 Task: Create a letterhead templates.
Action: Mouse moved to (495, 40)
Screenshot: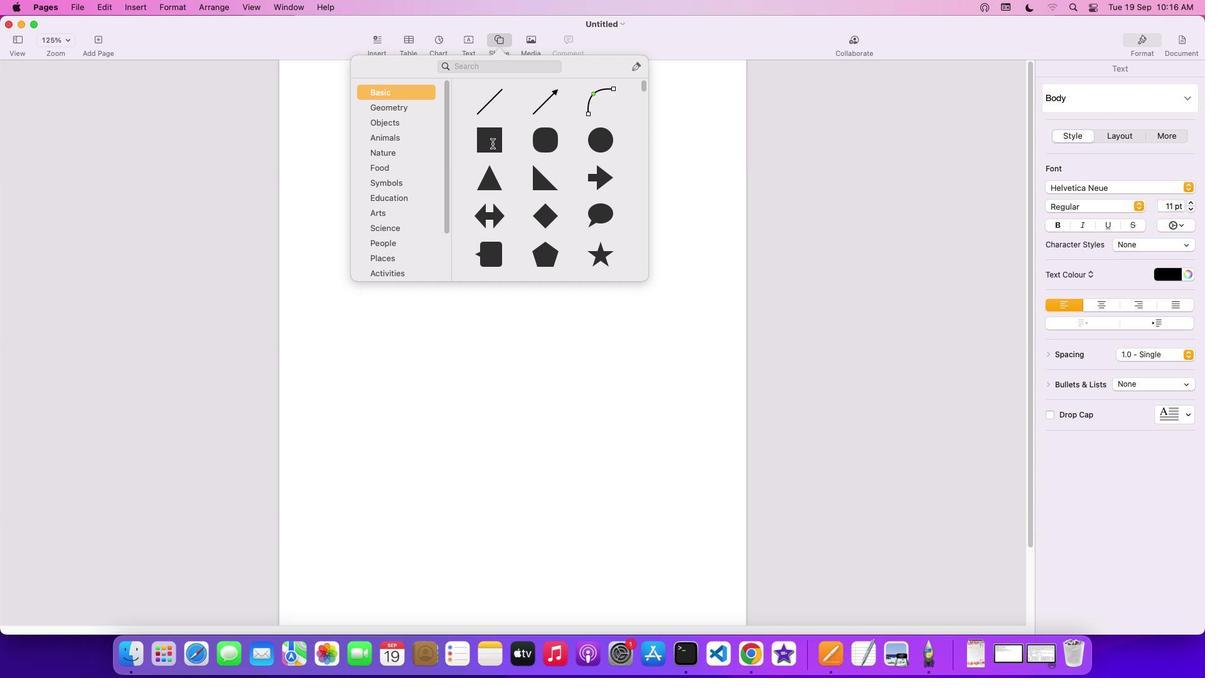 
Action: Mouse pressed left at (495, 40)
Screenshot: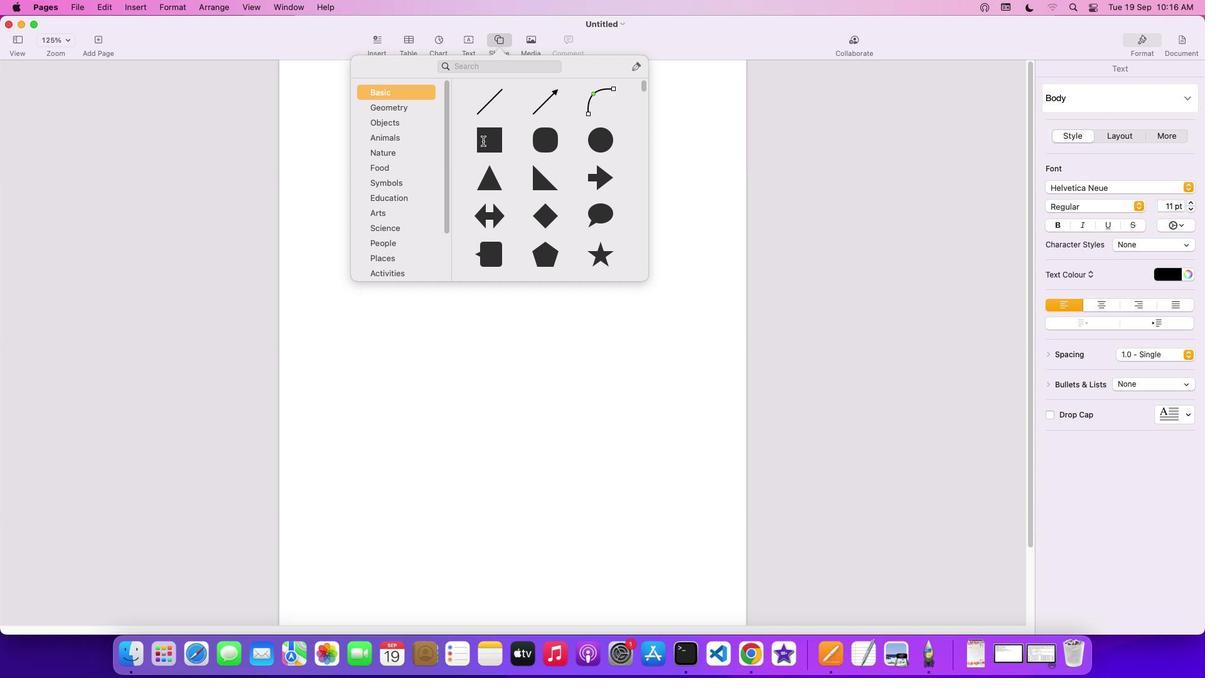 
Action: Mouse moved to (486, 138)
Screenshot: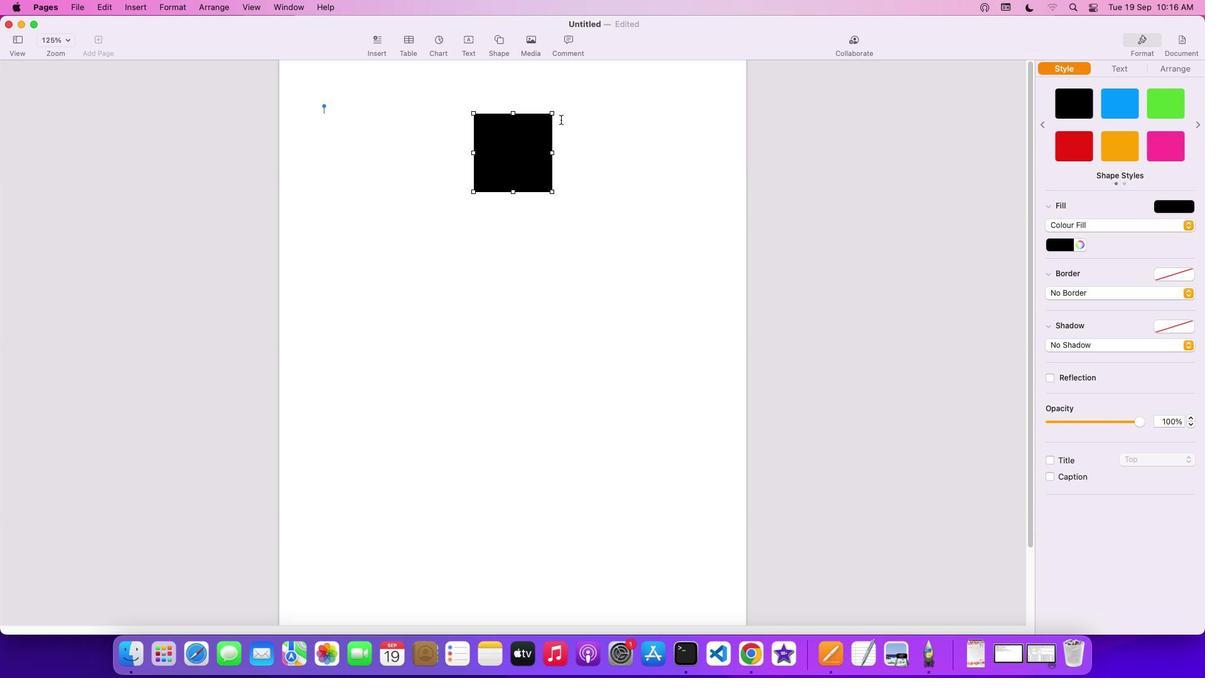 
Action: Mouse pressed left at (486, 138)
Screenshot: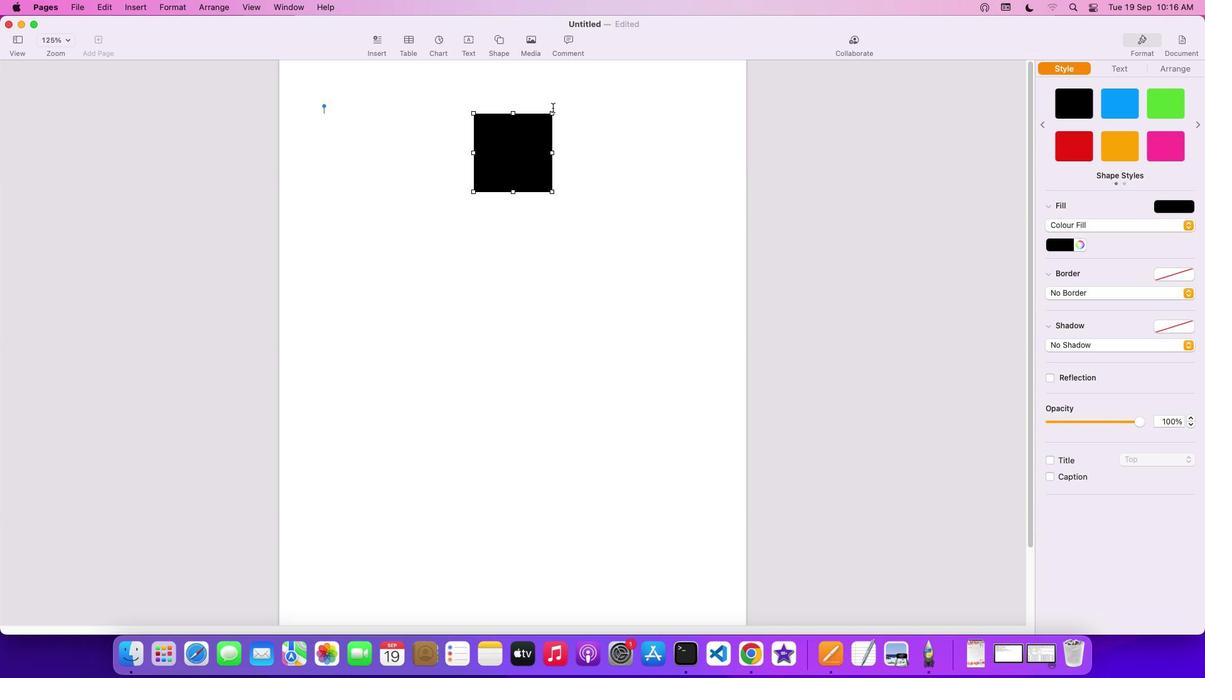 
Action: Mouse moved to (549, 113)
Screenshot: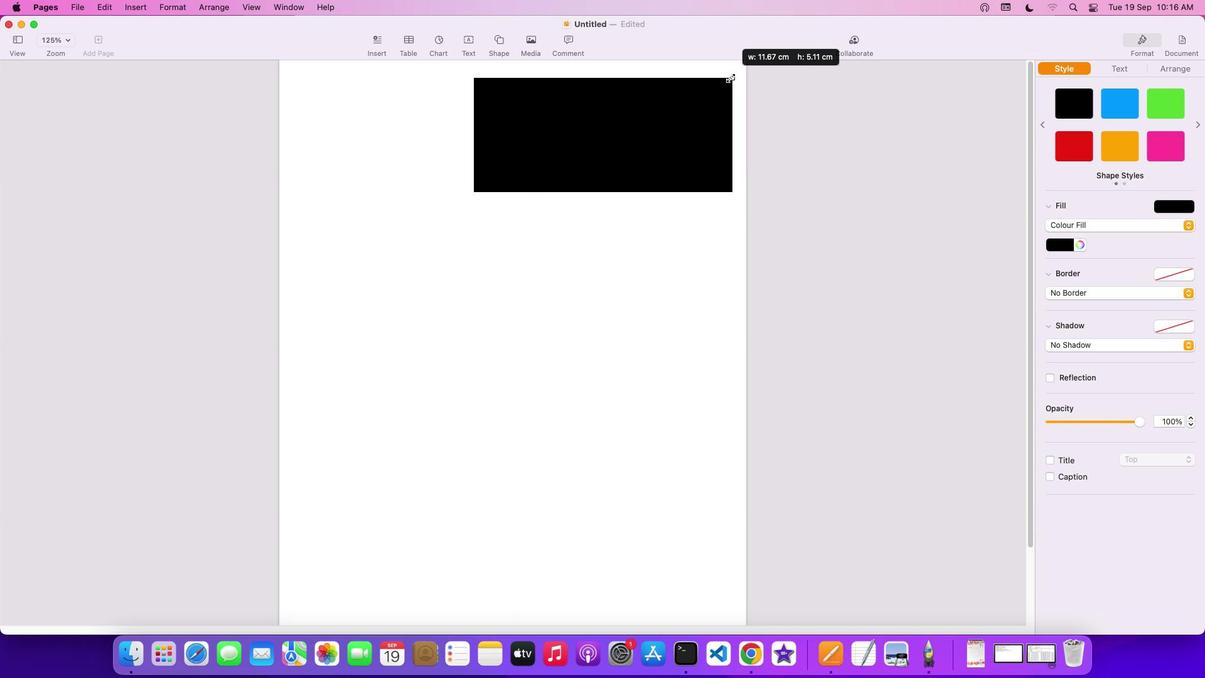 
Action: Mouse pressed left at (549, 113)
Screenshot: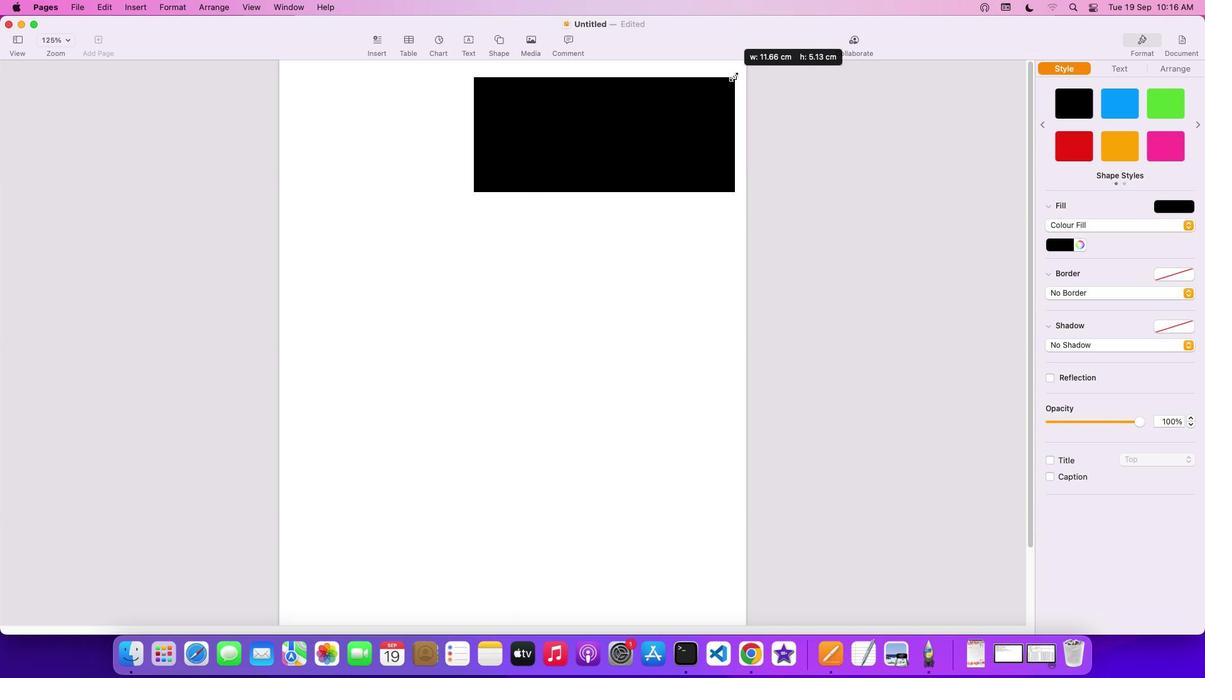 
Action: Mouse moved to (474, 70)
Screenshot: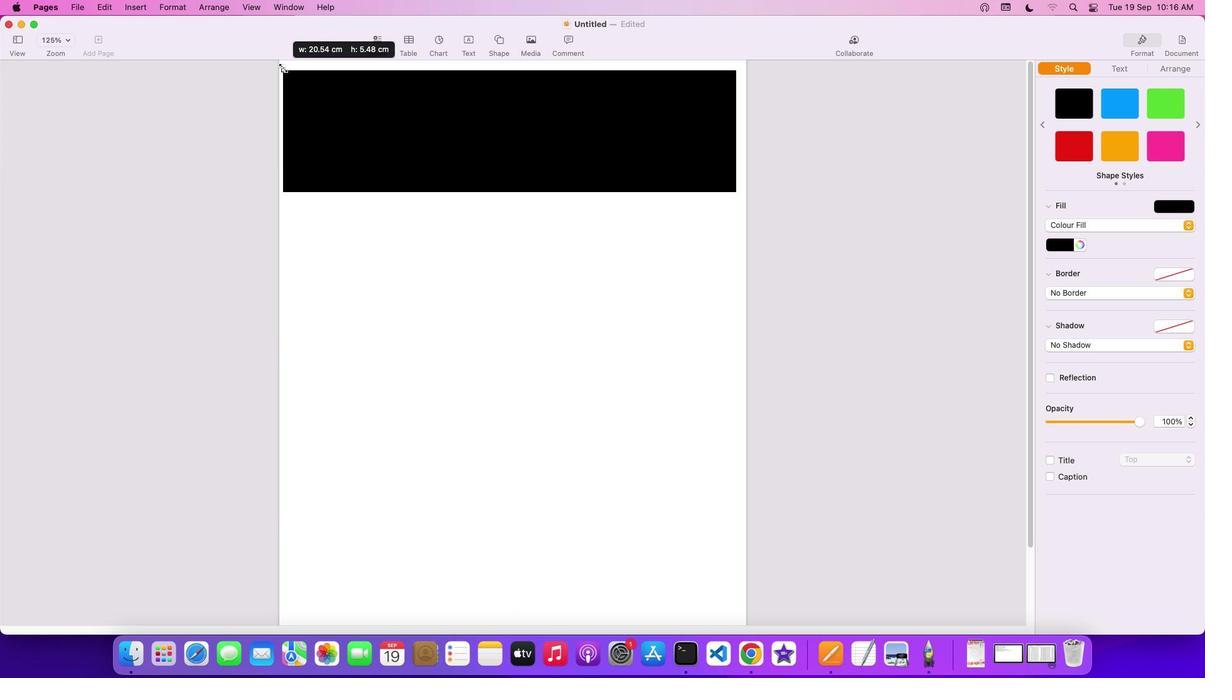 
Action: Mouse pressed left at (474, 70)
Screenshot: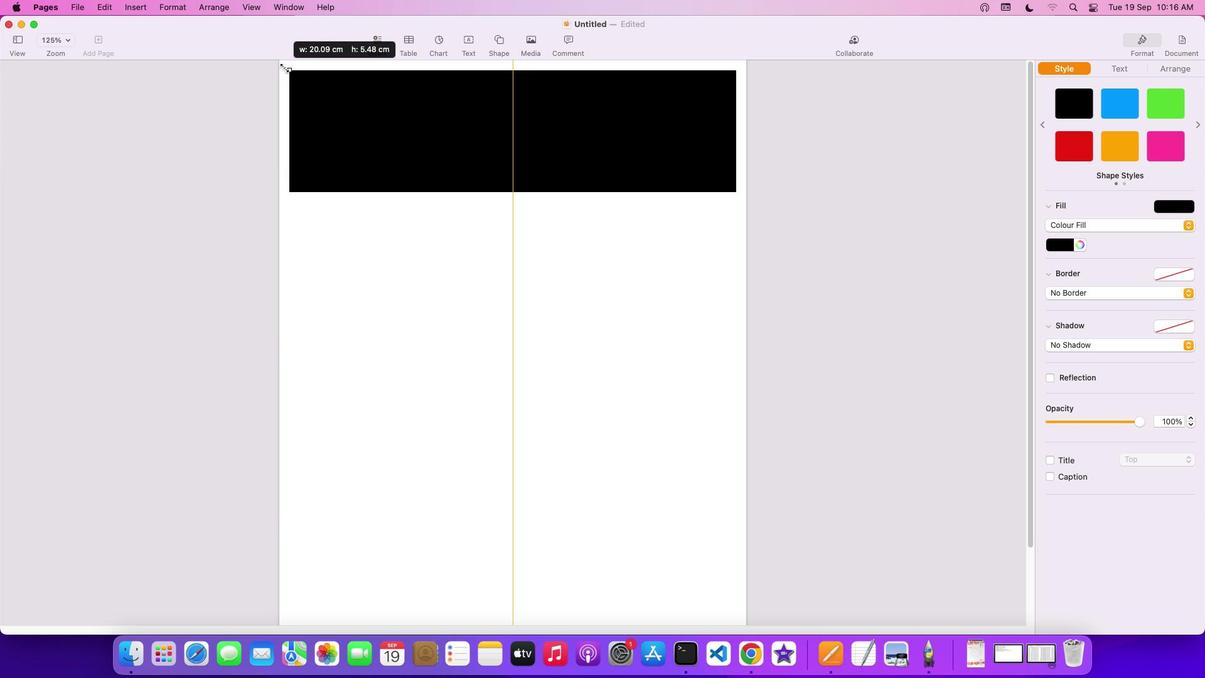 
Action: Mouse moved to (512, 190)
Screenshot: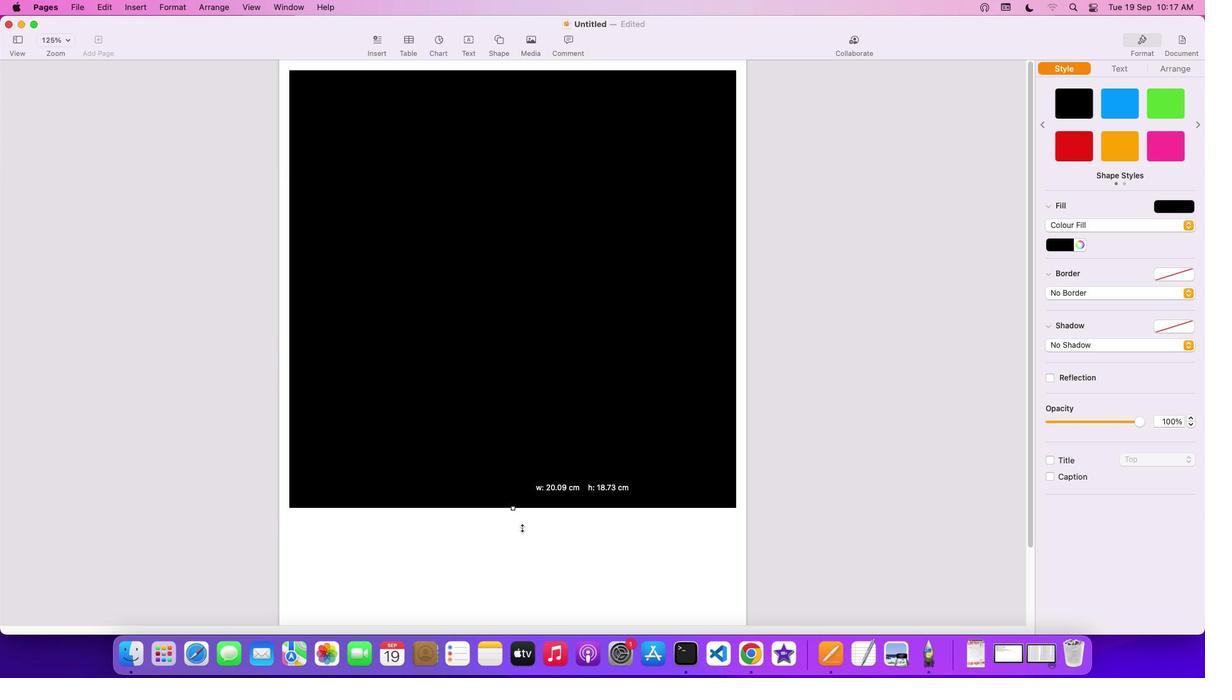 
Action: Mouse pressed left at (512, 190)
Screenshot: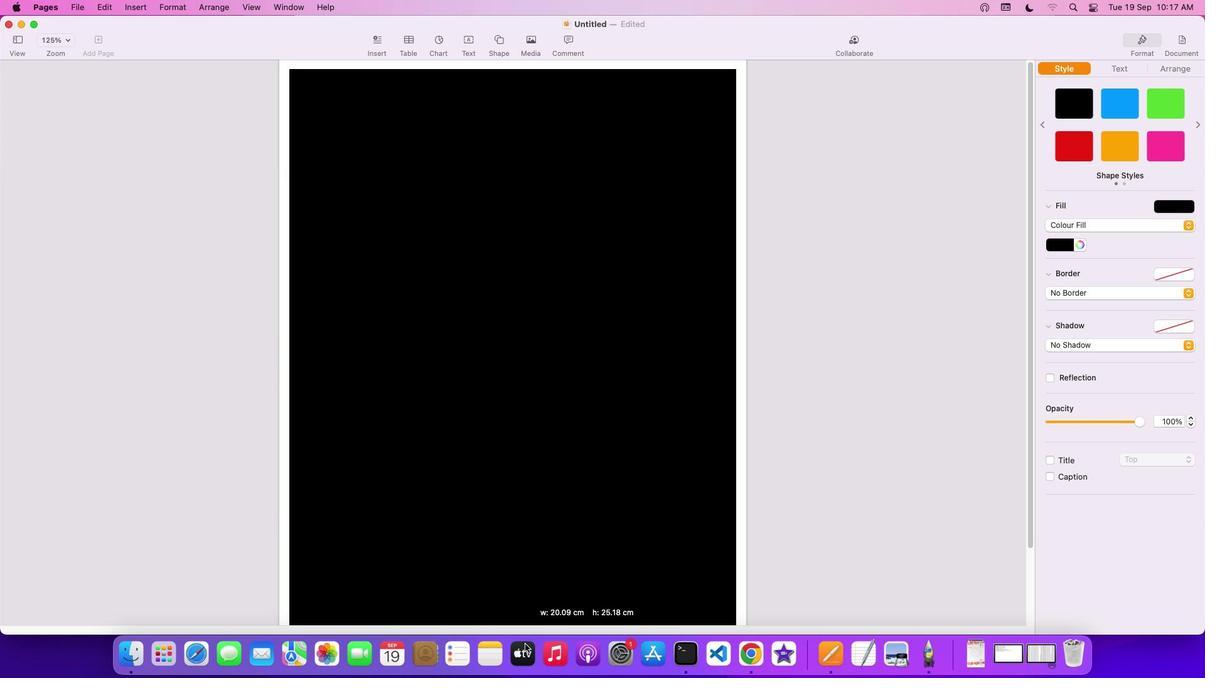 
Action: Mouse moved to (549, 263)
Screenshot: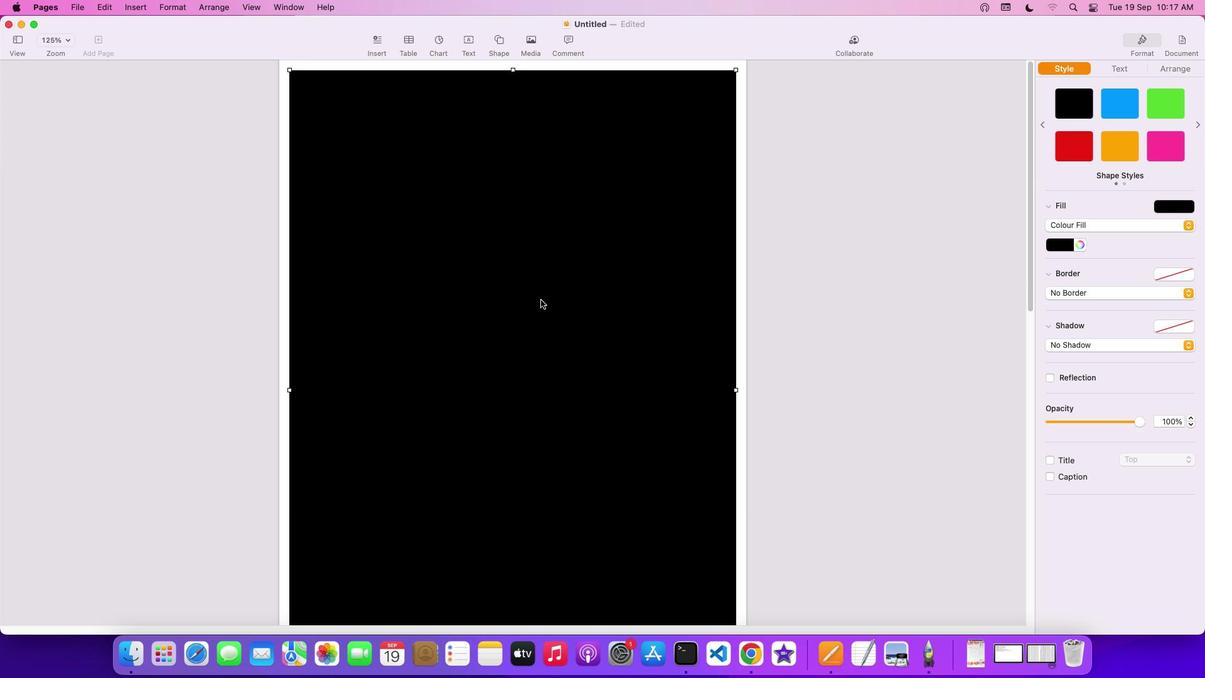 
Action: Mouse scrolled (549, 263) with delta (0, 0)
Screenshot: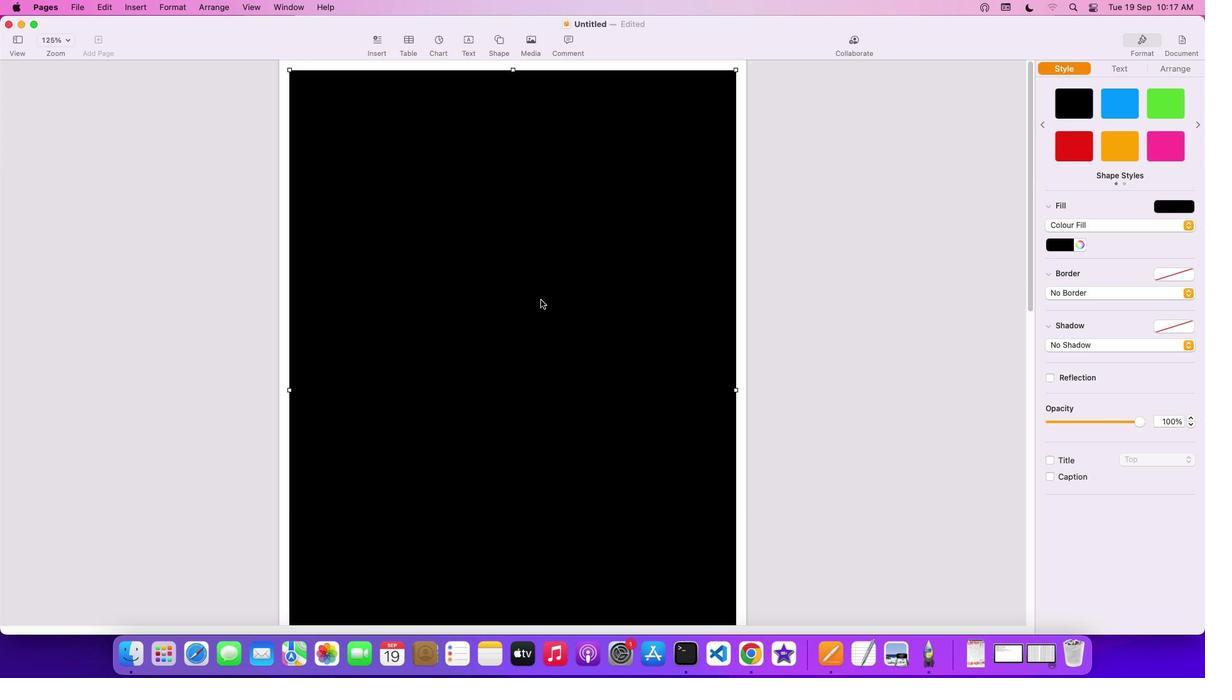 
Action: Mouse scrolled (549, 263) with delta (0, 0)
Screenshot: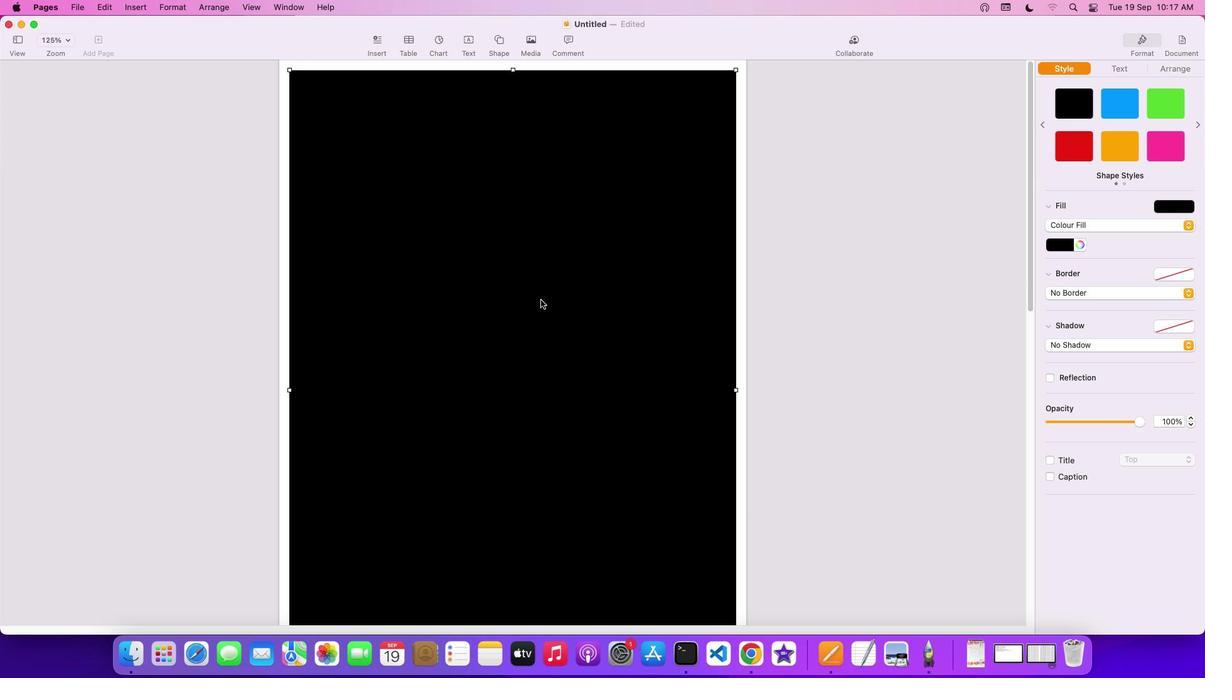 
Action: Mouse scrolled (549, 263) with delta (0, 2)
Screenshot: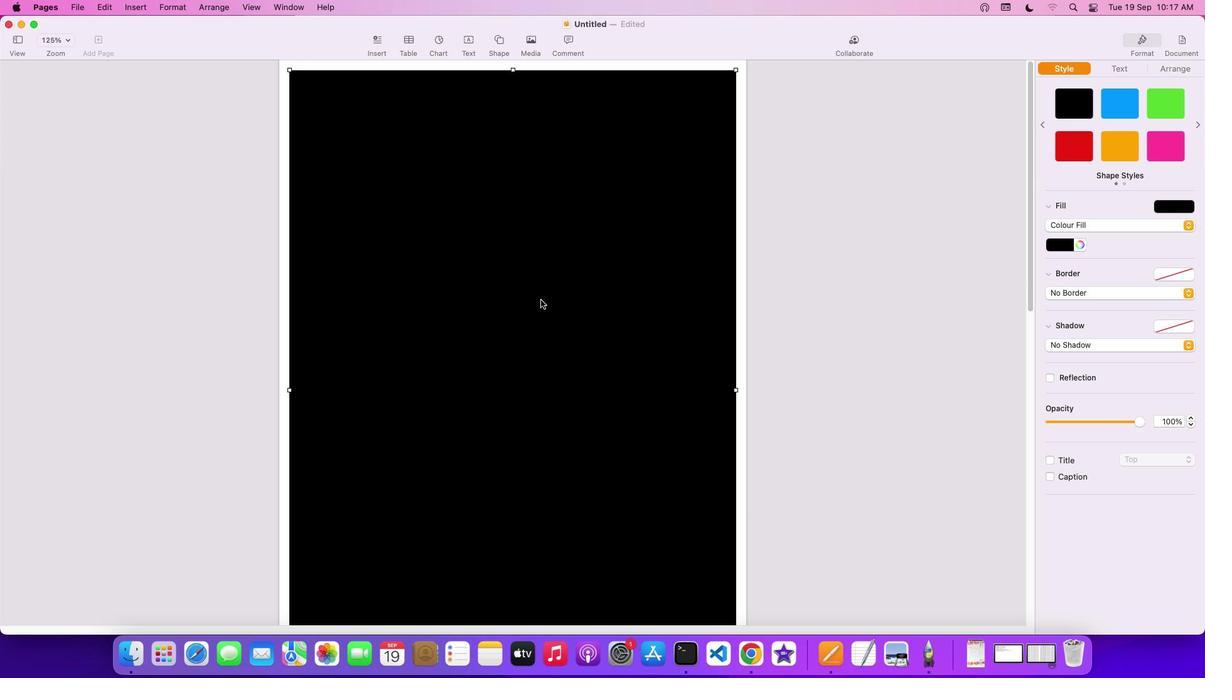 
Action: Mouse scrolled (549, 263) with delta (0, 3)
Screenshot: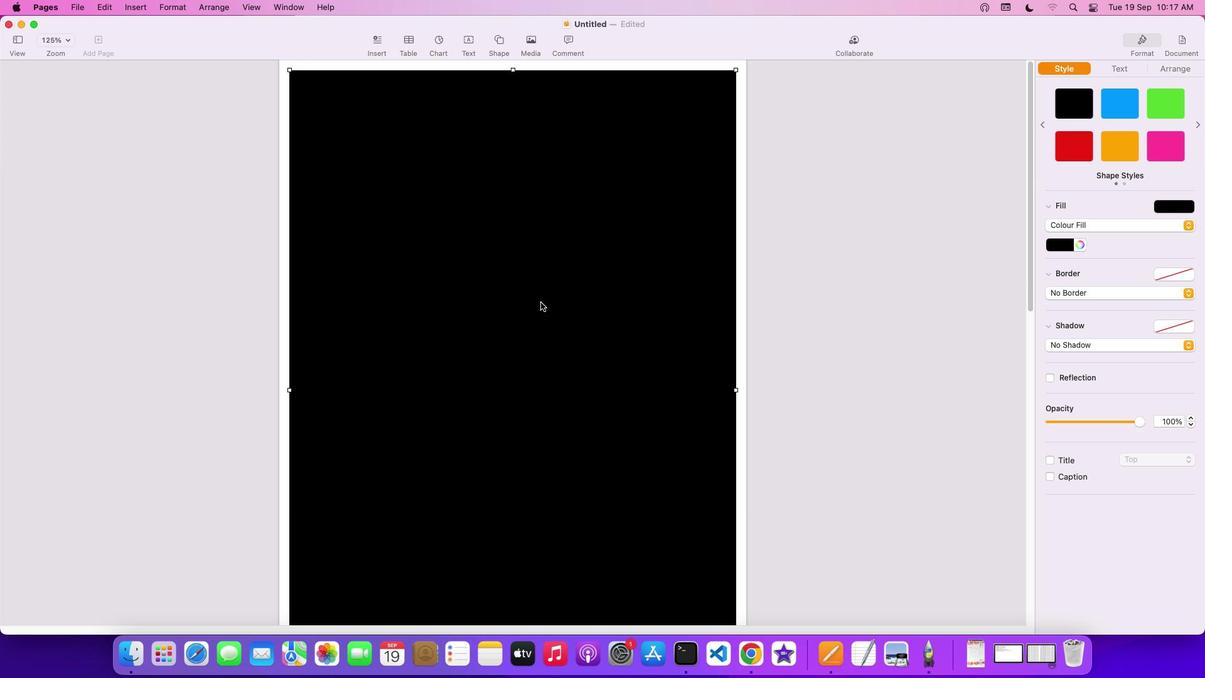 
Action: Mouse scrolled (549, 263) with delta (0, 3)
Screenshot: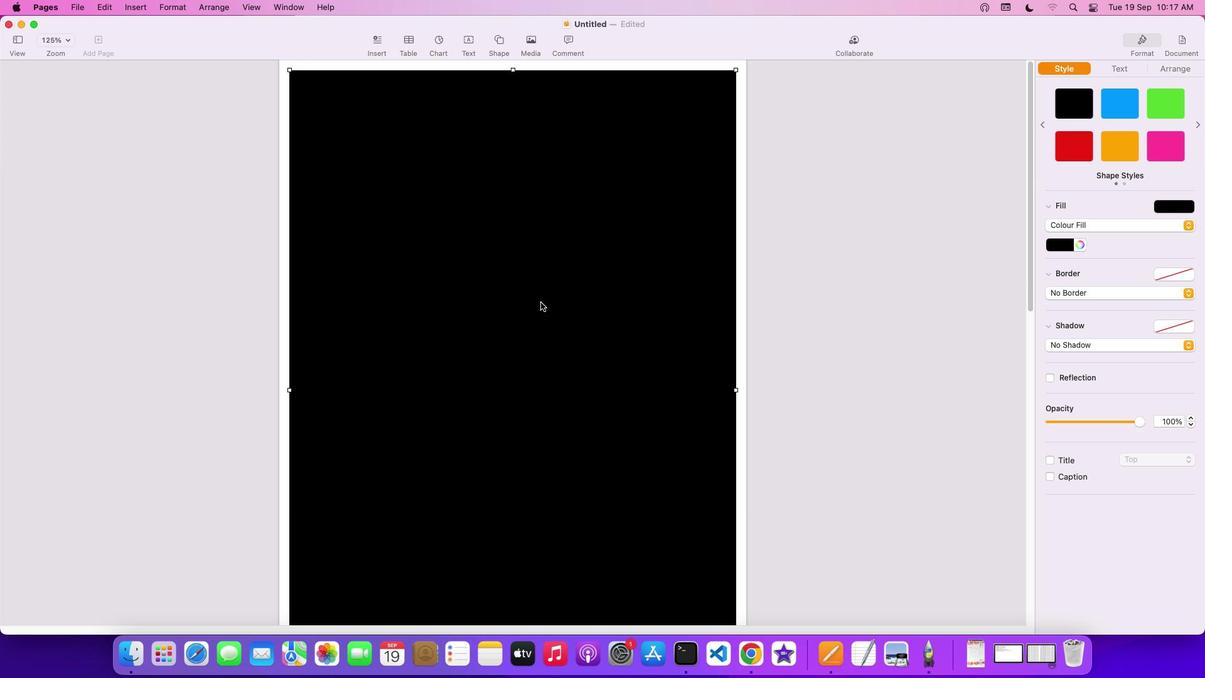 
Action: Mouse scrolled (549, 263) with delta (0, 0)
Screenshot: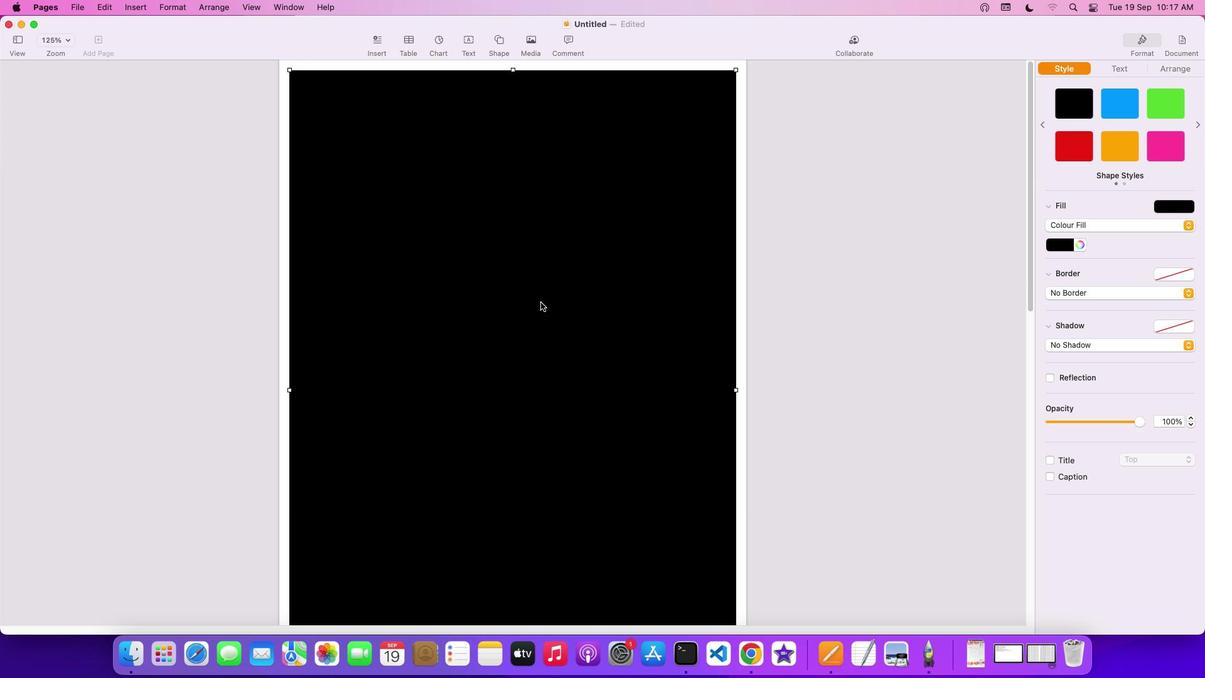 
Action: Mouse scrolled (549, 263) with delta (0, 0)
Screenshot: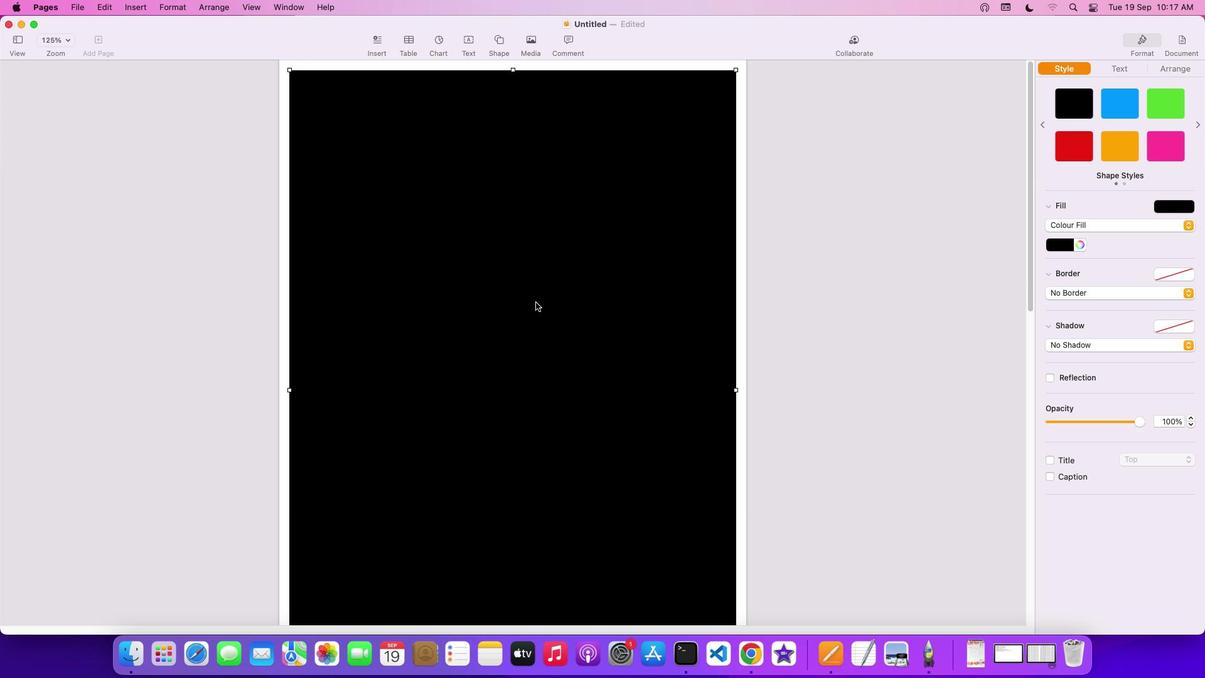 
Action: Mouse scrolled (549, 263) with delta (0, 2)
Screenshot: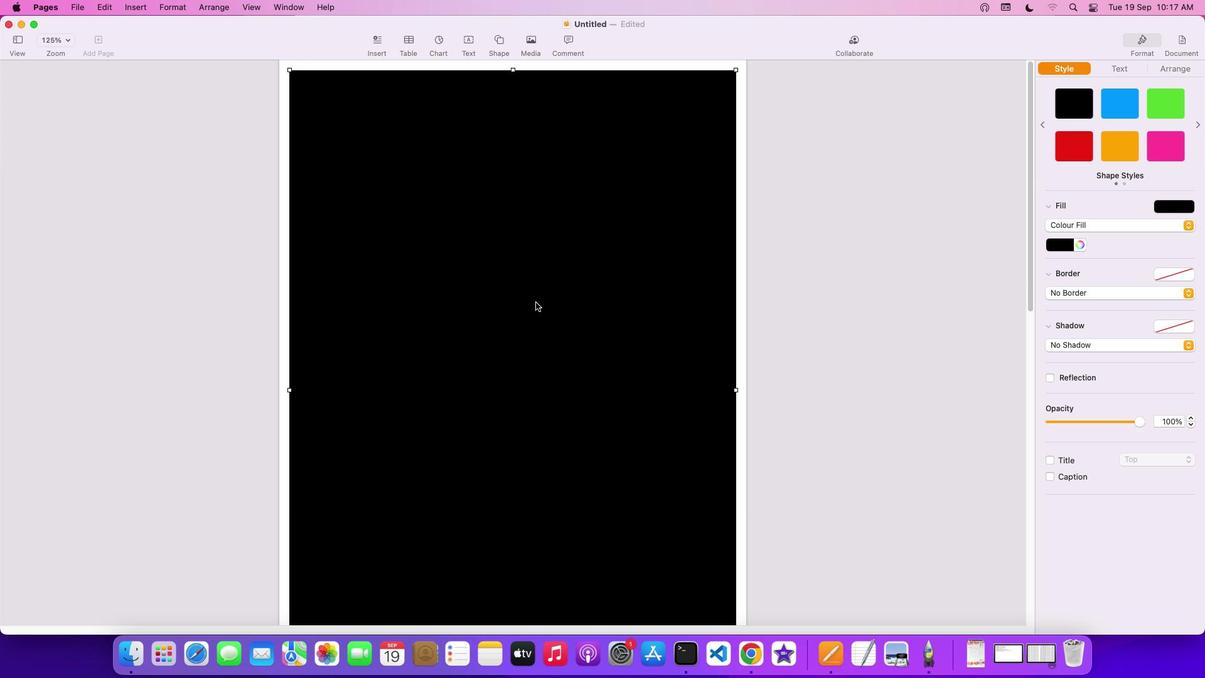 
Action: Mouse scrolled (549, 263) with delta (0, 3)
Screenshot: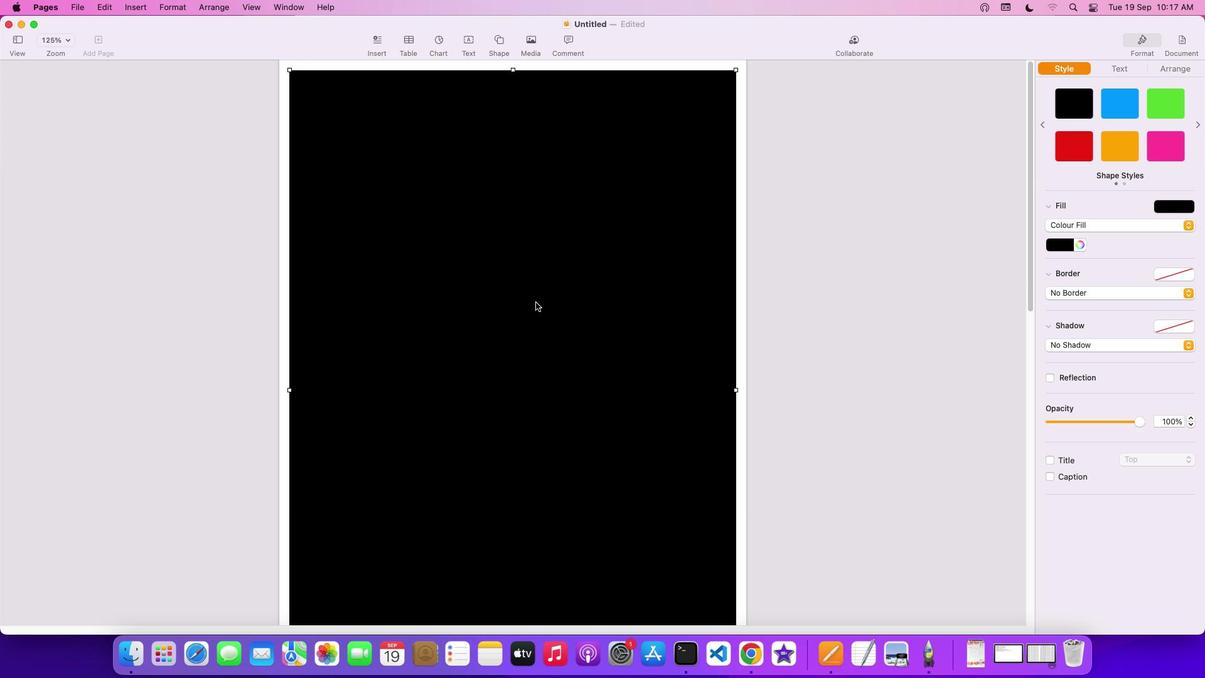 
Action: Mouse scrolled (549, 263) with delta (0, 3)
Screenshot: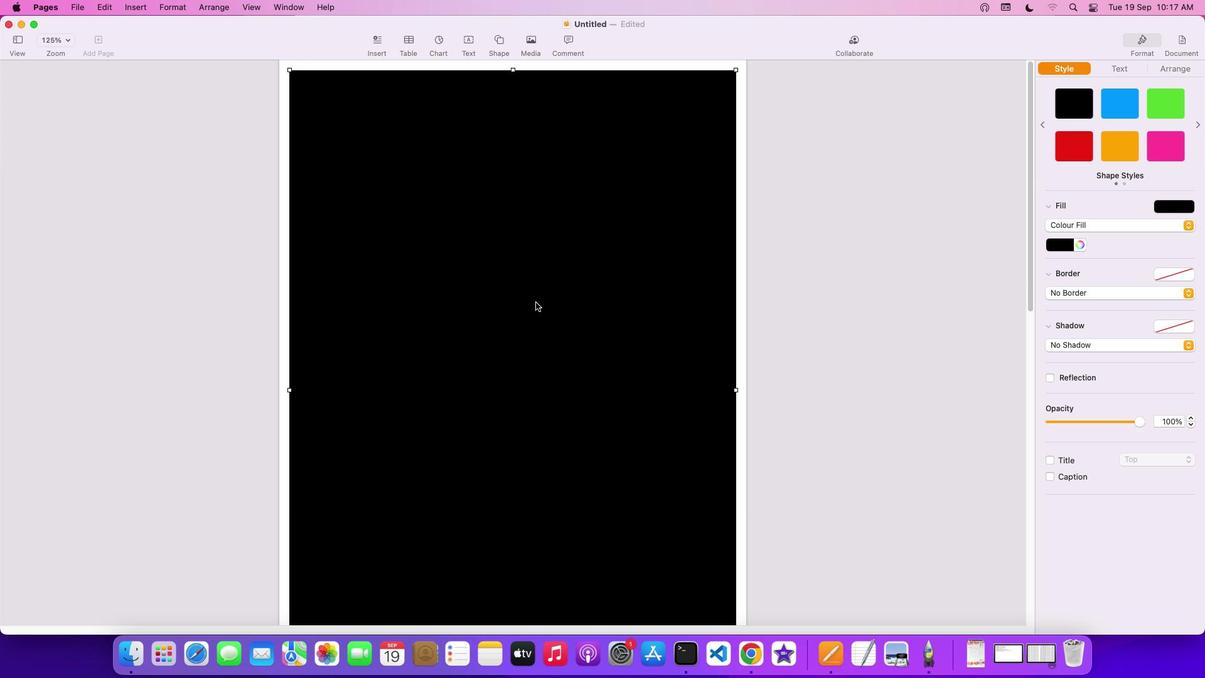 
Action: Mouse scrolled (549, 263) with delta (0, 4)
Screenshot: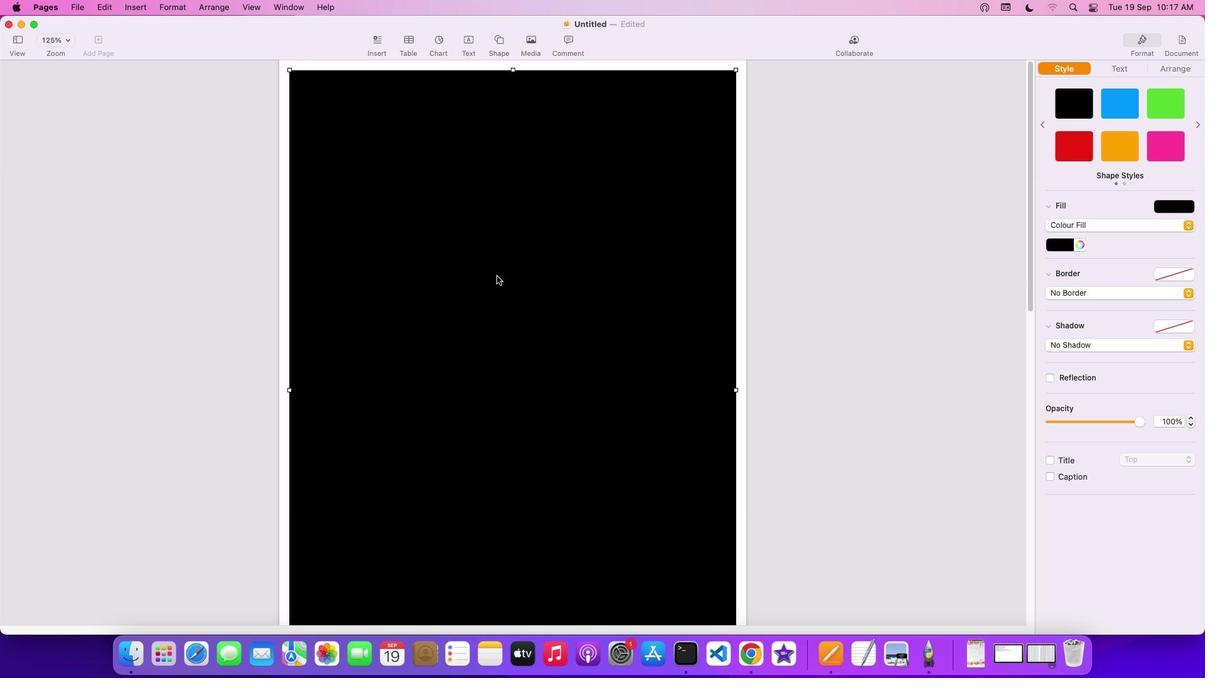 
Action: Mouse moved to (544, 278)
Screenshot: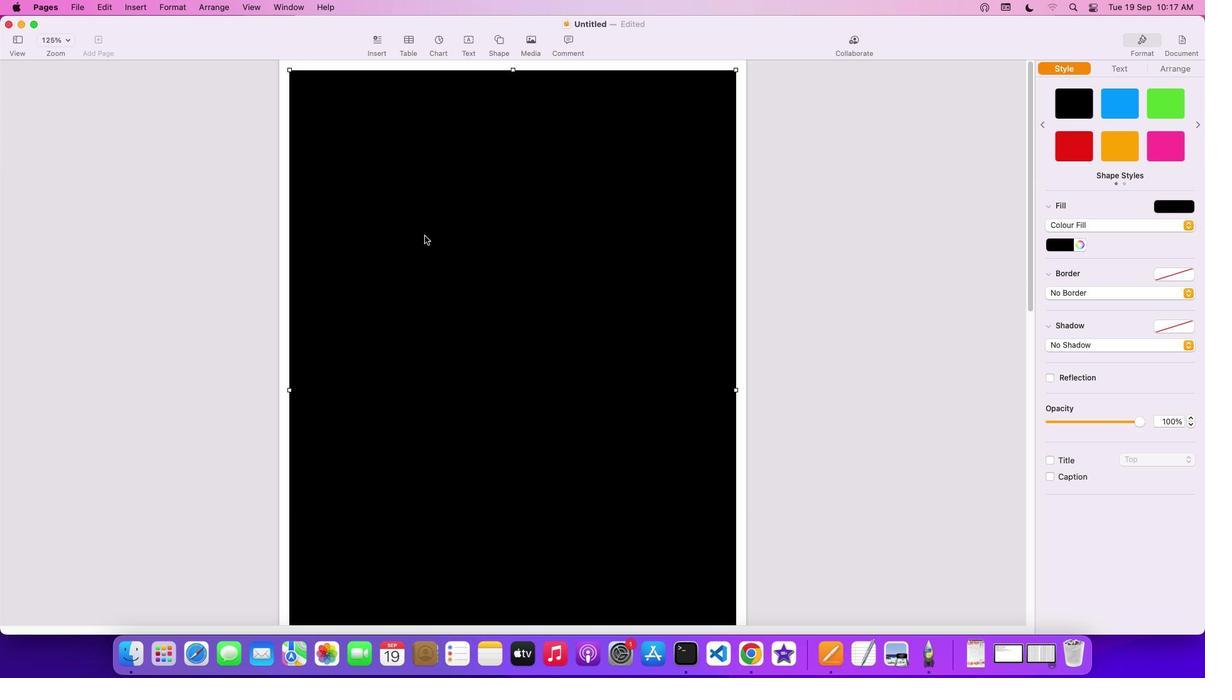 
Action: Mouse scrolled (544, 278) with delta (0, 0)
Screenshot: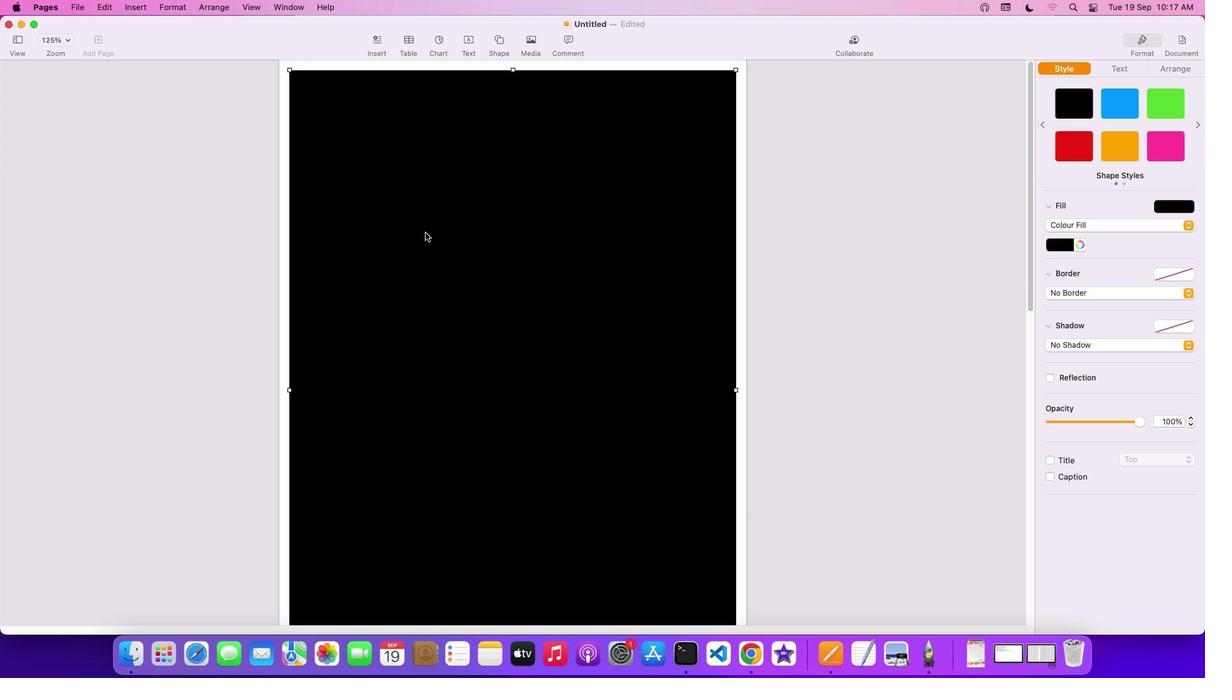 
Action: Mouse scrolled (544, 278) with delta (0, 0)
Screenshot: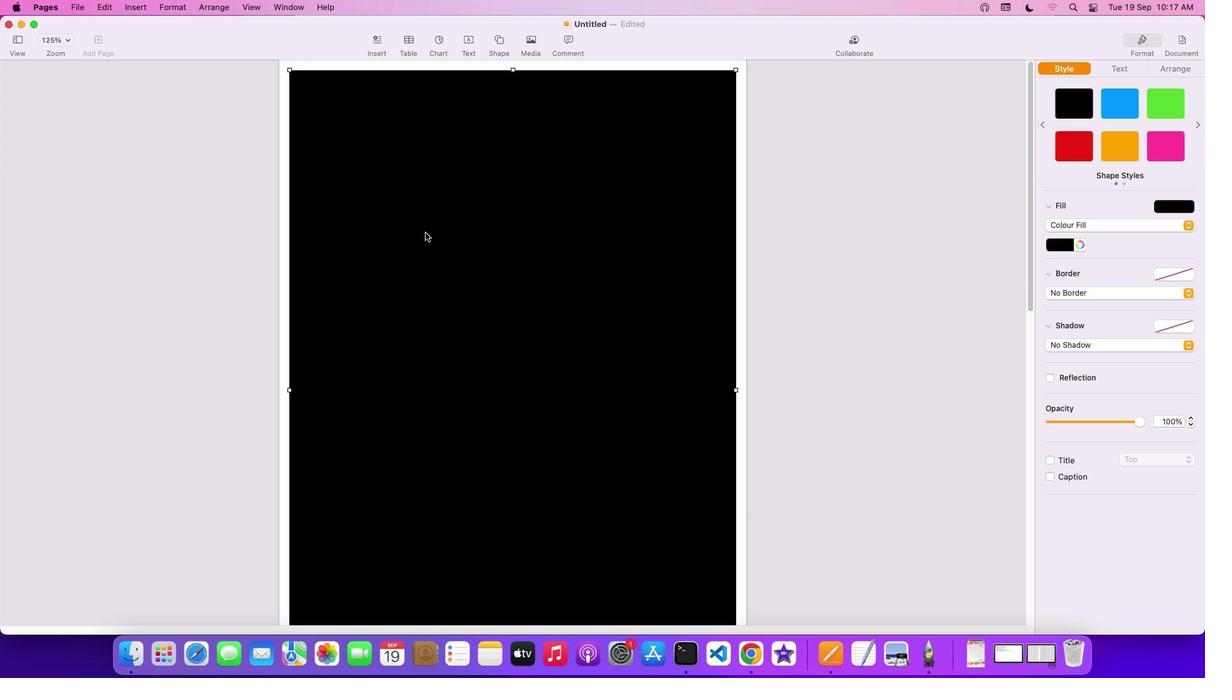 
Action: Mouse scrolled (544, 278) with delta (0, 2)
Screenshot: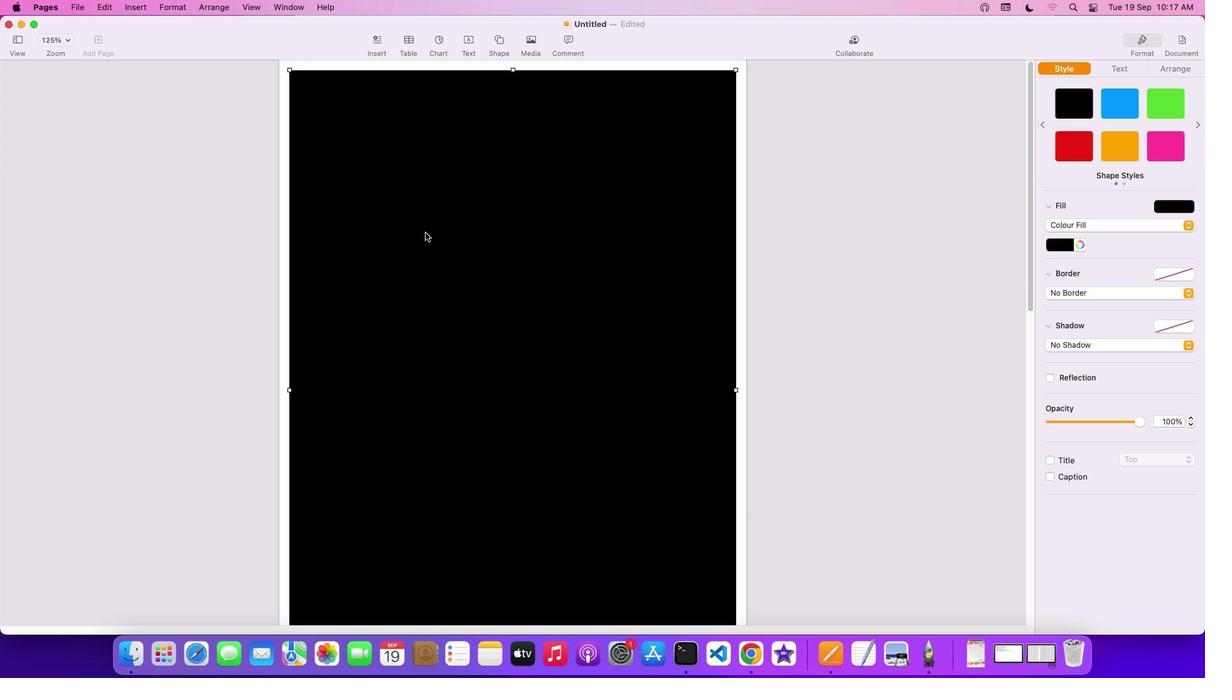 
Action: Mouse scrolled (544, 278) with delta (0, 3)
Screenshot: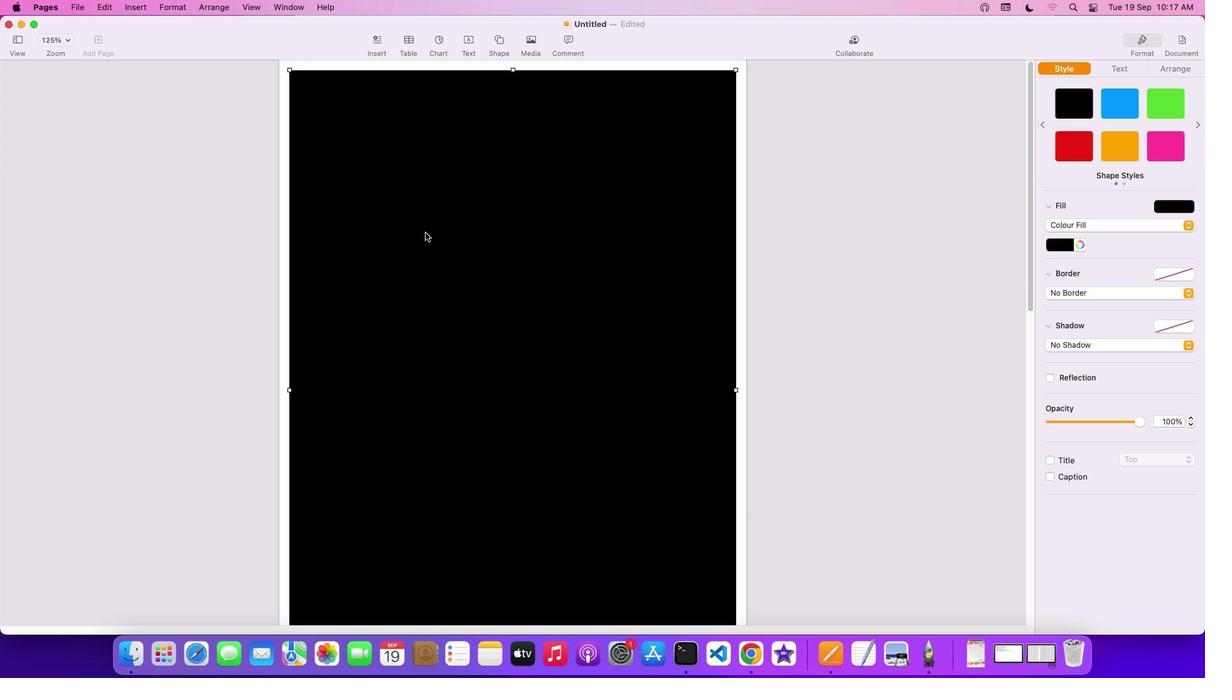 
Action: Mouse scrolled (544, 278) with delta (0, 3)
Screenshot: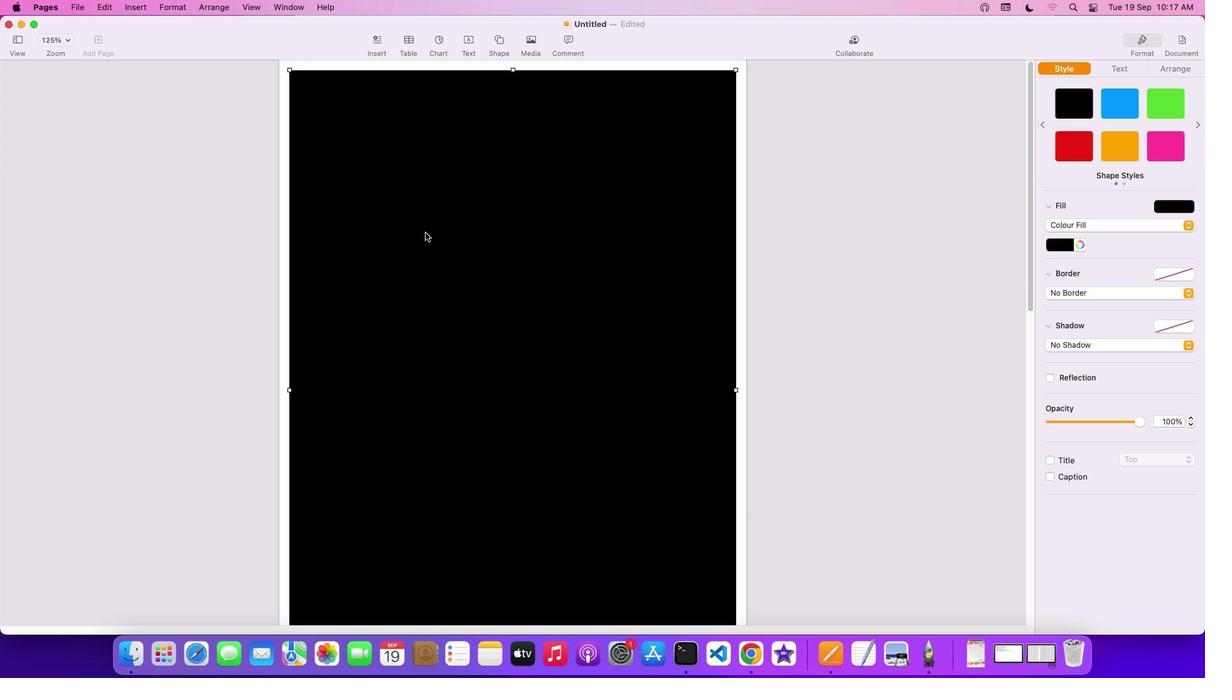
Action: Mouse scrolled (544, 278) with delta (0, 4)
Screenshot: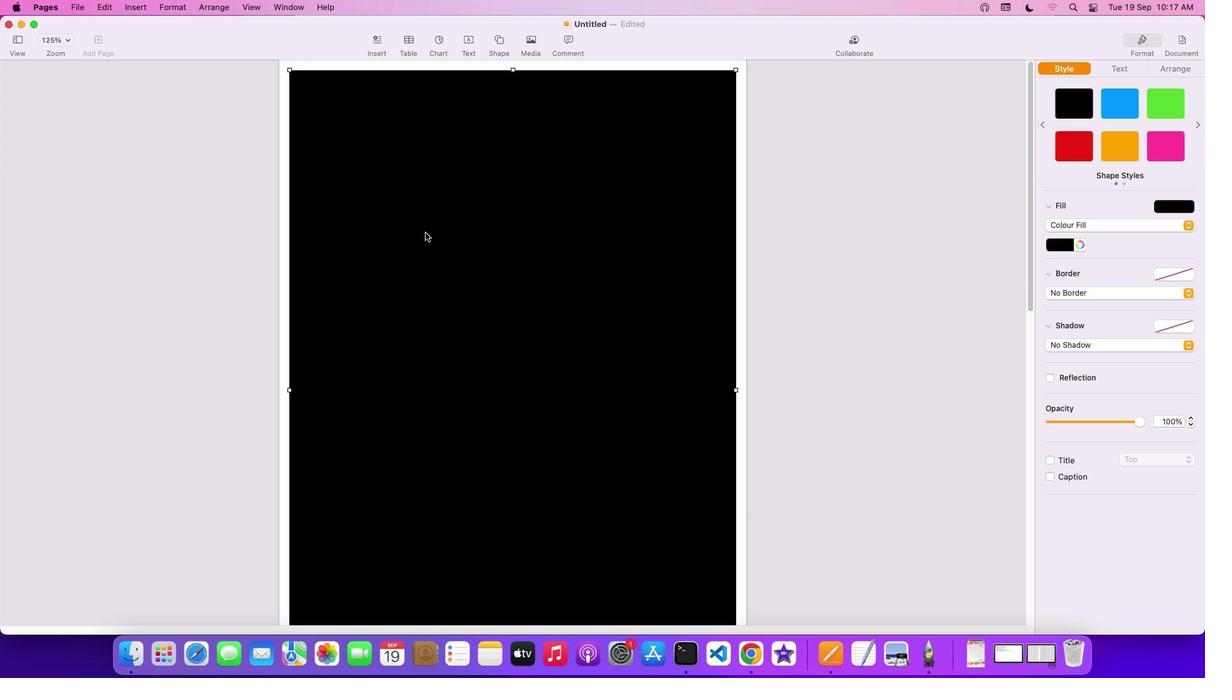
Action: Mouse moved to (543, 290)
Screenshot: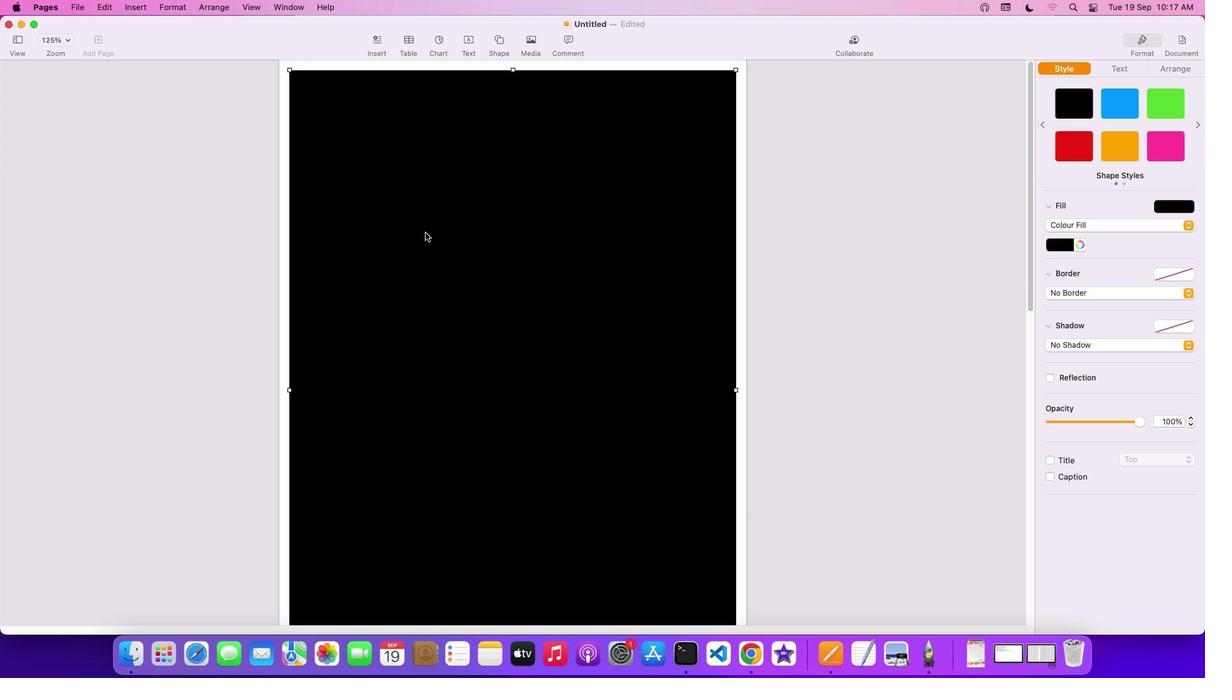 
Action: Mouse scrolled (543, 290) with delta (0, 0)
Screenshot: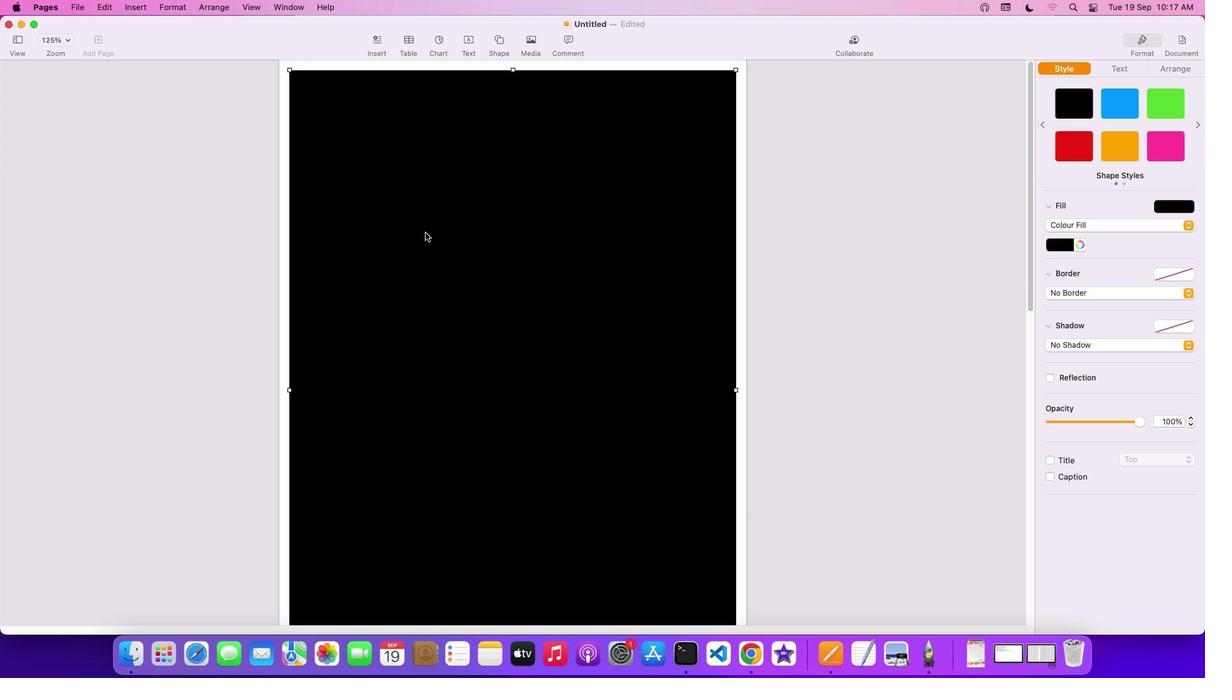 
Action: Mouse scrolled (543, 290) with delta (0, 0)
Screenshot: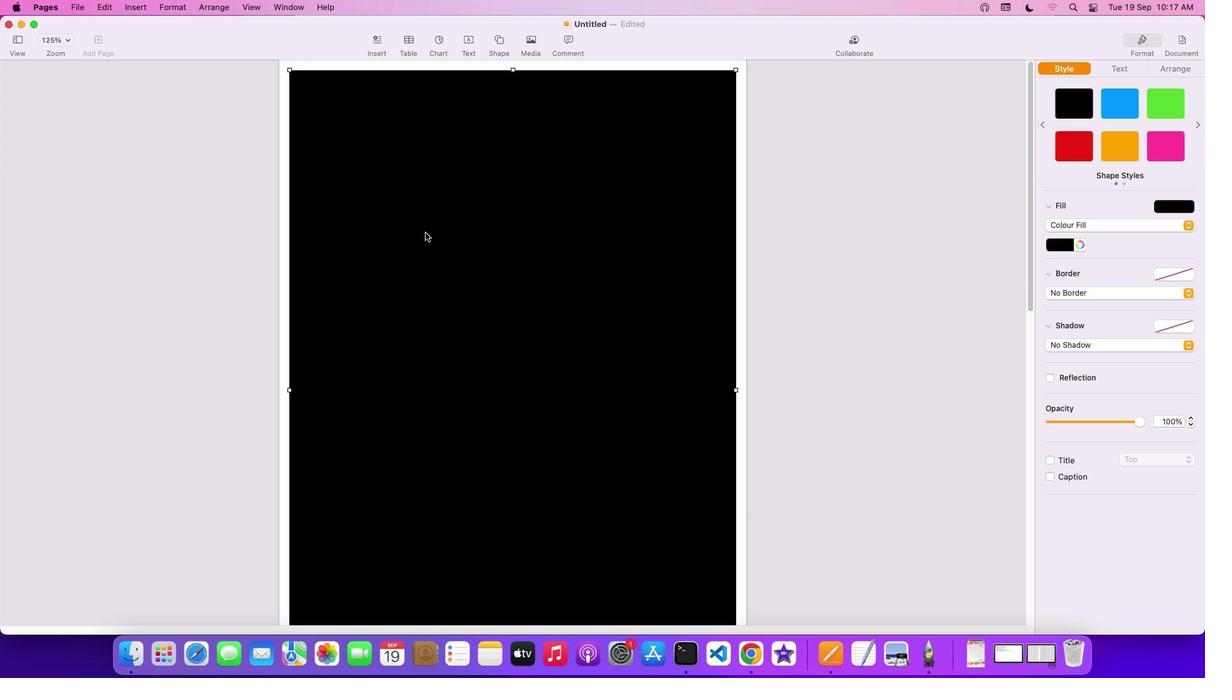 
Action: Mouse scrolled (543, 290) with delta (0, 2)
Screenshot: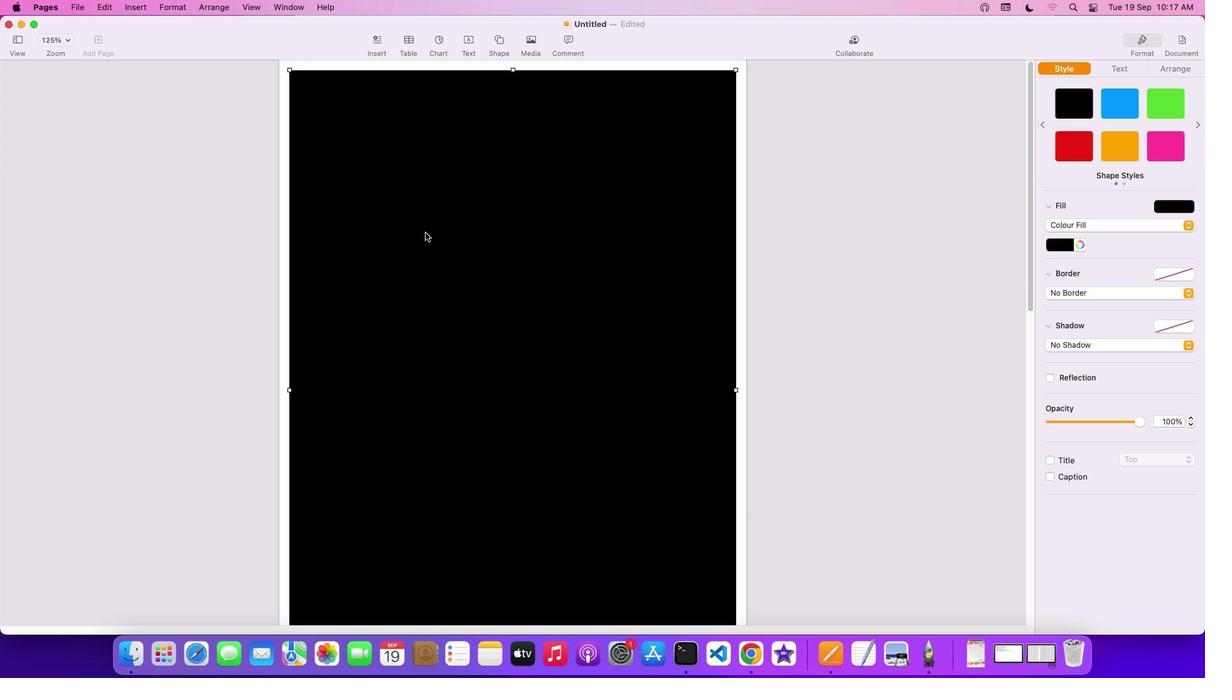 
Action: Mouse scrolled (543, 290) with delta (0, 3)
Screenshot: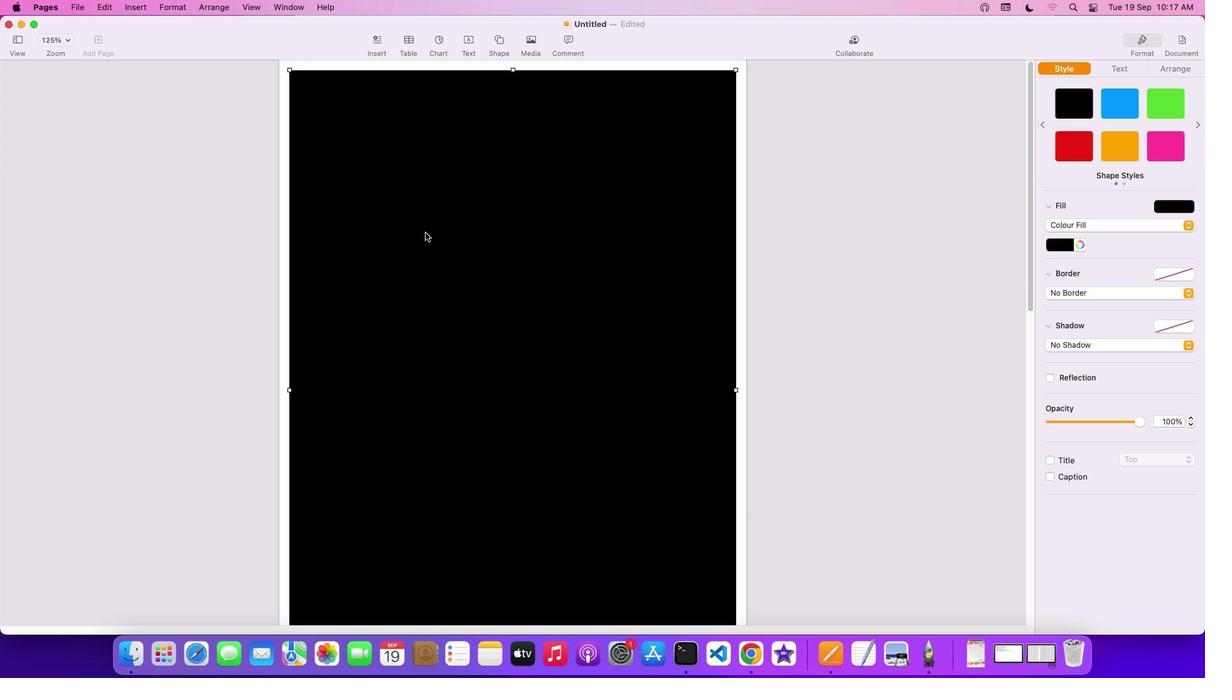 
Action: Mouse scrolled (543, 290) with delta (0, 3)
Screenshot: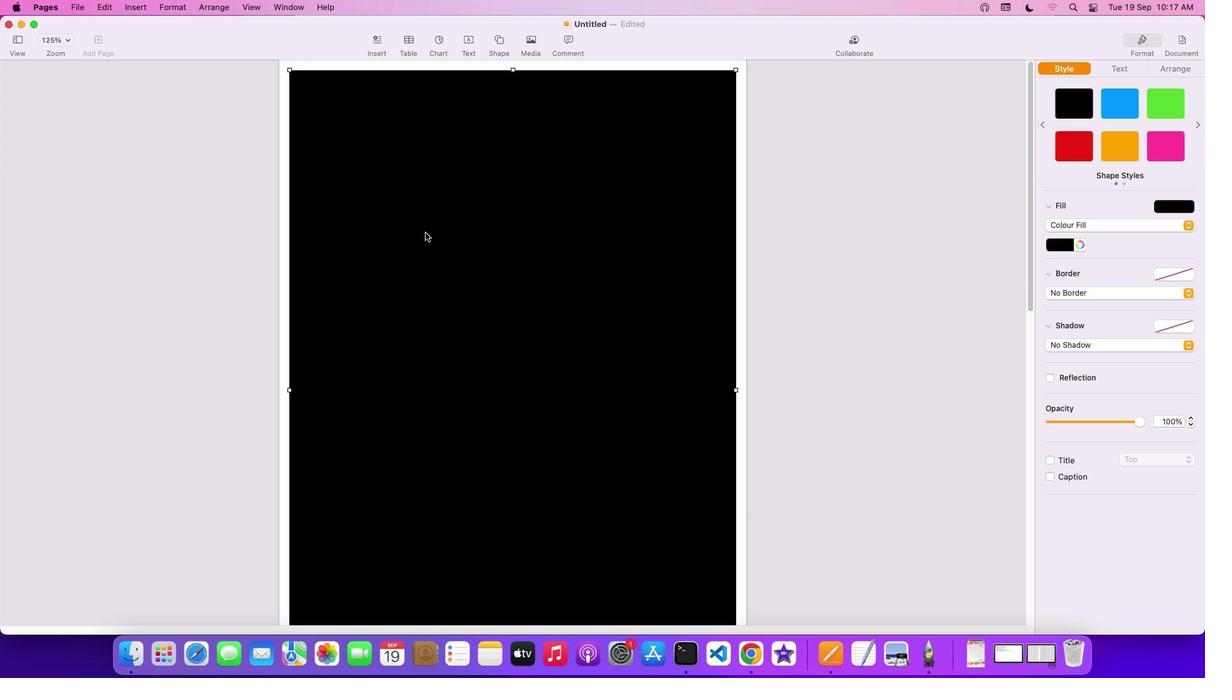 
Action: Mouse scrolled (543, 290) with delta (0, 4)
Screenshot: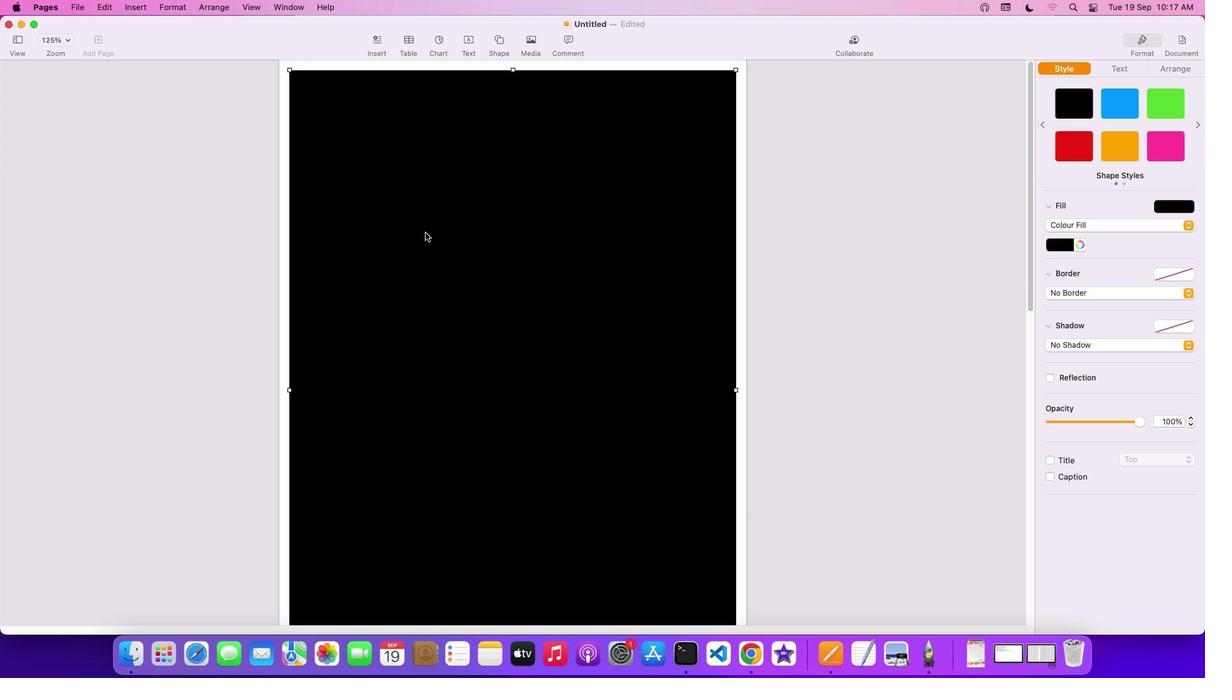 
Action: Mouse moved to (541, 299)
Screenshot: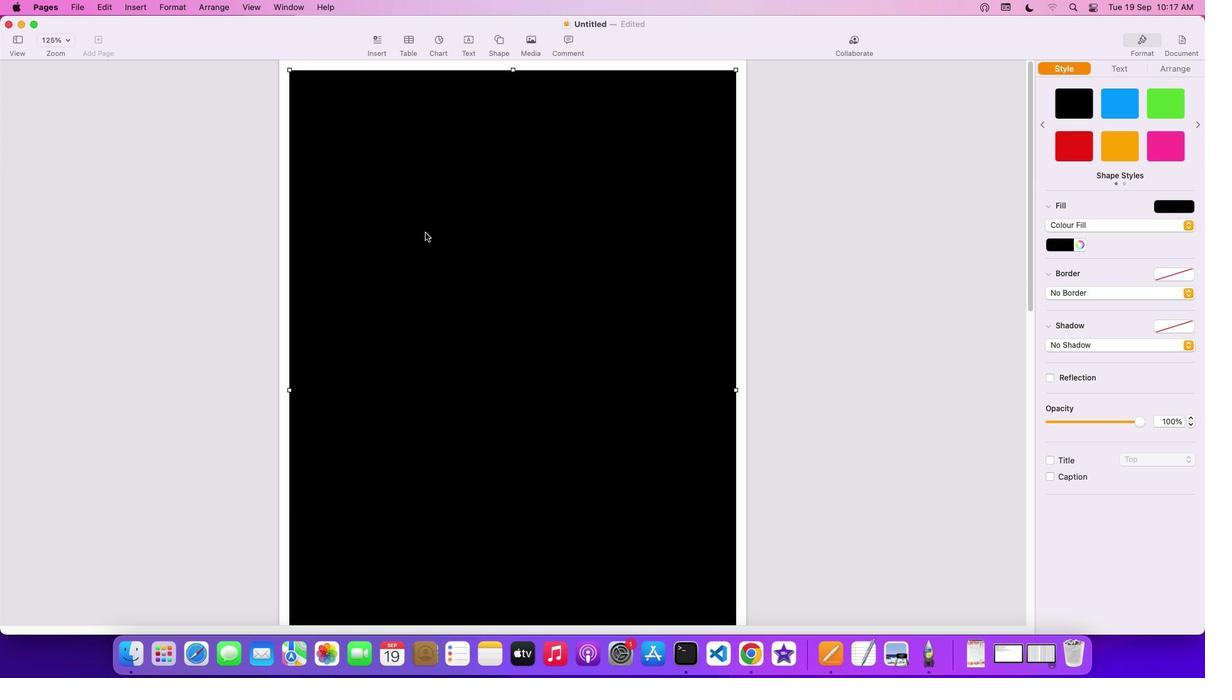 
Action: Mouse scrolled (541, 299) with delta (0, 0)
Screenshot: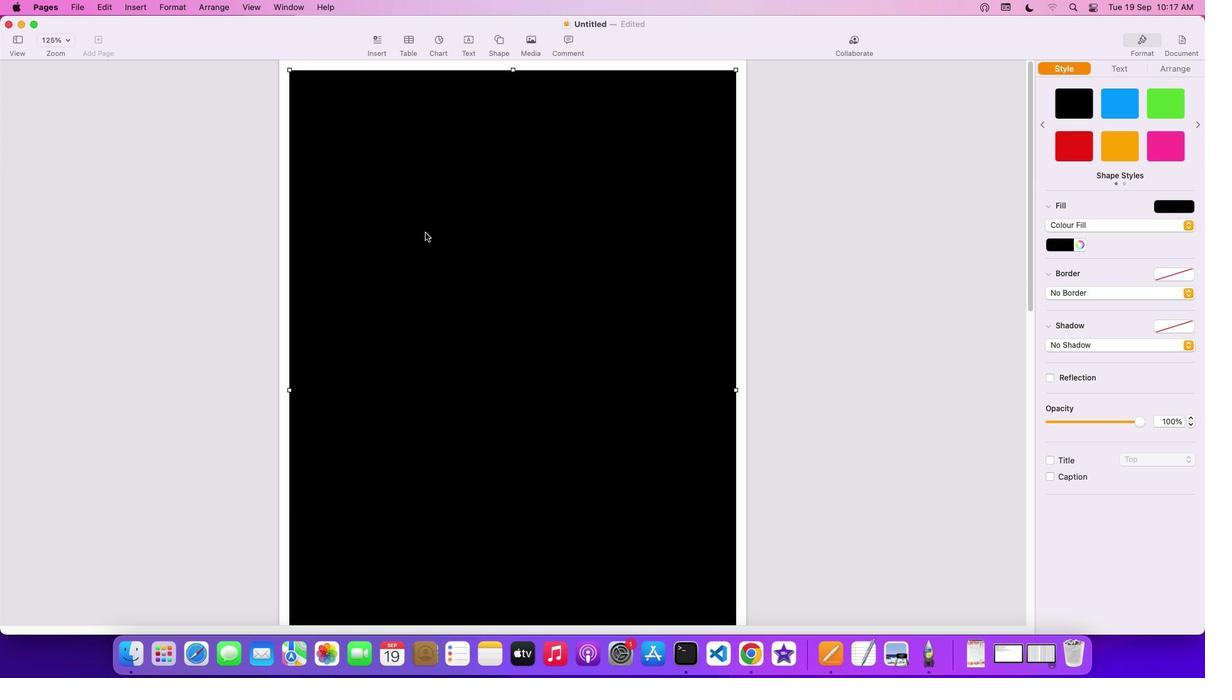 
Action: Mouse scrolled (541, 299) with delta (0, 0)
Screenshot: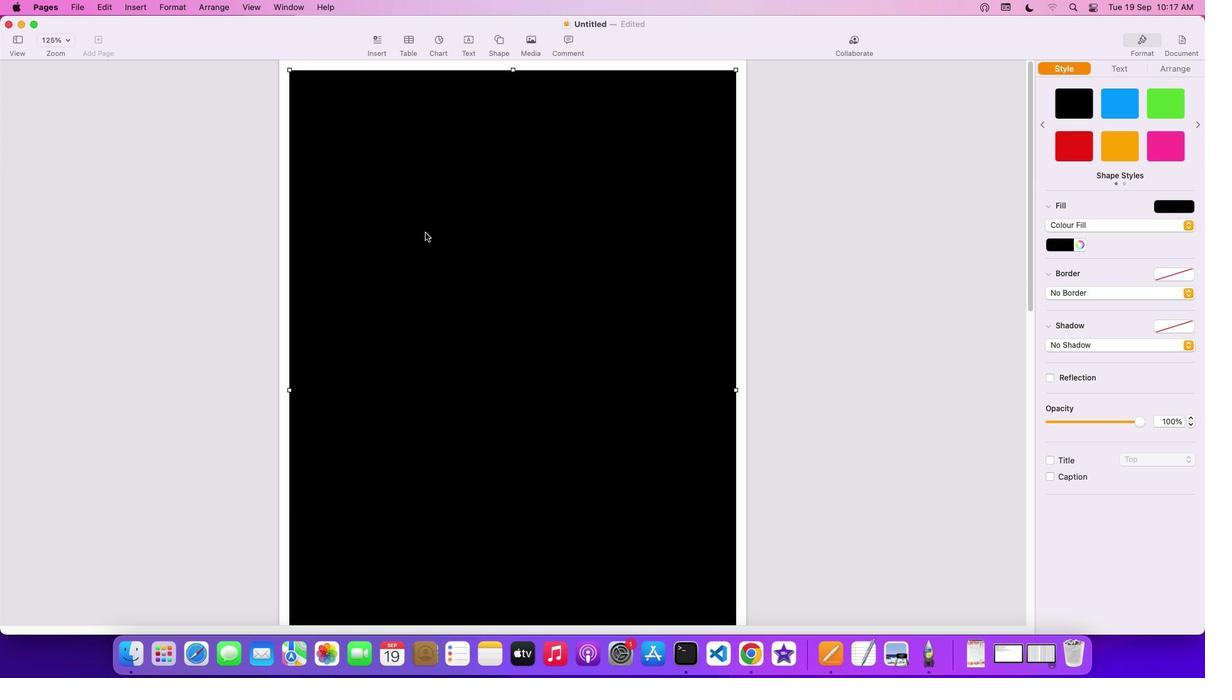 
Action: Mouse scrolled (541, 299) with delta (0, 1)
Screenshot: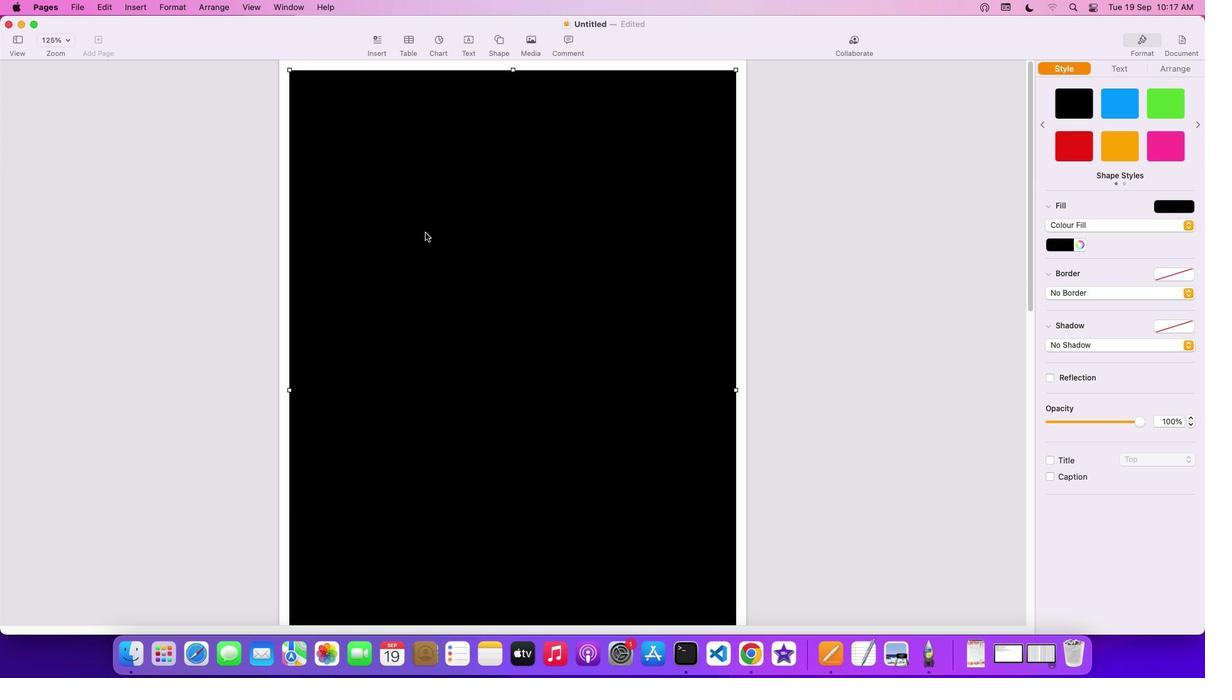 
Action: Mouse scrolled (541, 299) with delta (0, 3)
Screenshot: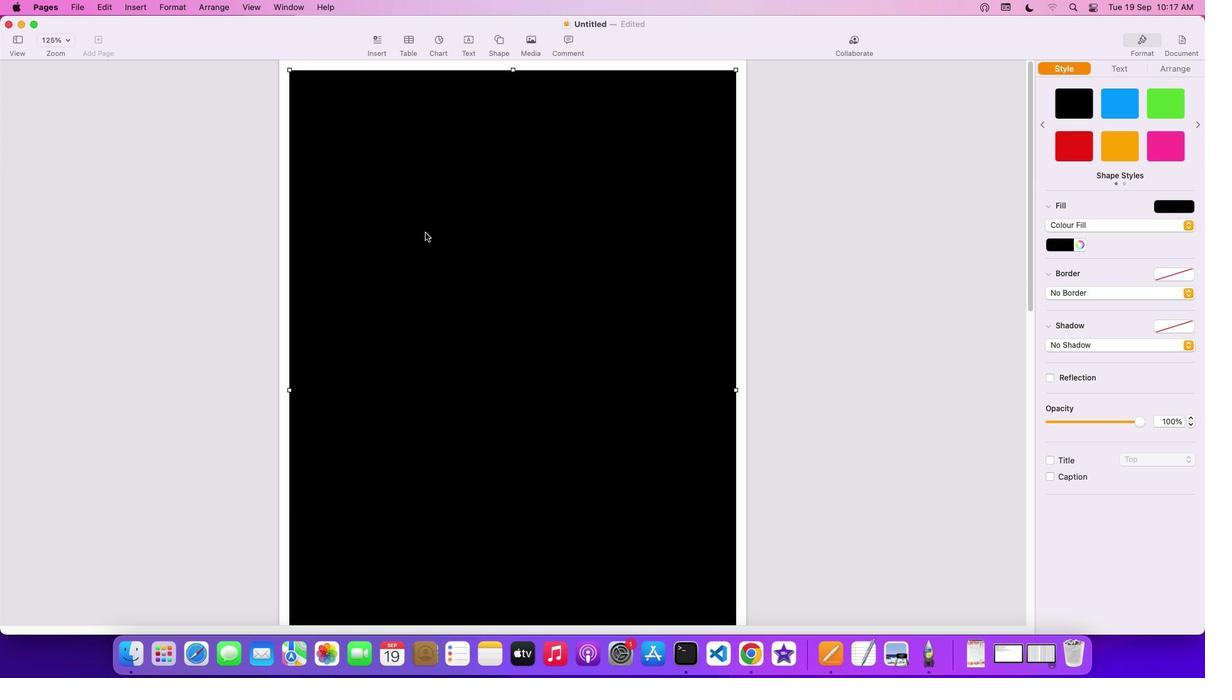 
Action: Mouse scrolled (541, 299) with delta (0, 3)
Screenshot: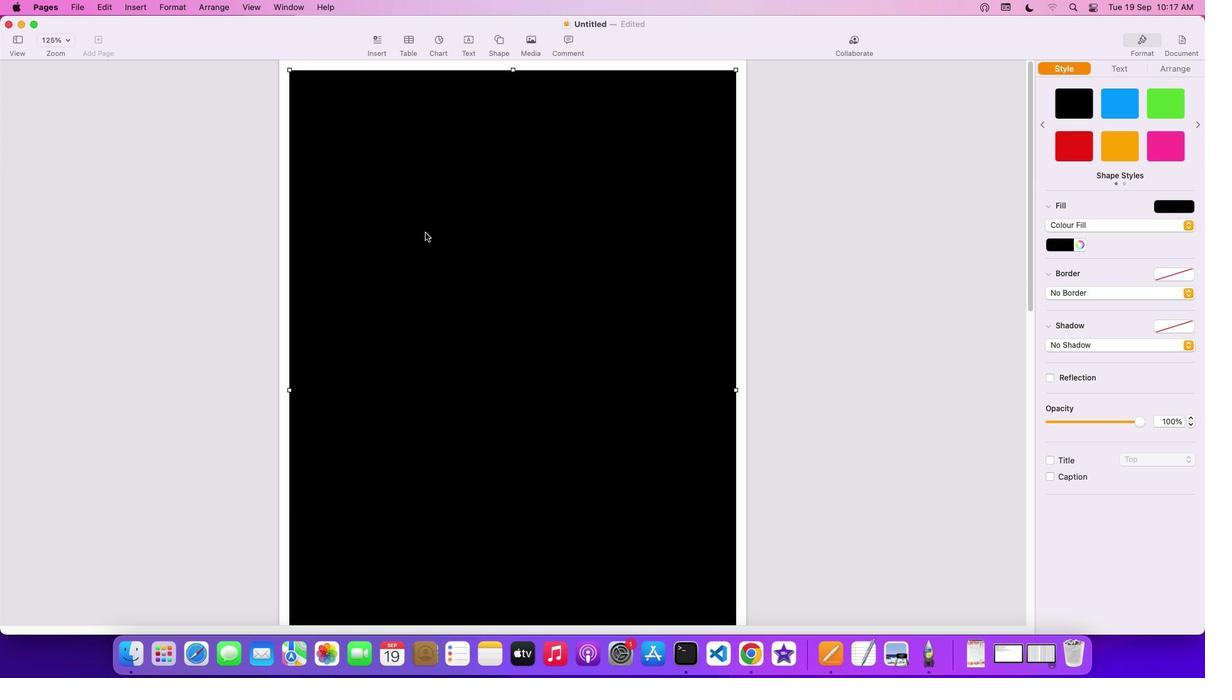 
Action: Mouse scrolled (541, 299) with delta (0, 4)
Screenshot: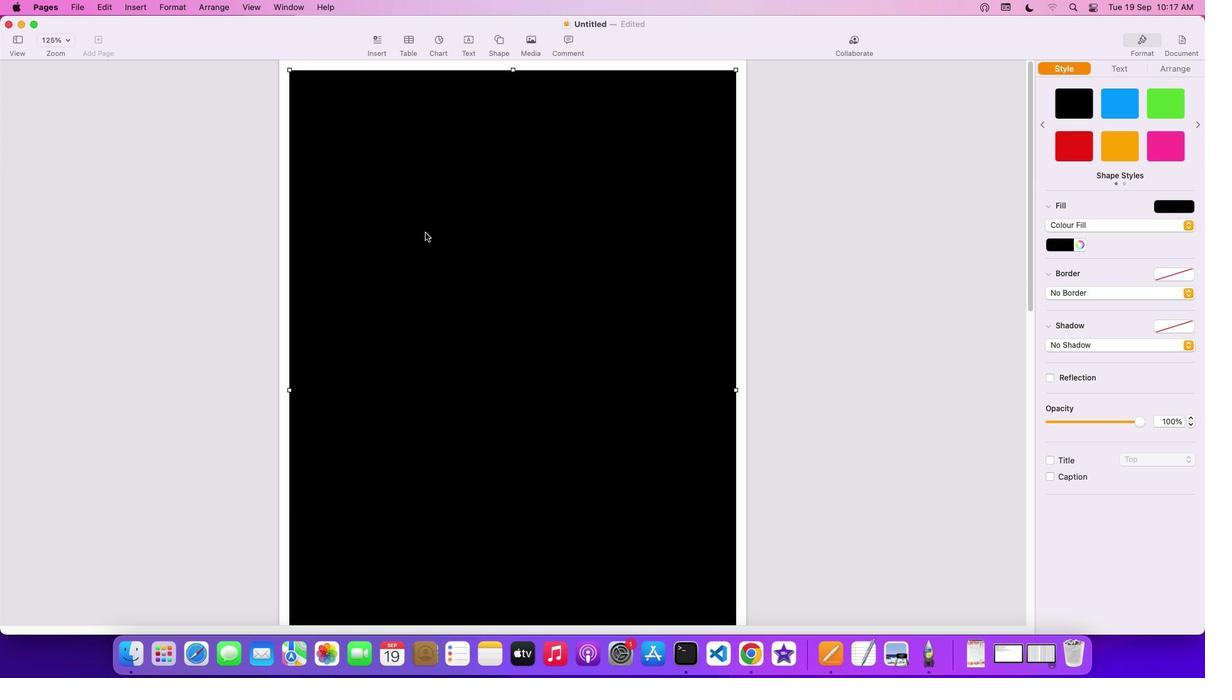 
Action: Mouse moved to (425, 232)
Screenshot: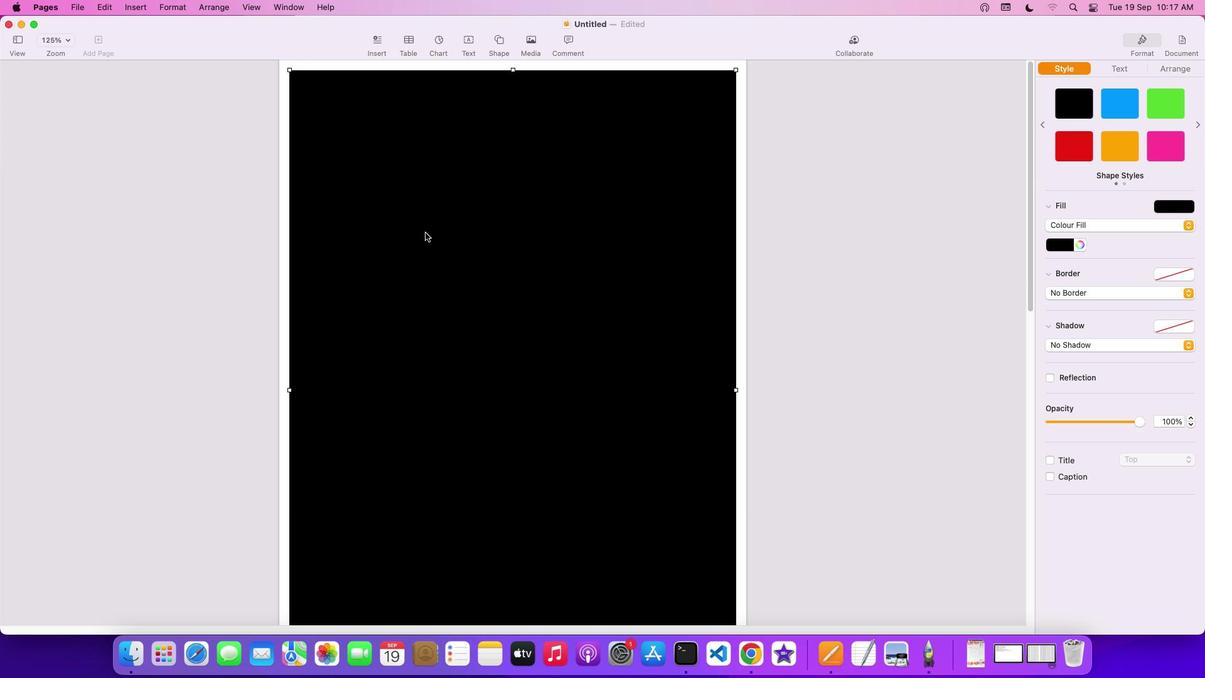 
Action: Mouse pressed left at (425, 232)
Screenshot: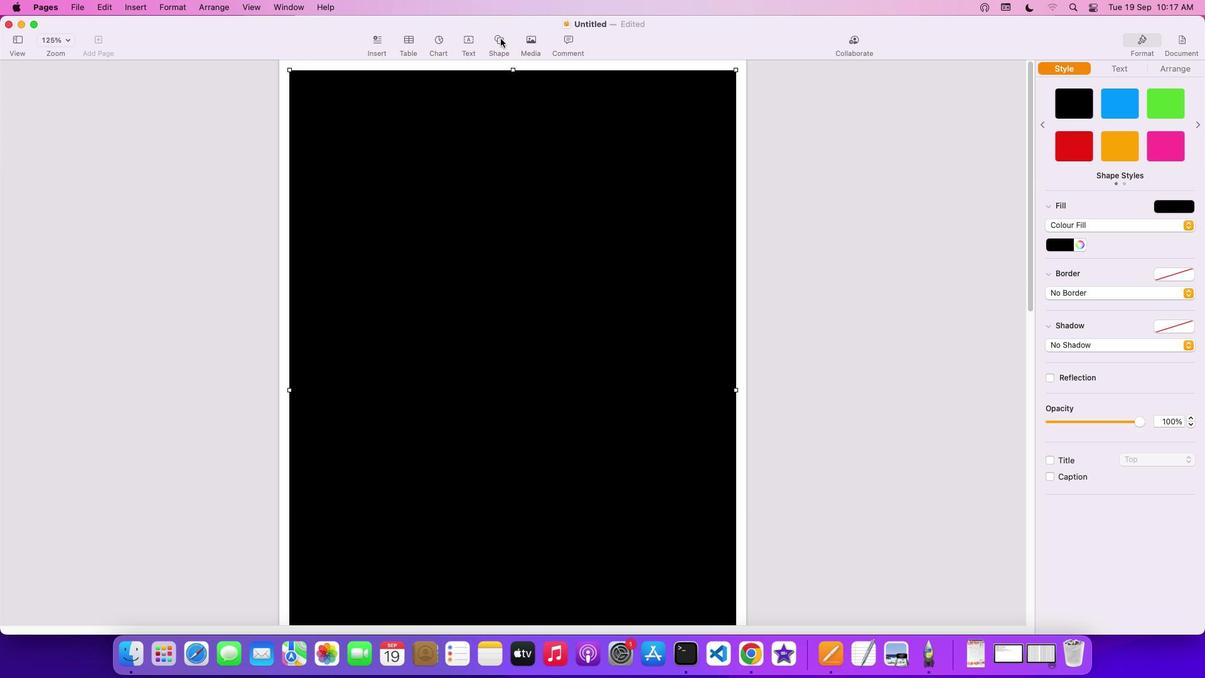 
Action: Mouse moved to (499, 36)
Screenshot: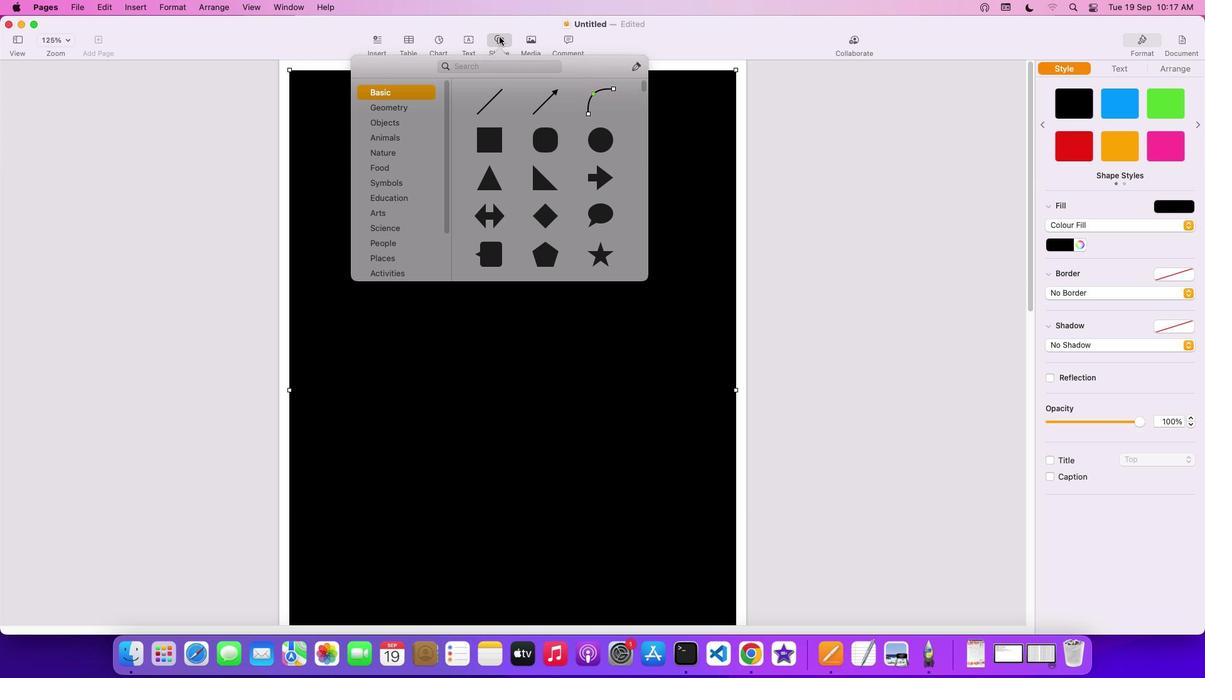 
Action: Mouse pressed left at (499, 36)
Screenshot: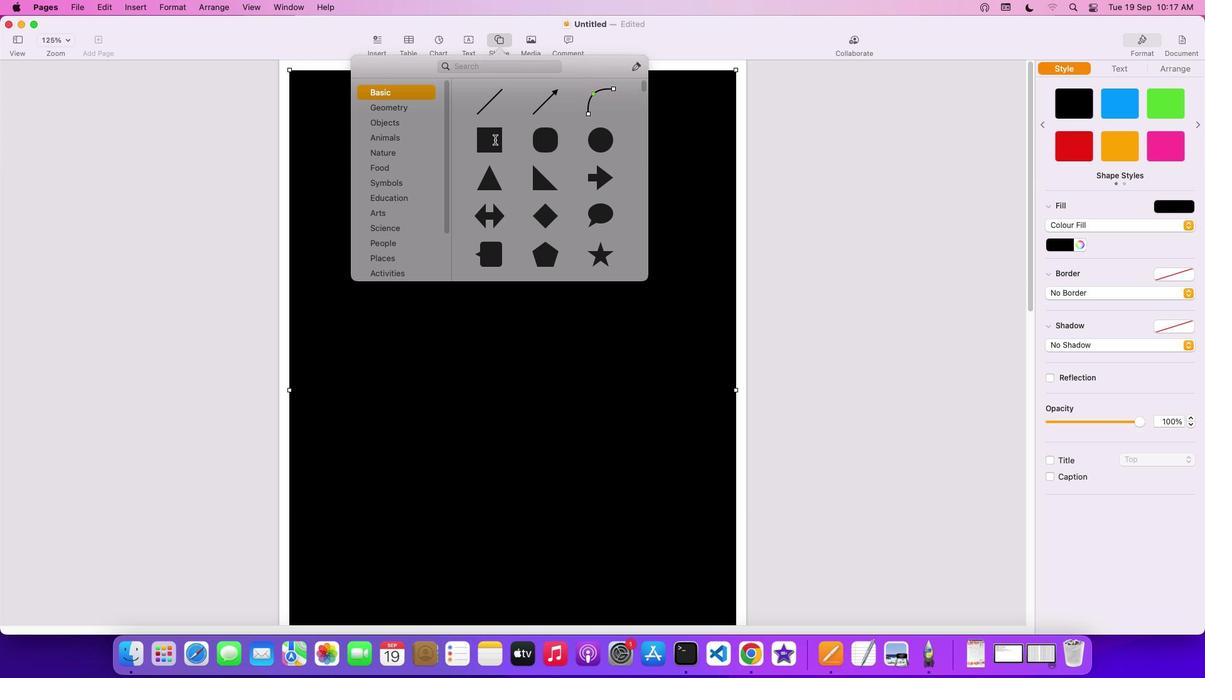 
Action: Mouse moved to (494, 139)
Screenshot: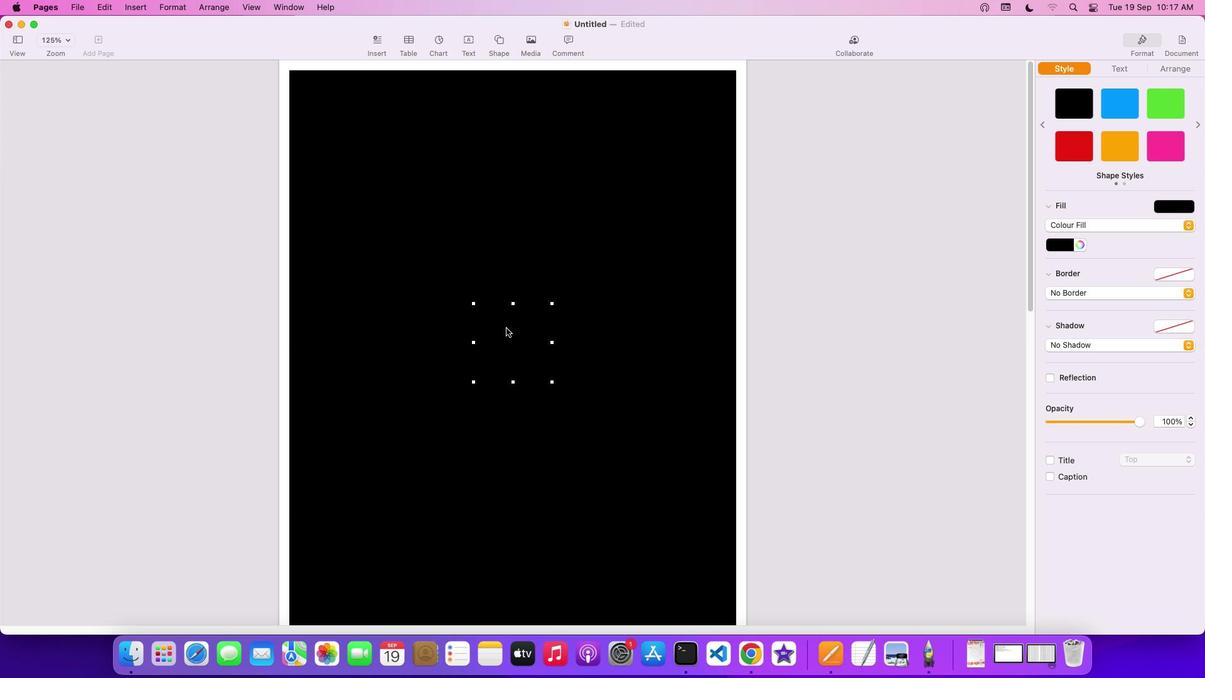 
Action: Mouse pressed left at (494, 139)
Screenshot: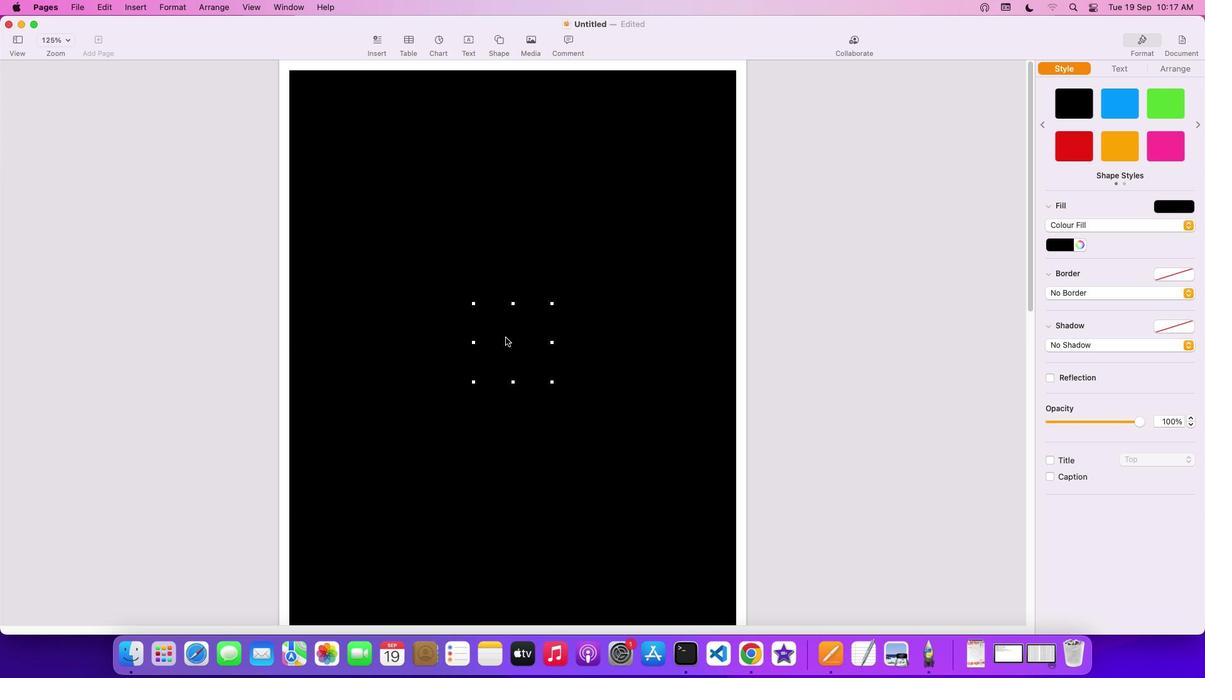 
Action: Mouse moved to (641, 298)
Screenshot: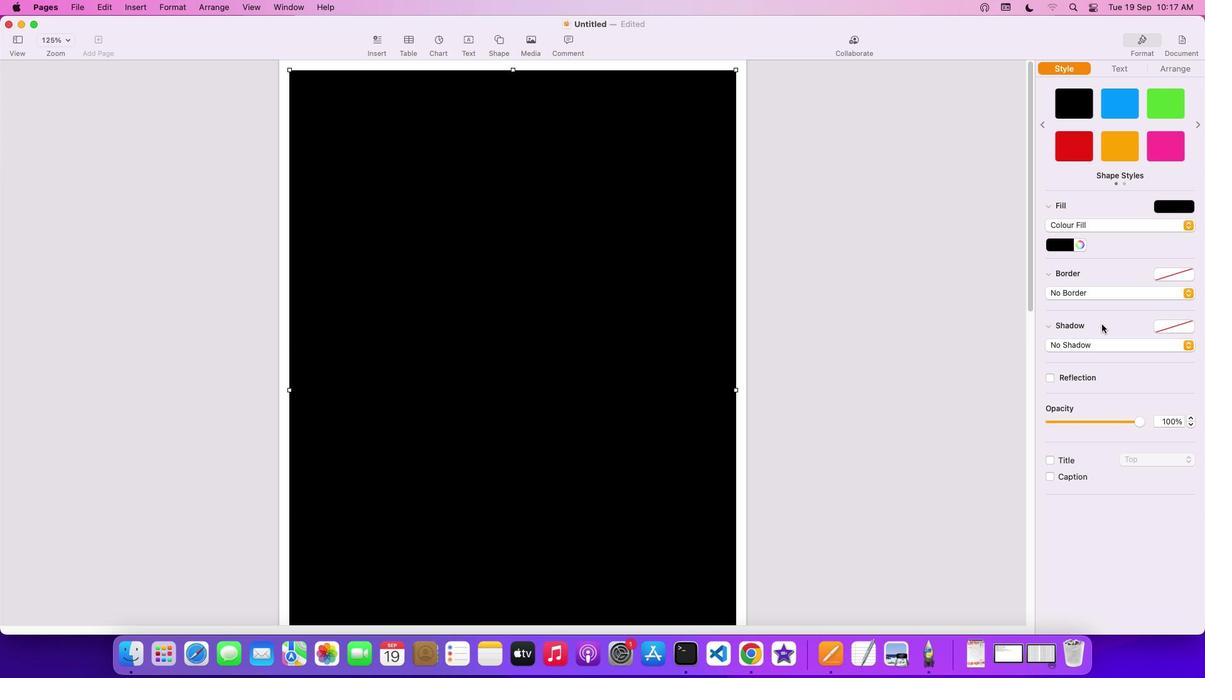 
Action: Mouse pressed left at (641, 298)
Screenshot: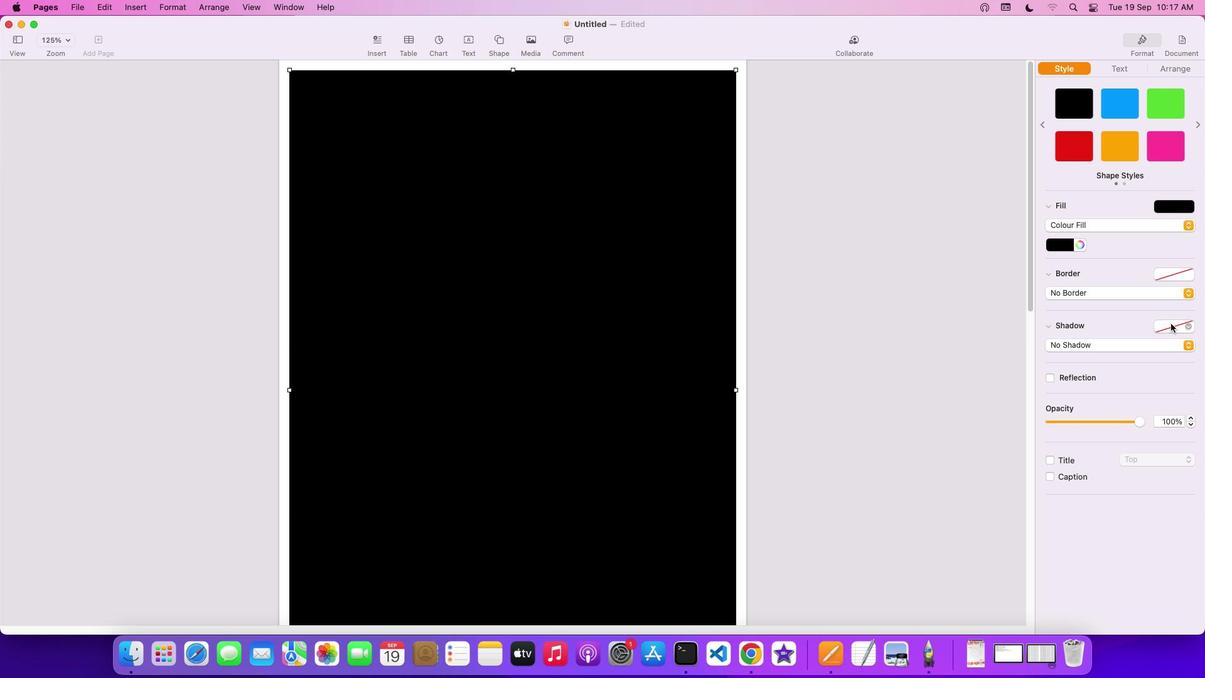 
Action: Mouse moved to (1068, 242)
Screenshot: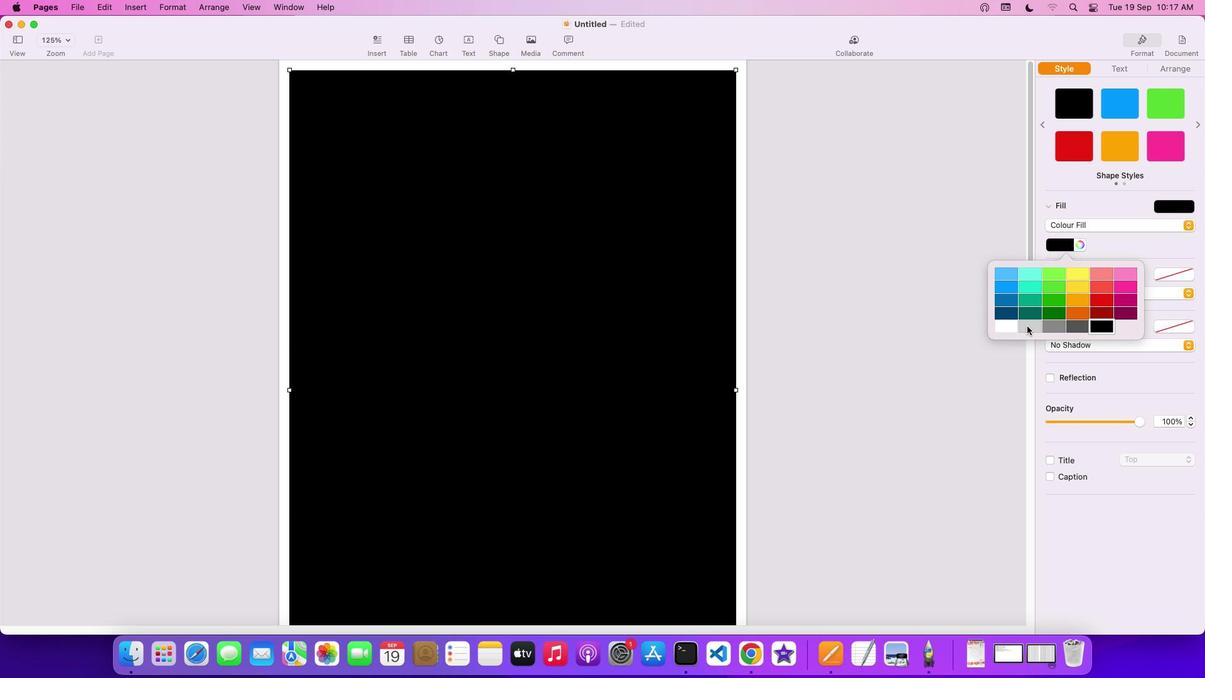 
Action: Mouse pressed left at (1068, 242)
Screenshot: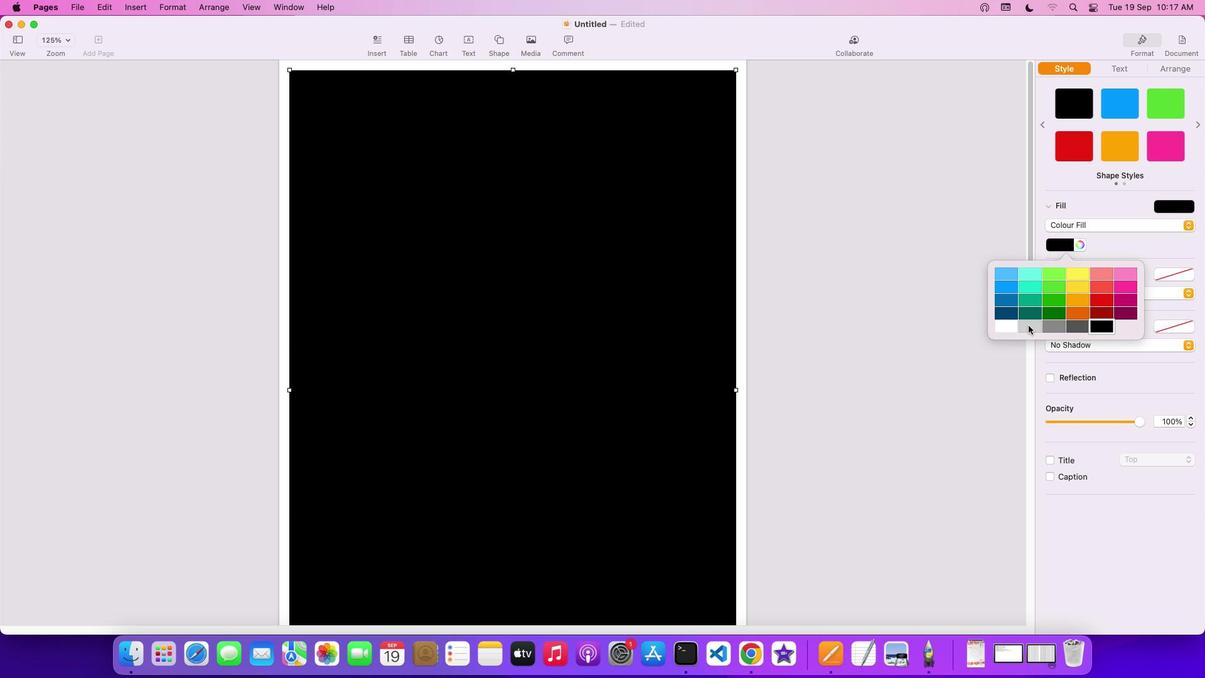 
Action: Mouse moved to (1029, 325)
Screenshot: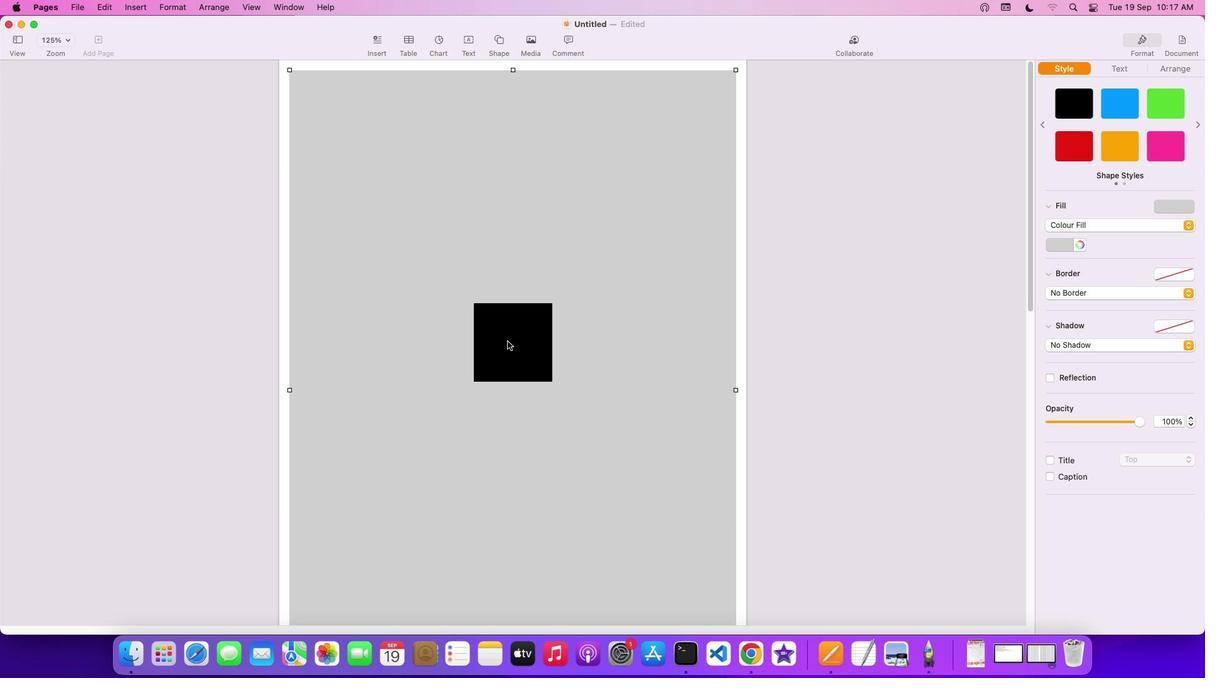 
Action: Mouse pressed left at (1029, 325)
Screenshot: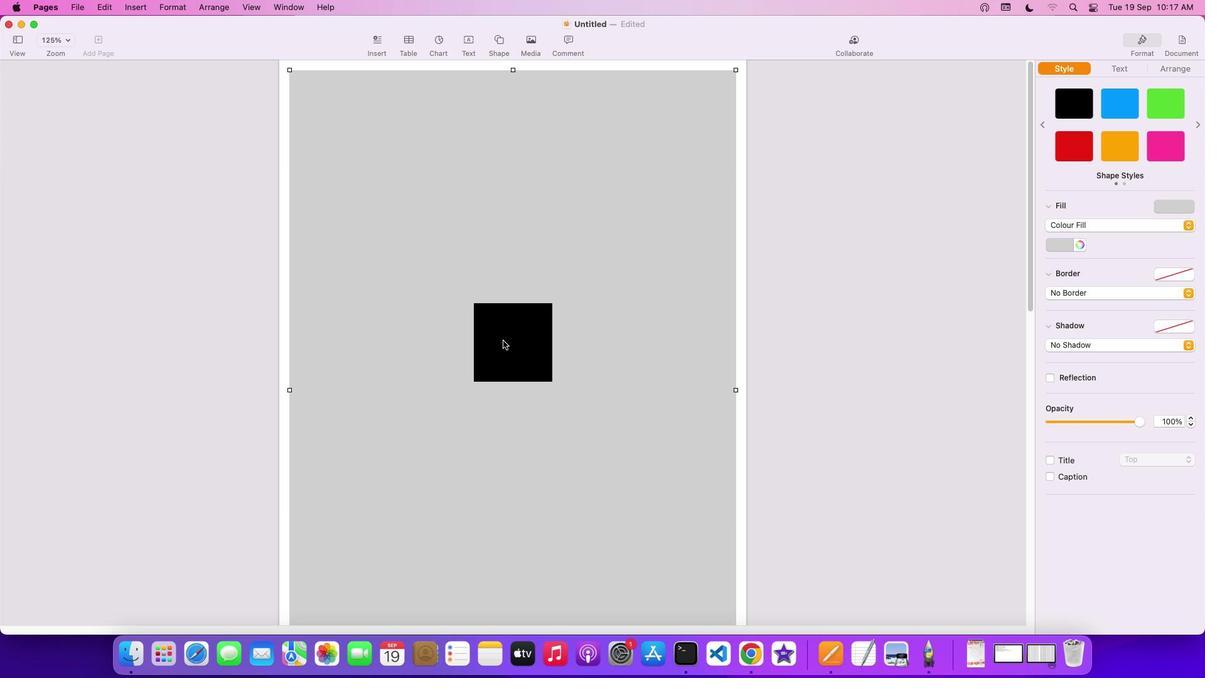 
Action: Mouse moved to (507, 339)
Screenshot: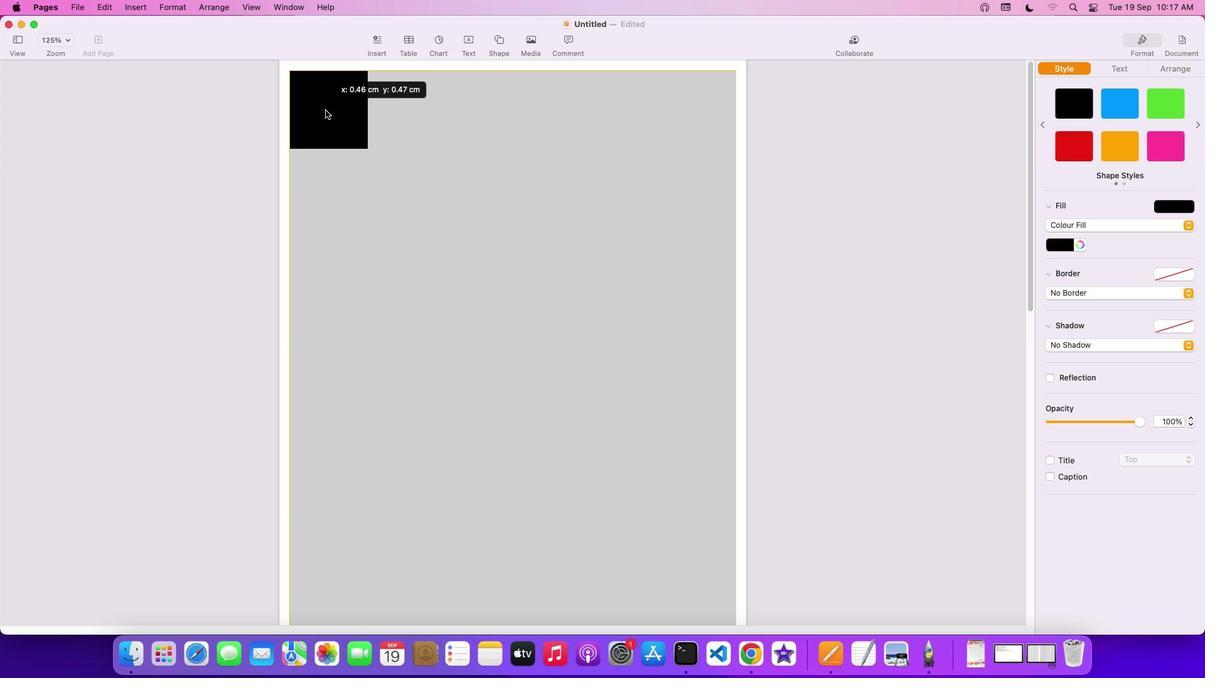 
Action: Mouse pressed left at (507, 339)
Screenshot: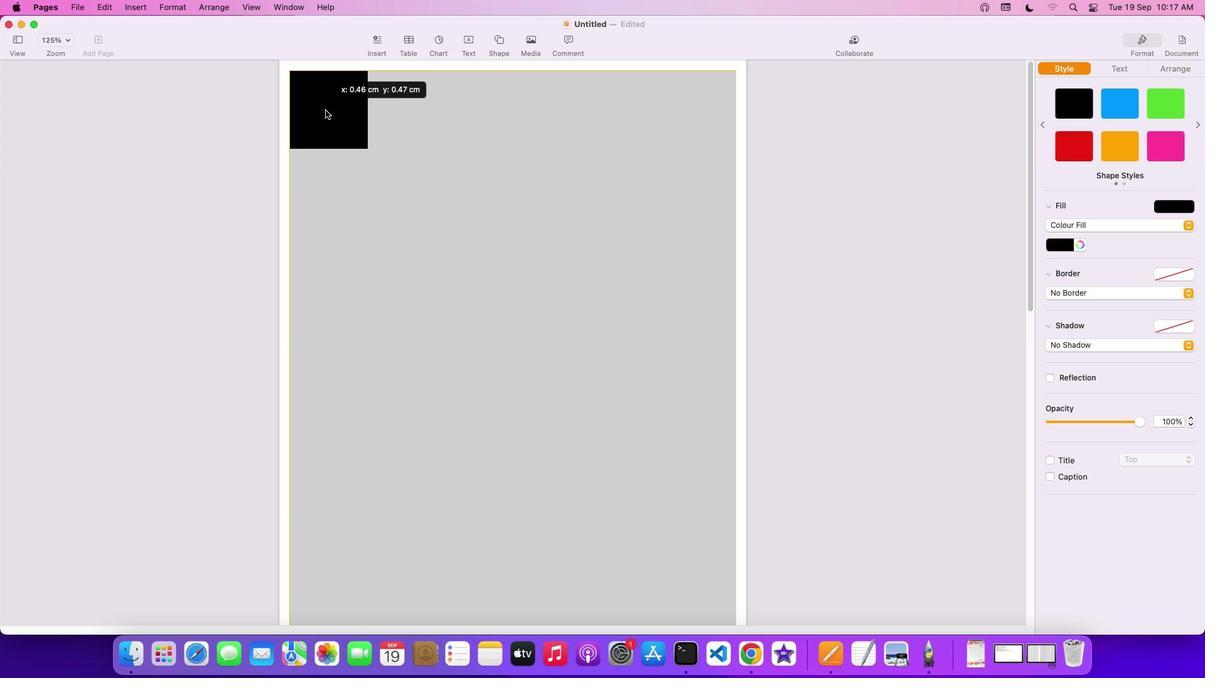 
Action: Mouse moved to (329, 110)
Screenshot: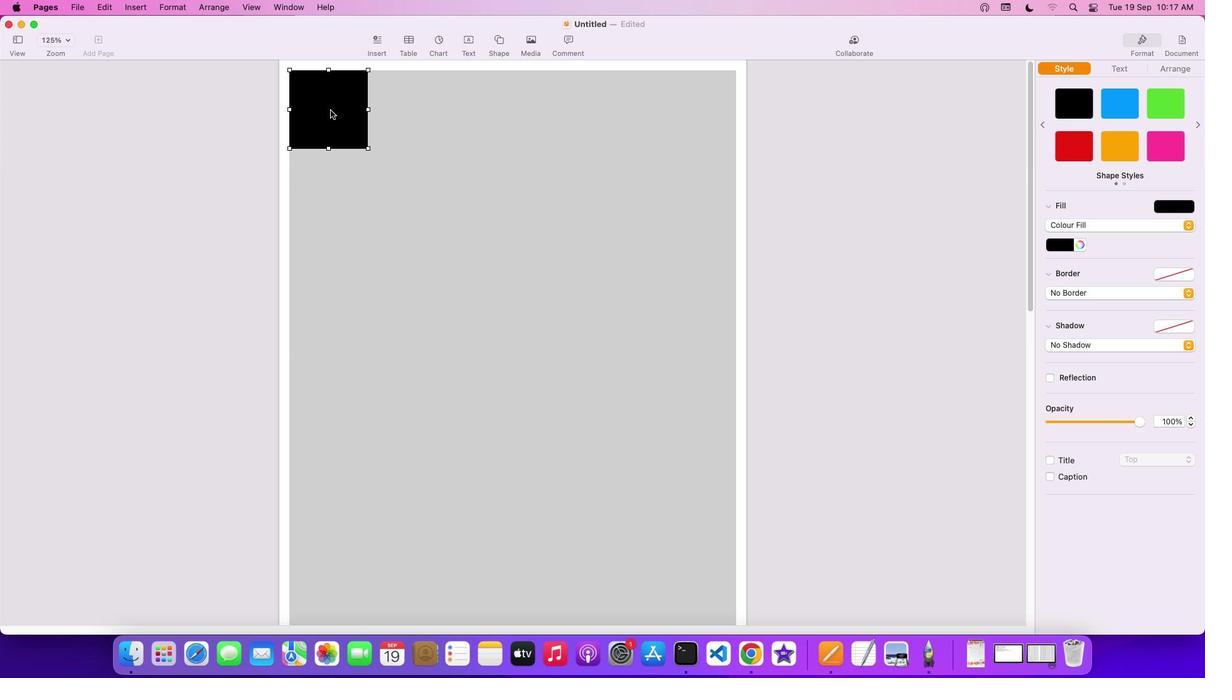 
Action: Key pressed Key.cmd
Screenshot: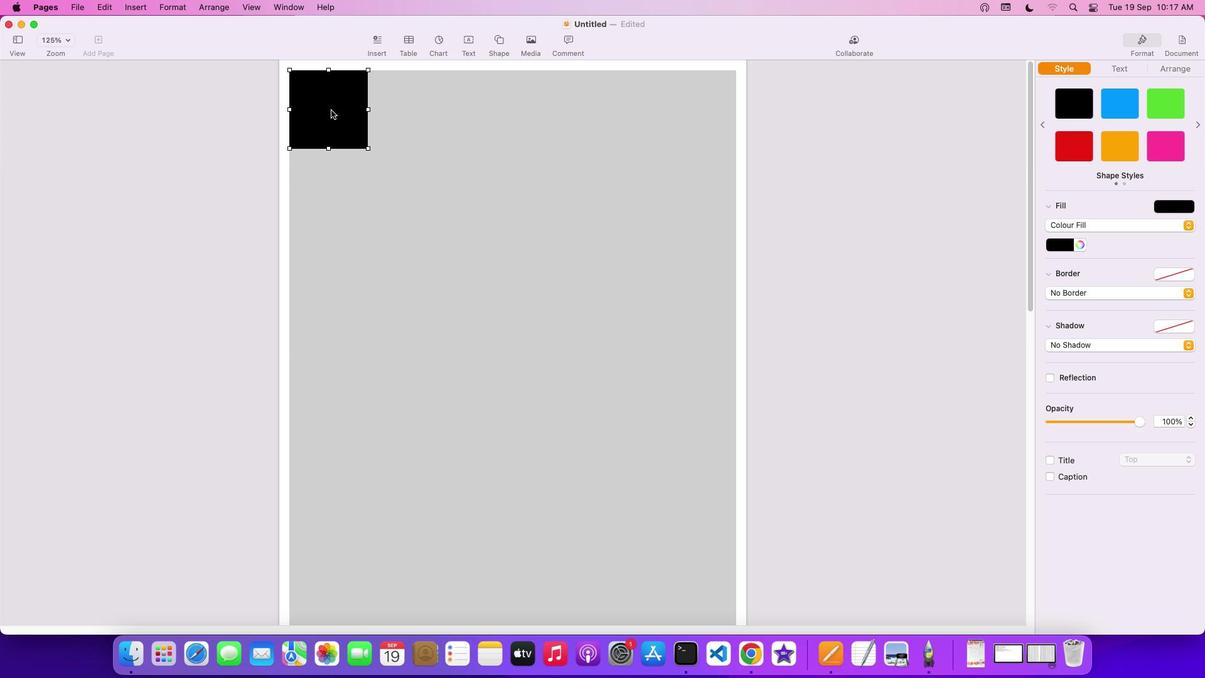 
Action: Mouse moved to (330, 110)
Screenshot: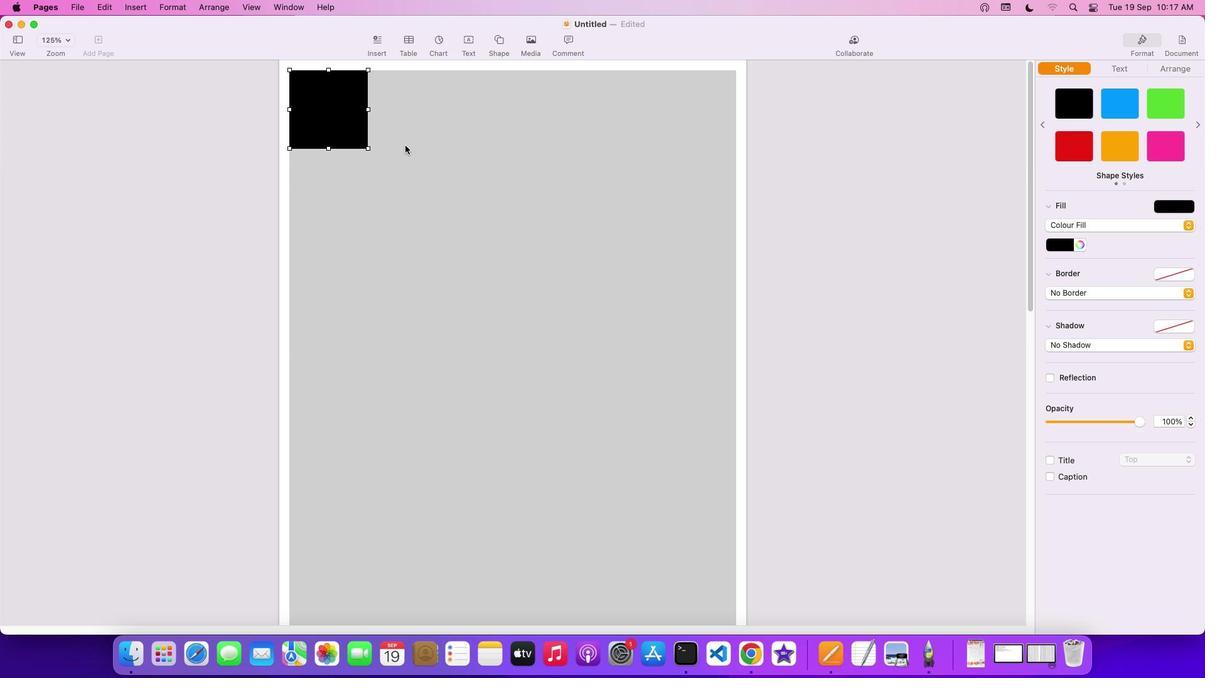 
Action: Key pressed 'c'
Screenshot: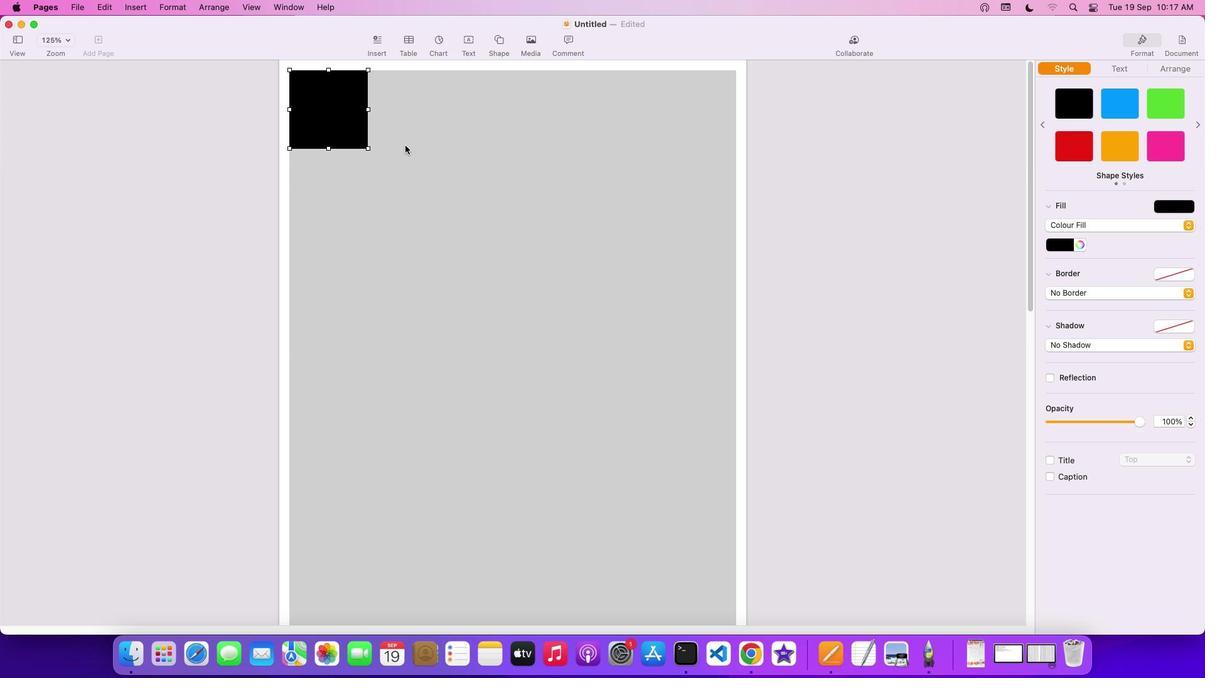 
Action: Mouse moved to (404, 145)
Screenshot: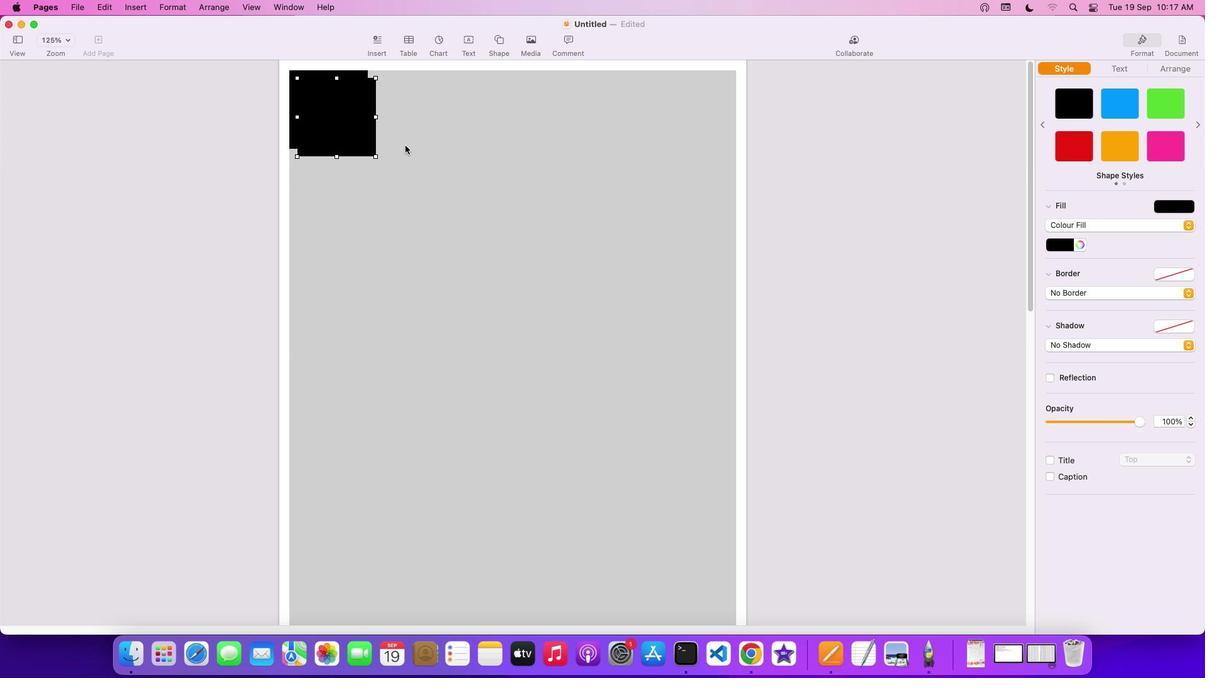 
Action: Key pressed Key.cmd'v'
Screenshot: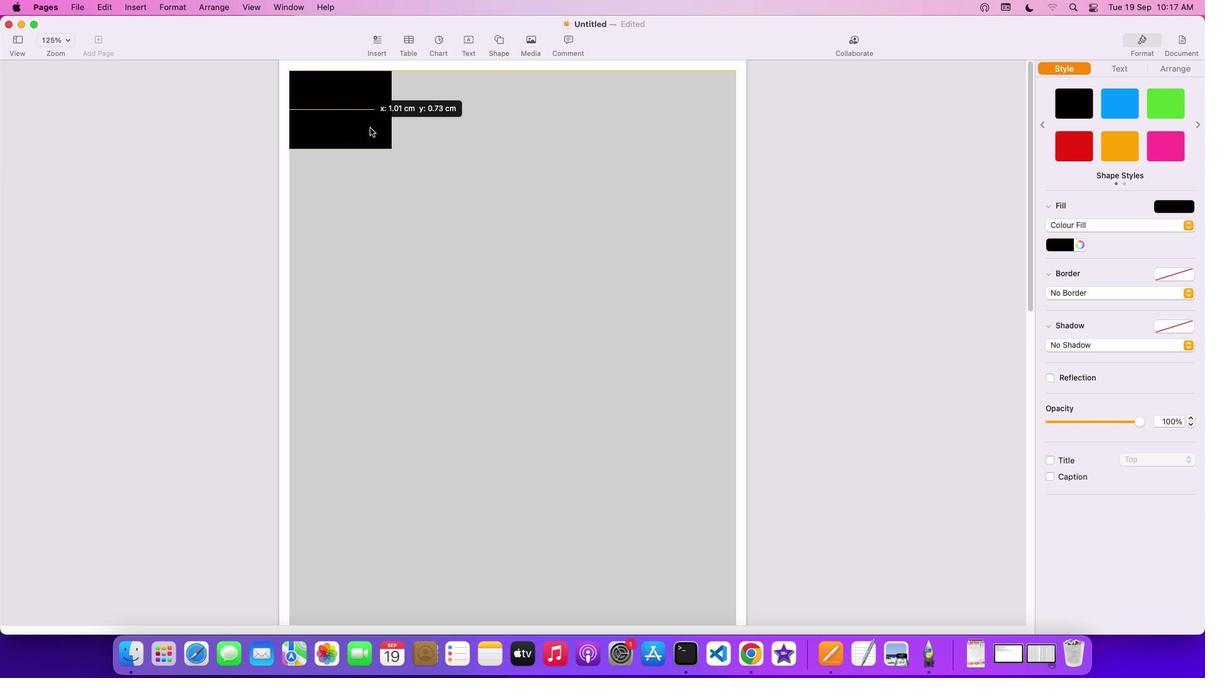 
Action: Mouse moved to (349, 133)
Screenshot: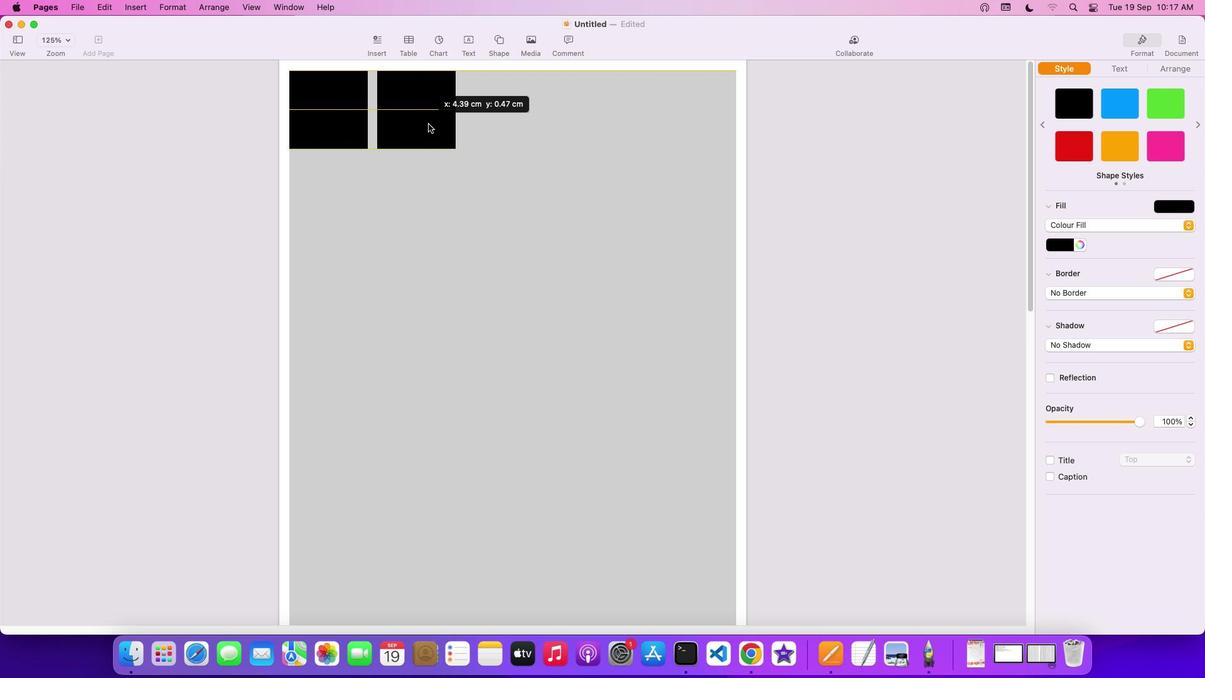 
Action: Mouse pressed left at (349, 133)
Screenshot: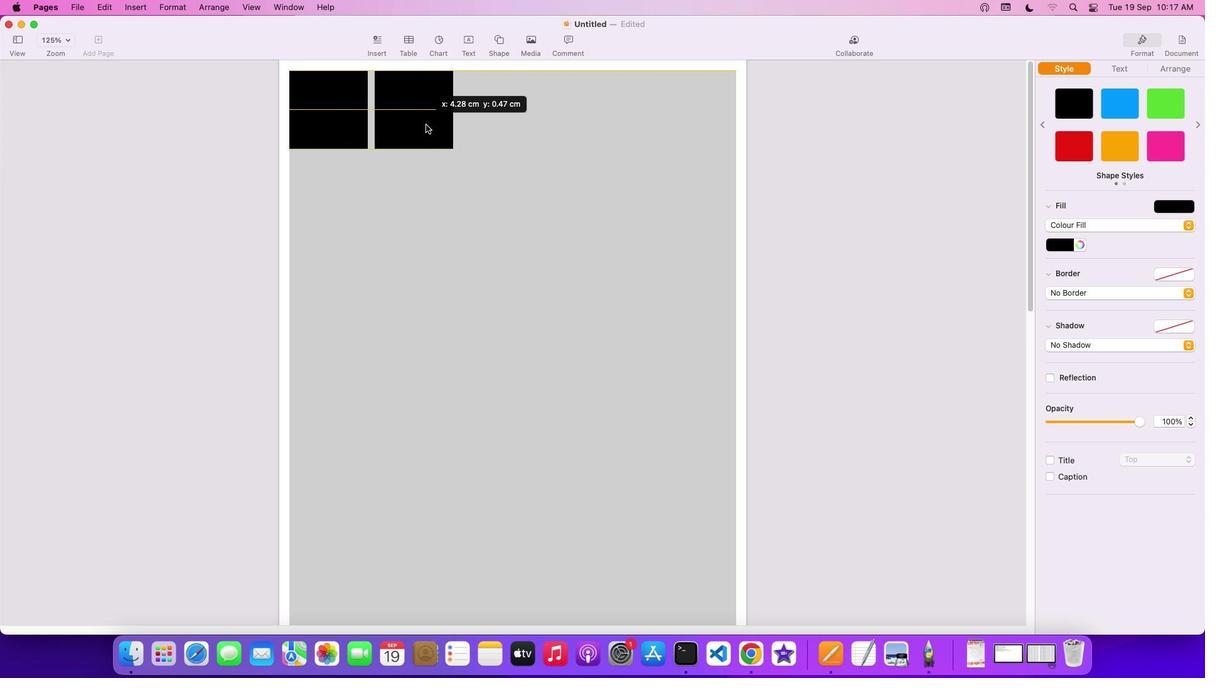 
Action: Mouse moved to (1069, 244)
Screenshot: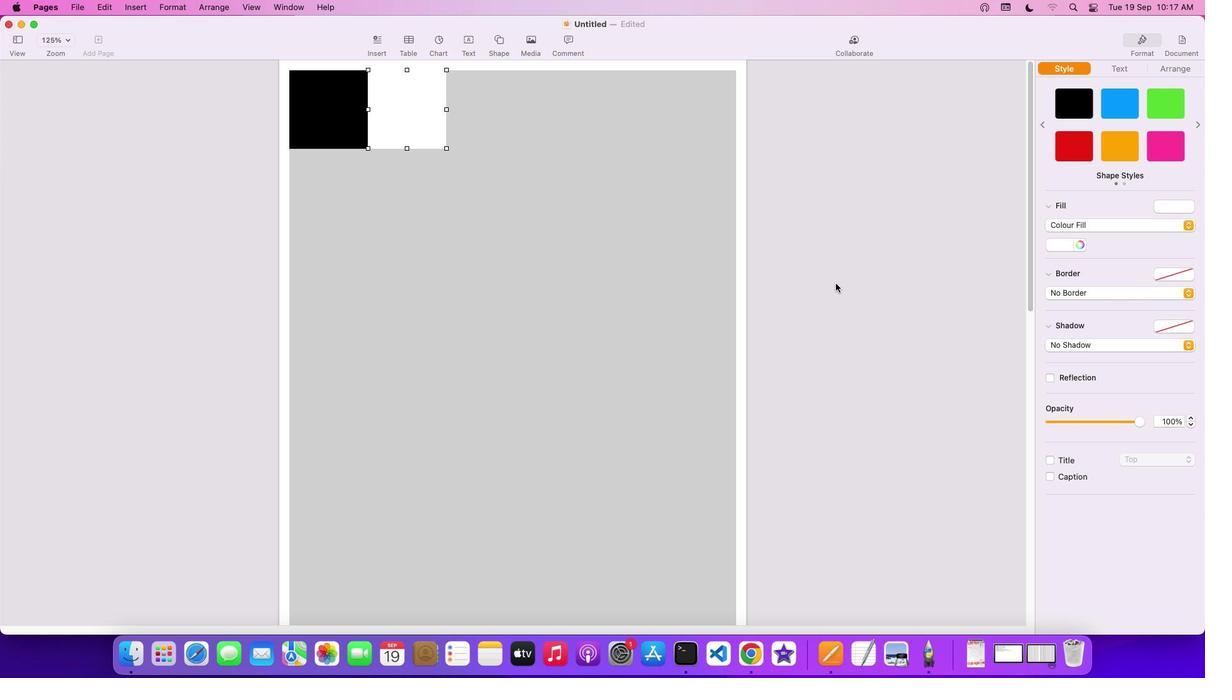
Action: Mouse pressed left at (1069, 244)
Screenshot: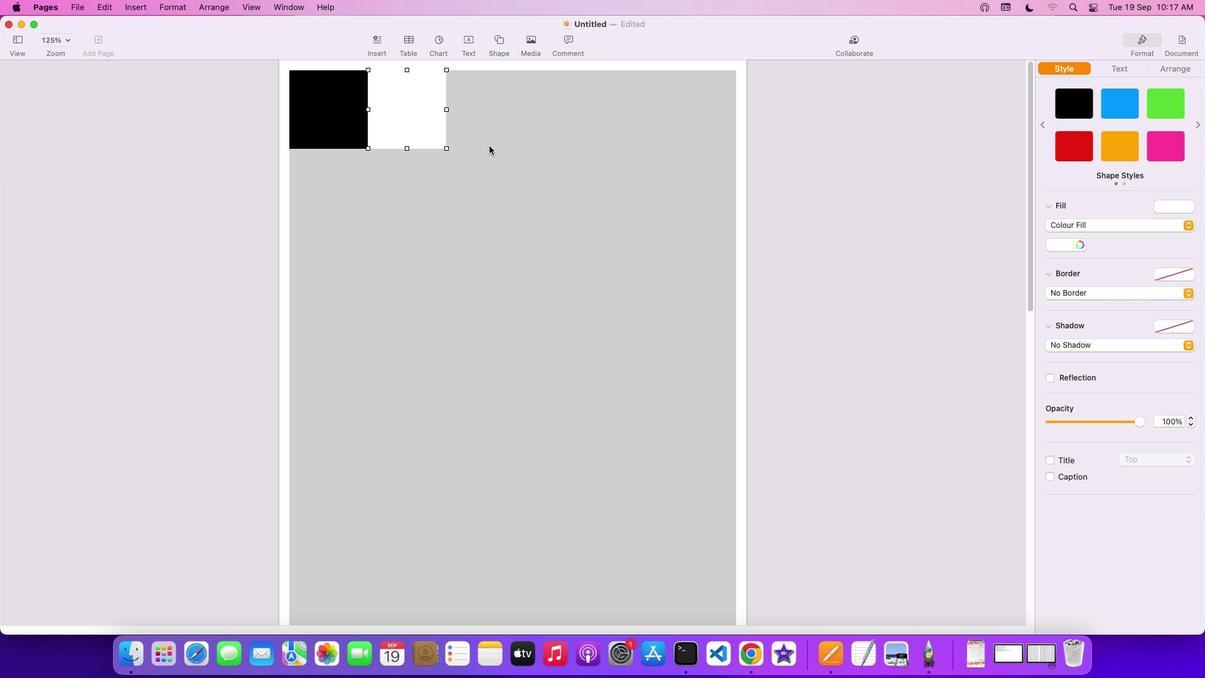 
Action: Mouse moved to (1002, 324)
Screenshot: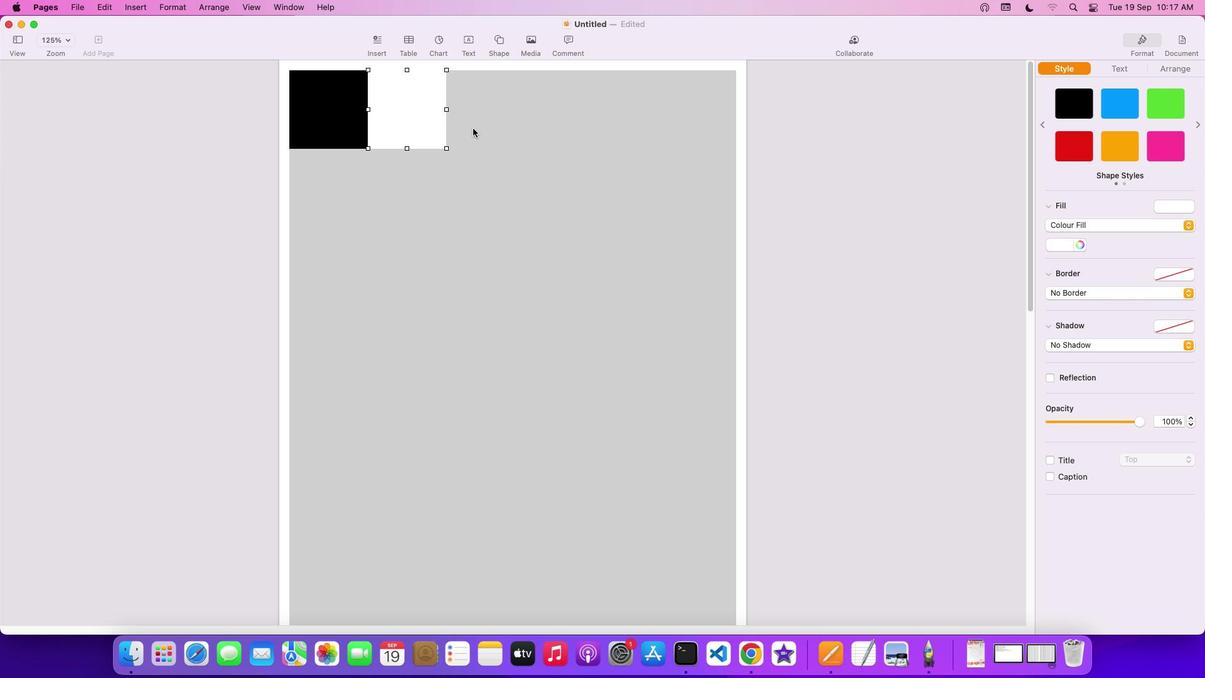 
Action: Mouse pressed left at (1002, 324)
Screenshot: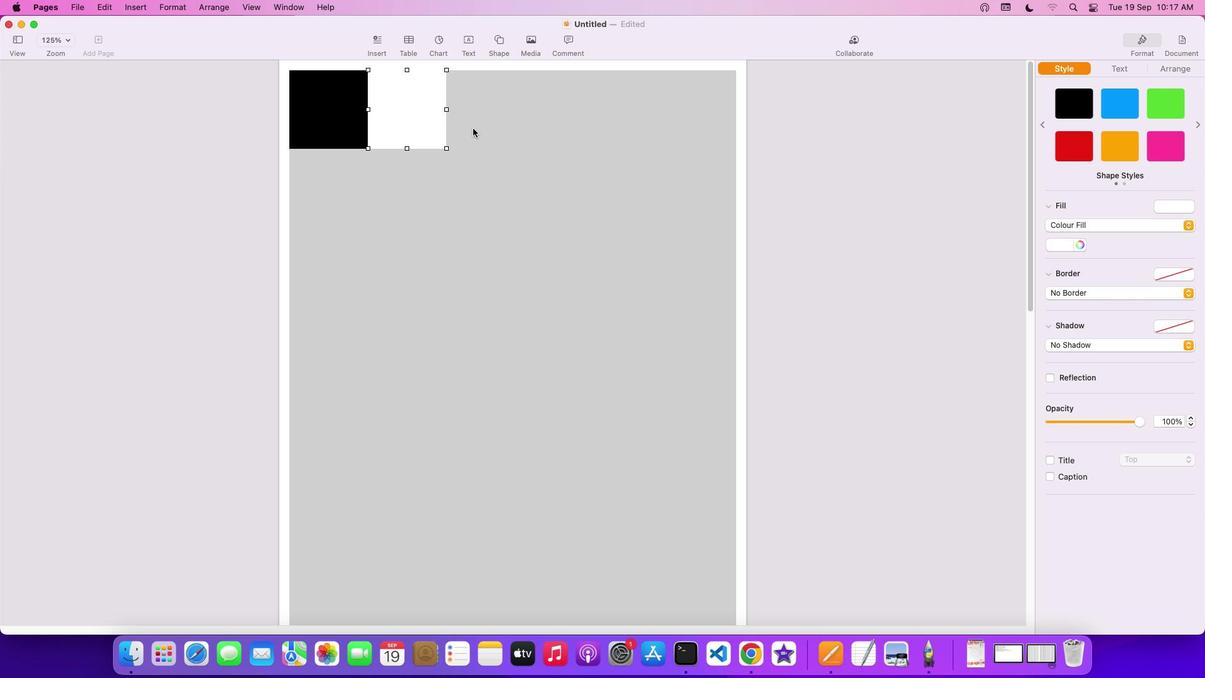 
Action: Mouse moved to (473, 128)
Screenshot: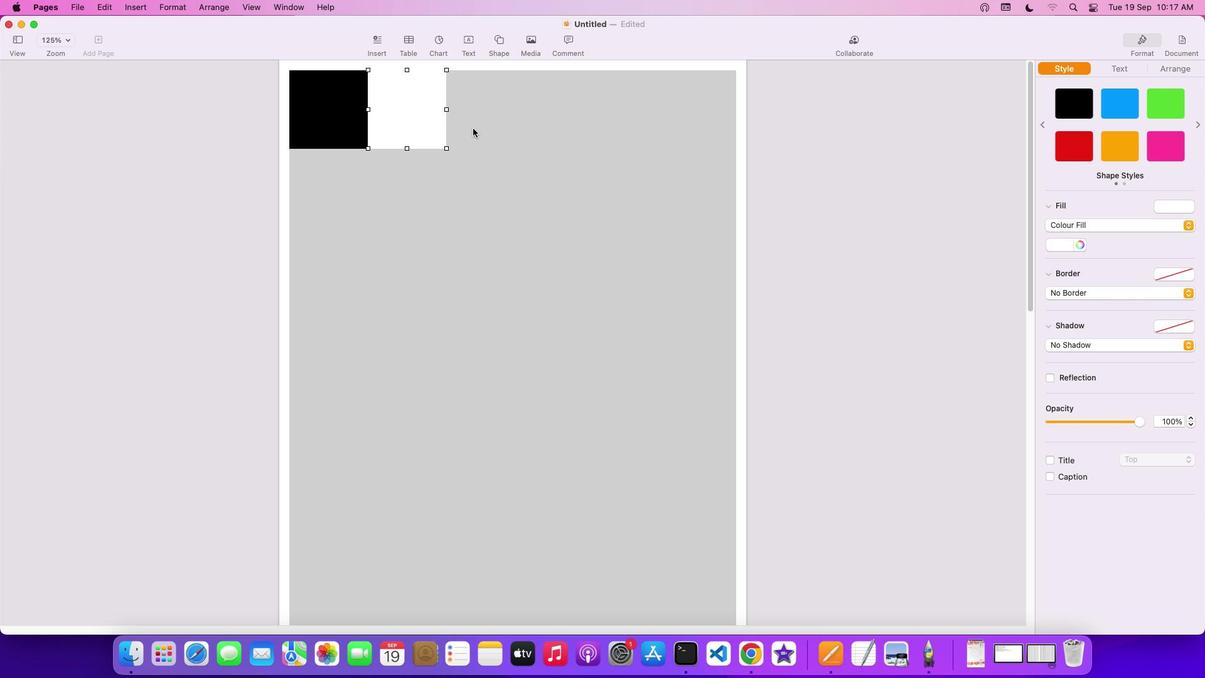 
Action: Key pressed Key.cmd'v'
Screenshot: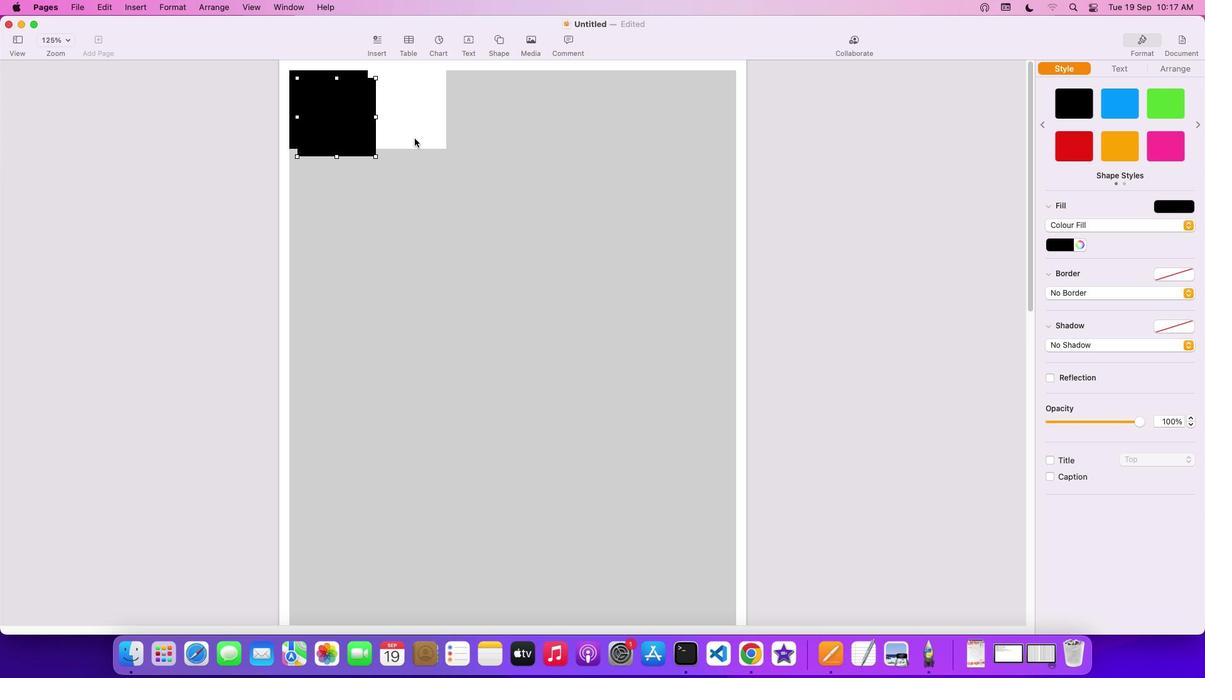 
Action: Mouse moved to (339, 120)
Screenshot: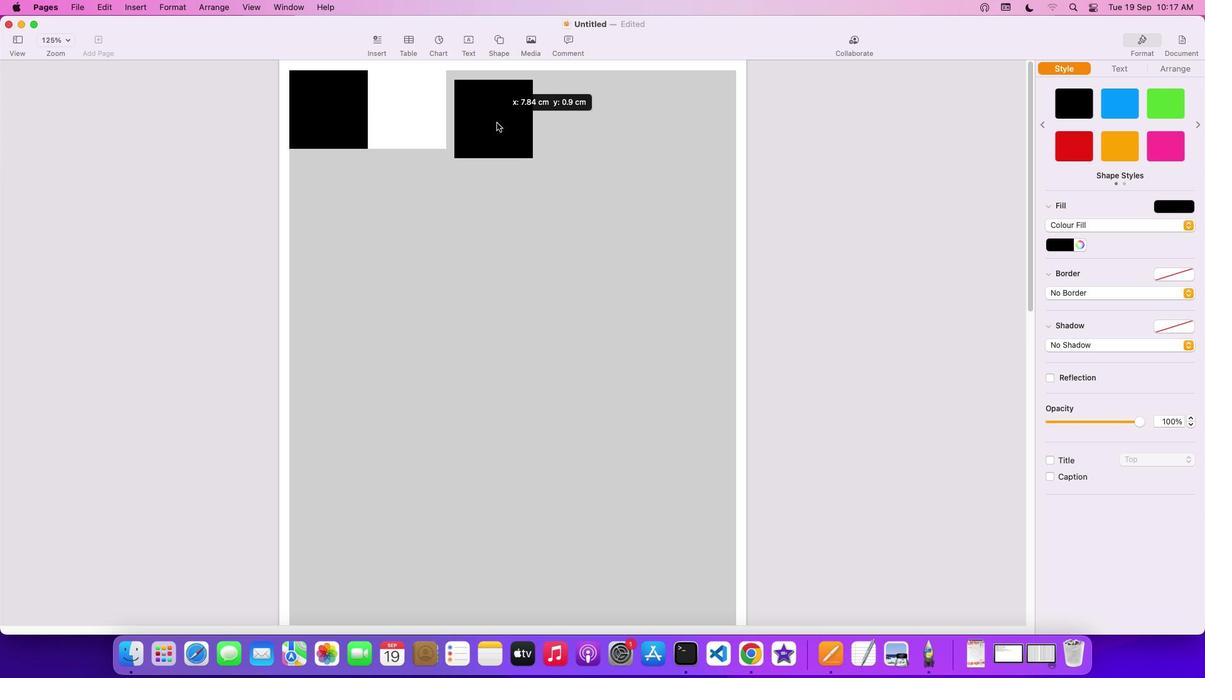 
Action: Mouse pressed left at (339, 120)
Screenshot: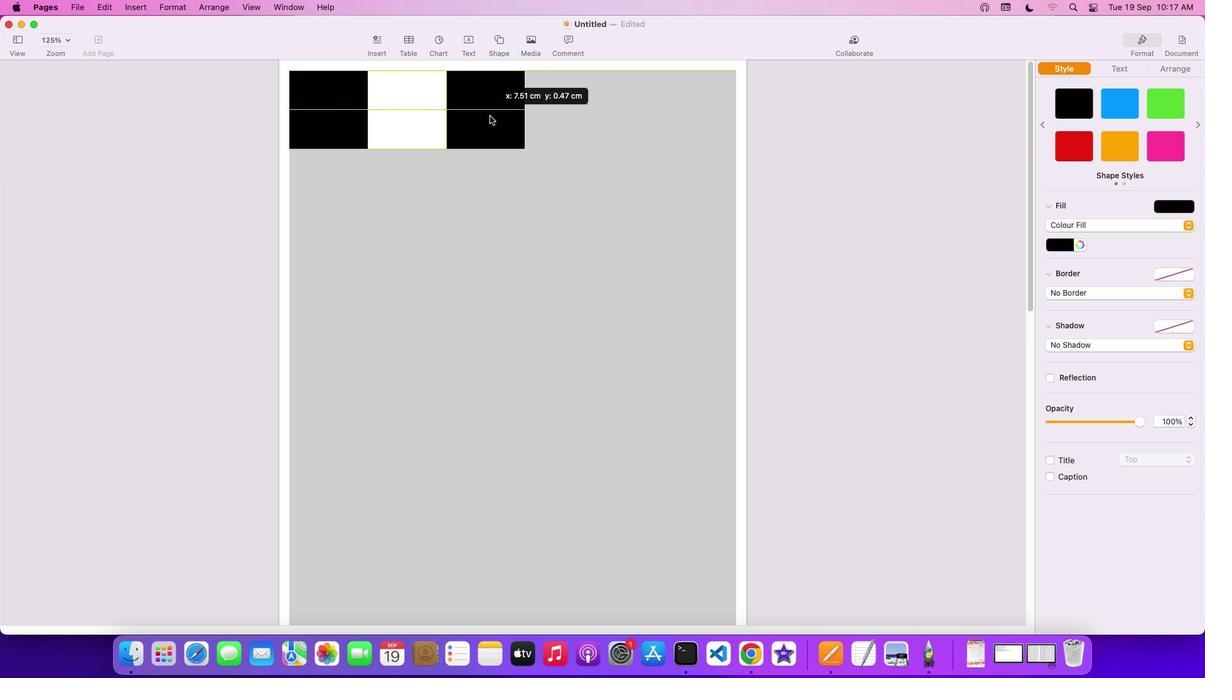 
Action: Mouse moved to (484, 124)
Screenshot: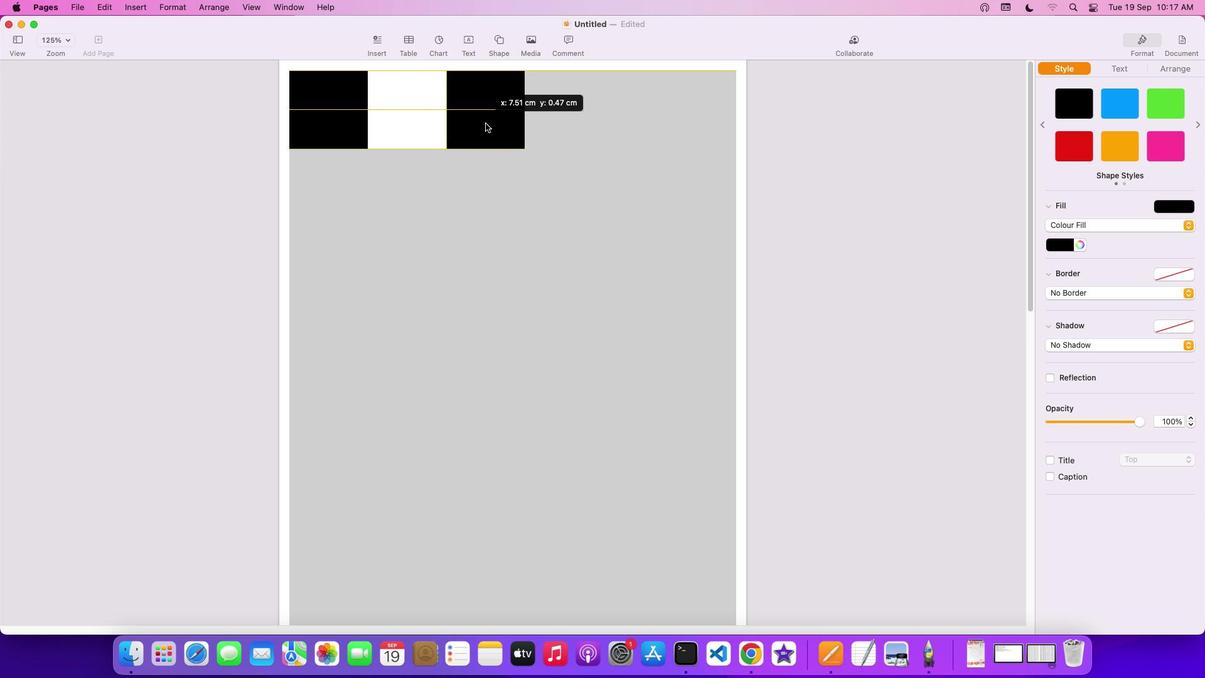 
Action: Mouse pressed left at (484, 124)
Screenshot: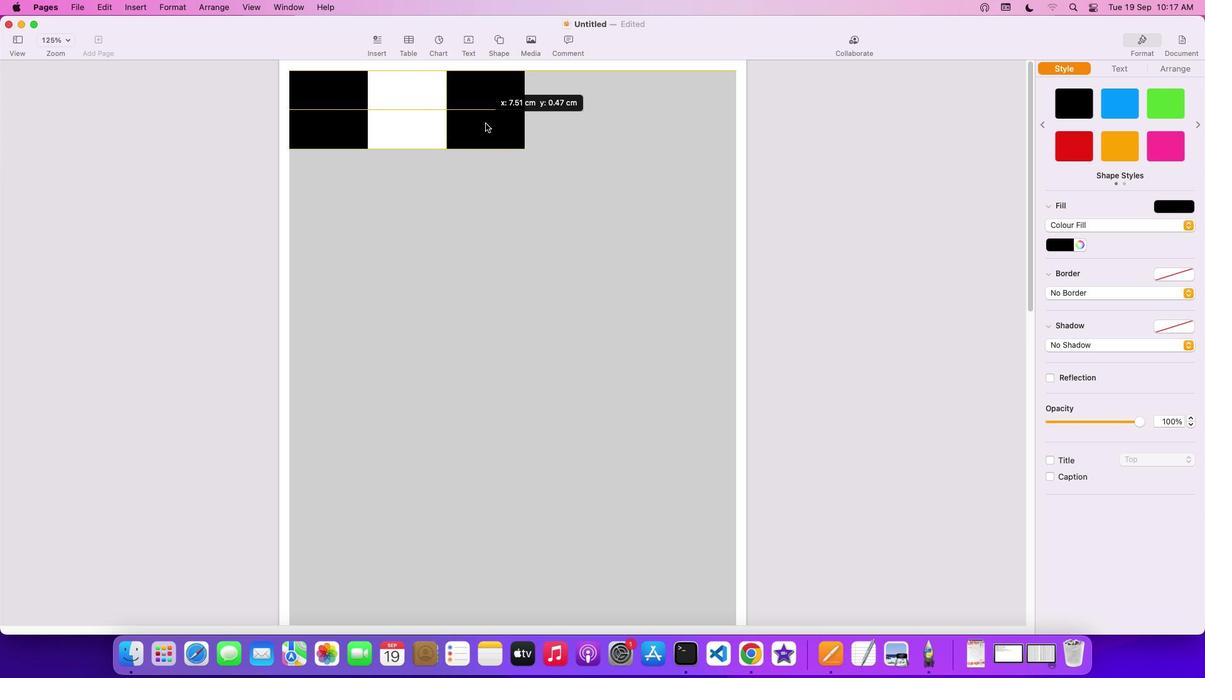 
Action: Mouse moved to (349, 120)
Screenshot: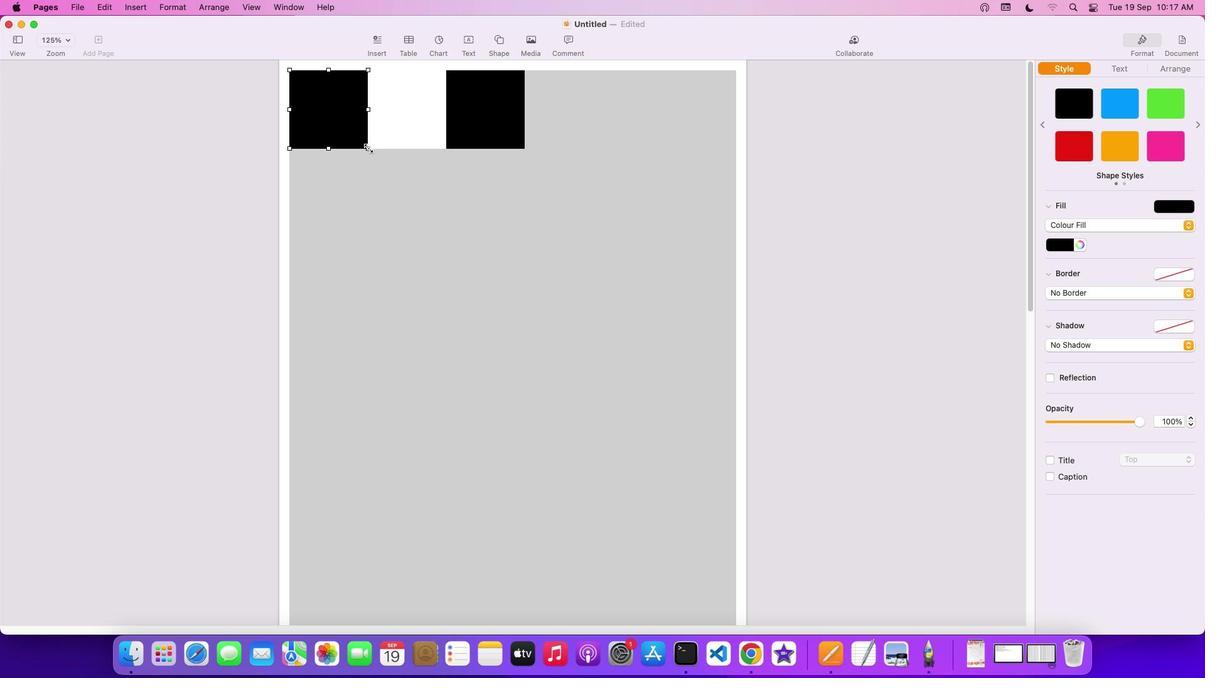 
Action: Mouse pressed left at (349, 120)
Screenshot: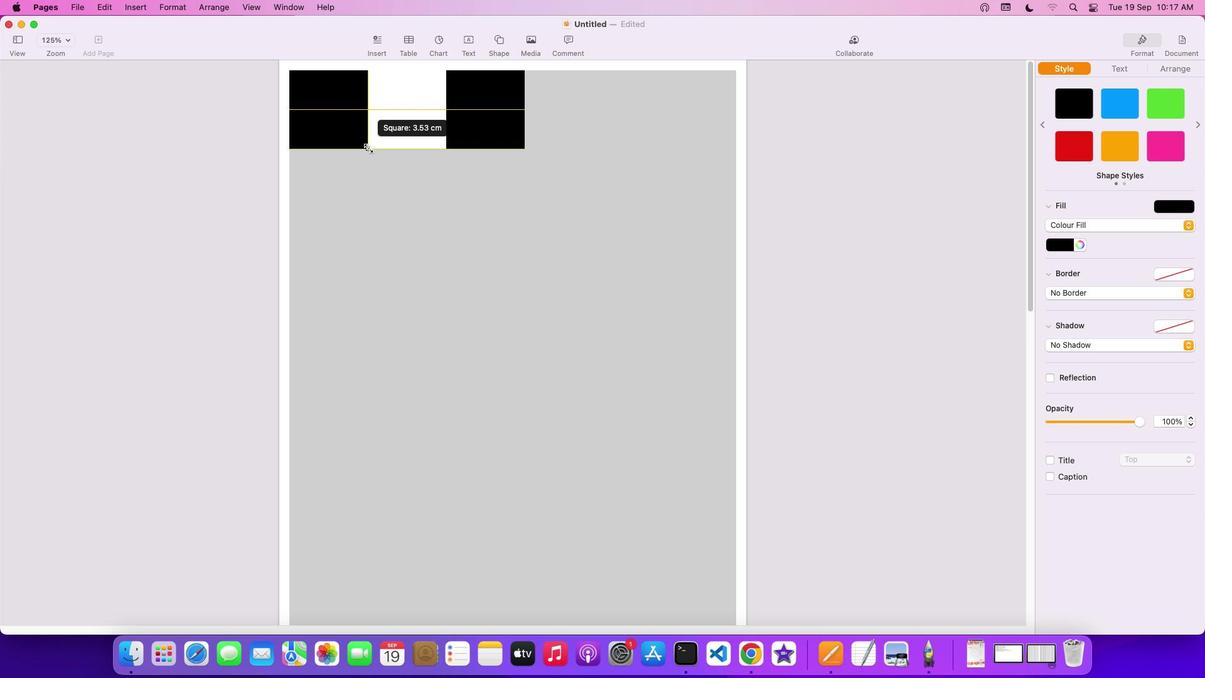 
Action: Mouse moved to (369, 148)
Screenshot: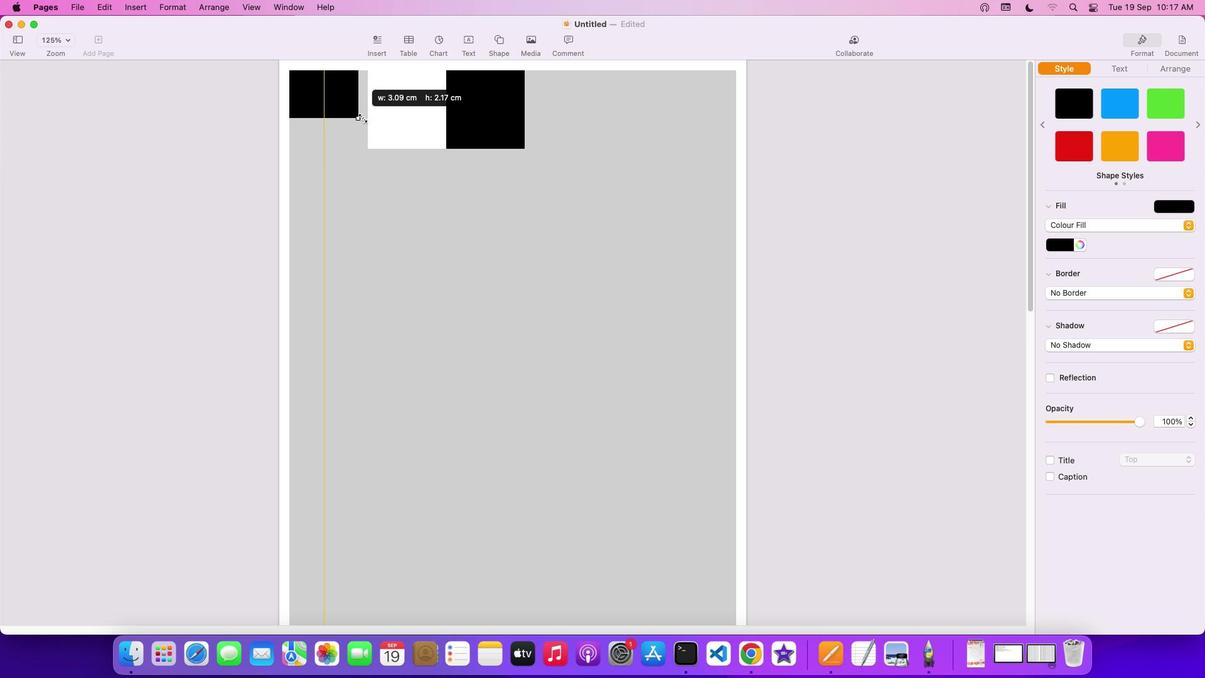 
Action: Mouse pressed left at (369, 148)
Screenshot: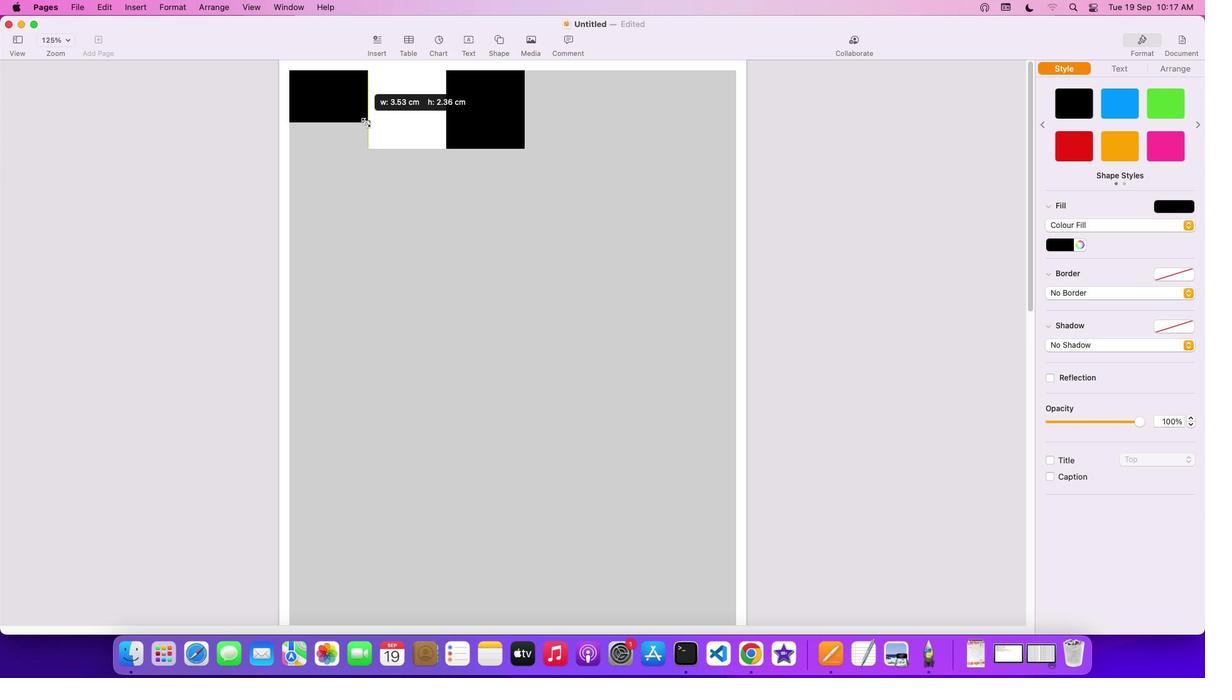 
Action: Mouse moved to (348, 119)
Screenshot: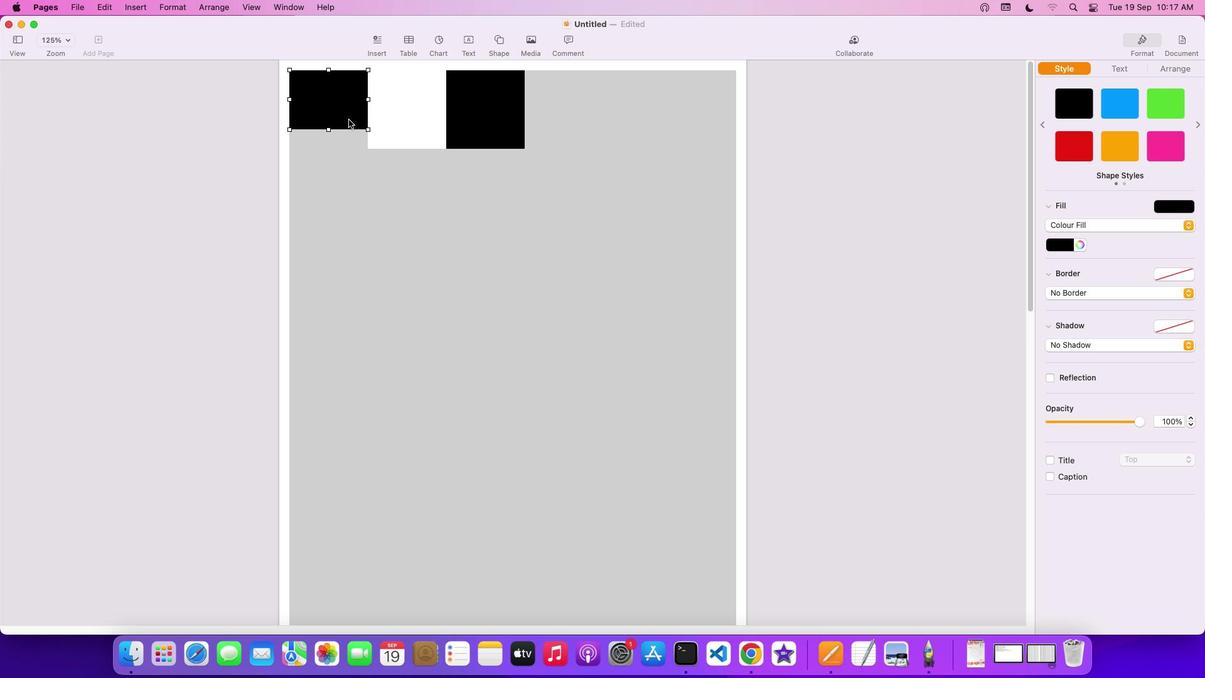 
Action: Mouse pressed left at (348, 119)
Screenshot: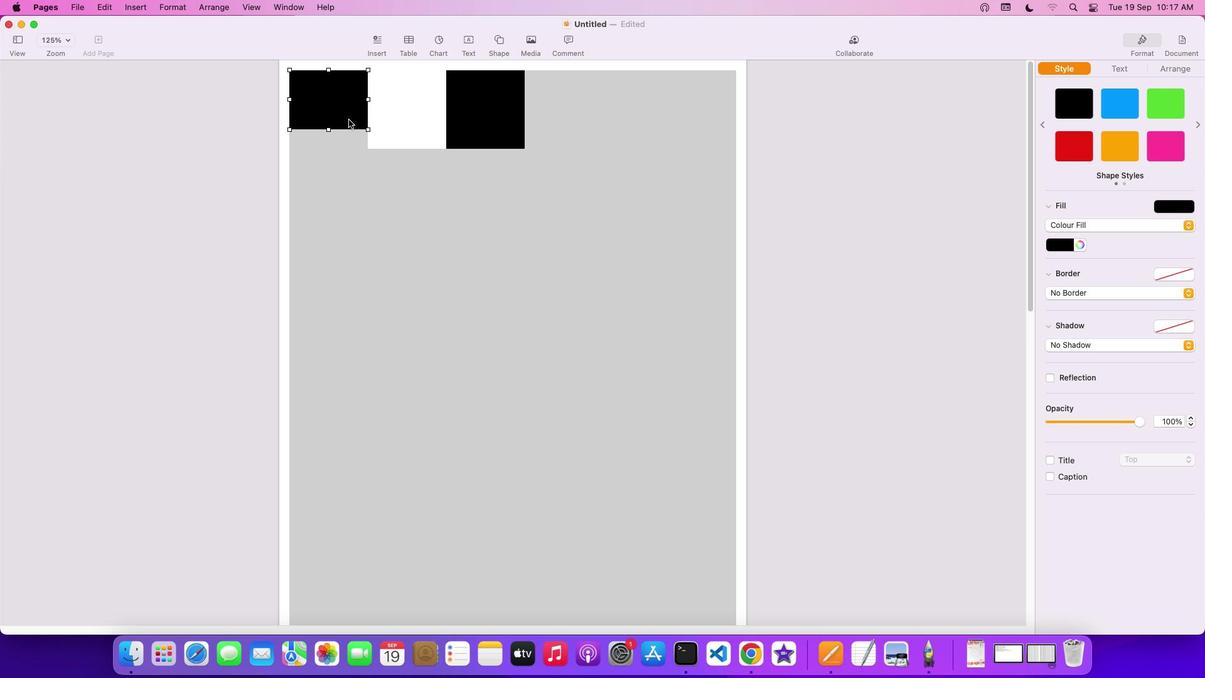 
Action: Key pressed Key.cmd'c'
Screenshot: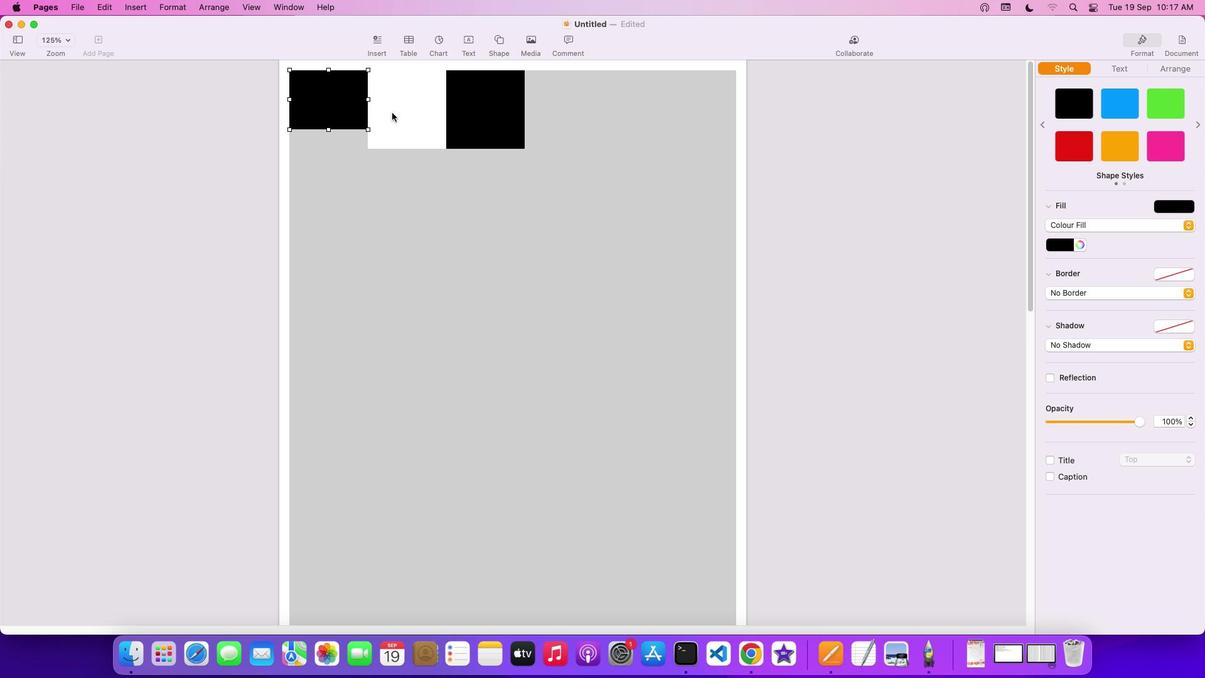 
Action: Mouse moved to (391, 112)
Screenshot: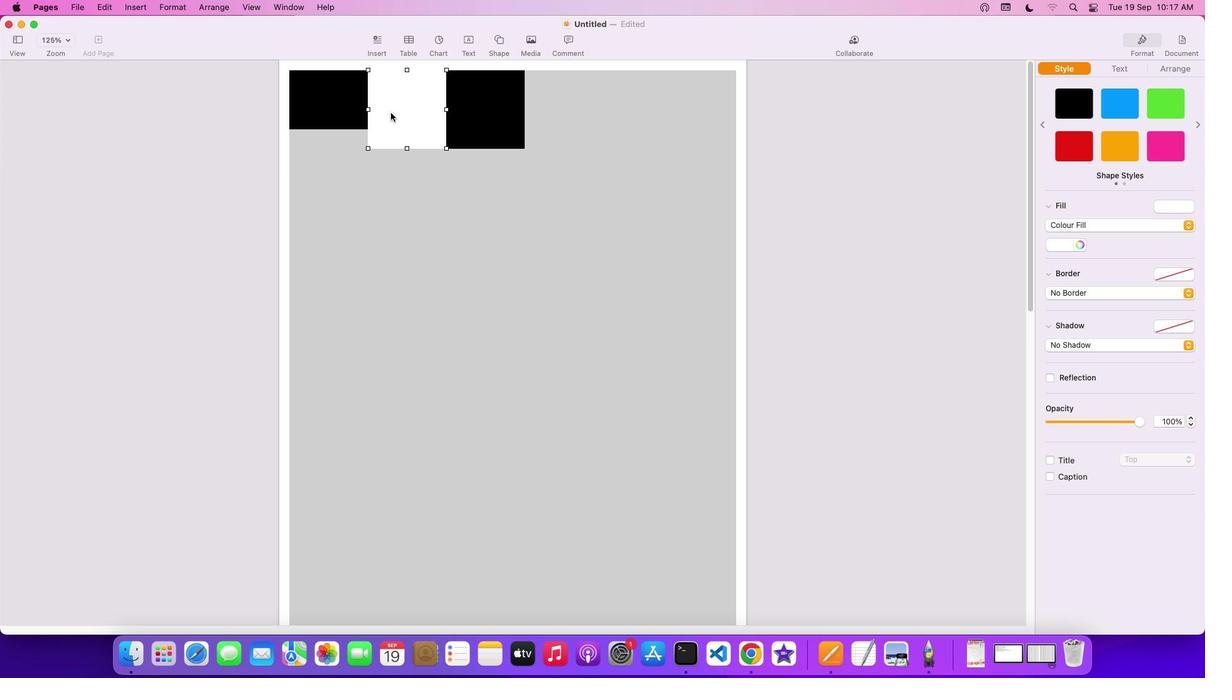 
Action: Mouse pressed left at (391, 112)
Screenshot: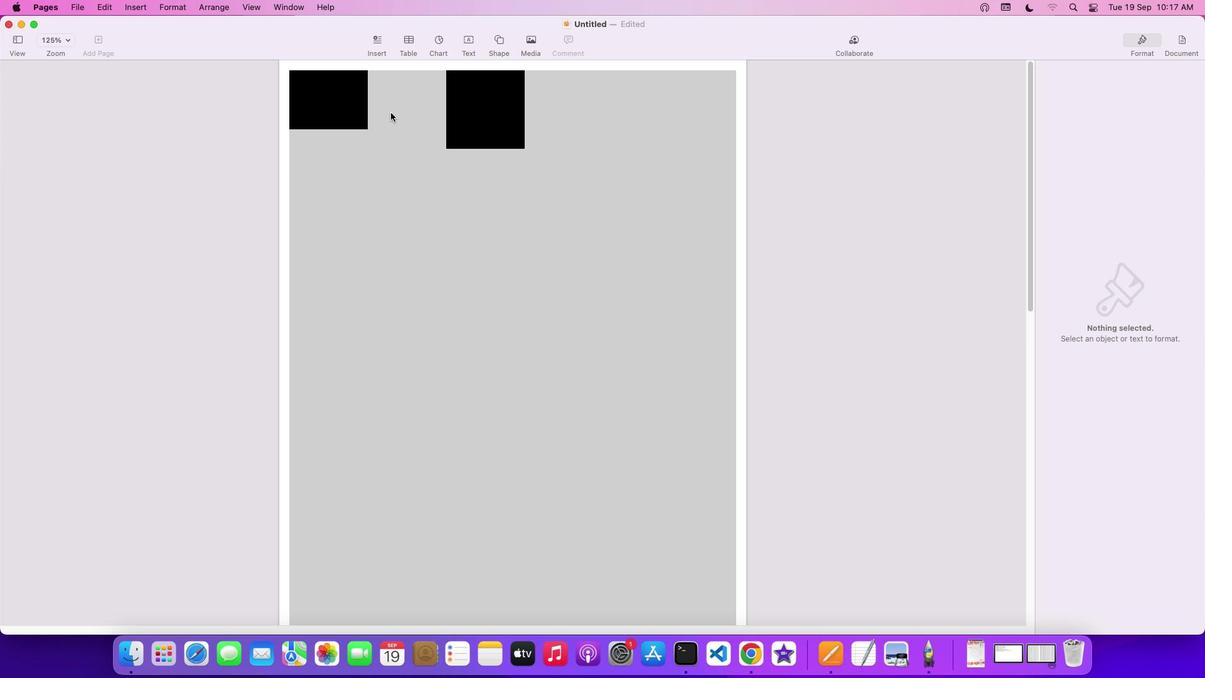 
Action: Mouse moved to (391, 112)
Screenshot: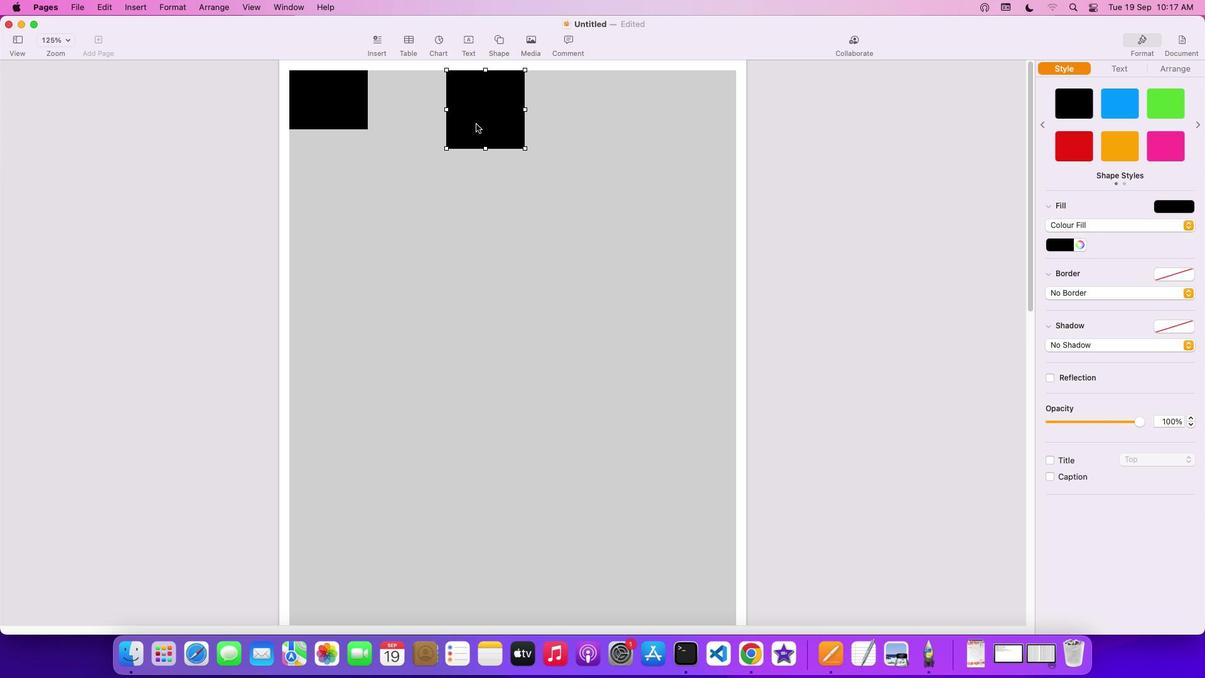 
Action: Key pressed Key.backspace
Screenshot: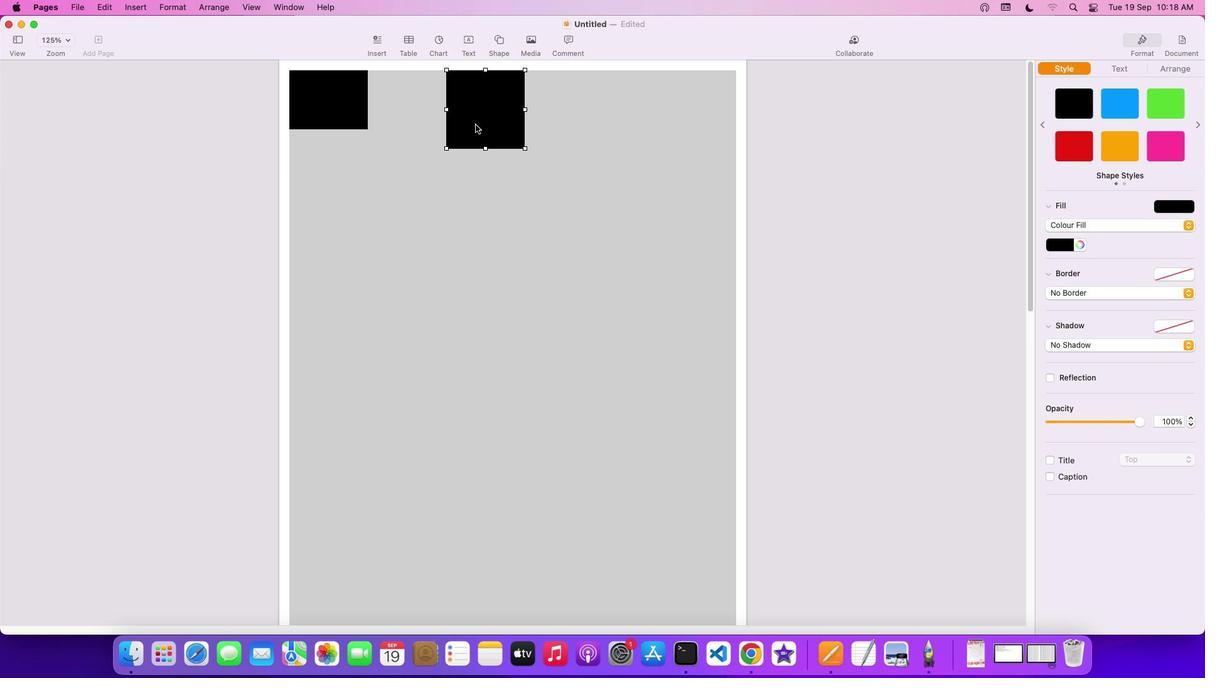 
Action: Mouse moved to (475, 124)
Screenshot: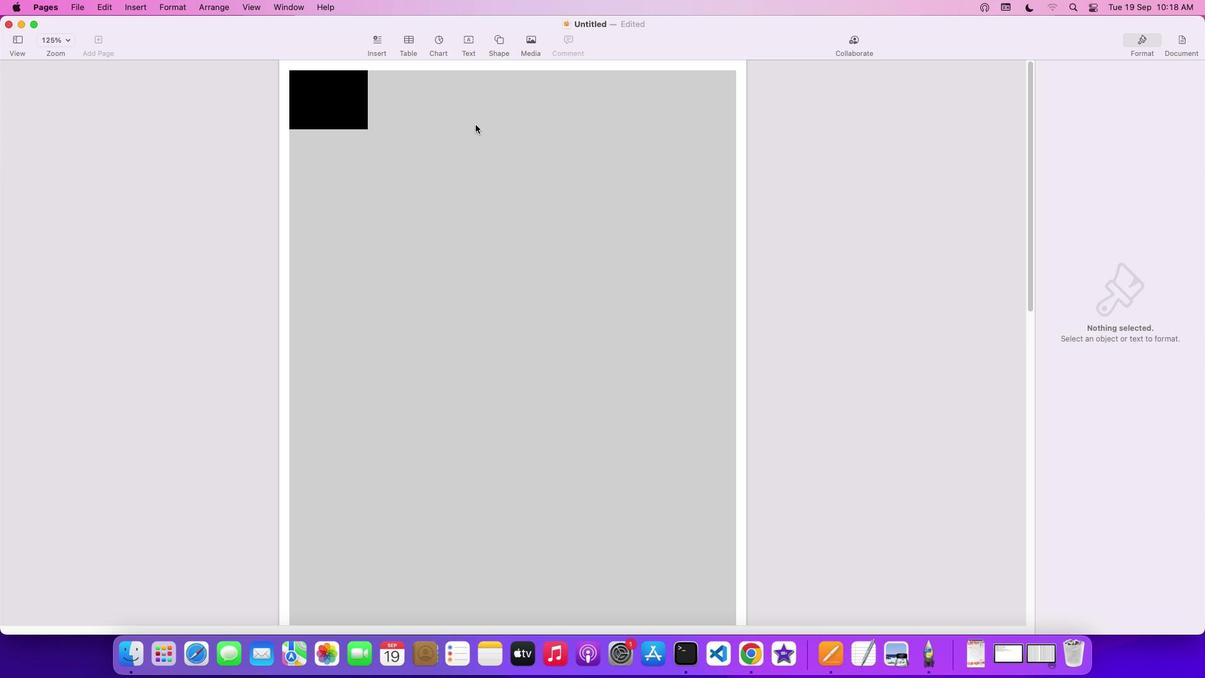 
Action: Mouse pressed left at (475, 124)
Screenshot: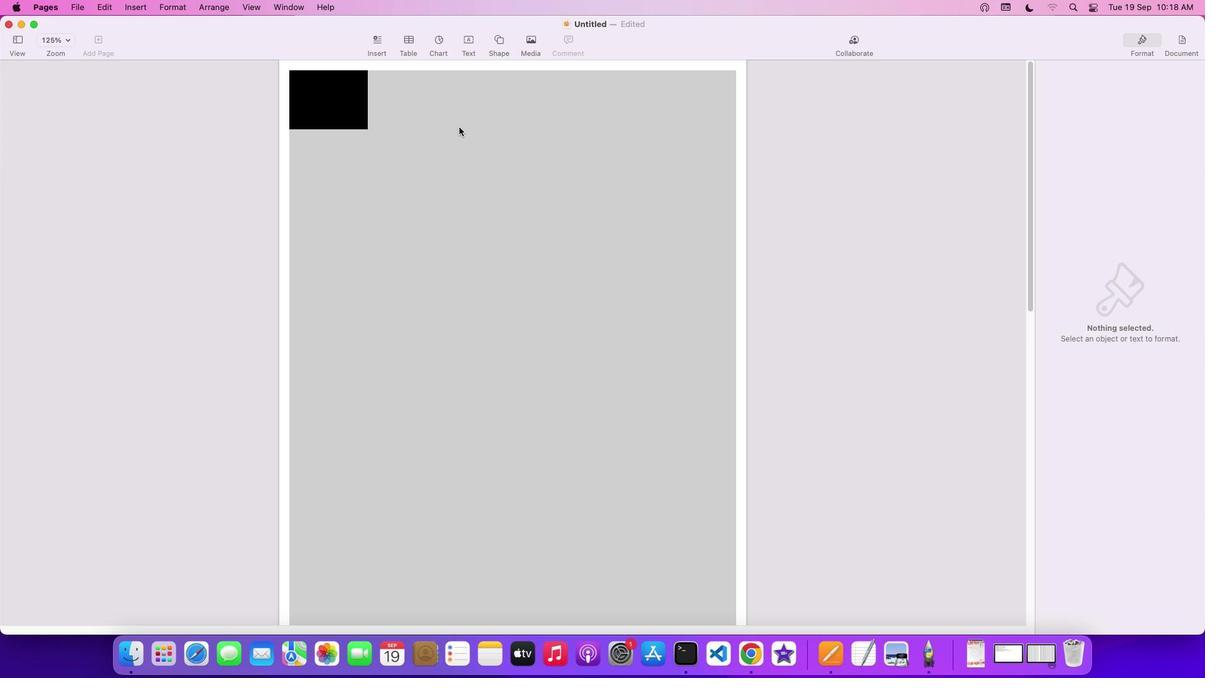 
Action: Mouse moved to (475, 124)
Screenshot: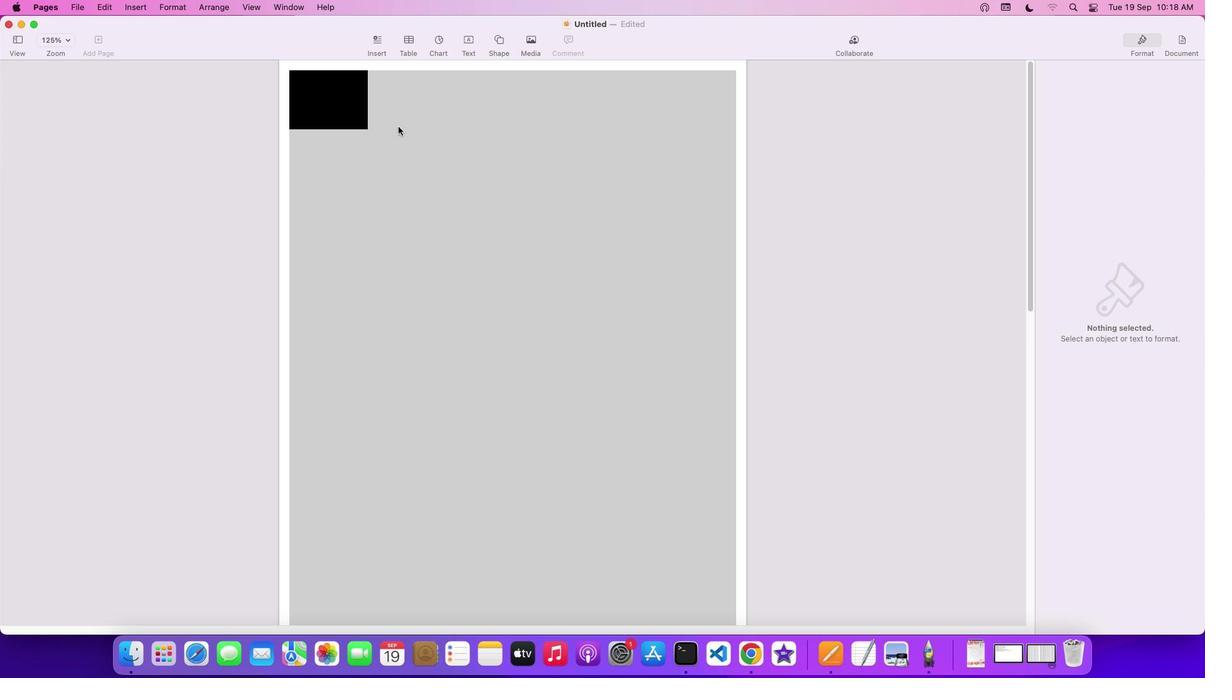 
Action: Key pressed Key.backspace
Screenshot: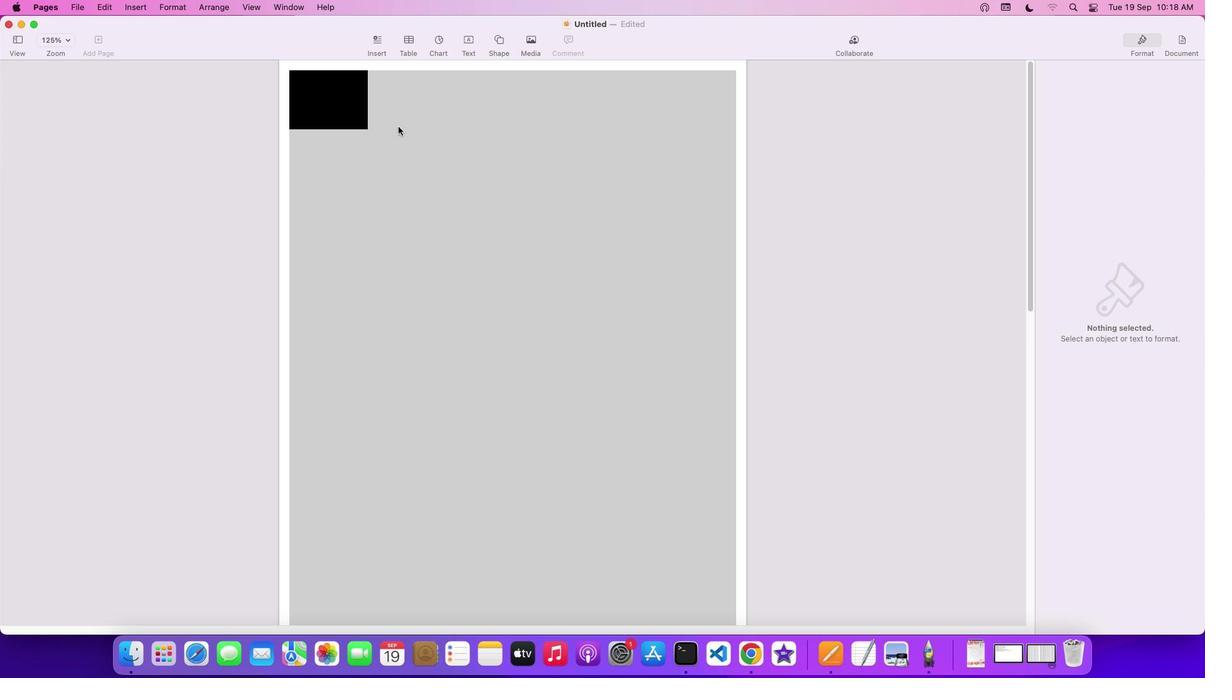 
Action: Mouse moved to (398, 126)
Screenshot: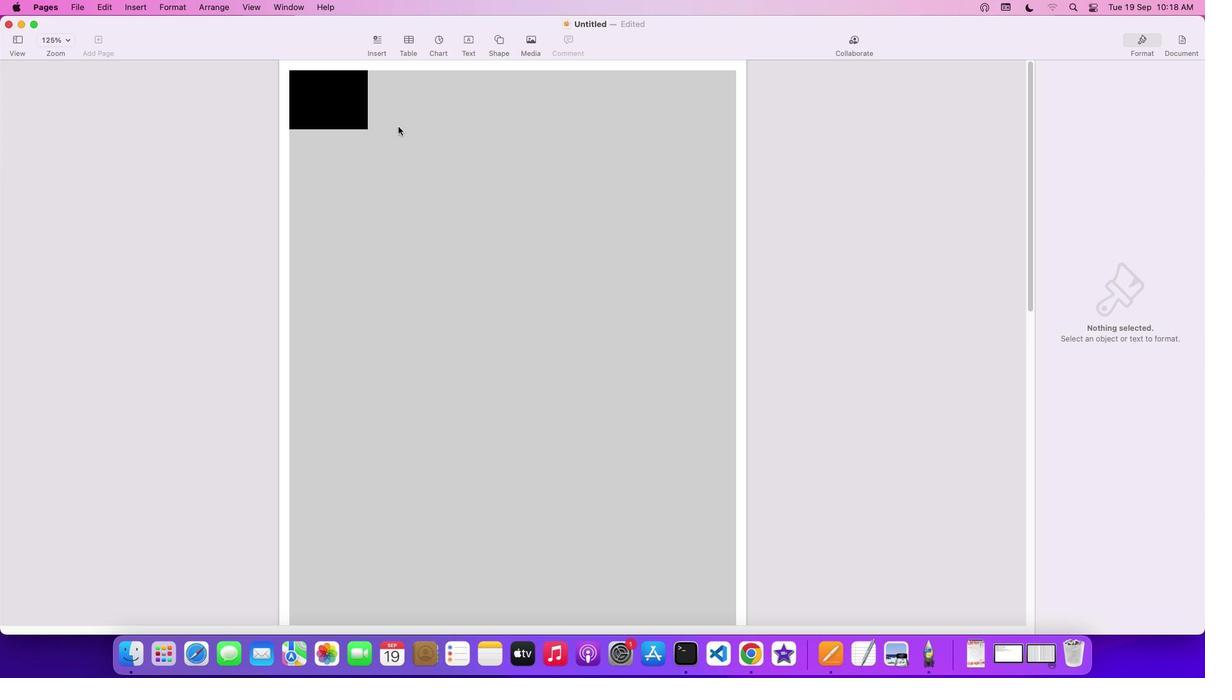 
Action: Key pressed Key.cmd'v'
Screenshot: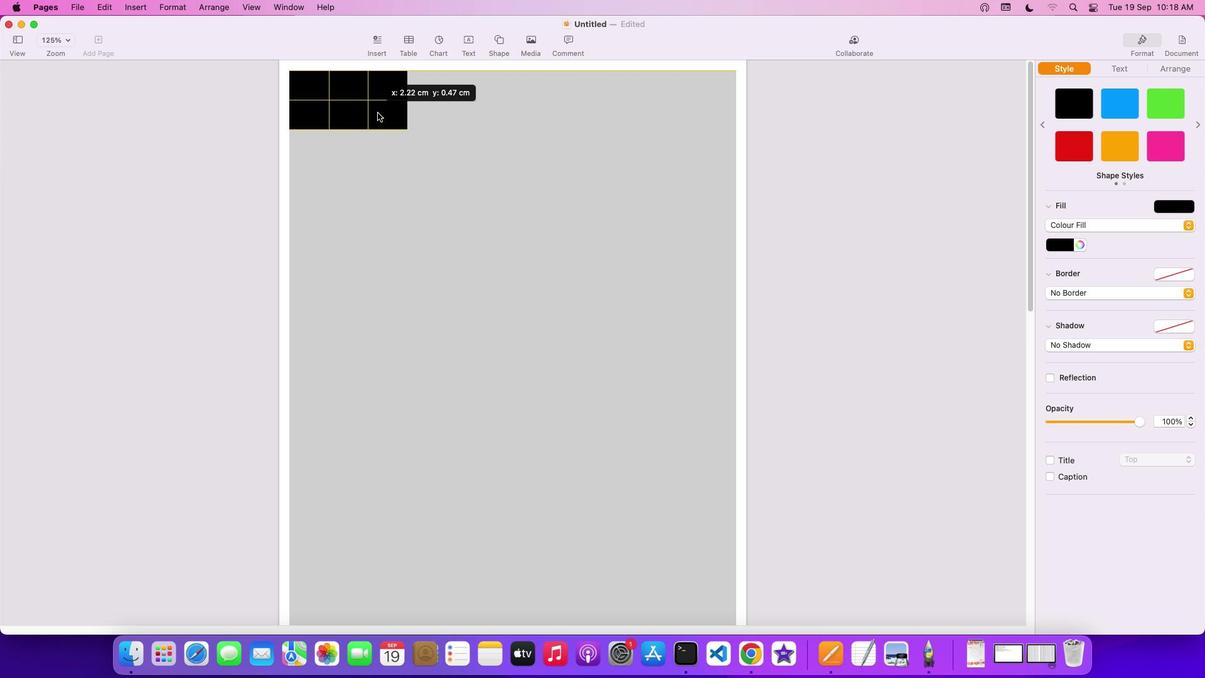
Action: Mouse moved to (342, 123)
Screenshot: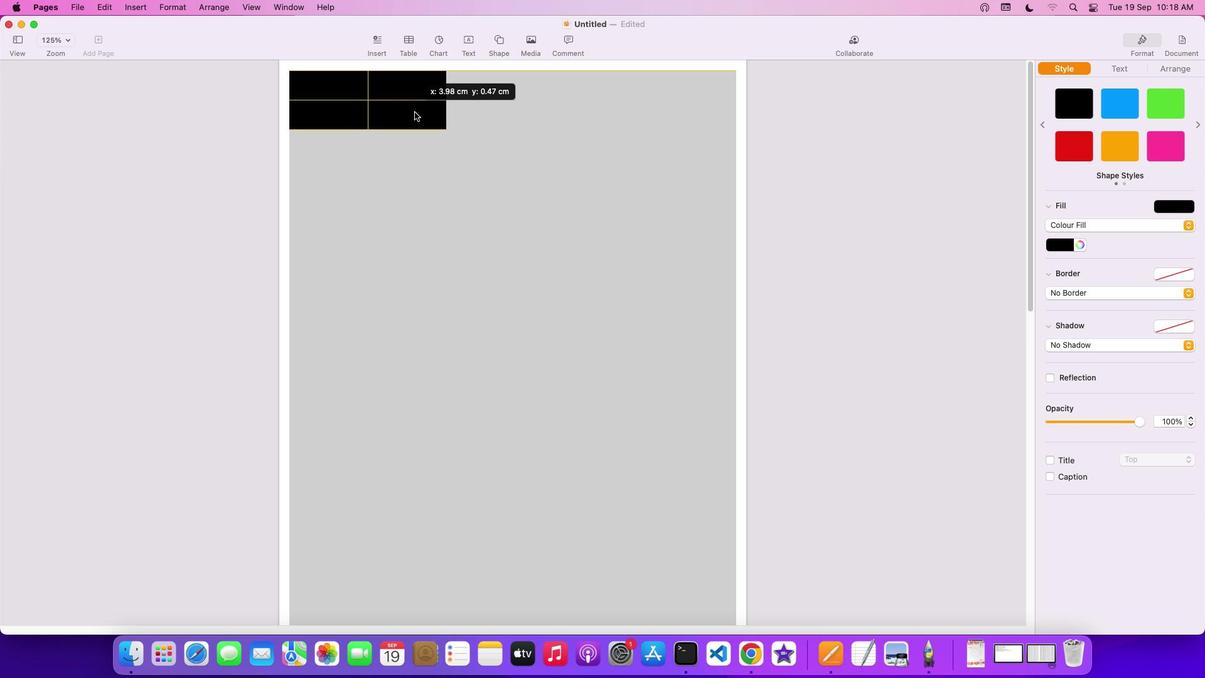 
Action: Mouse pressed left at (342, 123)
Screenshot: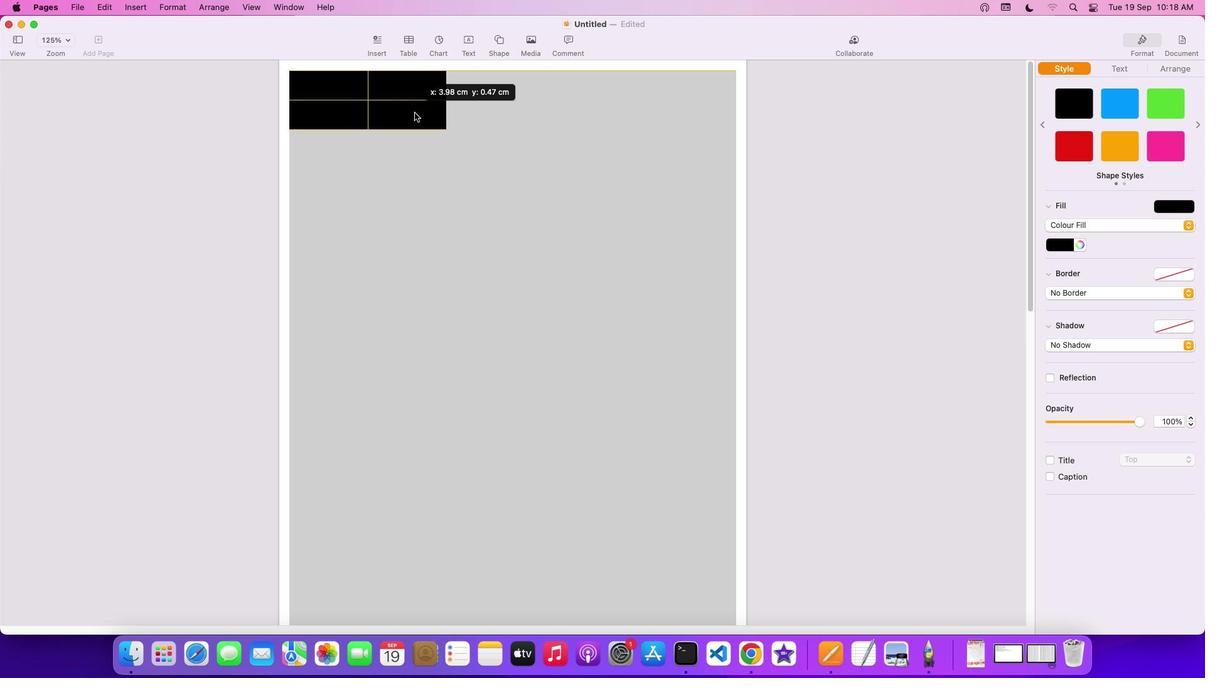 
Action: Mouse moved to (482, 114)
Screenshot: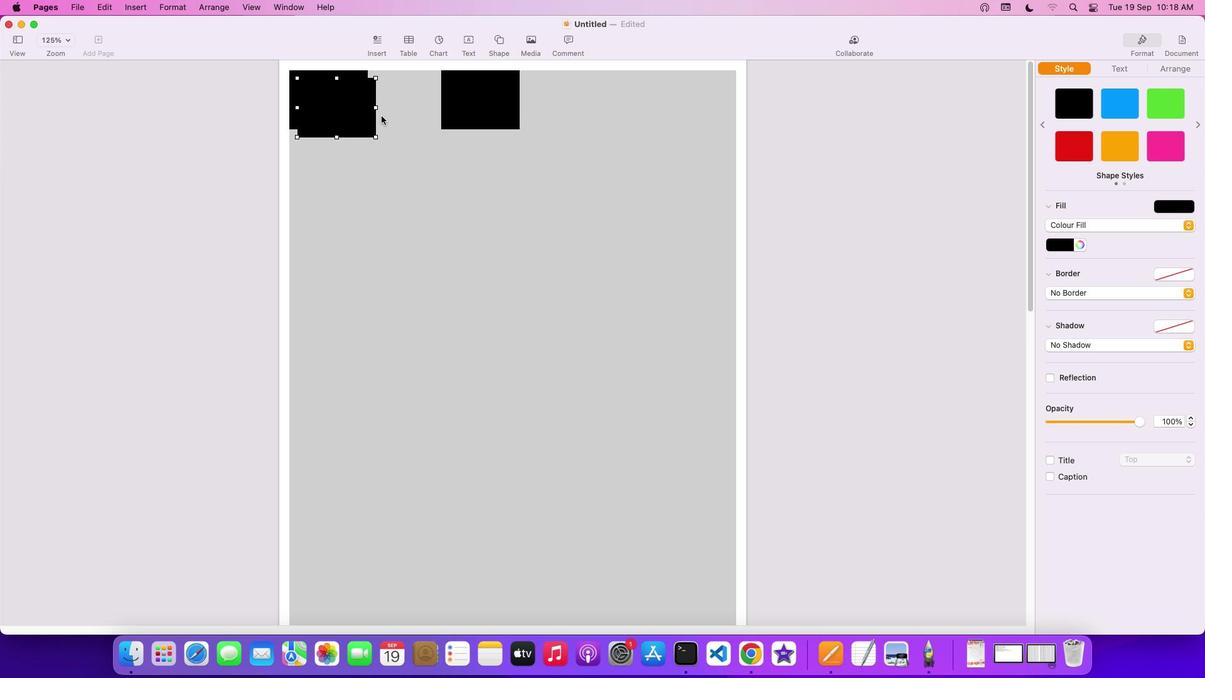 
Action: Key pressed Key.cmd'v'
Screenshot: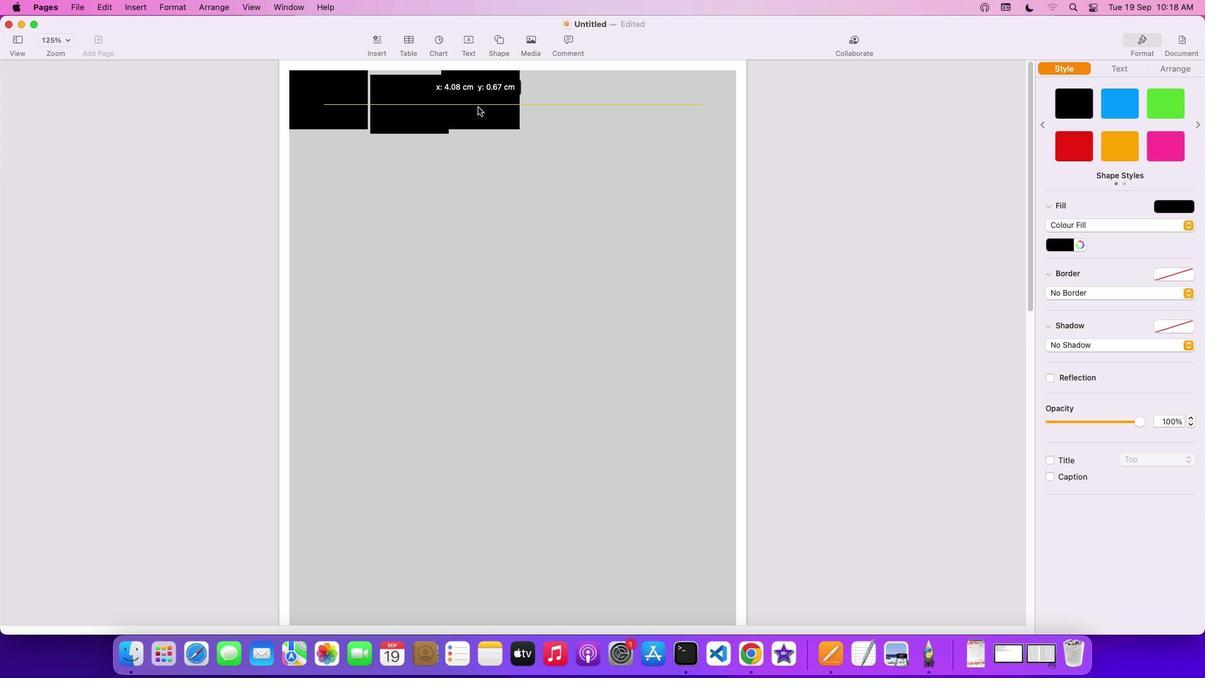 
Action: Mouse moved to (347, 111)
Screenshot: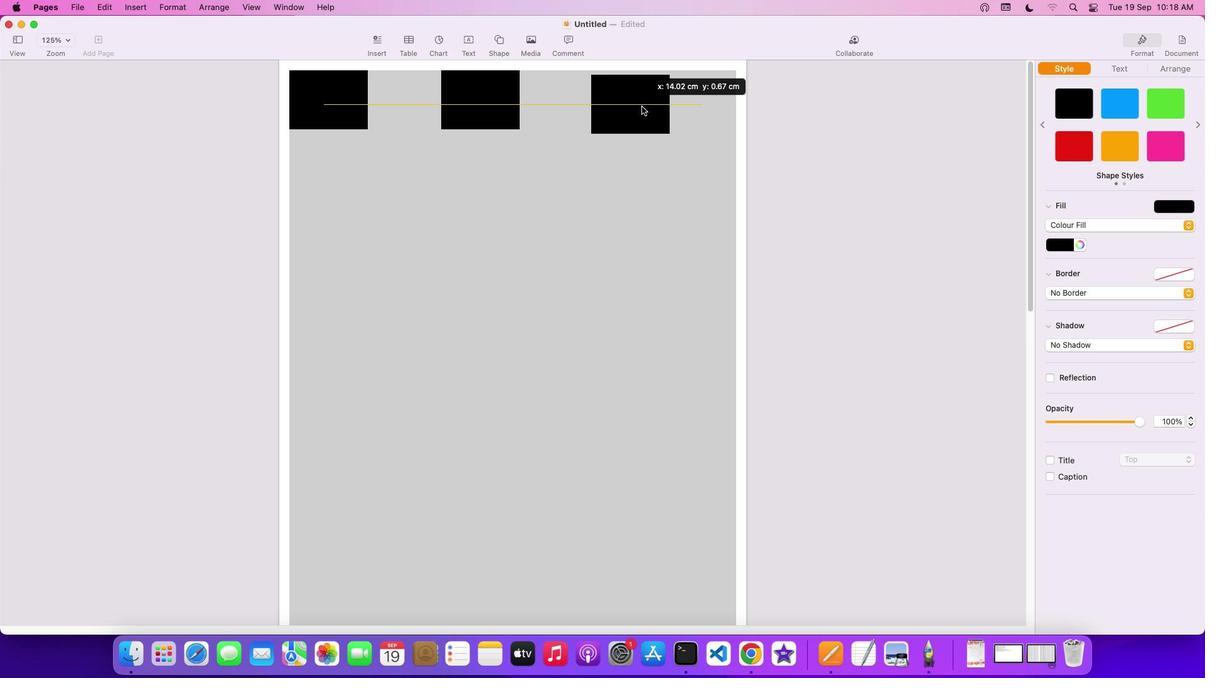 
Action: Mouse pressed left at (347, 111)
Screenshot: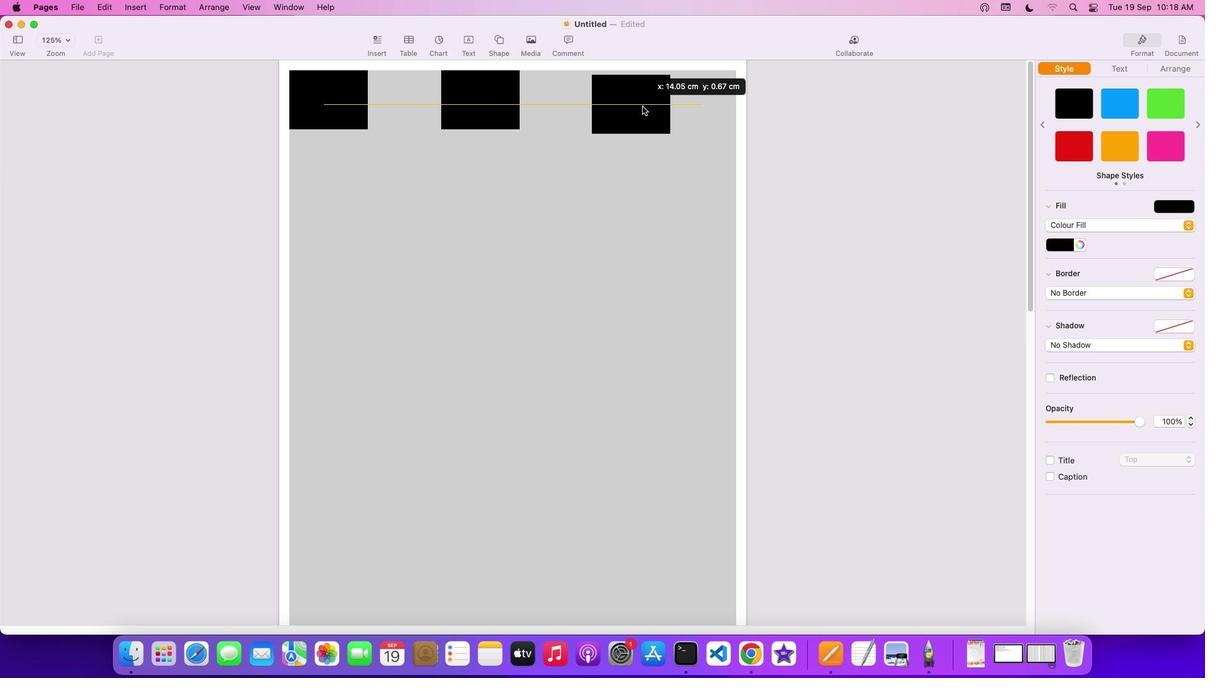 
Action: Mouse moved to (381, 110)
Screenshot: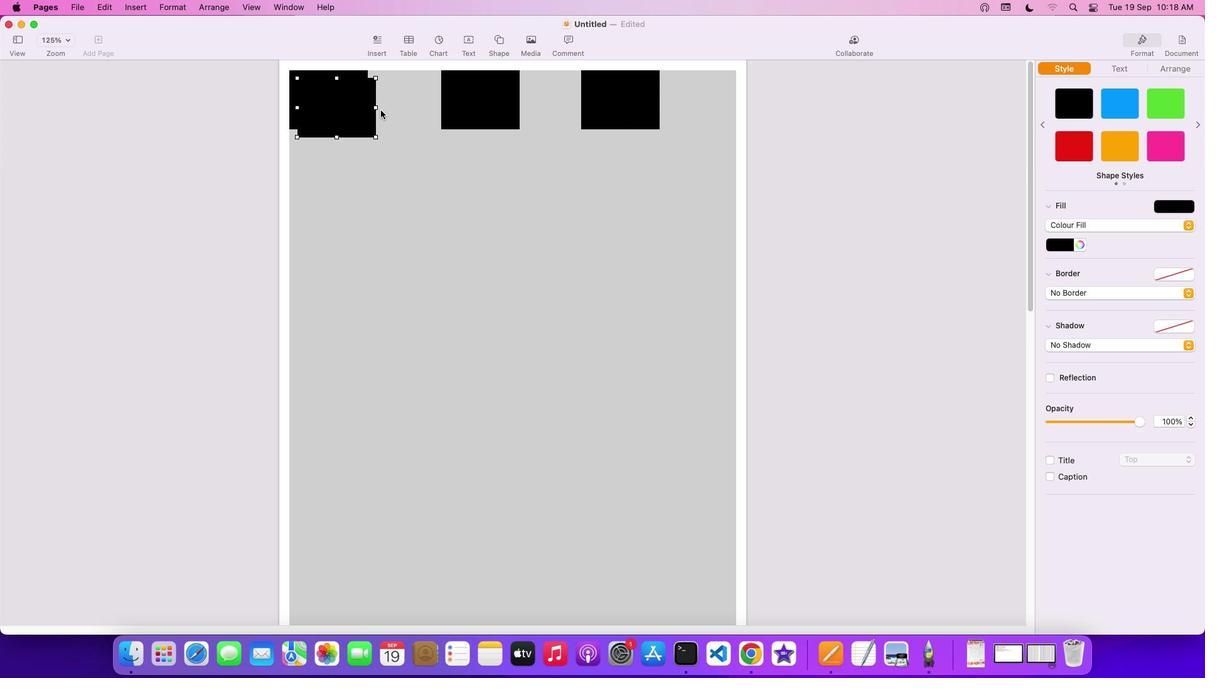 
Action: Key pressed Key.cmd'v'
Screenshot: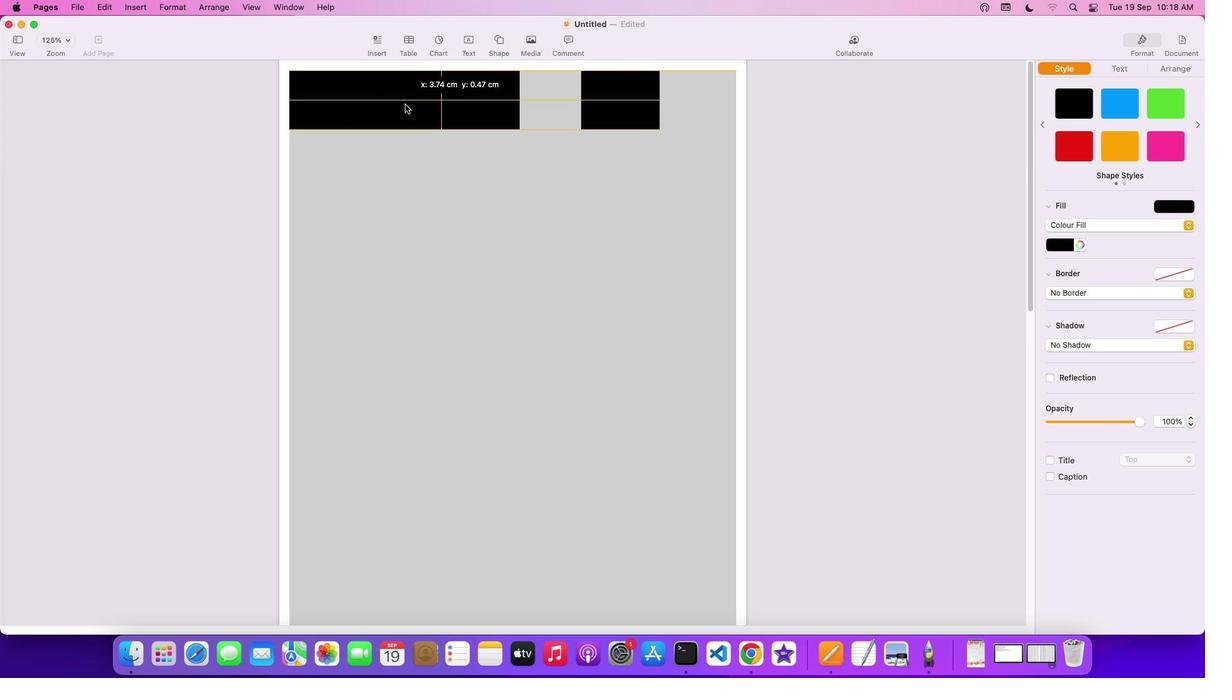 
Action: Mouse moved to (337, 110)
Screenshot: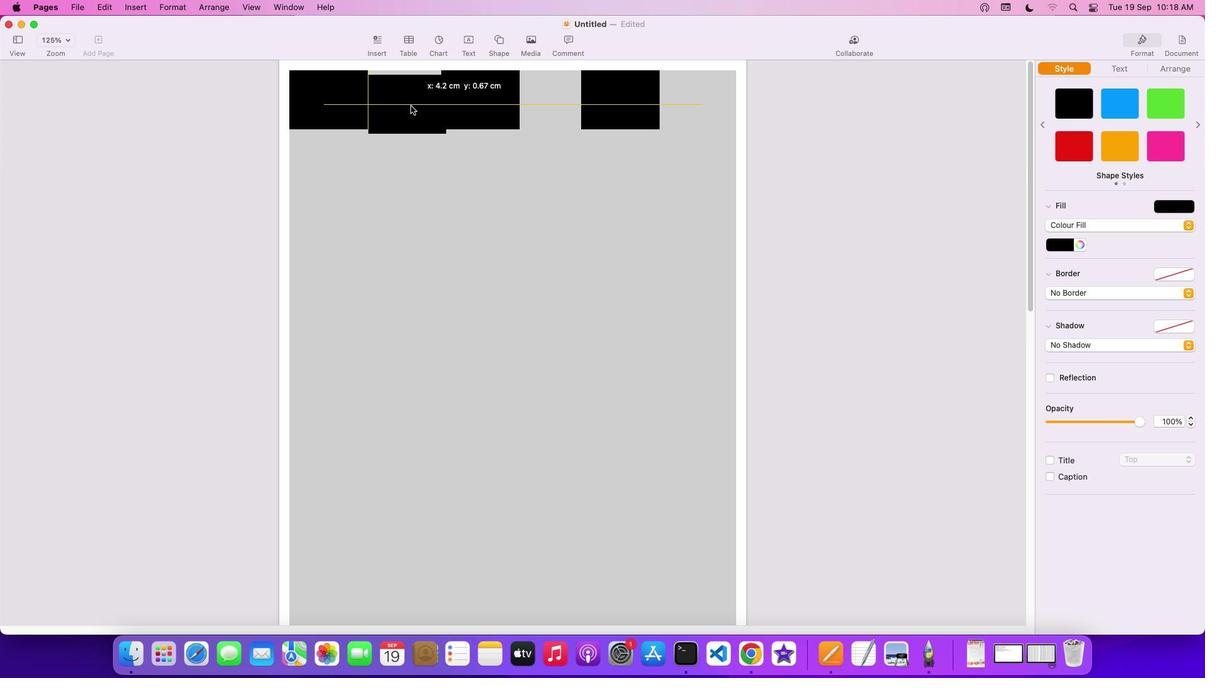 
Action: Mouse pressed left at (337, 110)
Screenshot: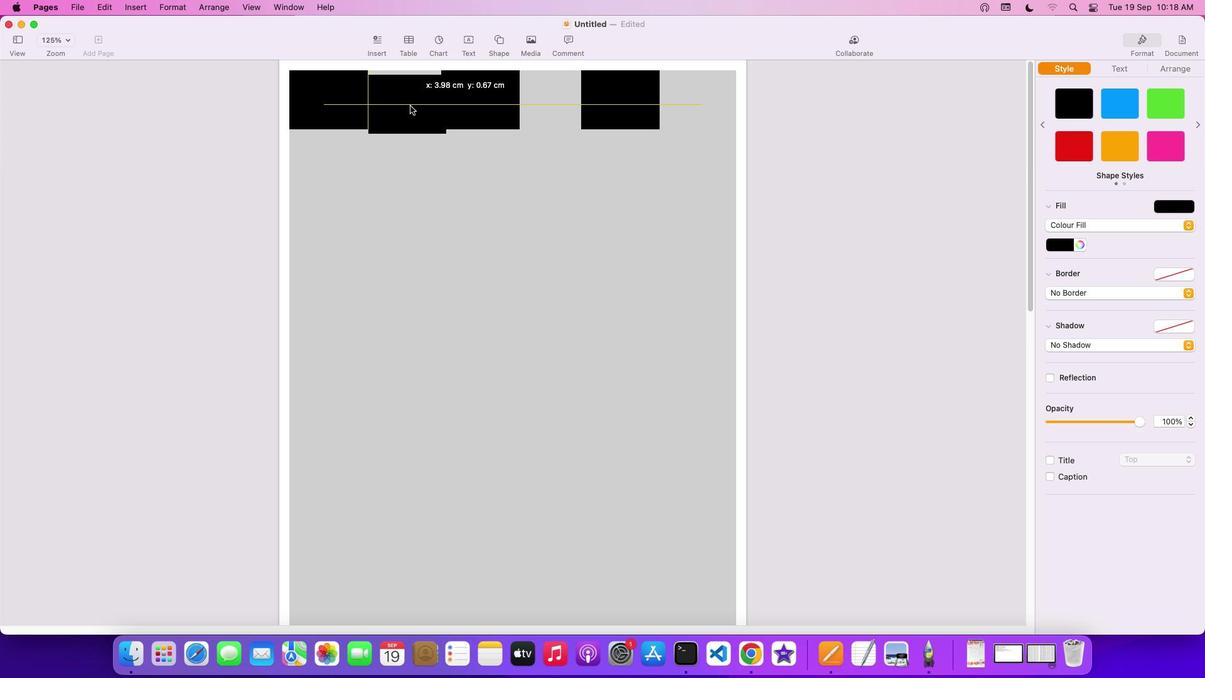 
Action: Mouse moved to (1066, 246)
Screenshot: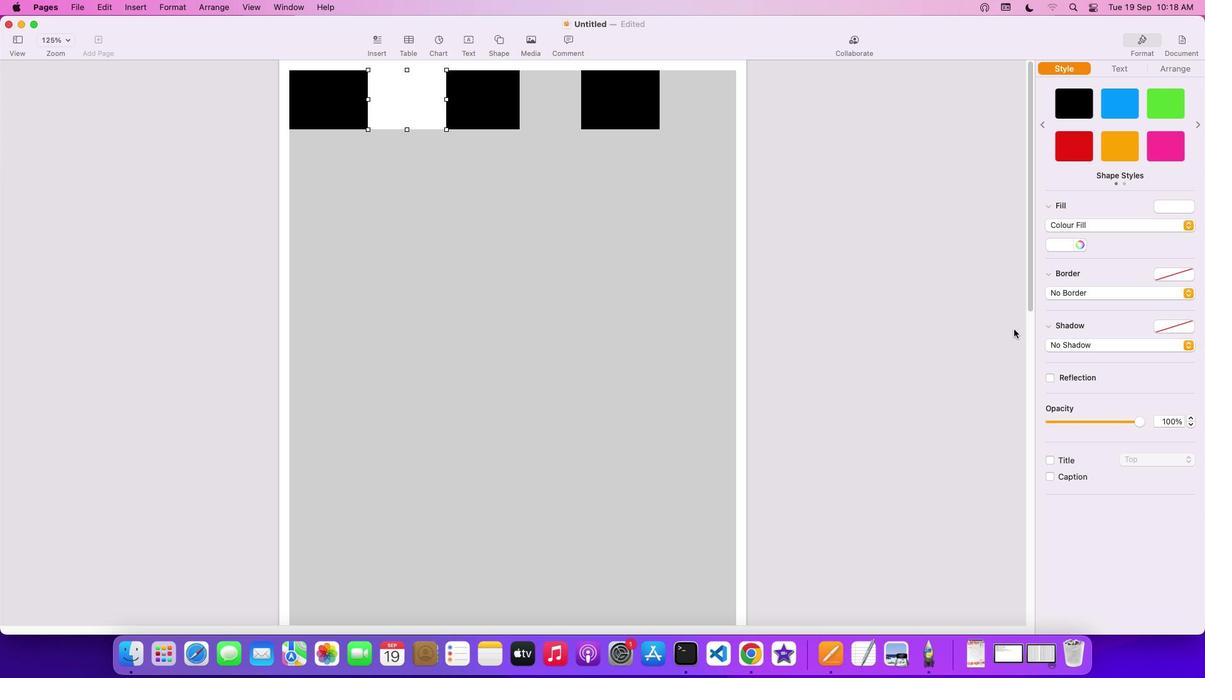 
Action: Mouse pressed left at (1066, 246)
Screenshot: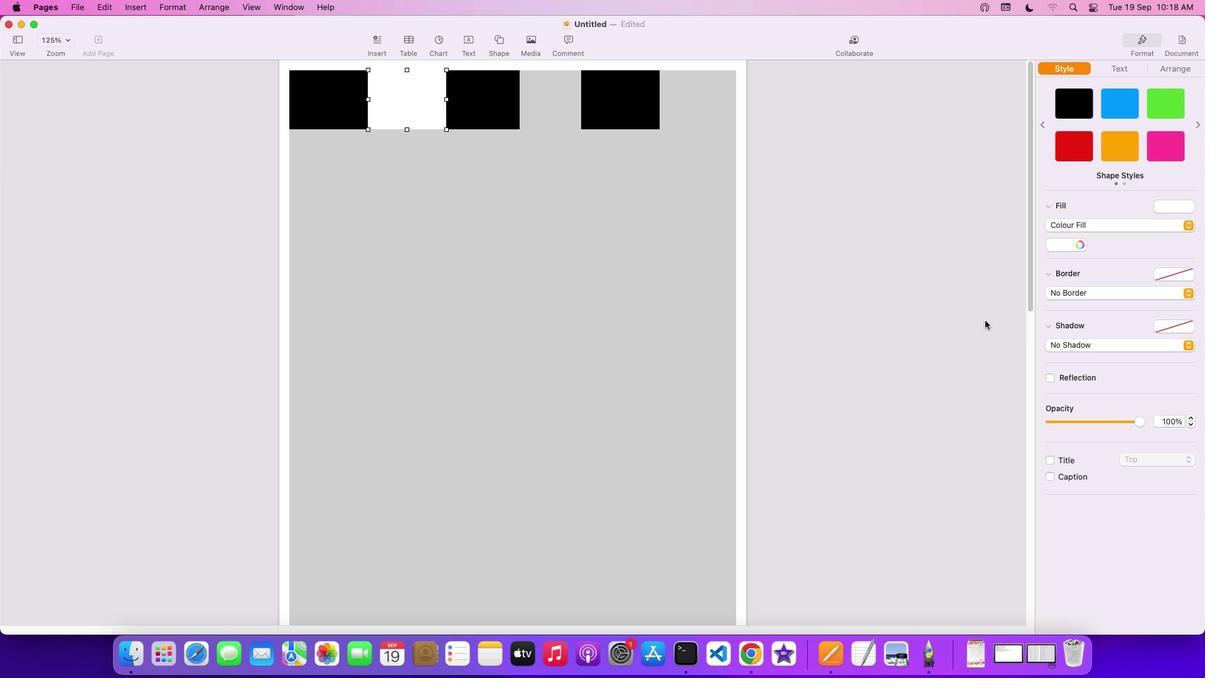 
Action: Mouse moved to (1014, 328)
Screenshot: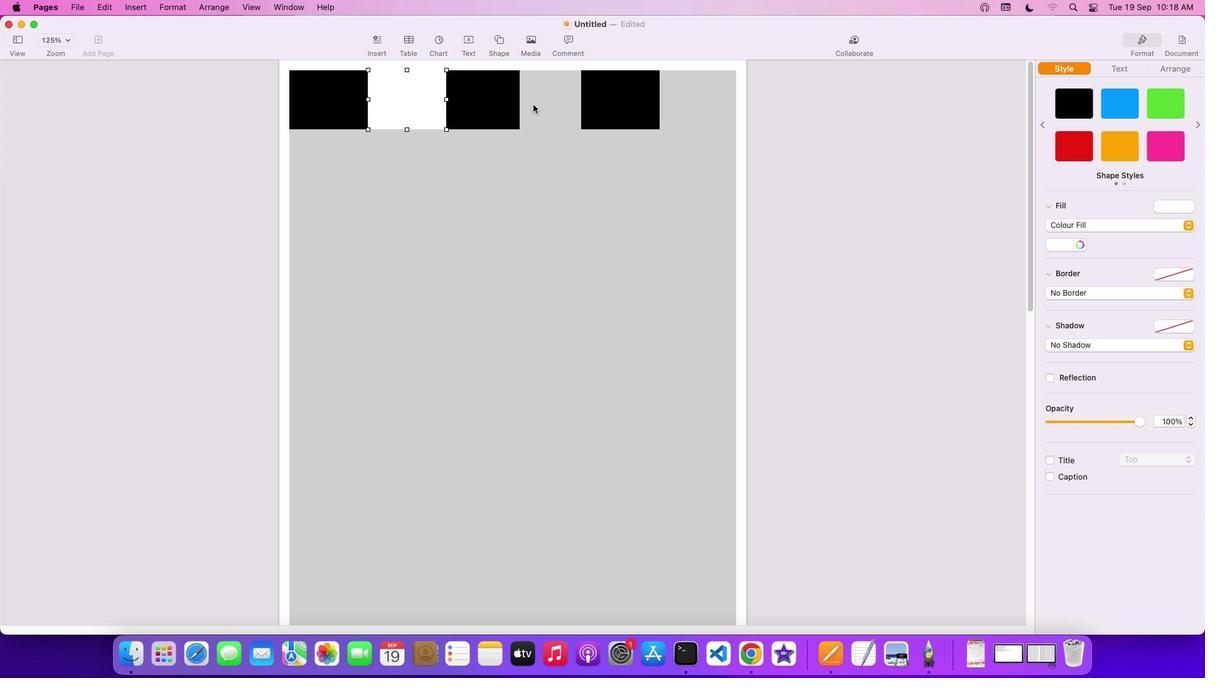 
Action: Mouse pressed left at (1014, 328)
Screenshot: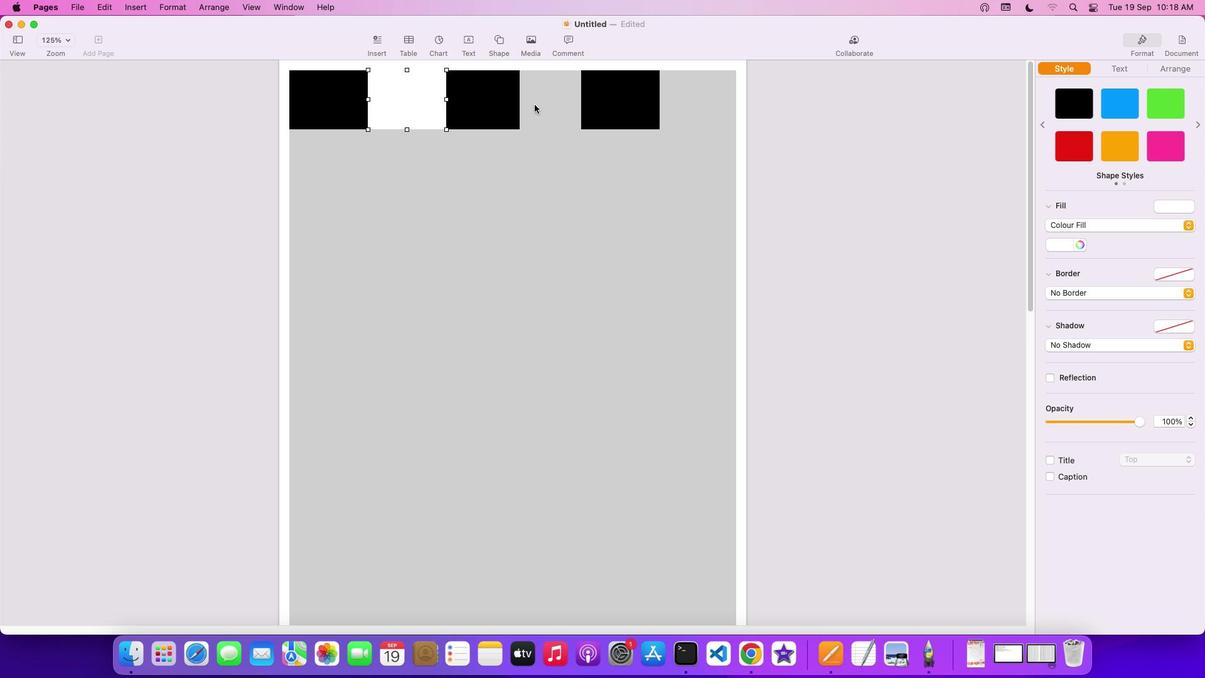 
Action: Mouse moved to (533, 104)
Screenshot: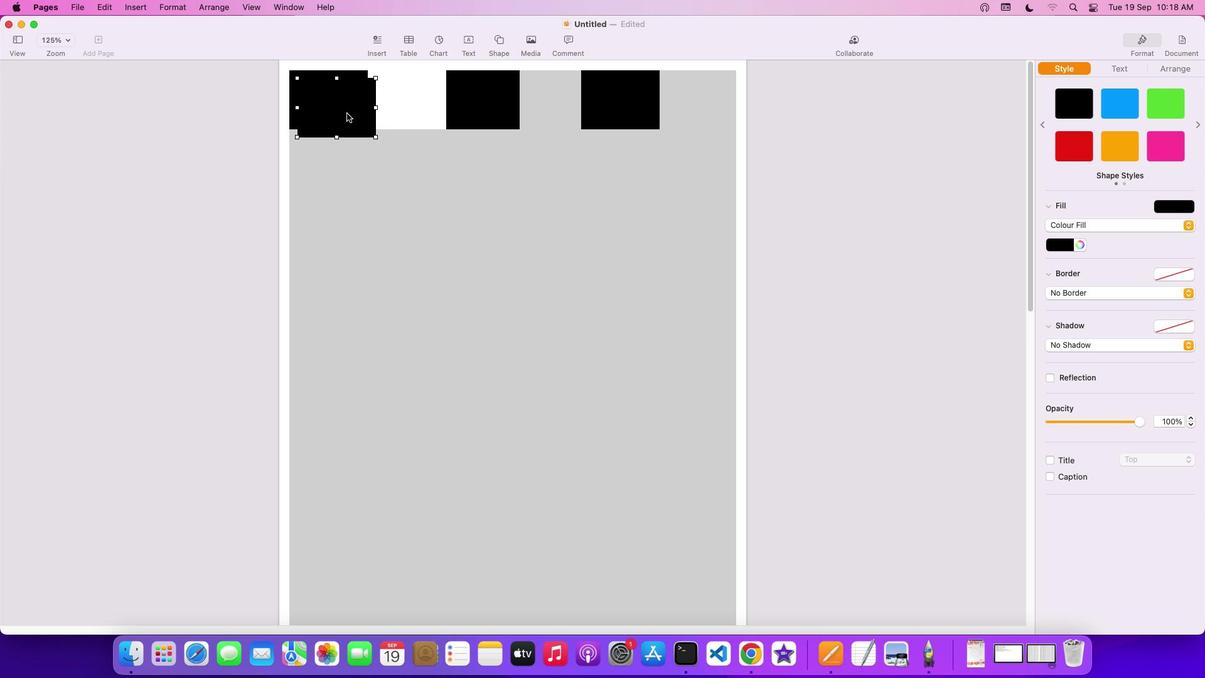 
Action: Key pressed Key.cmd
Screenshot: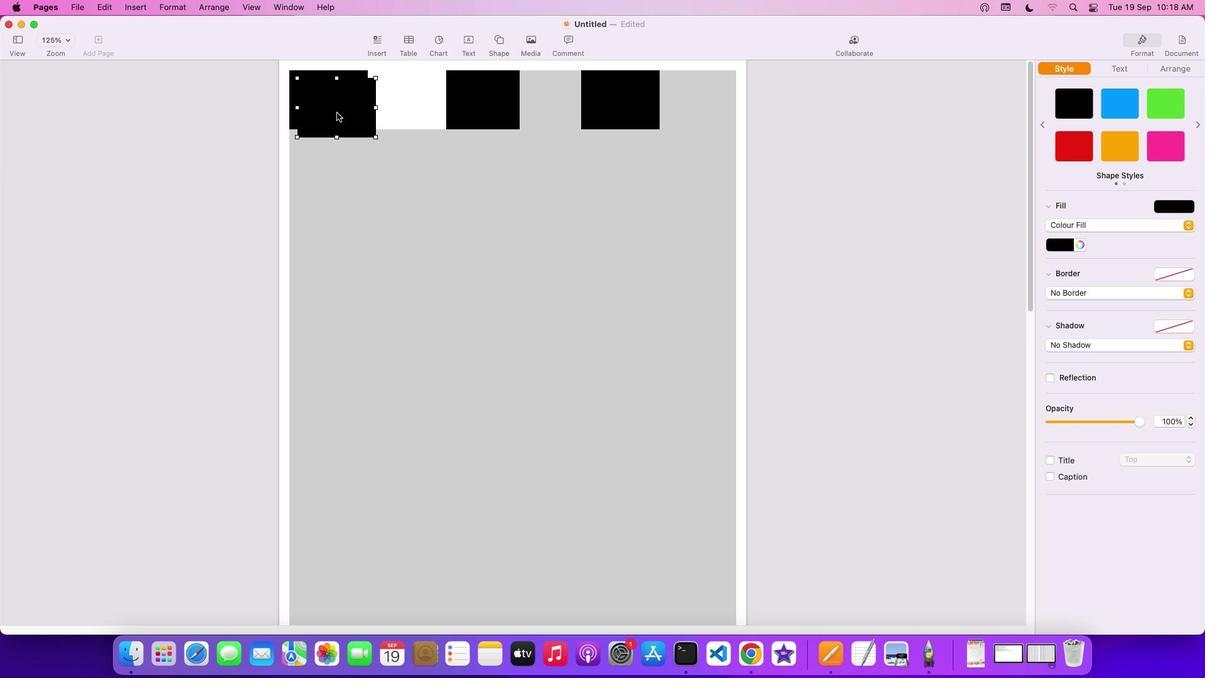 
Action: Mouse moved to (533, 104)
Screenshot: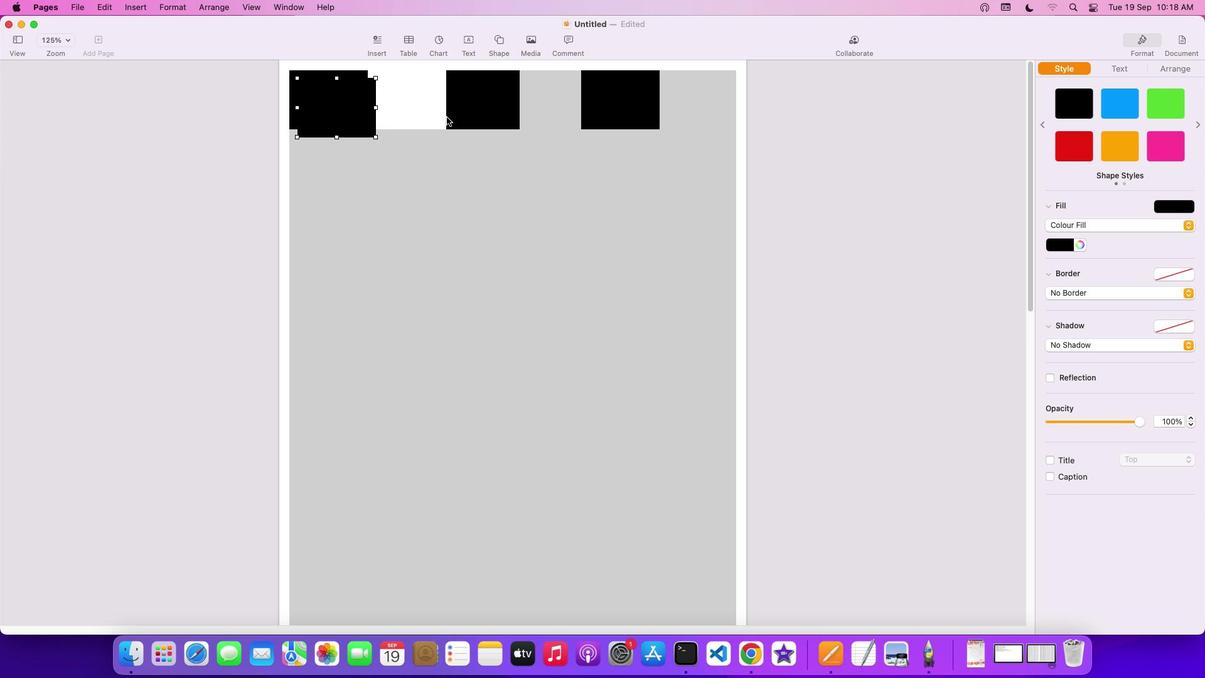 
Action: Key pressed 'v'
Screenshot: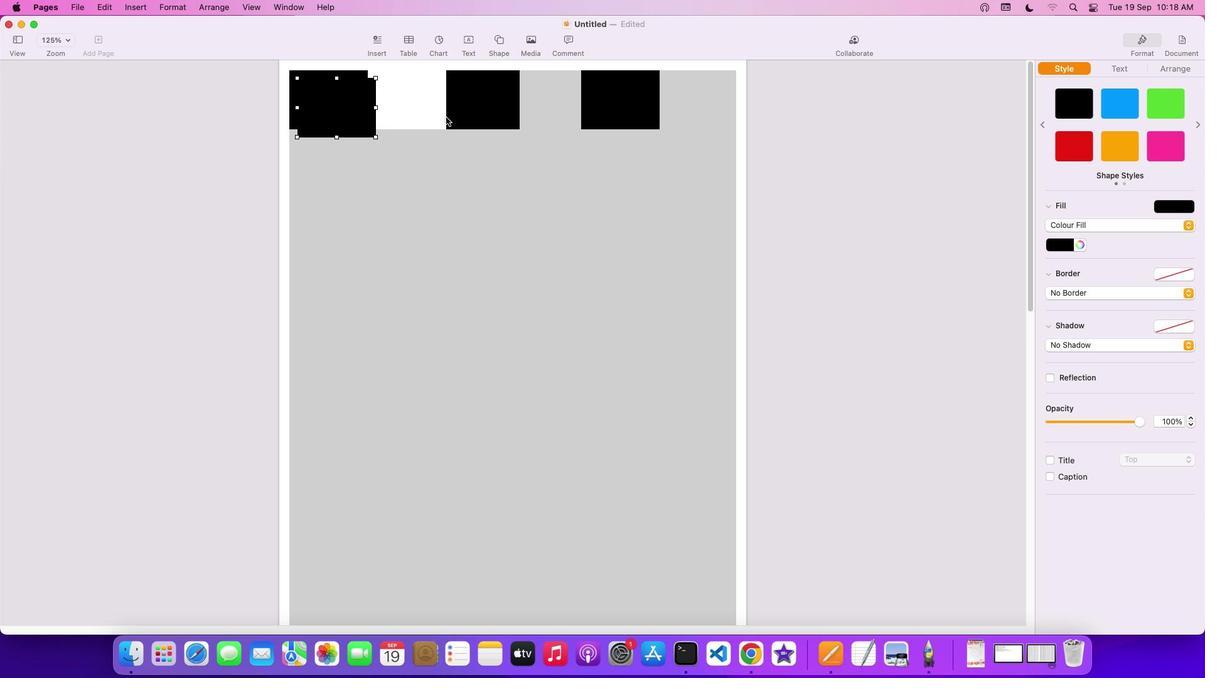 
Action: Mouse moved to (433, 116)
Screenshot: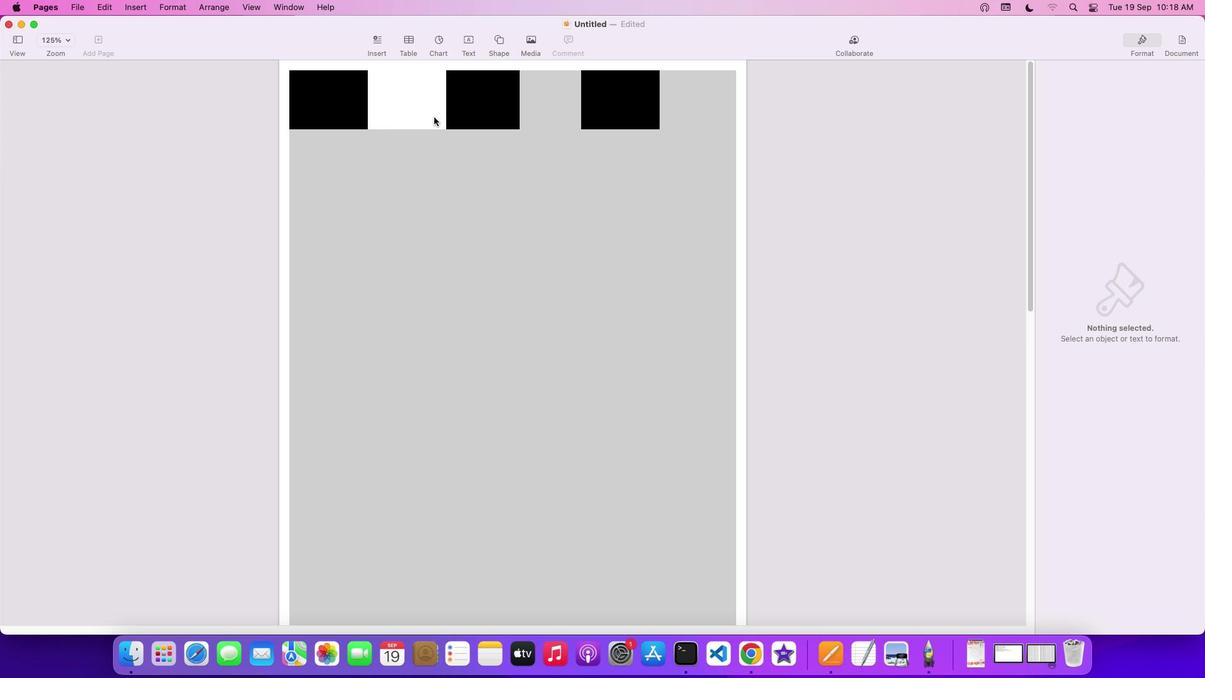 
Action: Key pressed Key.backspace
Screenshot: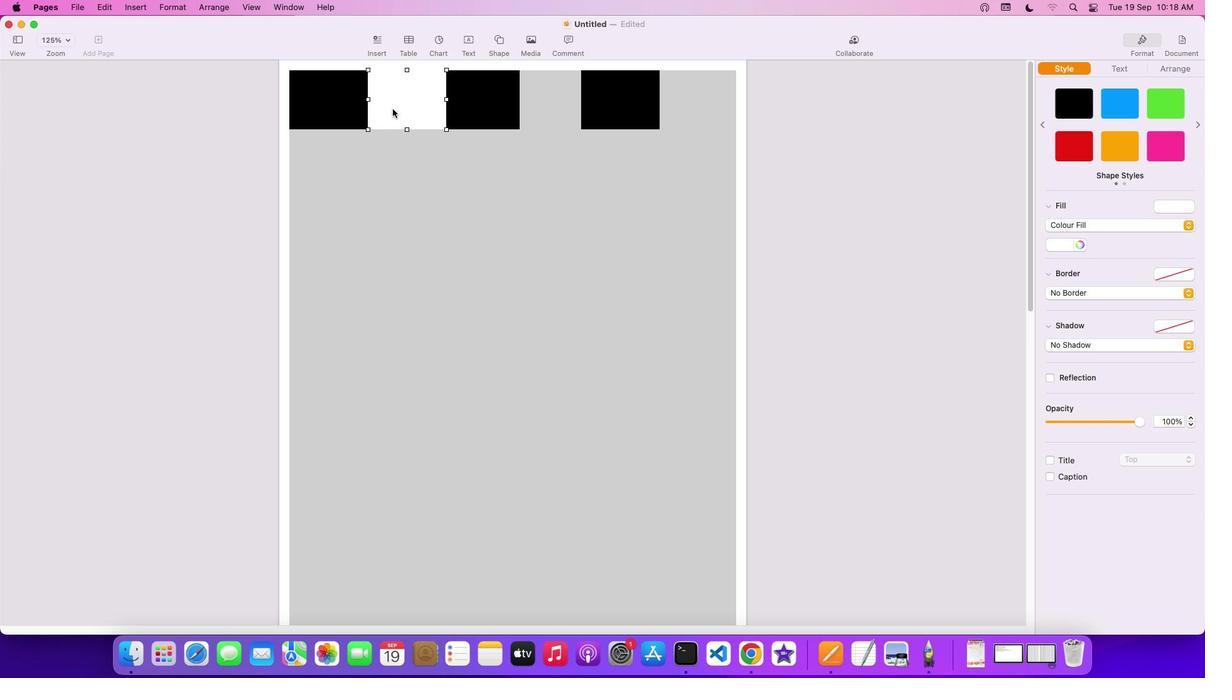 
Action: Mouse moved to (392, 108)
Screenshot: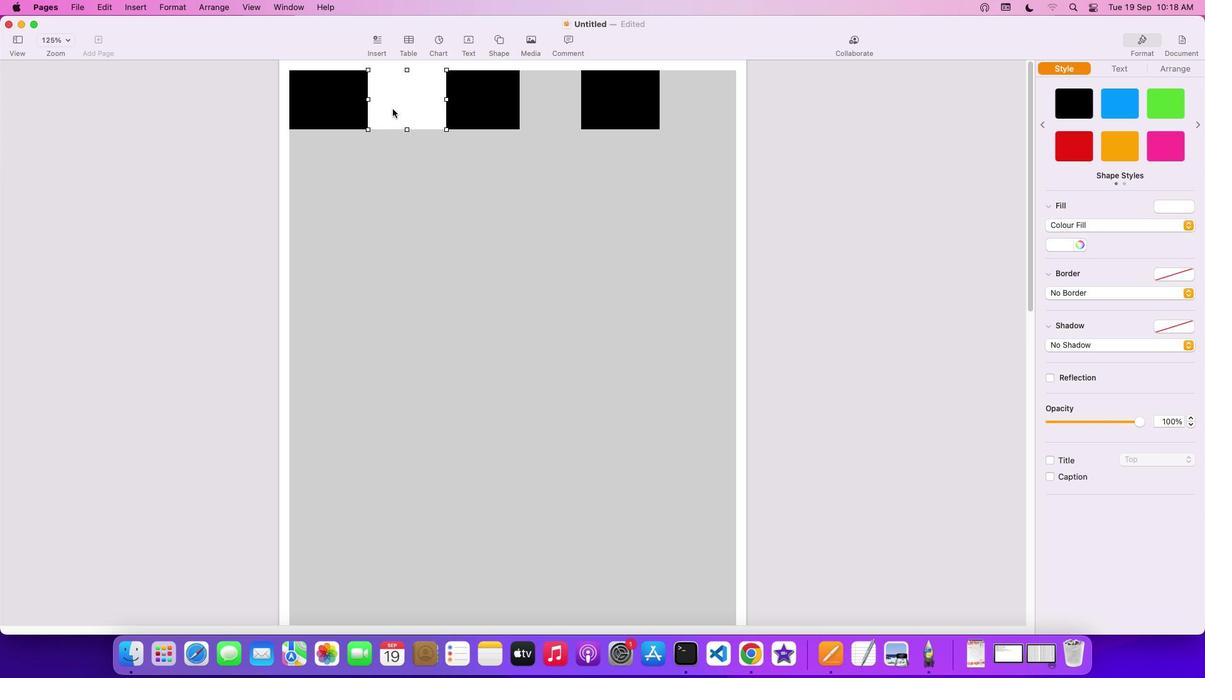 
Action: Mouse pressed left at (392, 108)
Screenshot: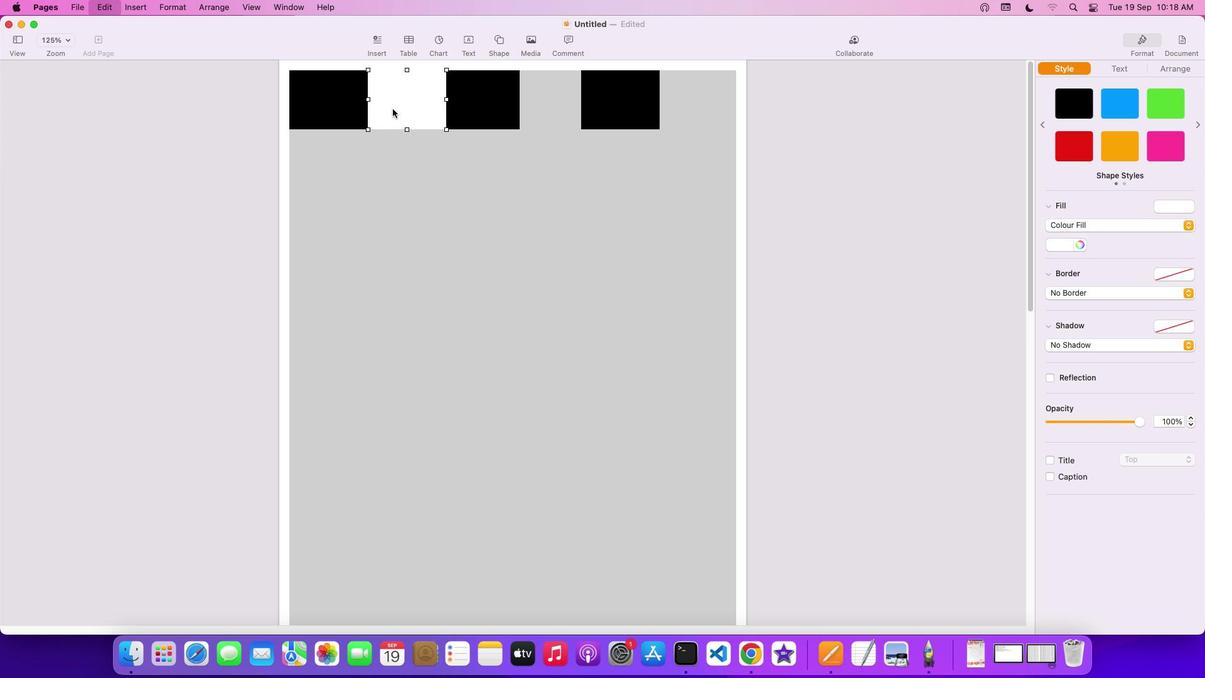 
Action: Key pressed Key.cmd'c'
Screenshot: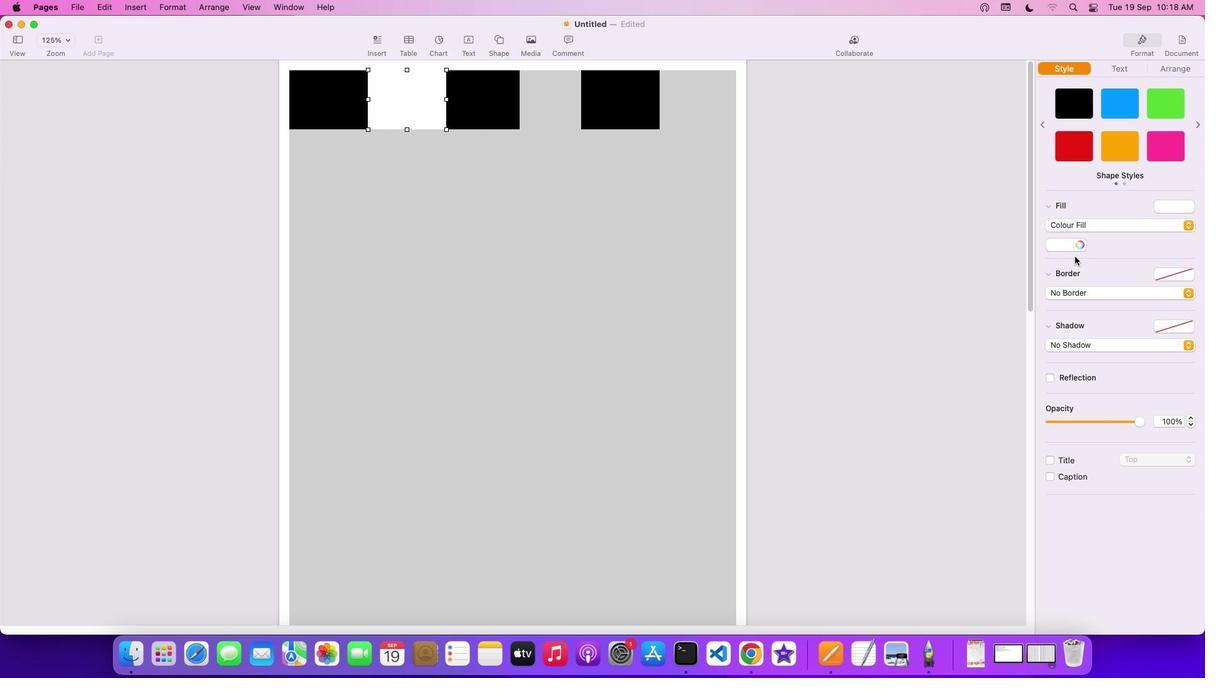
Action: Mouse moved to (636, 143)
Screenshot: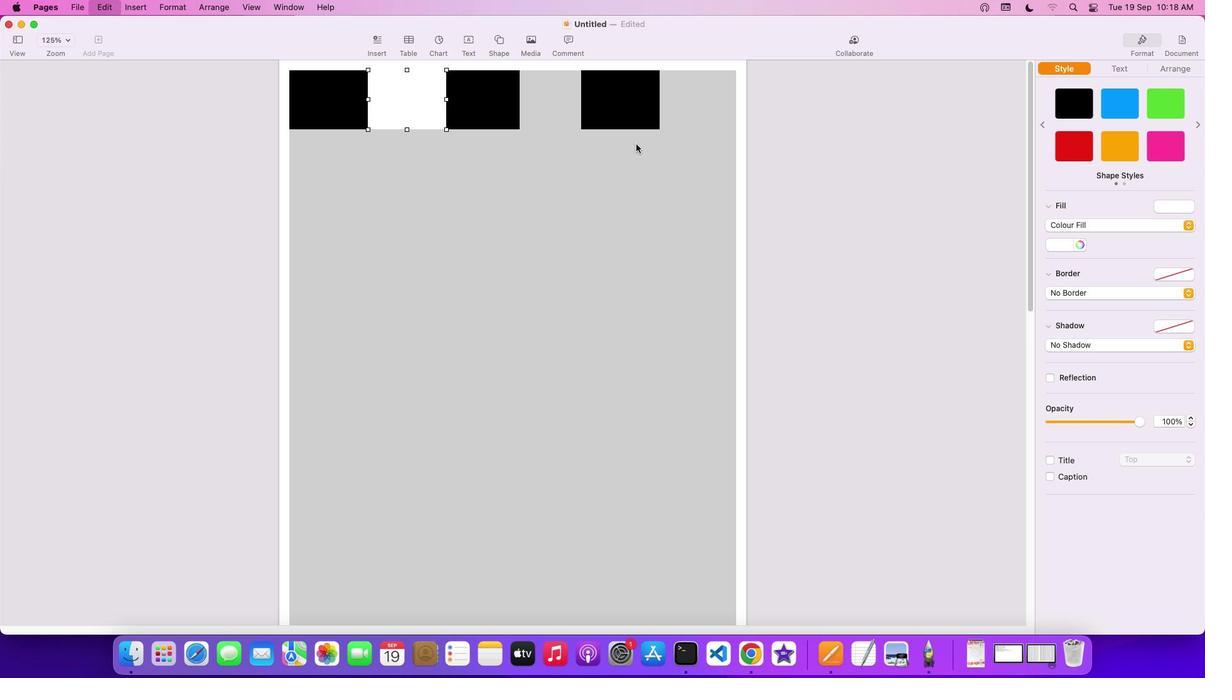 
Action: Key pressed Key.cmd'v'
Screenshot: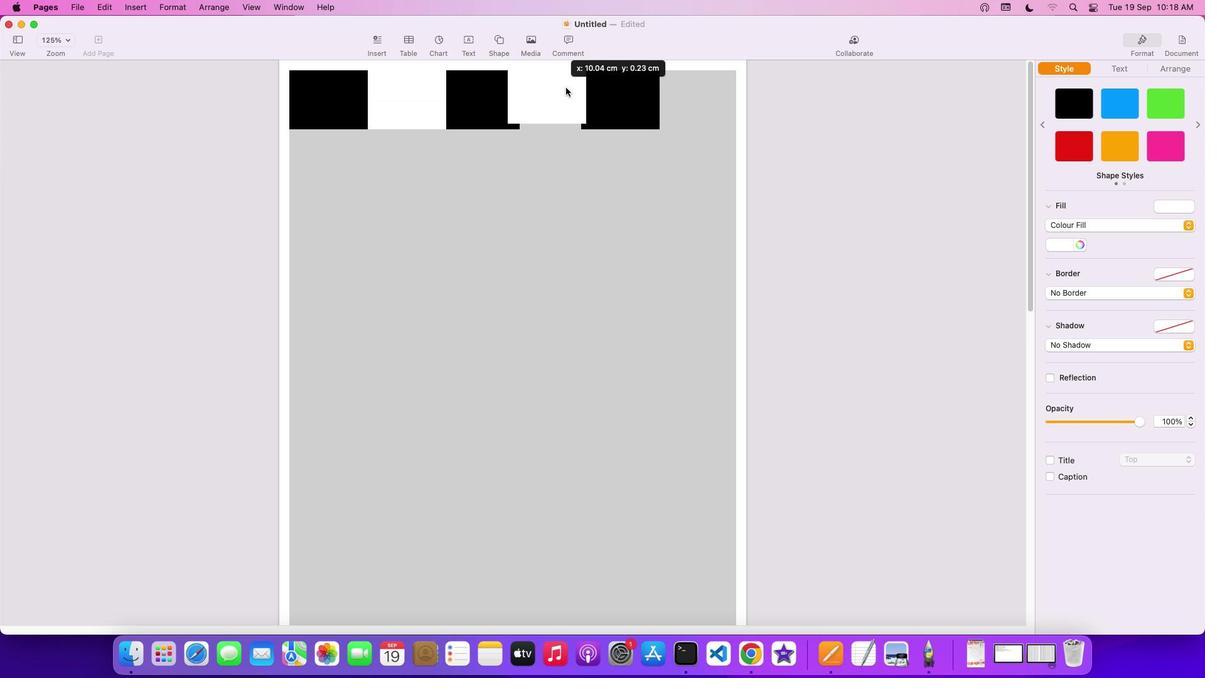 
Action: Mouse moved to (429, 102)
Screenshot: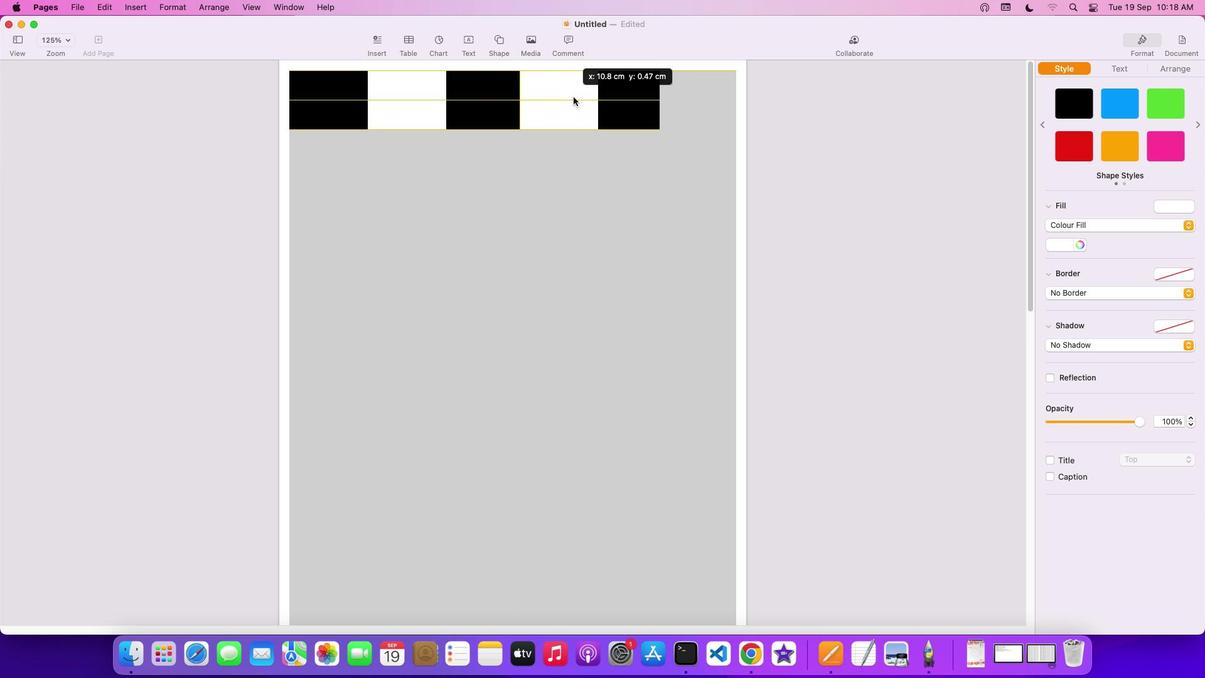 
Action: Mouse pressed left at (429, 102)
Screenshot: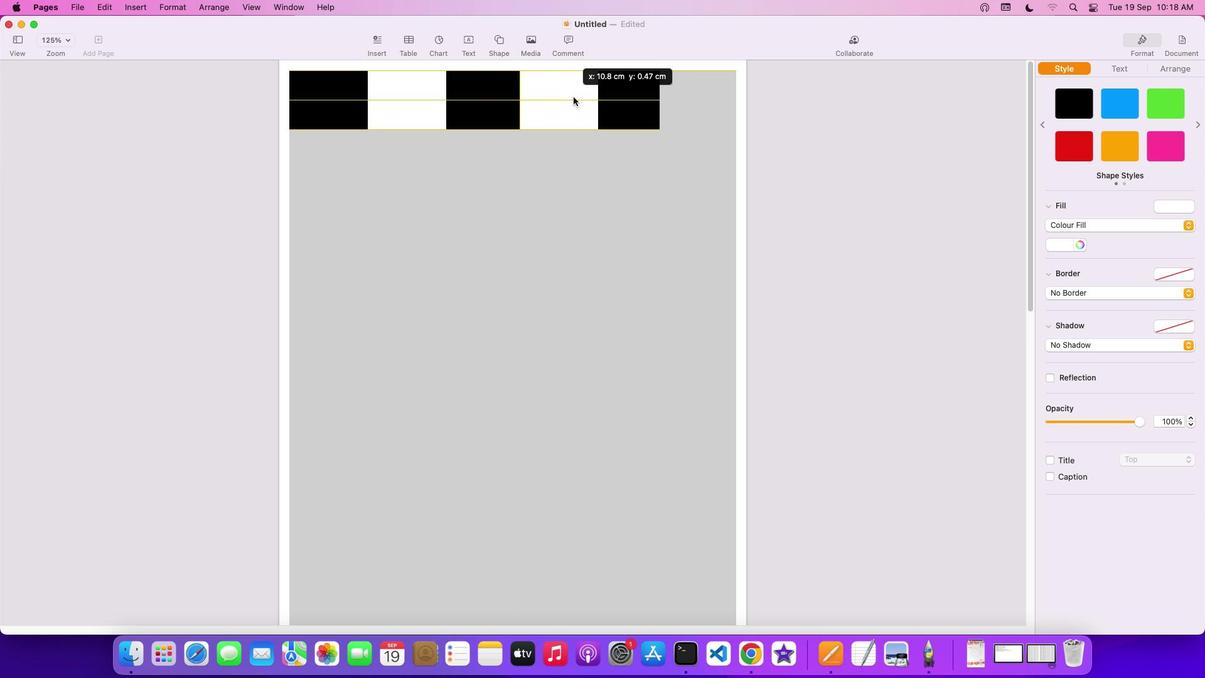 
Action: Mouse moved to (674, 122)
Screenshot: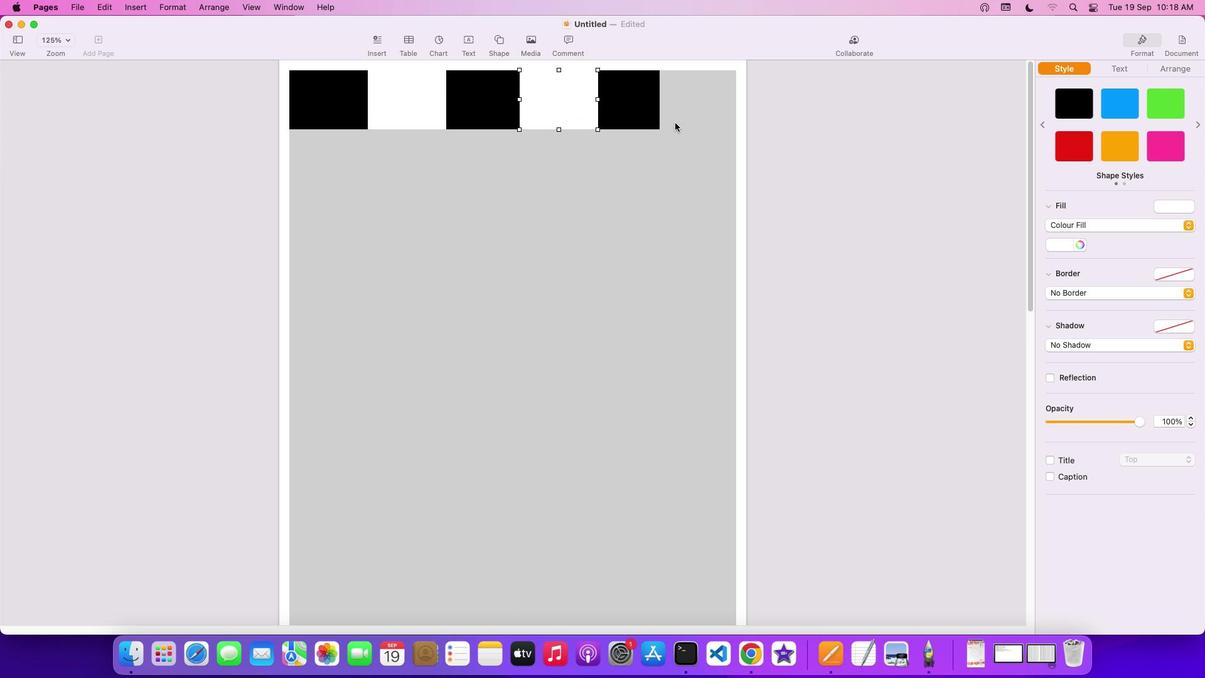 
Action: Key pressed Key.cmd
Screenshot: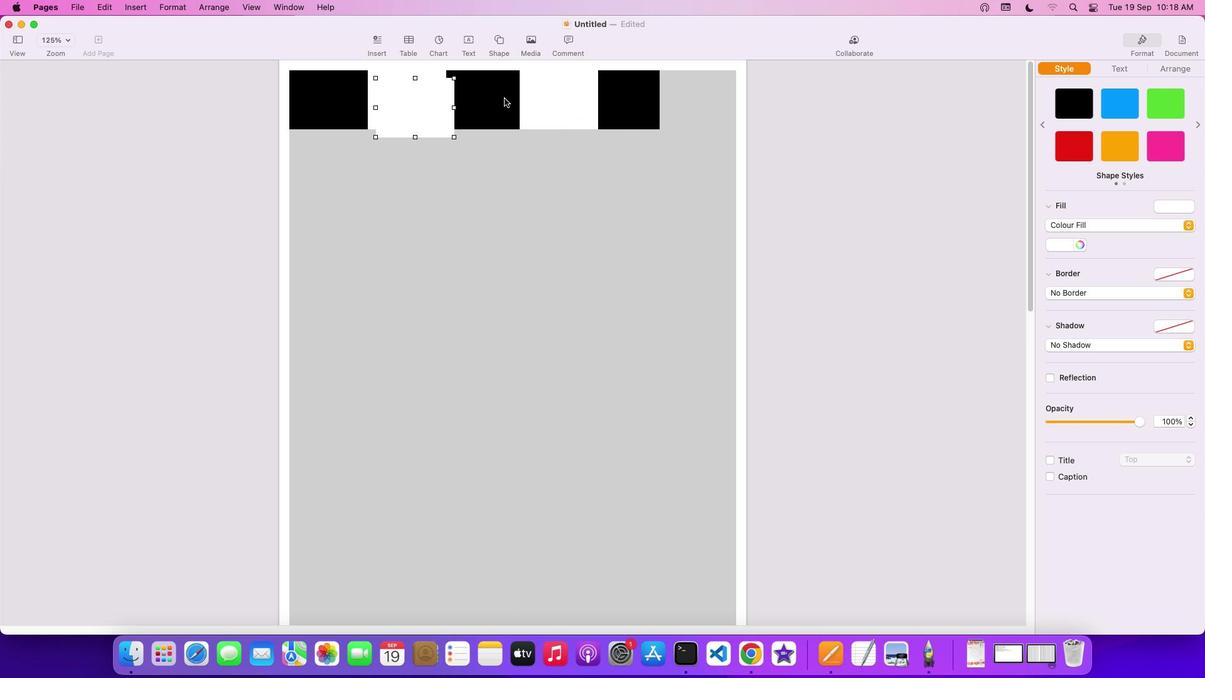 
Action: Mouse moved to (674, 123)
Screenshot: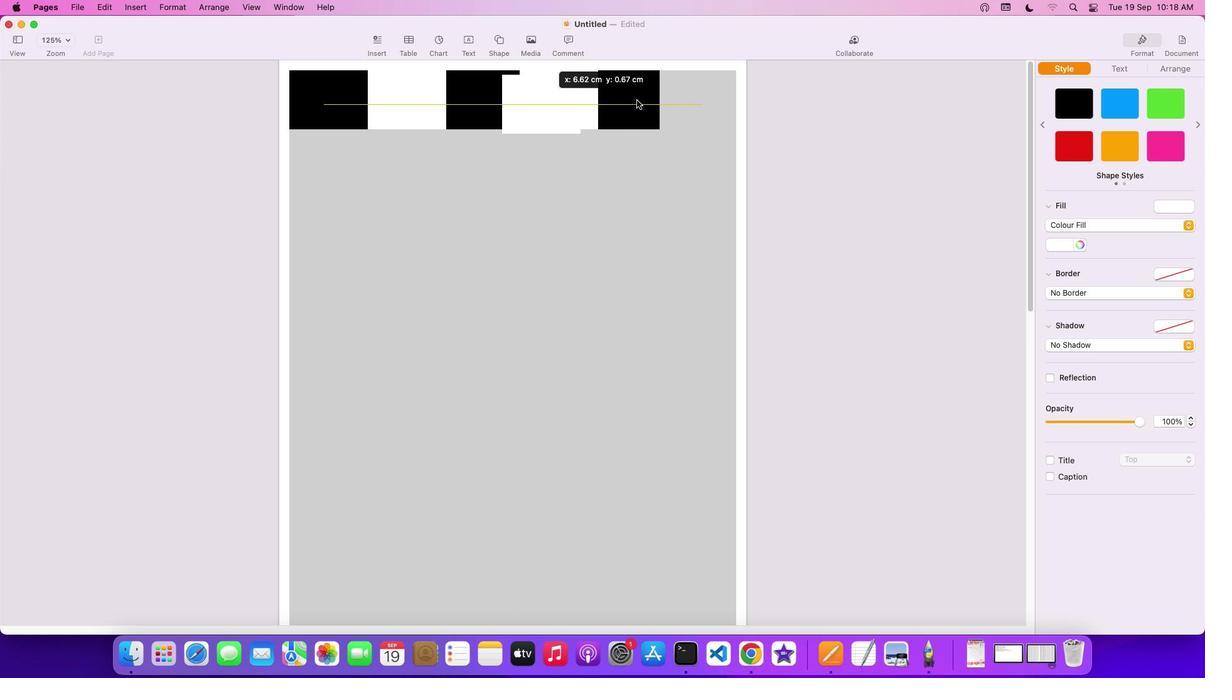 
Action: Key pressed 'v'
Screenshot: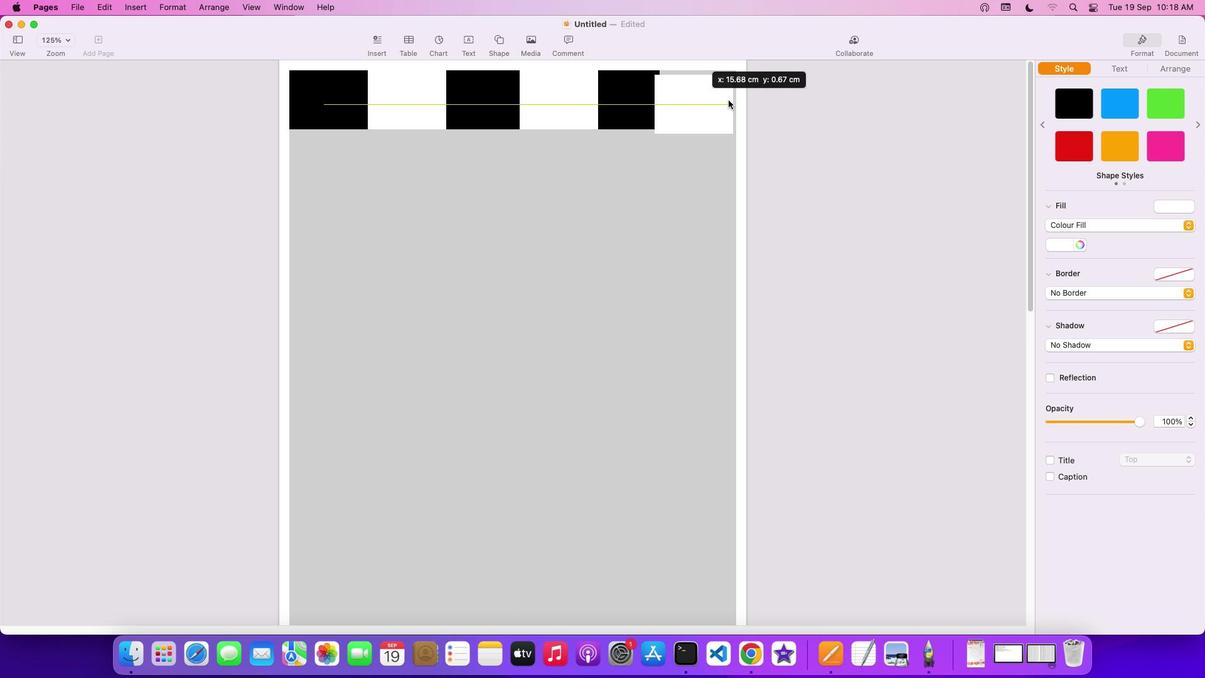
Action: Mouse moved to (423, 101)
Screenshot: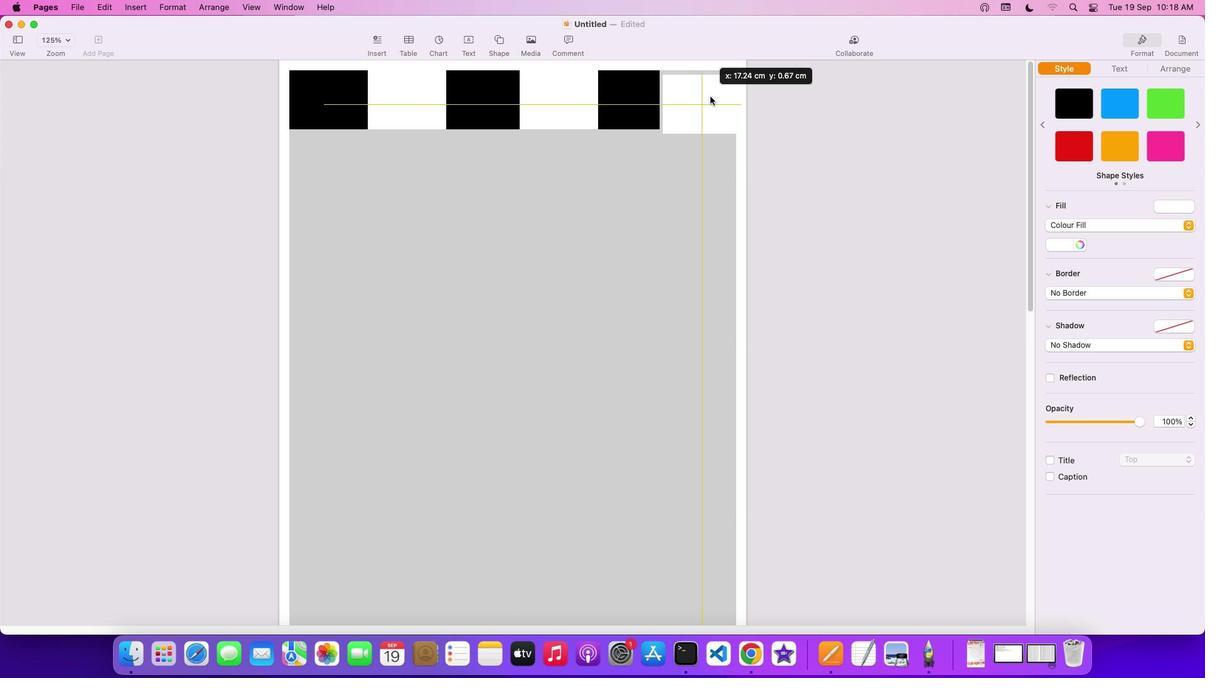 
Action: Mouse pressed left at (423, 101)
Screenshot: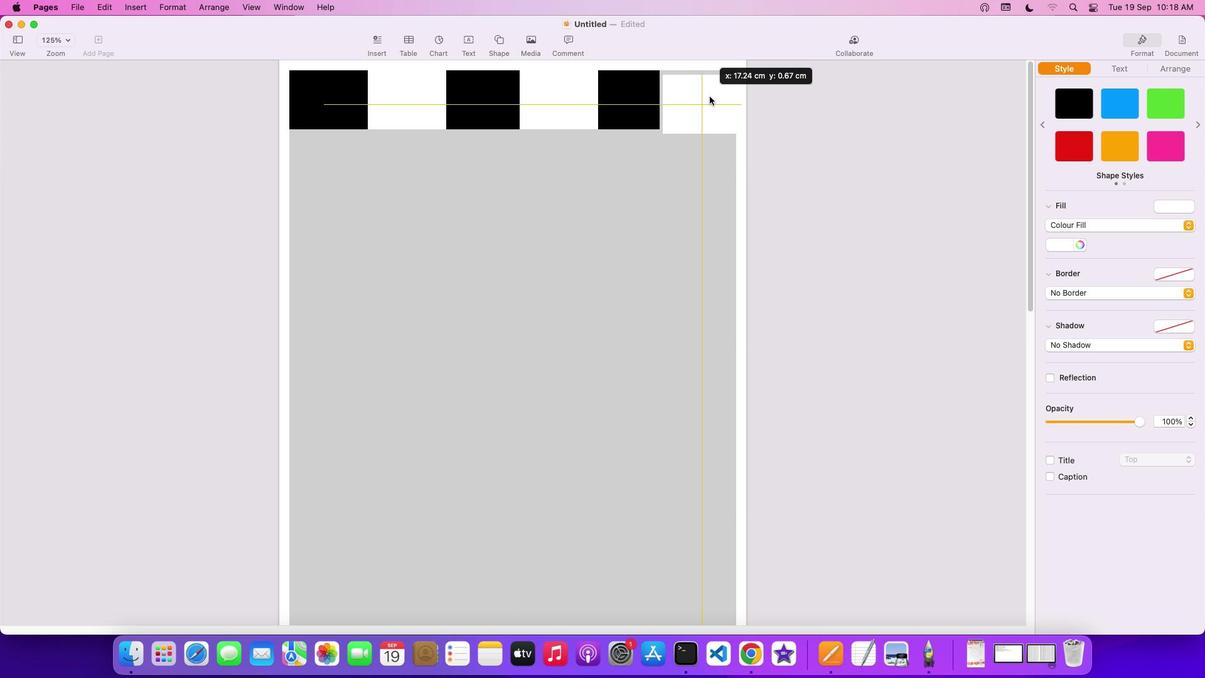 
Action: Mouse moved to (690, 98)
Screenshot: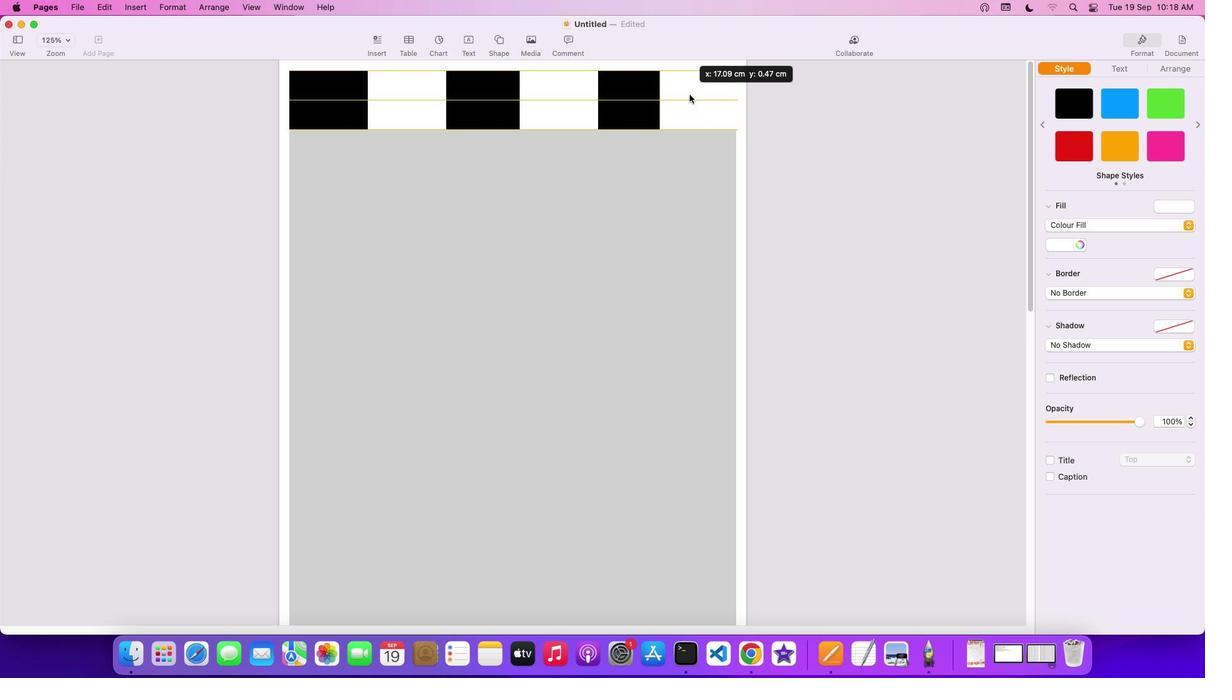 
Action: Mouse pressed left at (690, 98)
Screenshot: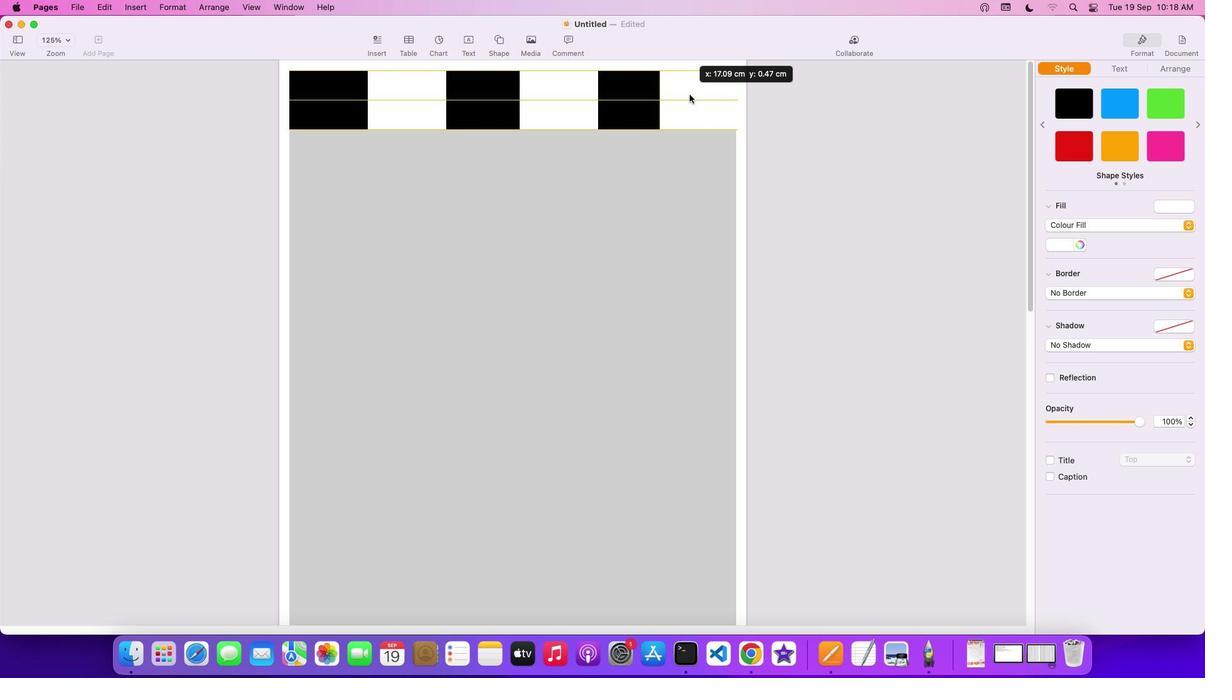 
Action: Mouse moved to (423, 106)
Screenshot: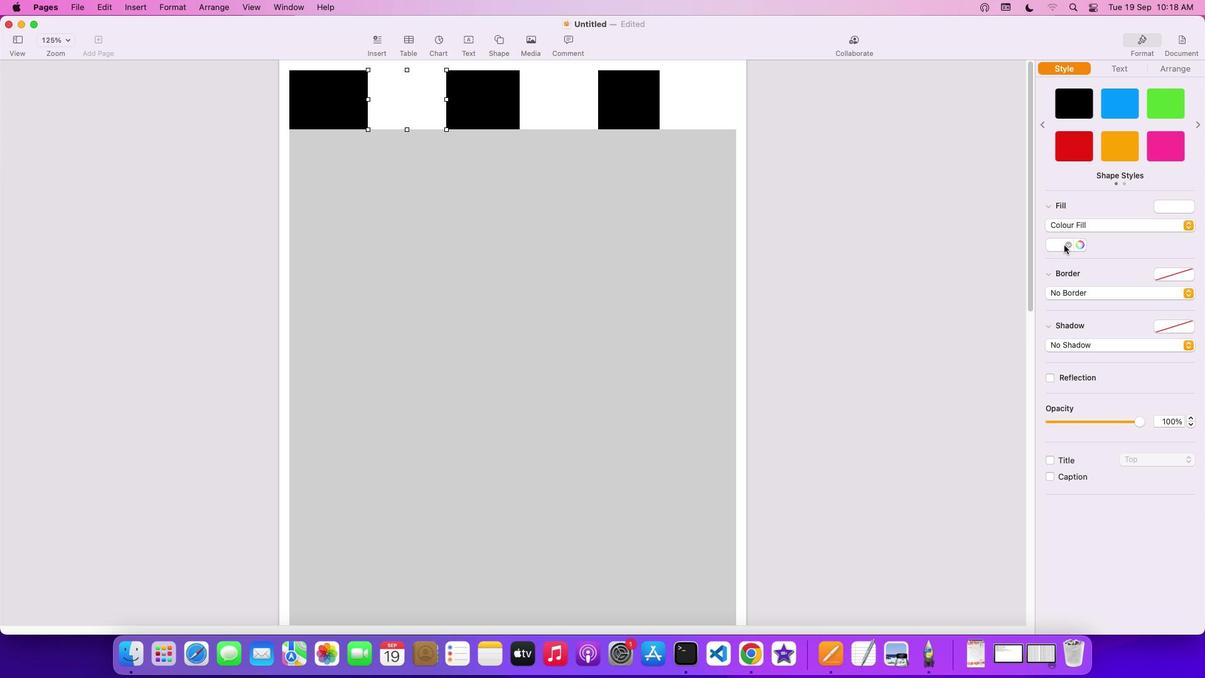 
Action: Mouse pressed left at (423, 106)
Screenshot: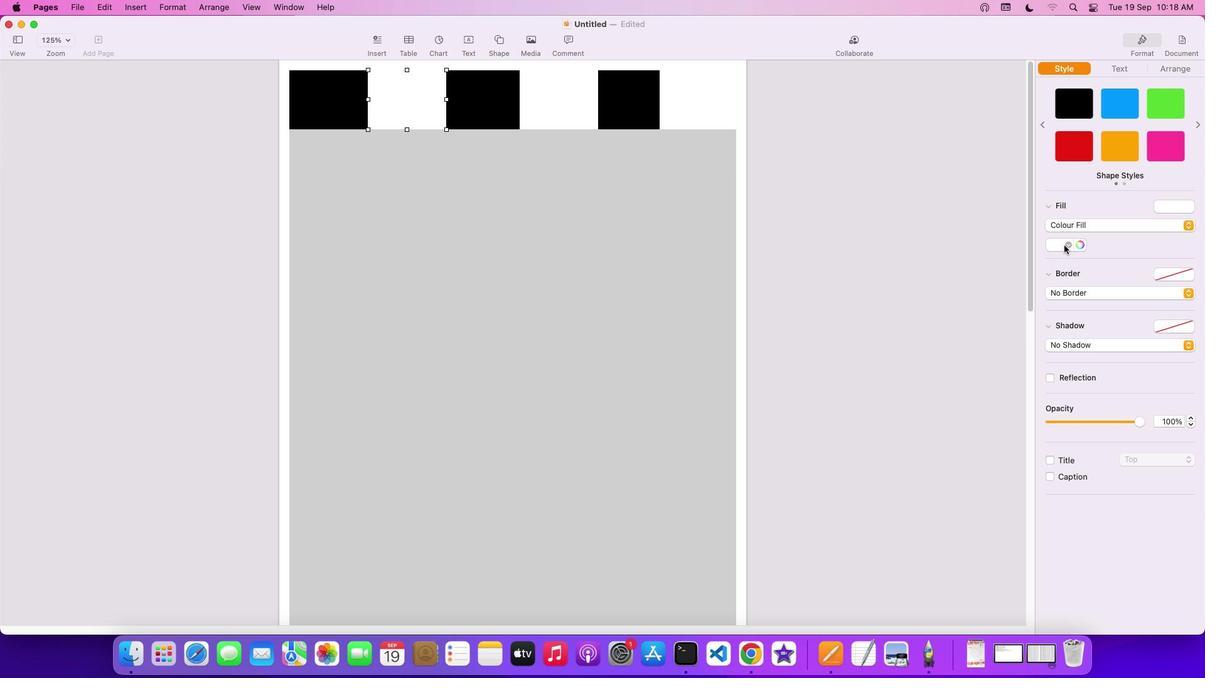 
Action: Mouse moved to (1064, 245)
Screenshot: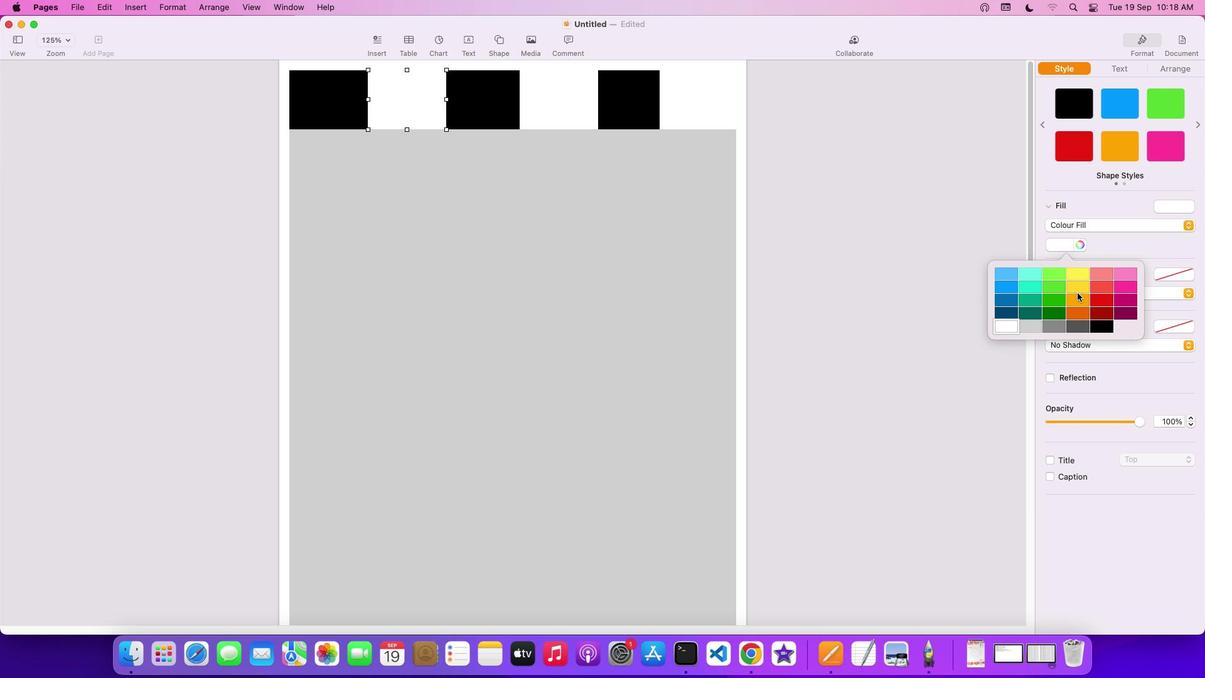 
Action: Mouse pressed left at (1064, 245)
Screenshot: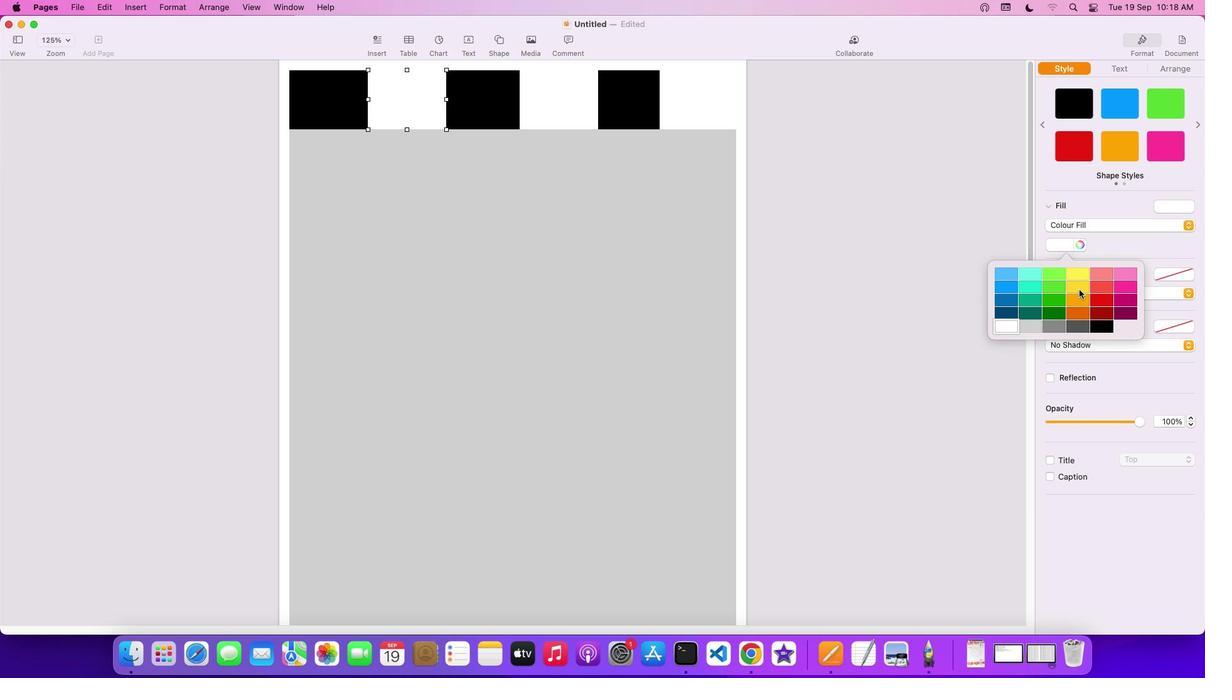 
Action: Mouse moved to (1079, 289)
Screenshot: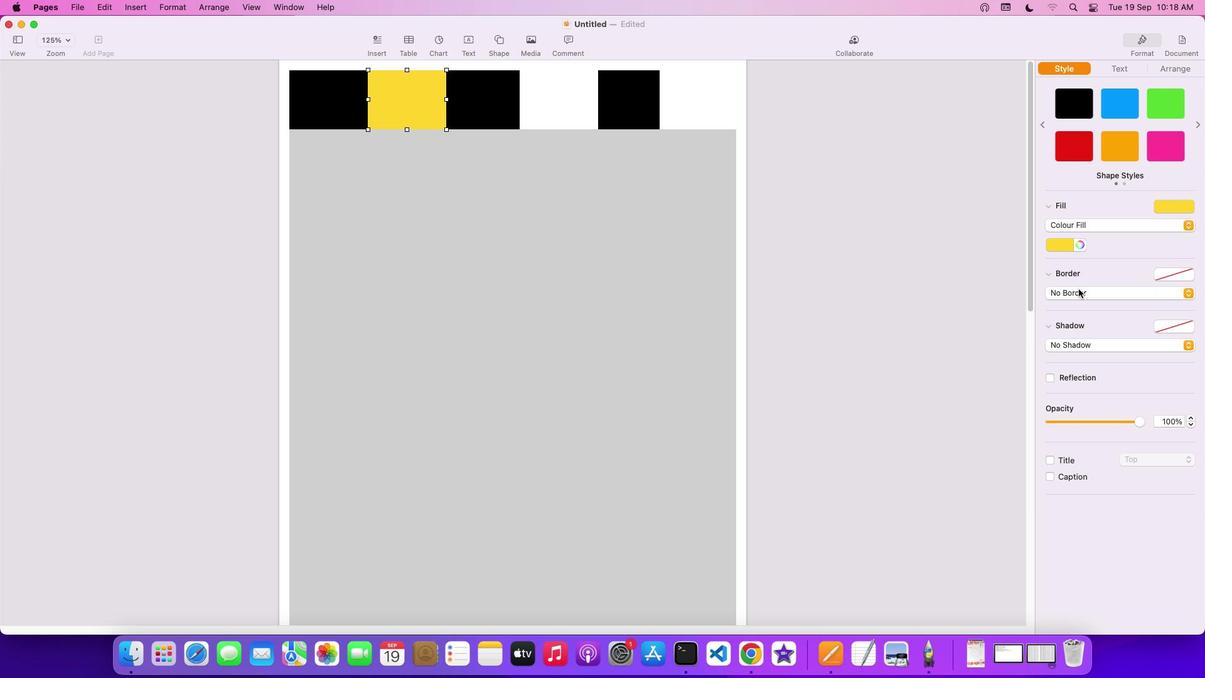 
Action: Mouse pressed left at (1079, 289)
Screenshot: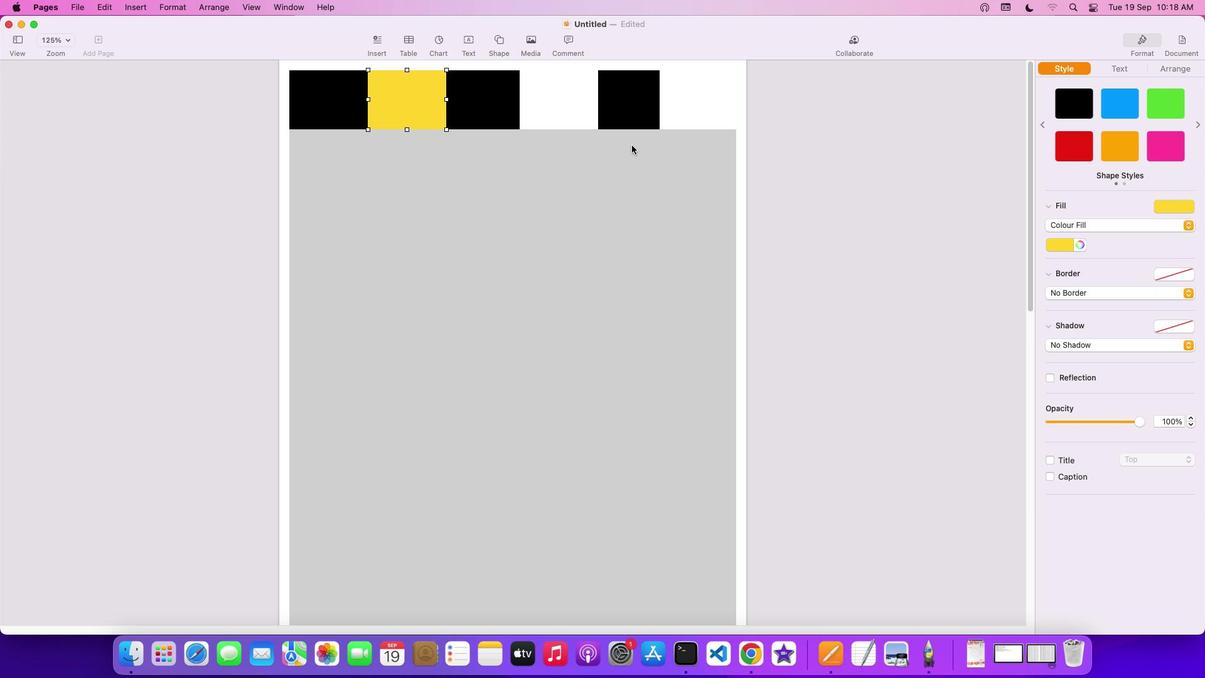 
Action: Mouse moved to (1065, 246)
Screenshot: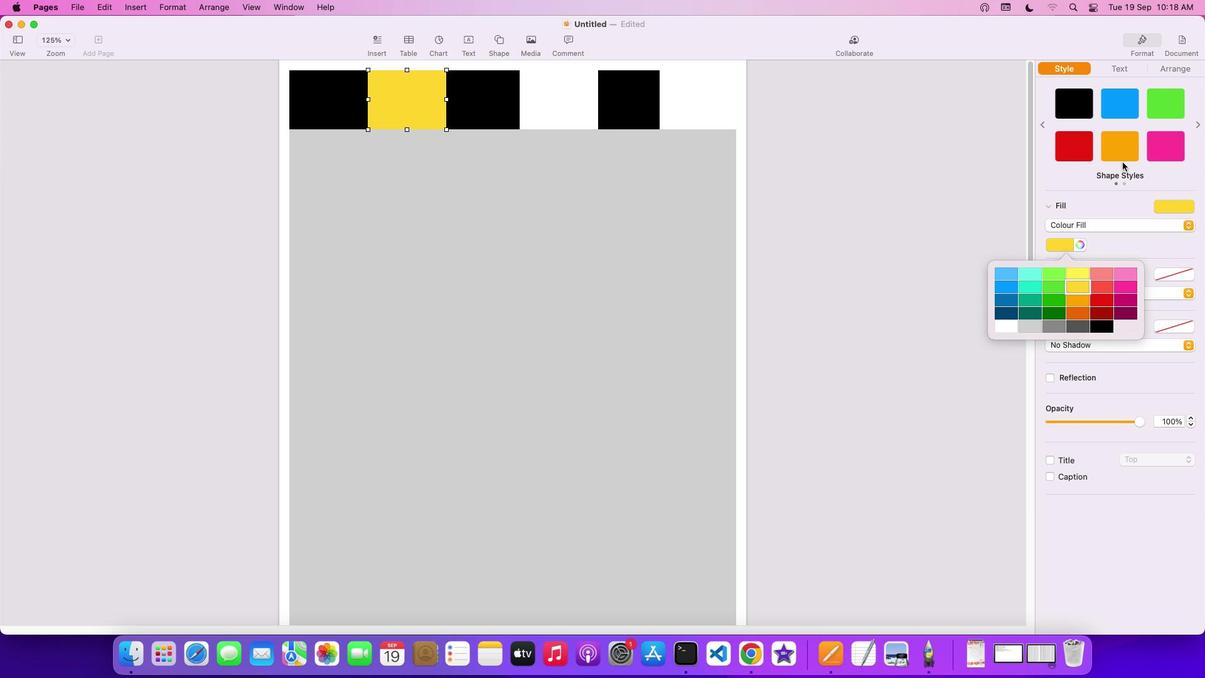 
Action: Mouse pressed left at (1065, 246)
Screenshot: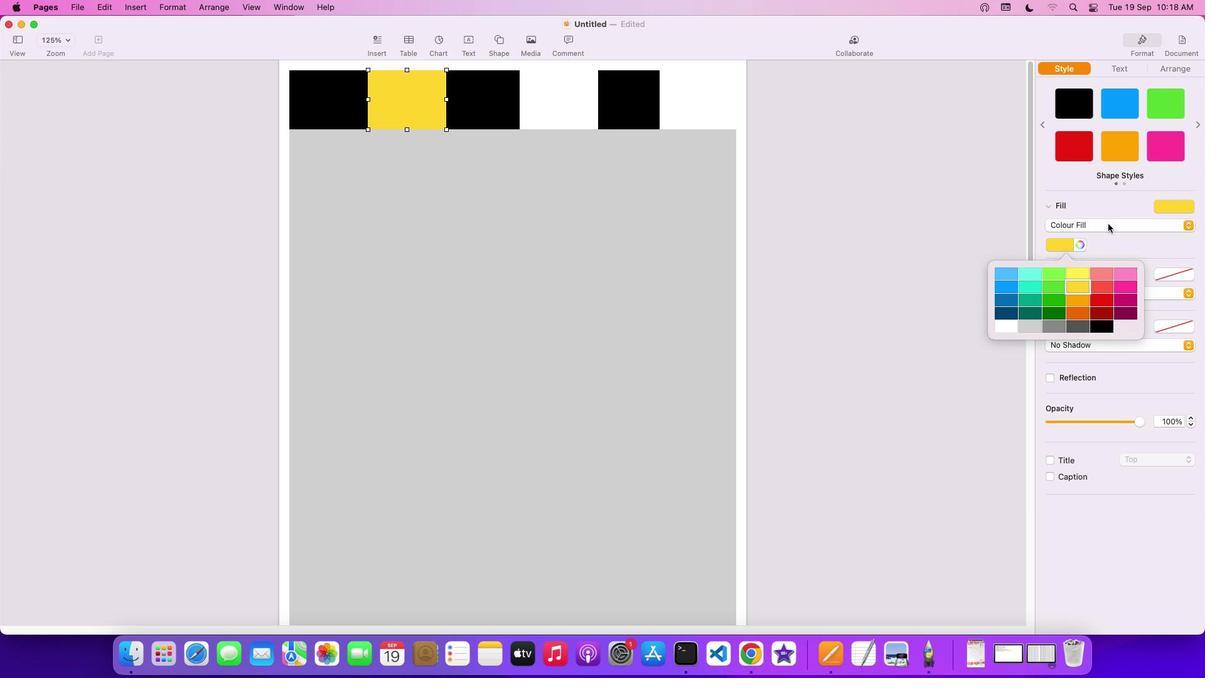 
Action: Mouse moved to (1086, 300)
Screenshot: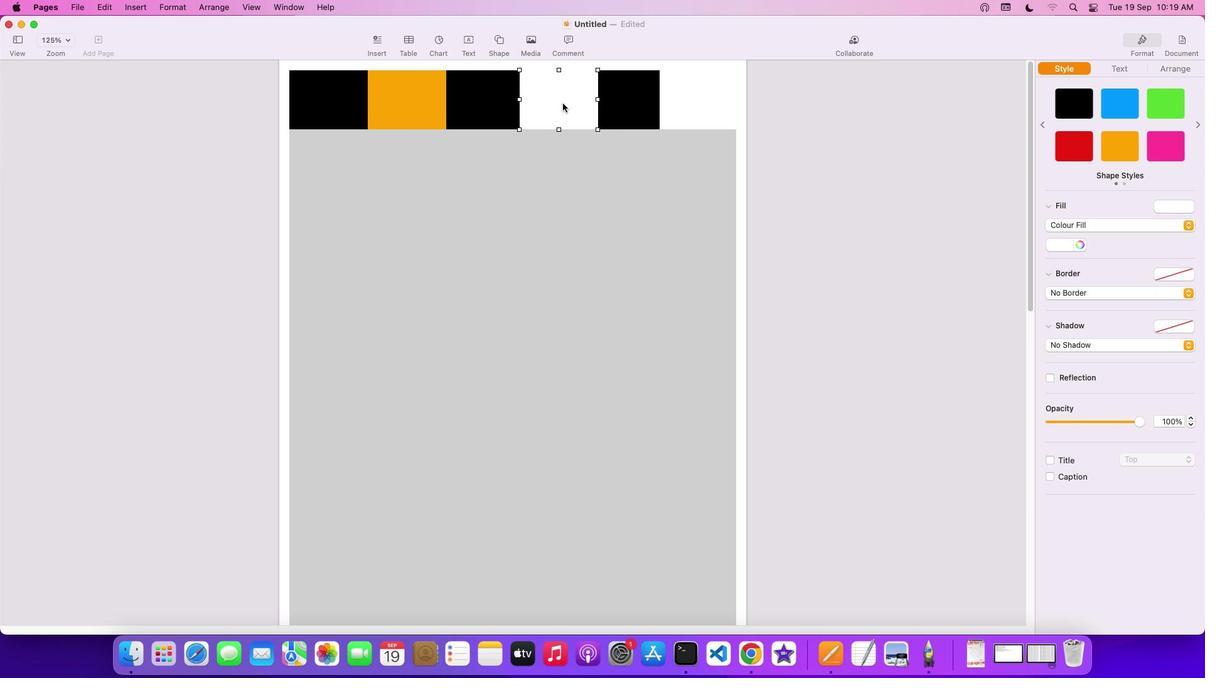 
Action: Mouse pressed left at (1086, 300)
Screenshot: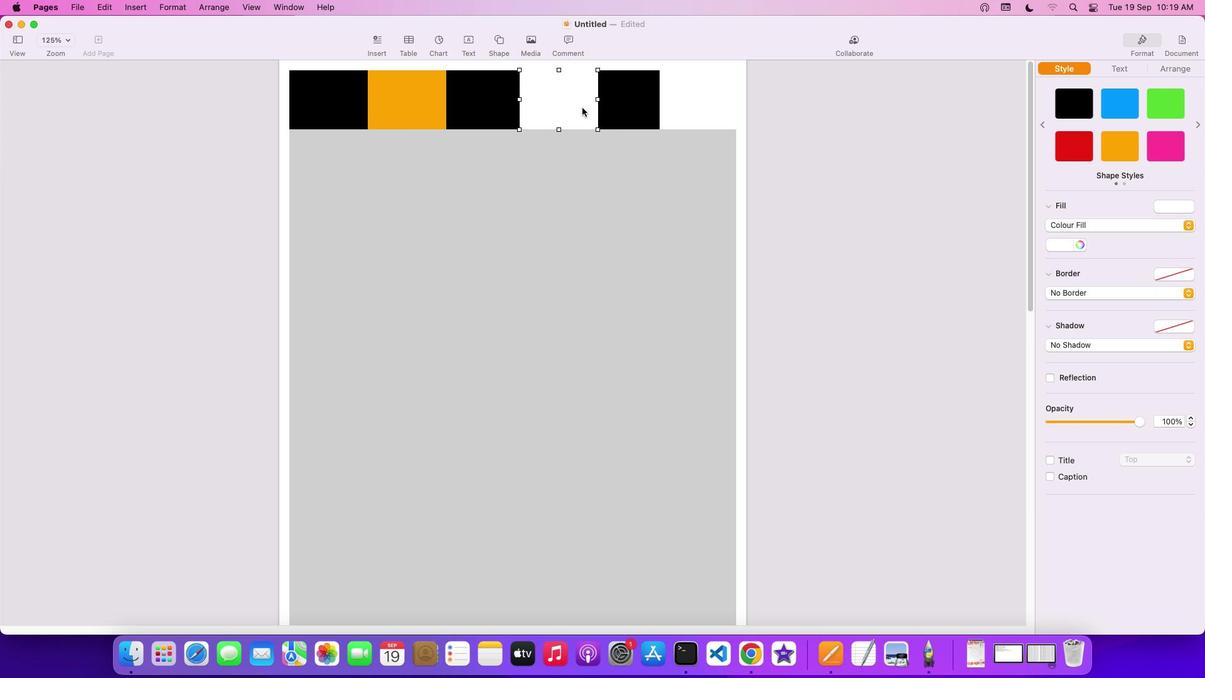 
Action: Mouse moved to (562, 102)
Screenshot: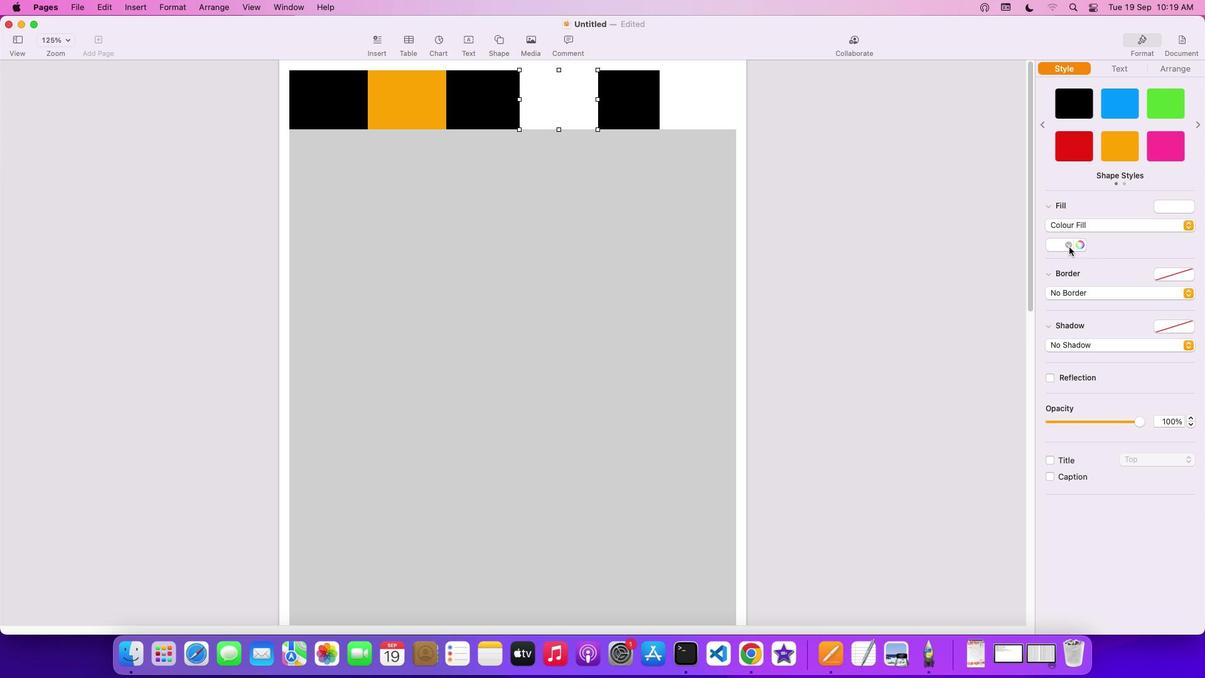 
Action: Mouse pressed left at (562, 102)
Screenshot: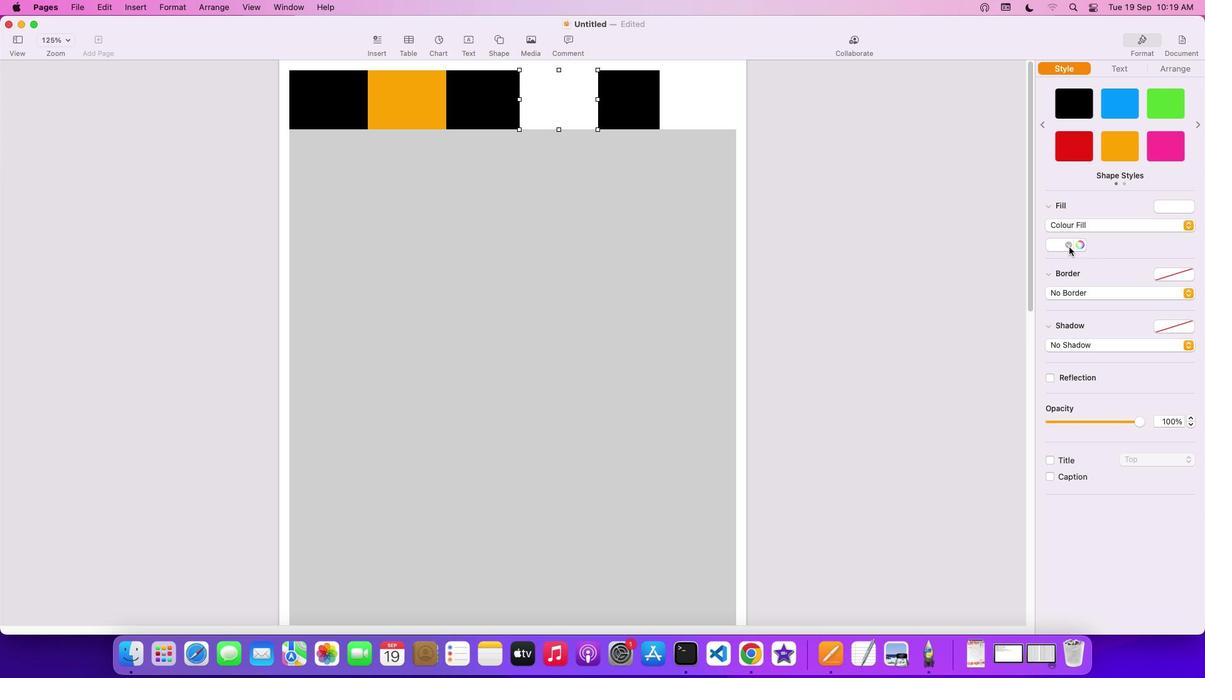 
Action: Mouse moved to (1069, 247)
Screenshot: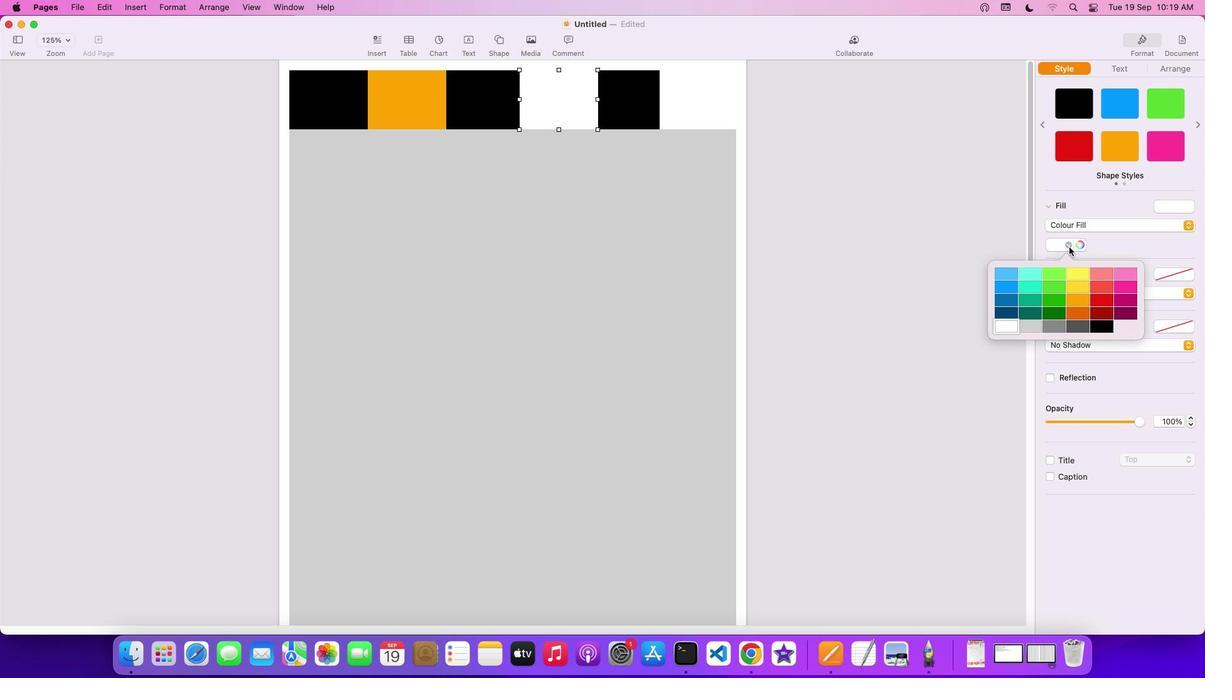
Action: Mouse pressed left at (1069, 247)
Screenshot: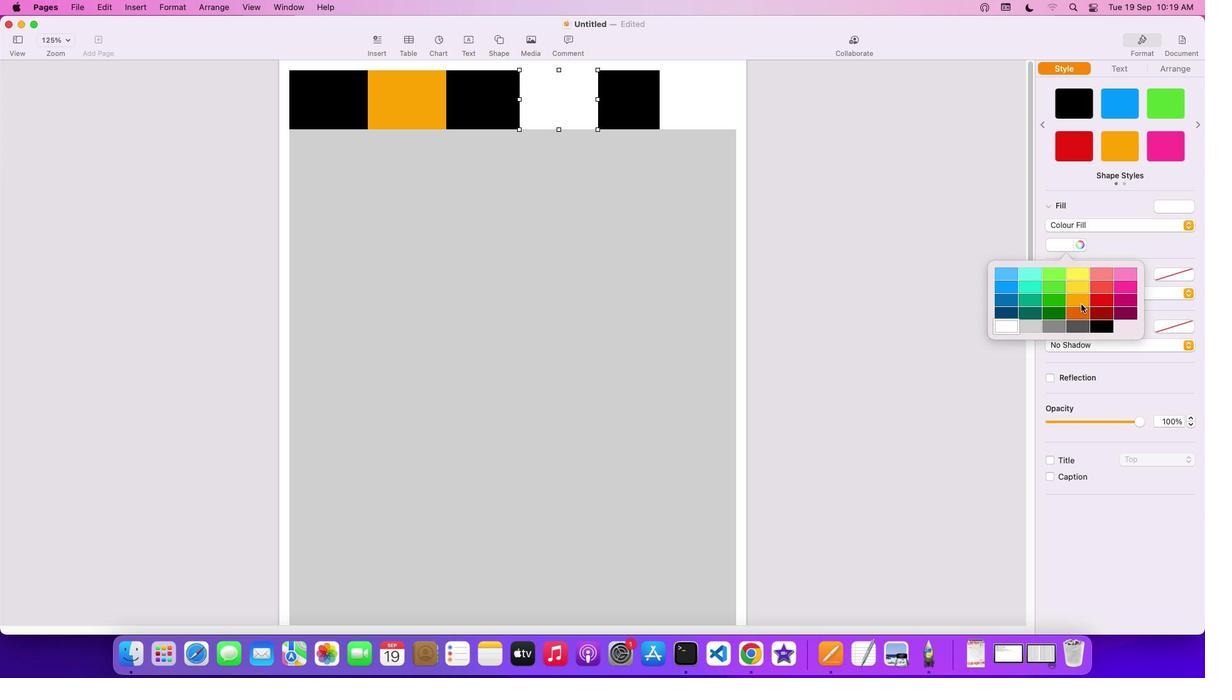 
Action: Mouse moved to (1078, 303)
Screenshot: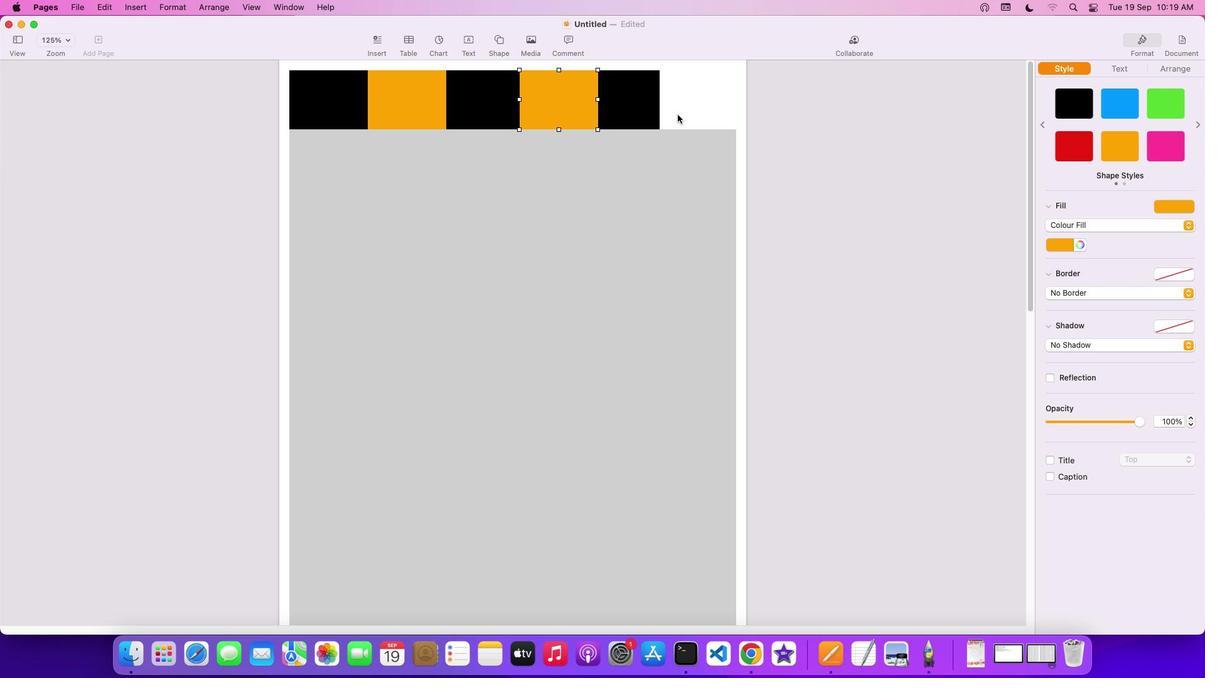 
Action: Mouse pressed left at (1078, 303)
Screenshot: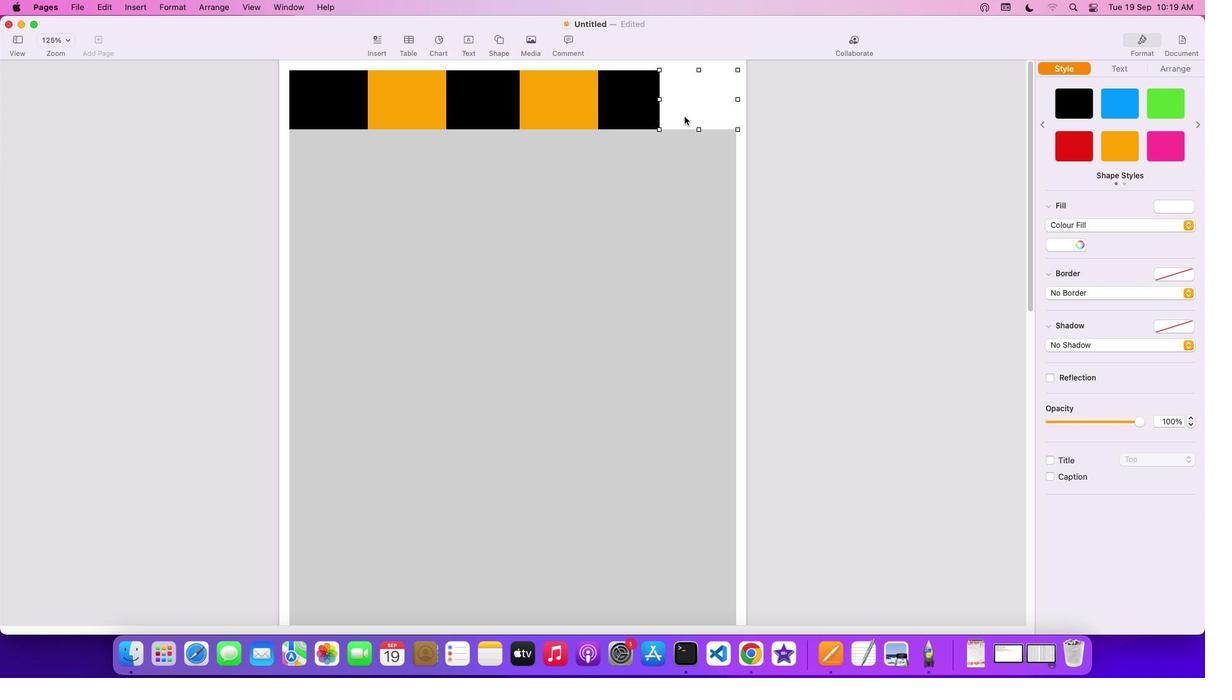 
Action: Mouse moved to (678, 114)
Screenshot: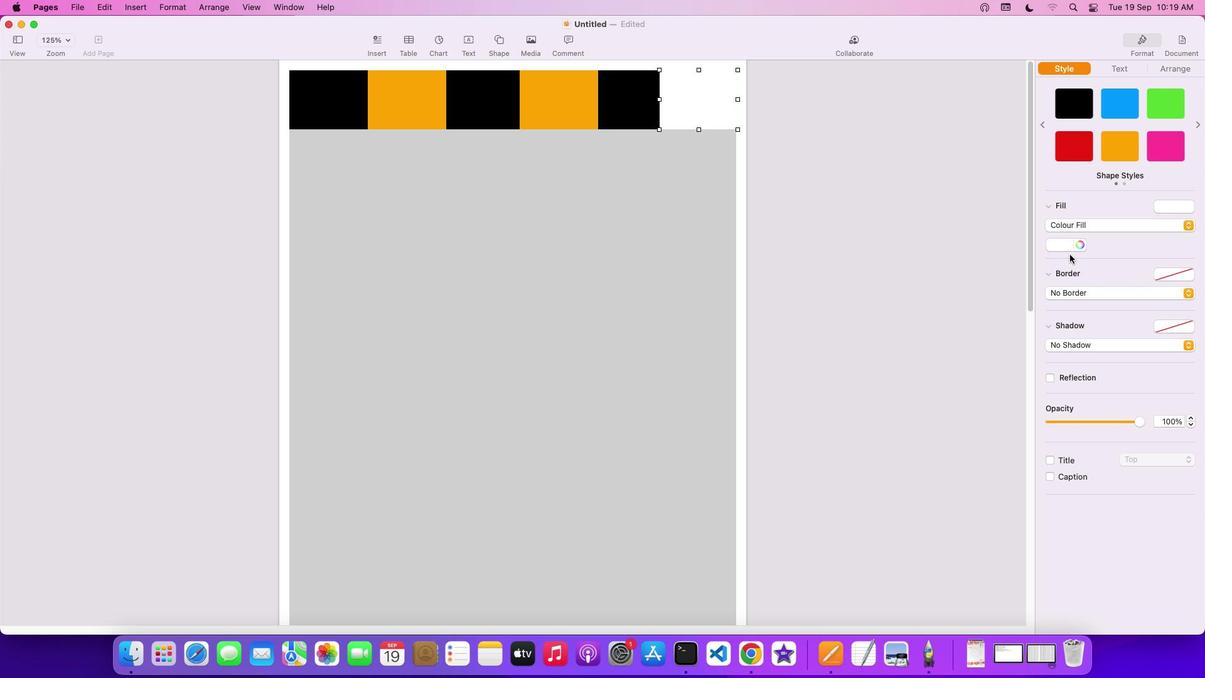 
Action: Mouse pressed left at (678, 114)
Screenshot: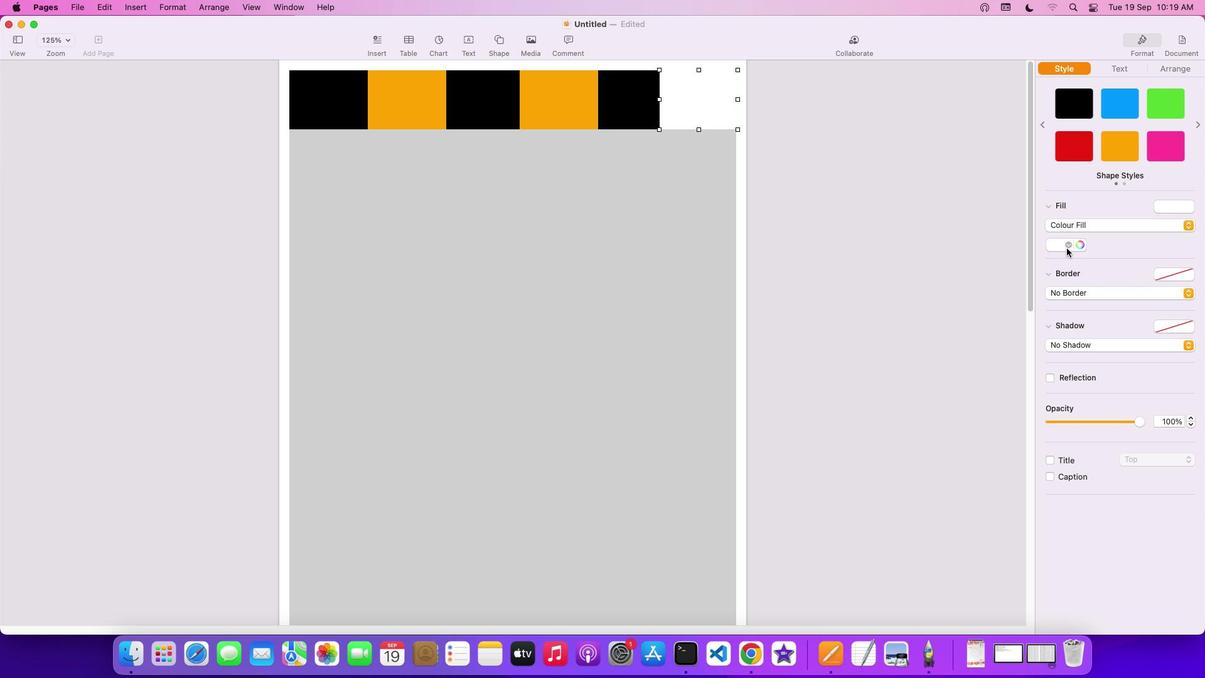 
Action: Mouse moved to (1067, 247)
Screenshot: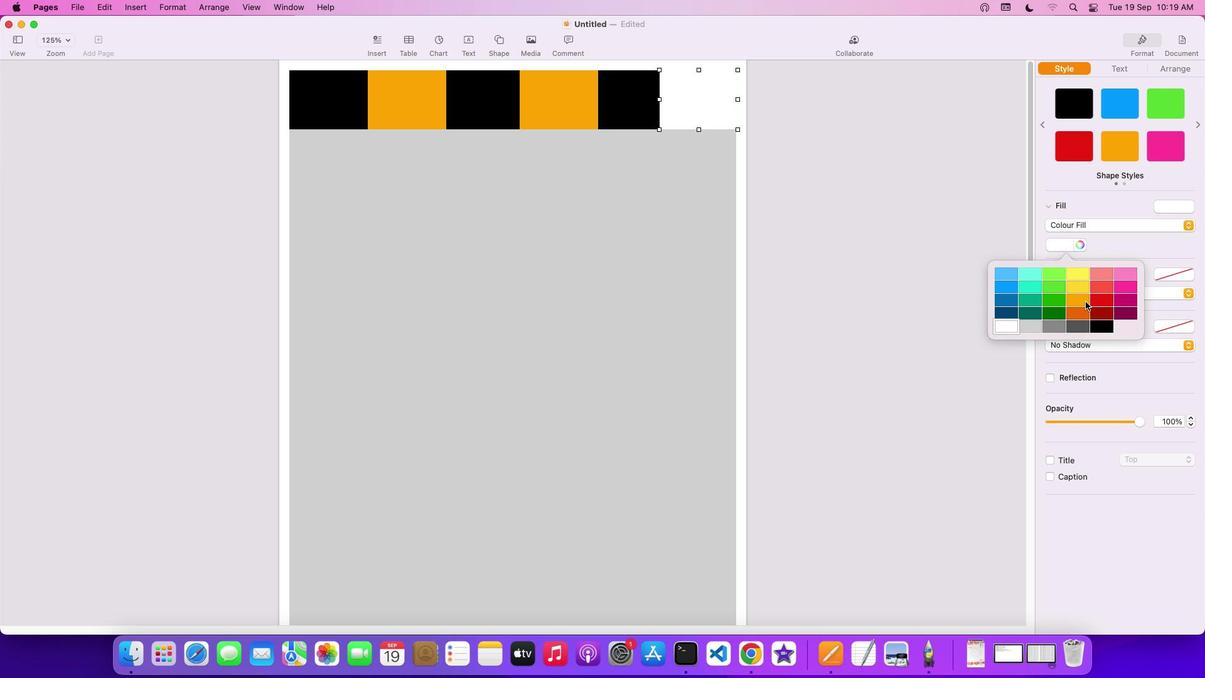
Action: Mouse pressed left at (1067, 247)
Screenshot: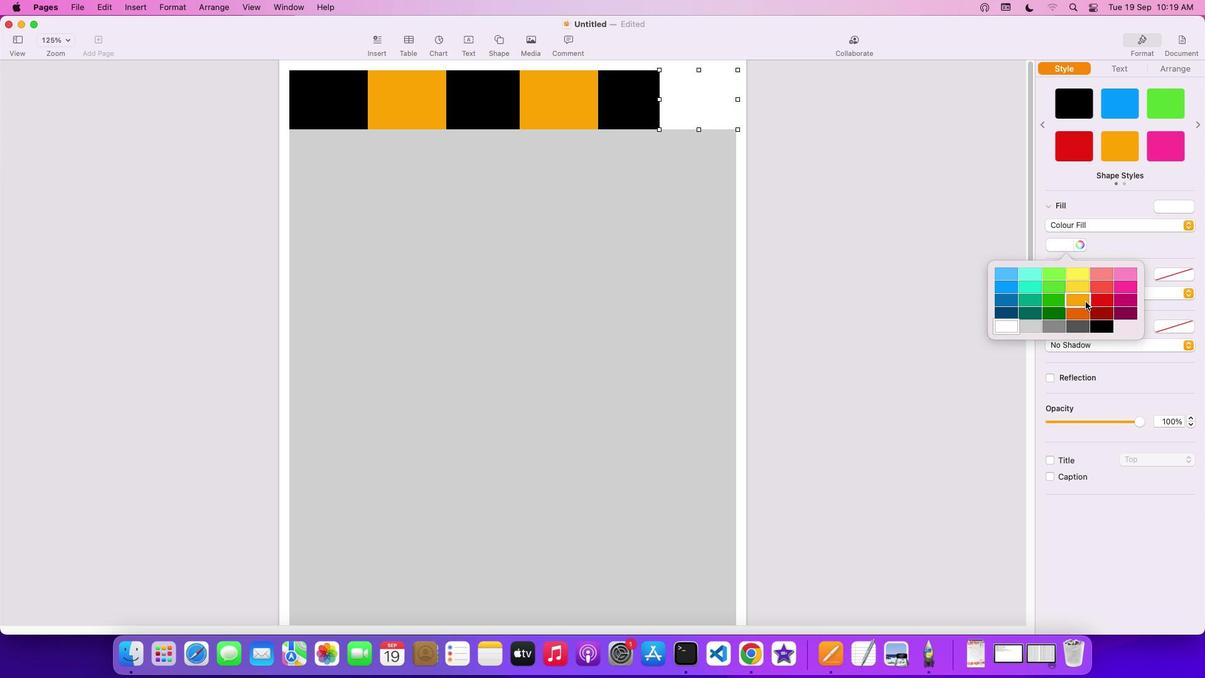 
Action: Mouse moved to (1086, 301)
Screenshot: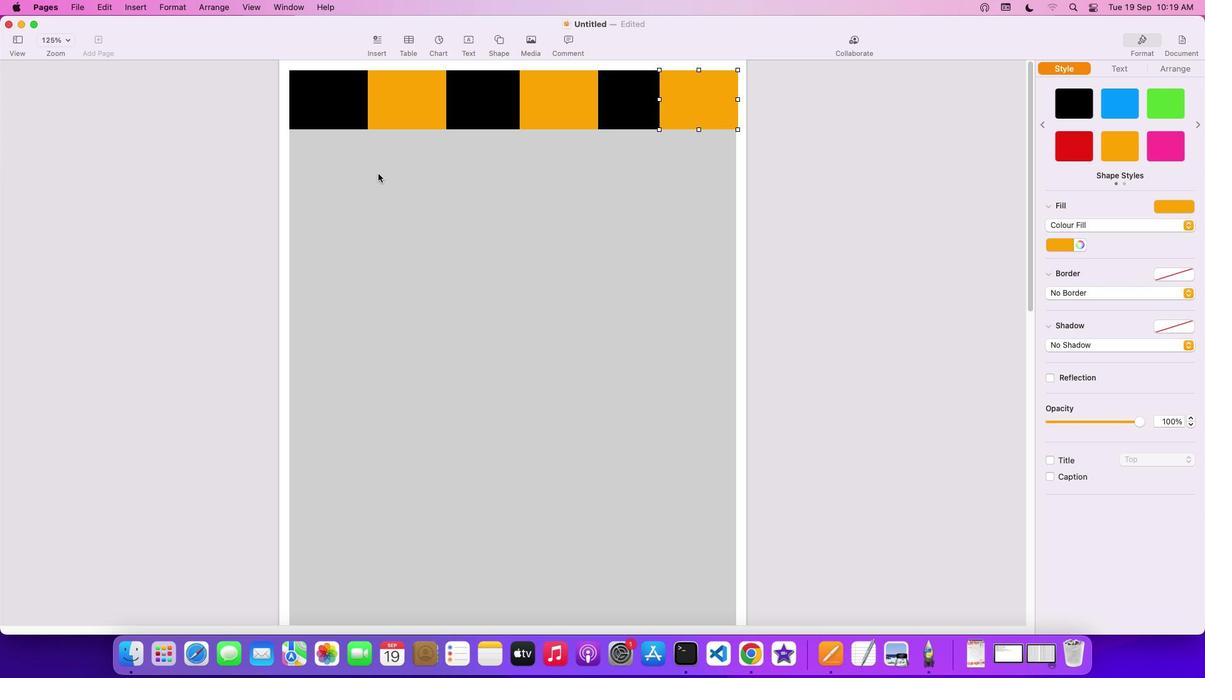
Action: Mouse pressed left at (1086, 301)
Screenshot: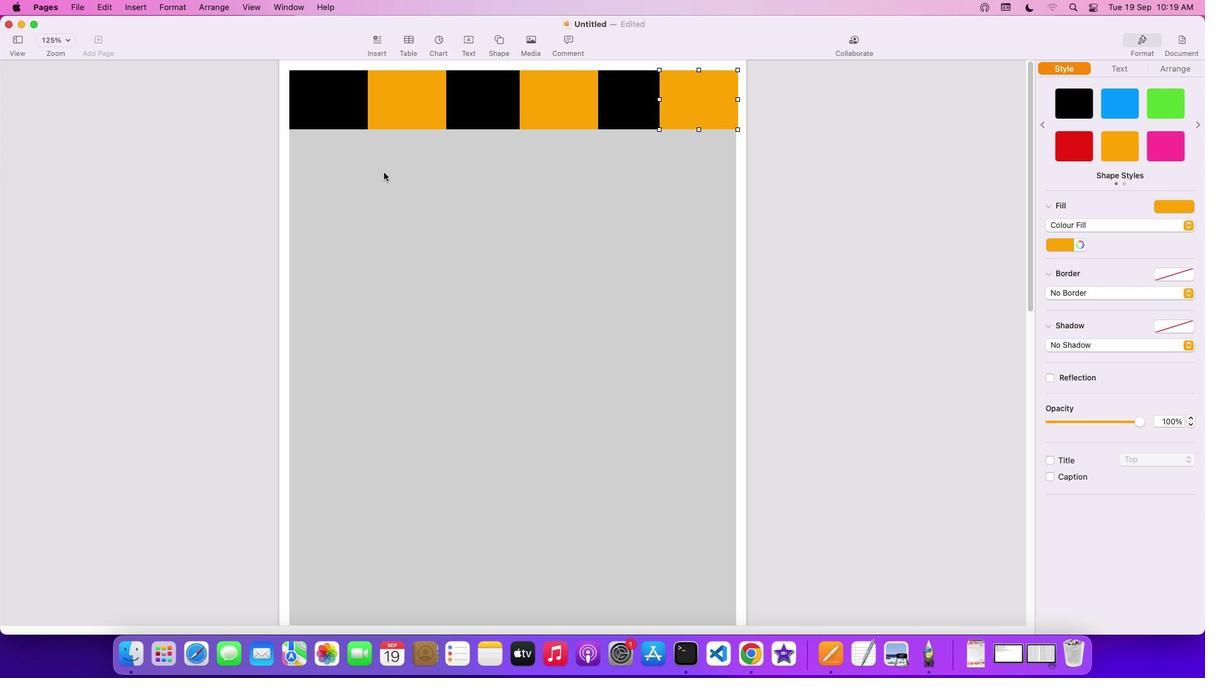 
Action: Mouse moved to (541, 220)
Screenshot: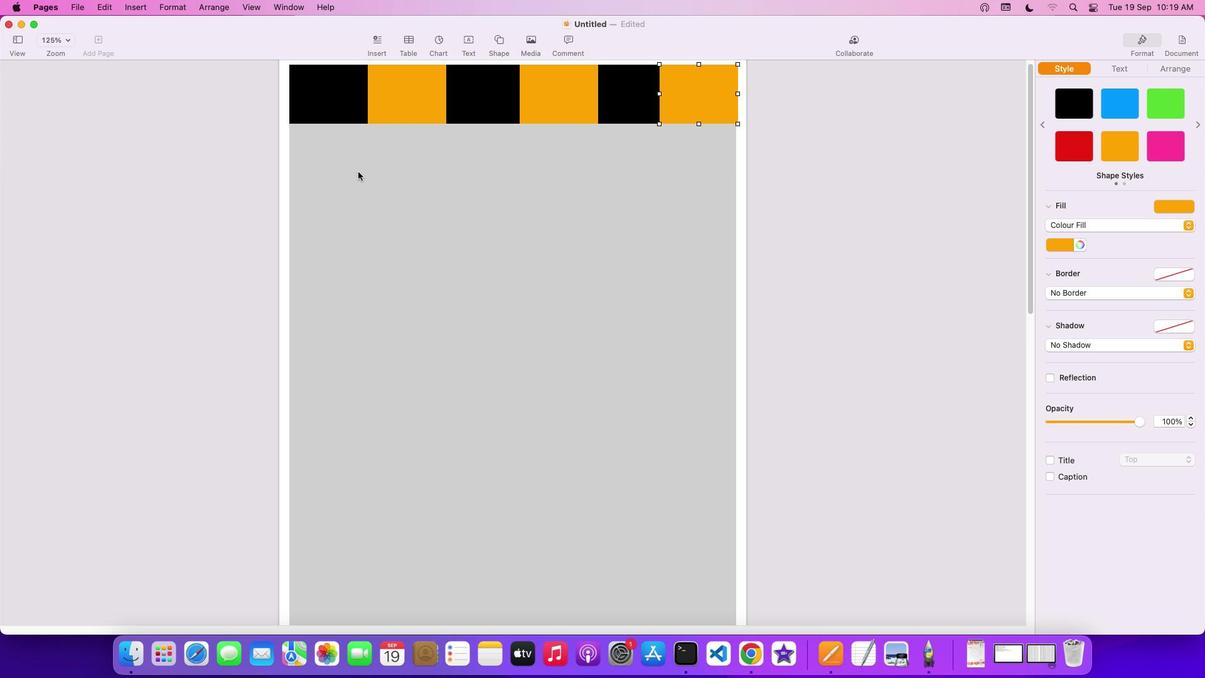 
Action: Mouse scrolled (541, 220) with delta (0, 0)
Screenshot: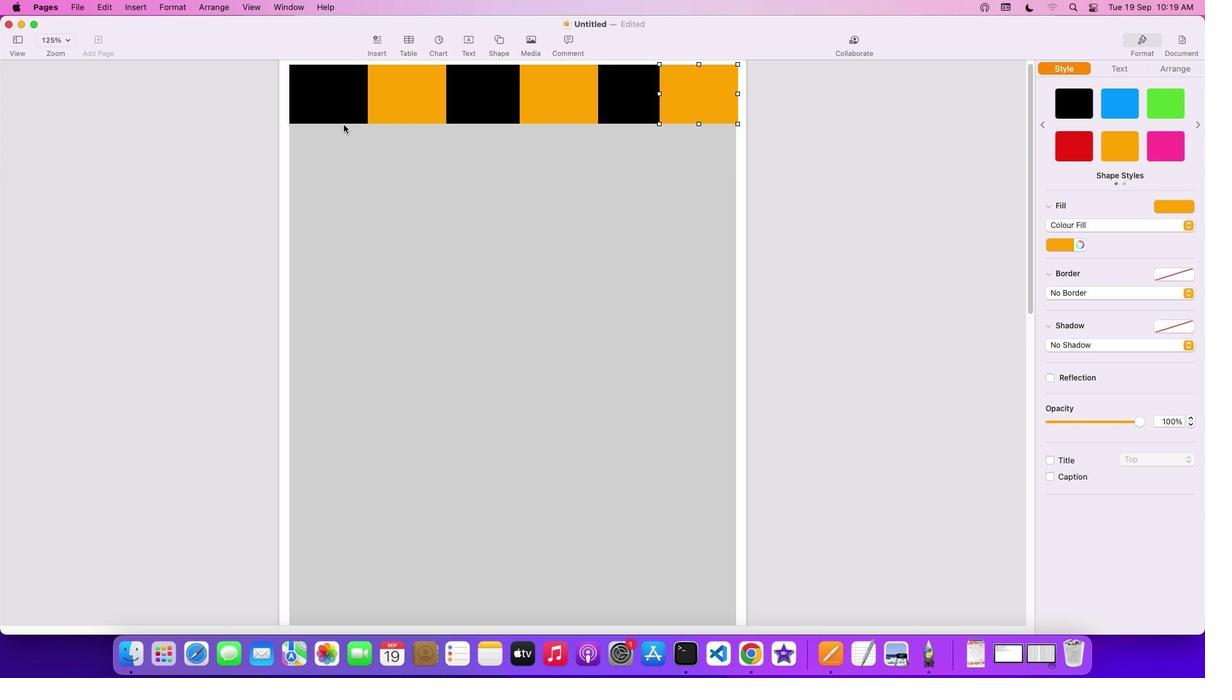 
Action: Mouse scrolled (541, 220) with delta (0, 0)
Screenshot: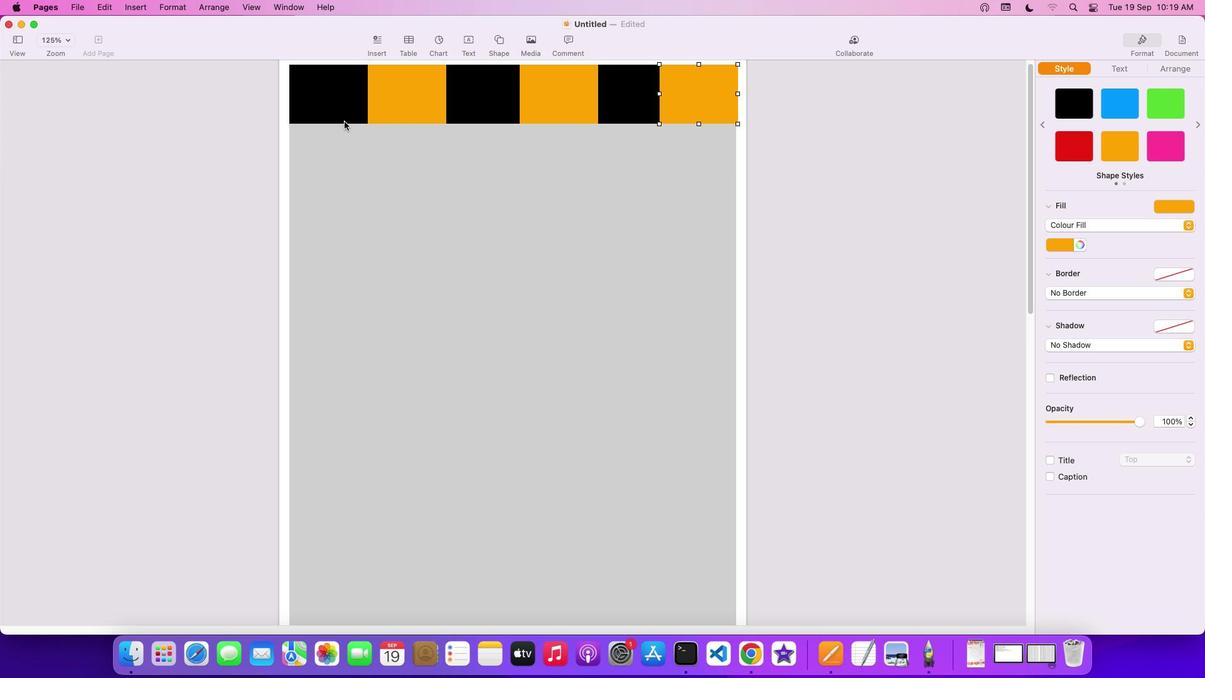 
Action: Mouse moved to (343, 115)
Screenshot: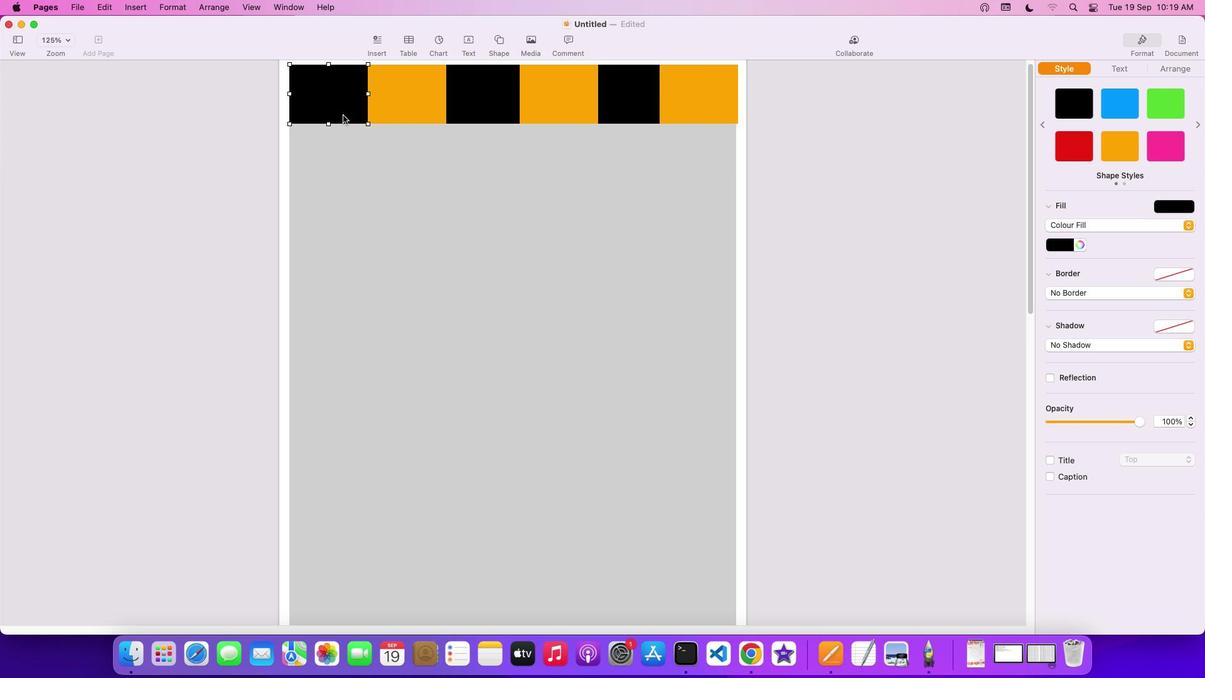 
Action: Mouse pressed left at (343, 115)
Screenshot: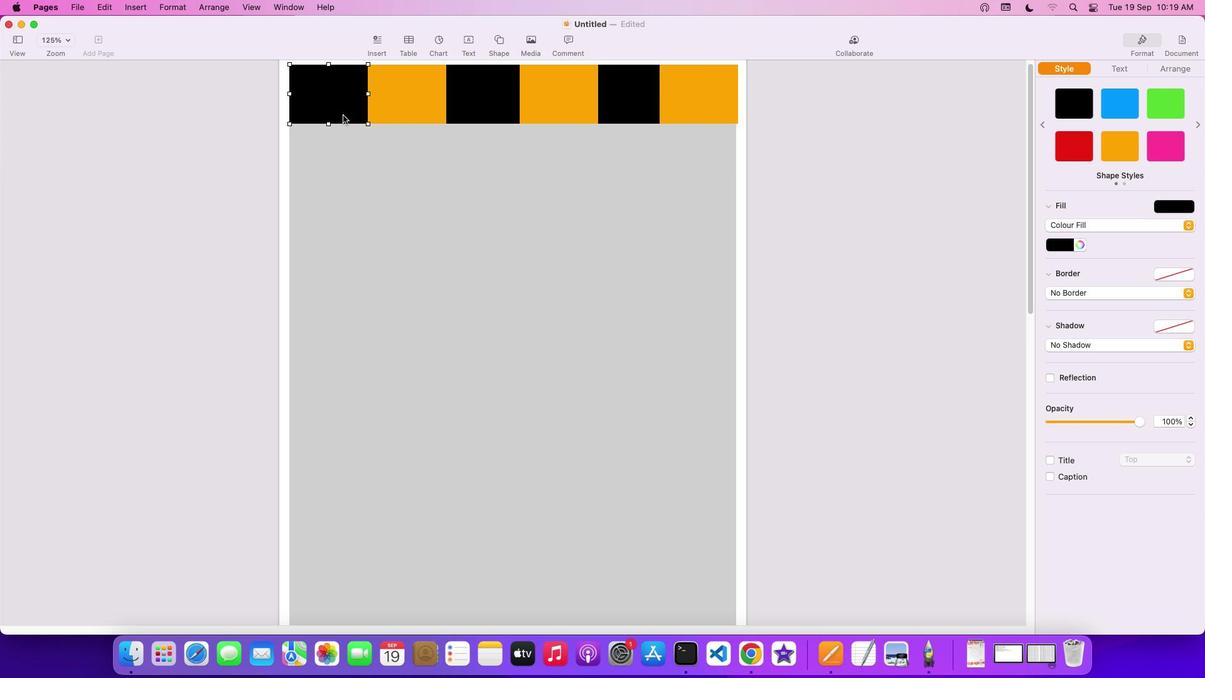 
Action: Key pressed Key.cmd'c'
Screenshot: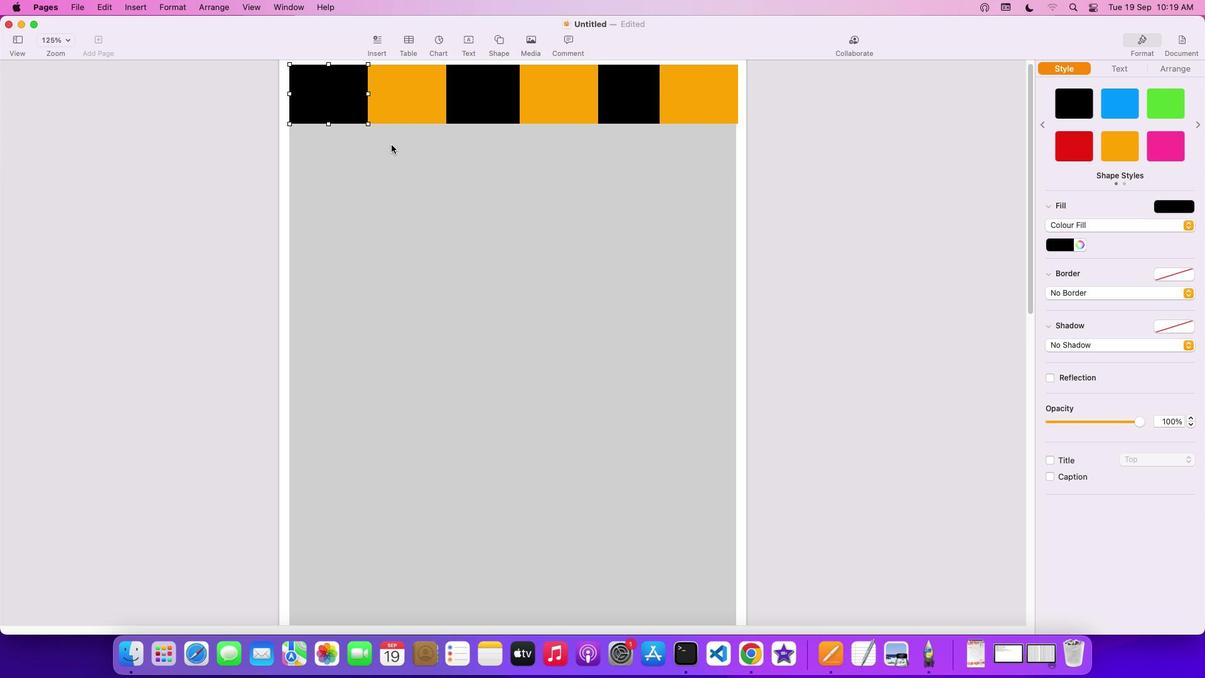 
Action: Mouse moved to (391, 145)
Screenshot: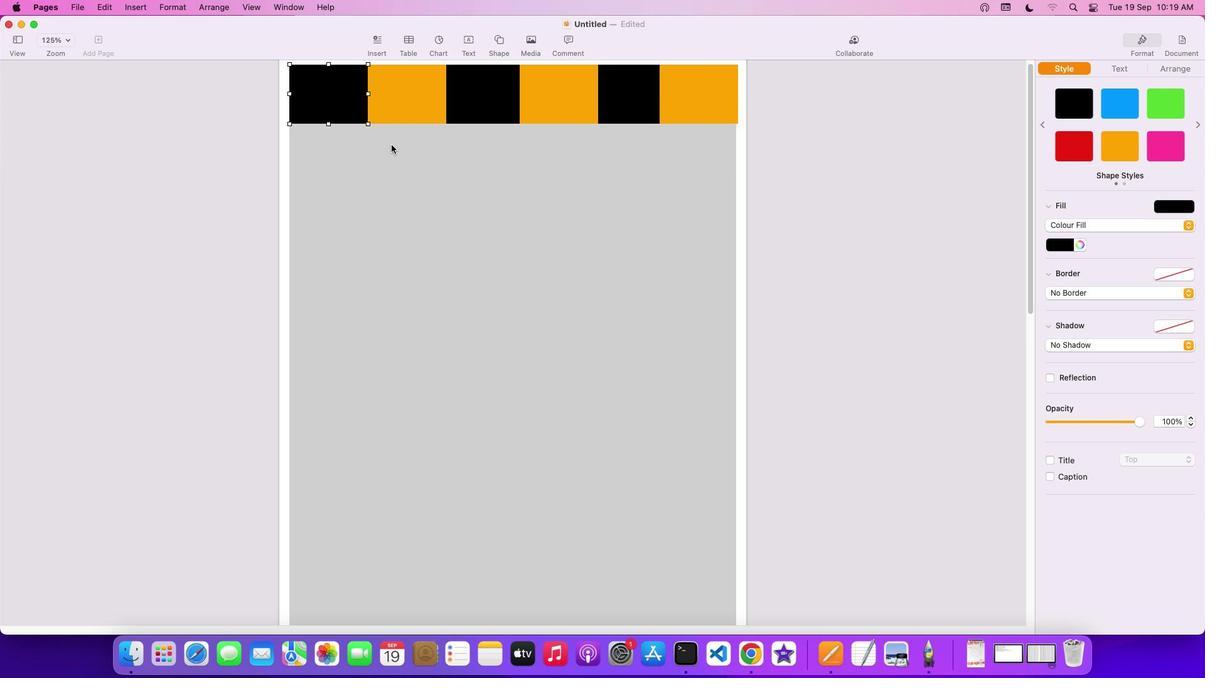 
Action: Key pressed Key.cmd'v'
Screenshot: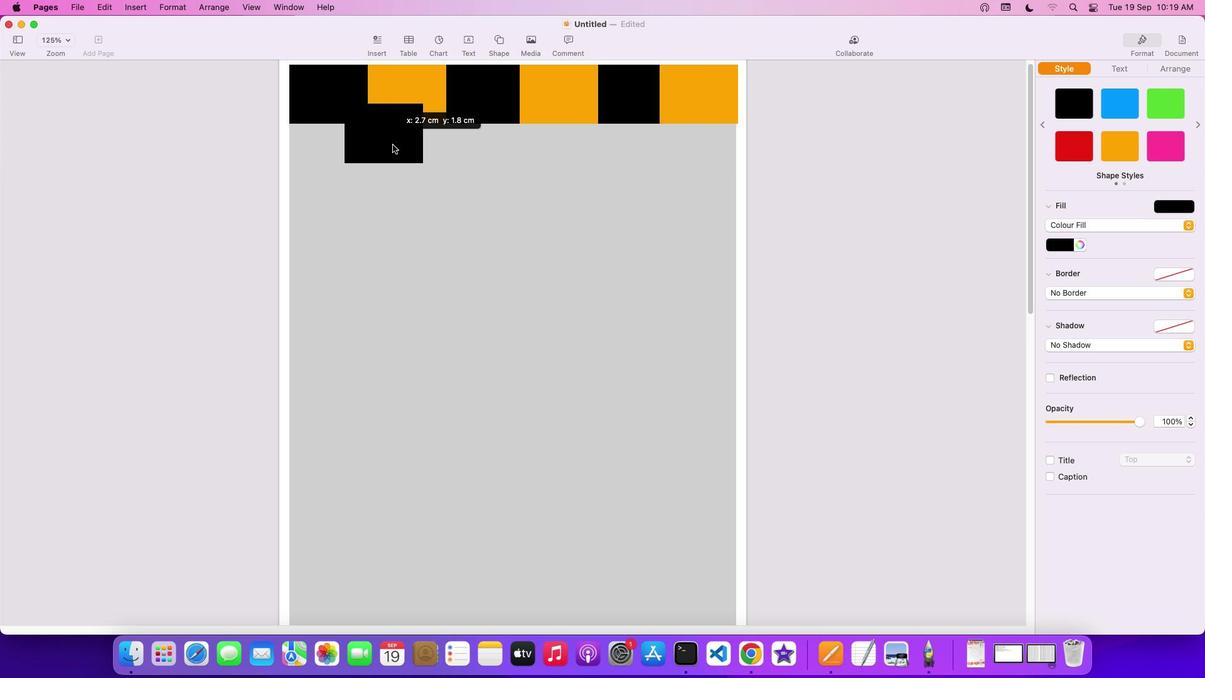 
Action: Mouse moved to (344, 109)
Screenshot: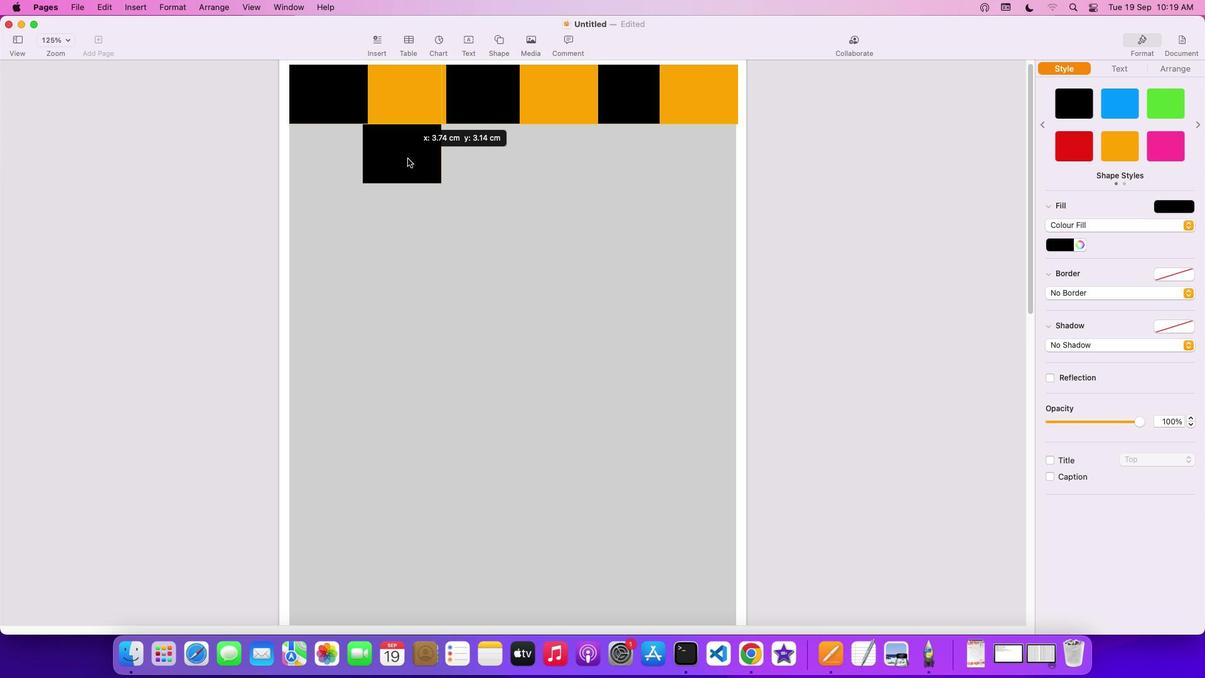 
Action: Mouse pressed left at (344, 109)
Screenshot: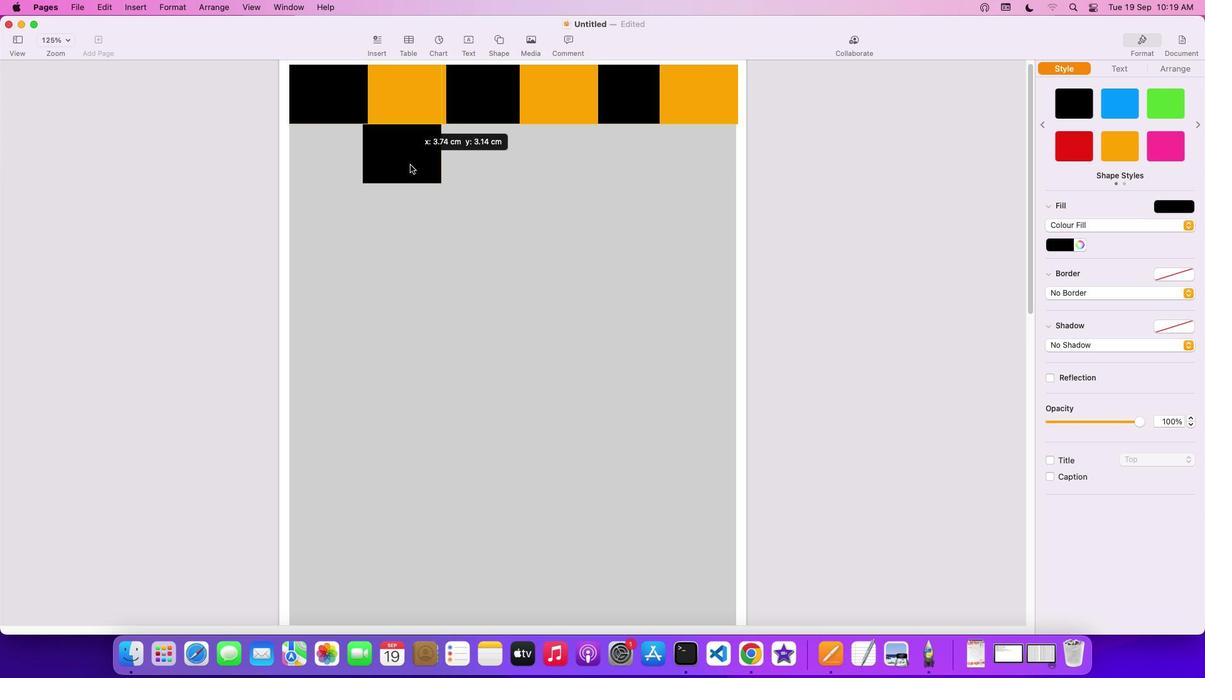 
Action: Mouse moved to (452, 172)
Screenshot: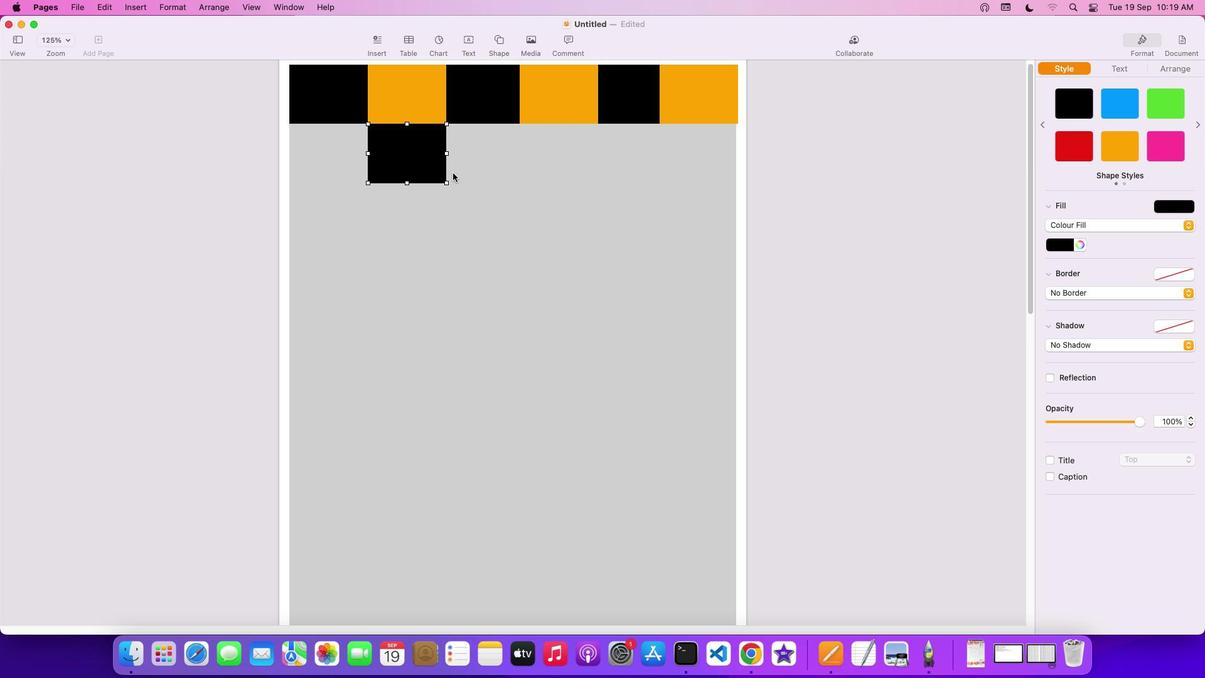 
Action: Key pressed Key.cmd'v'
Screenshot: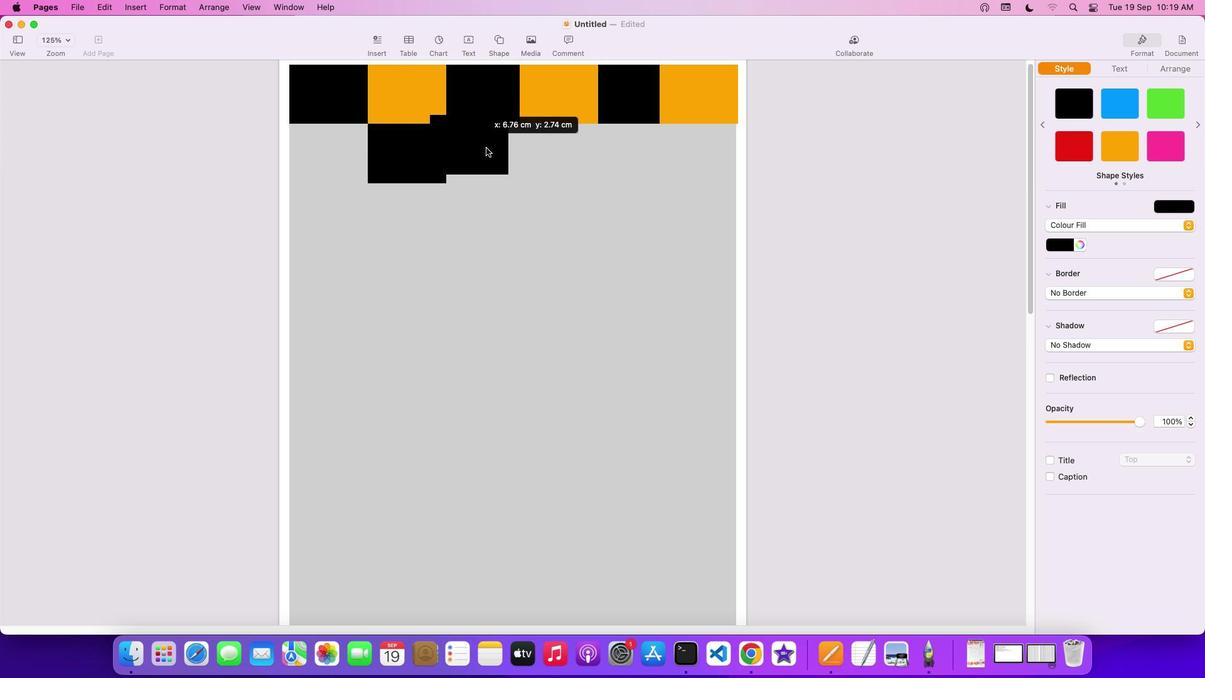 
Action: Mouse moved to (346, 102)
Screenshot: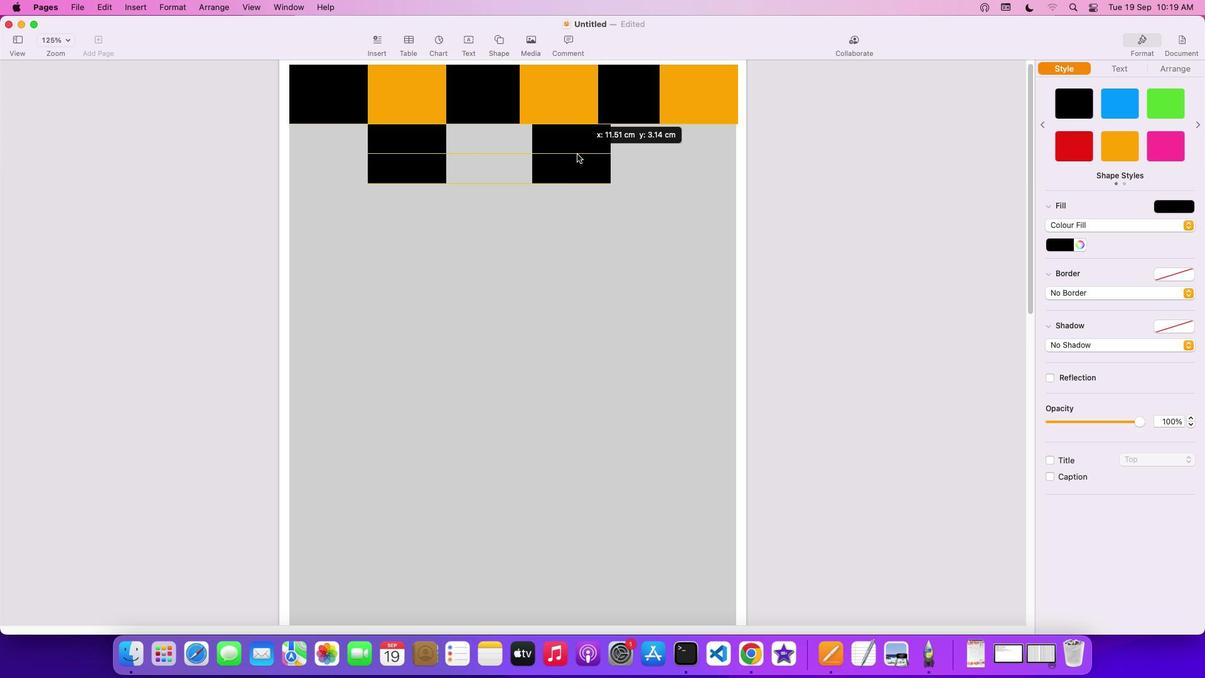 
Action: Mouse pressed left at (346, 102)
Screenshot: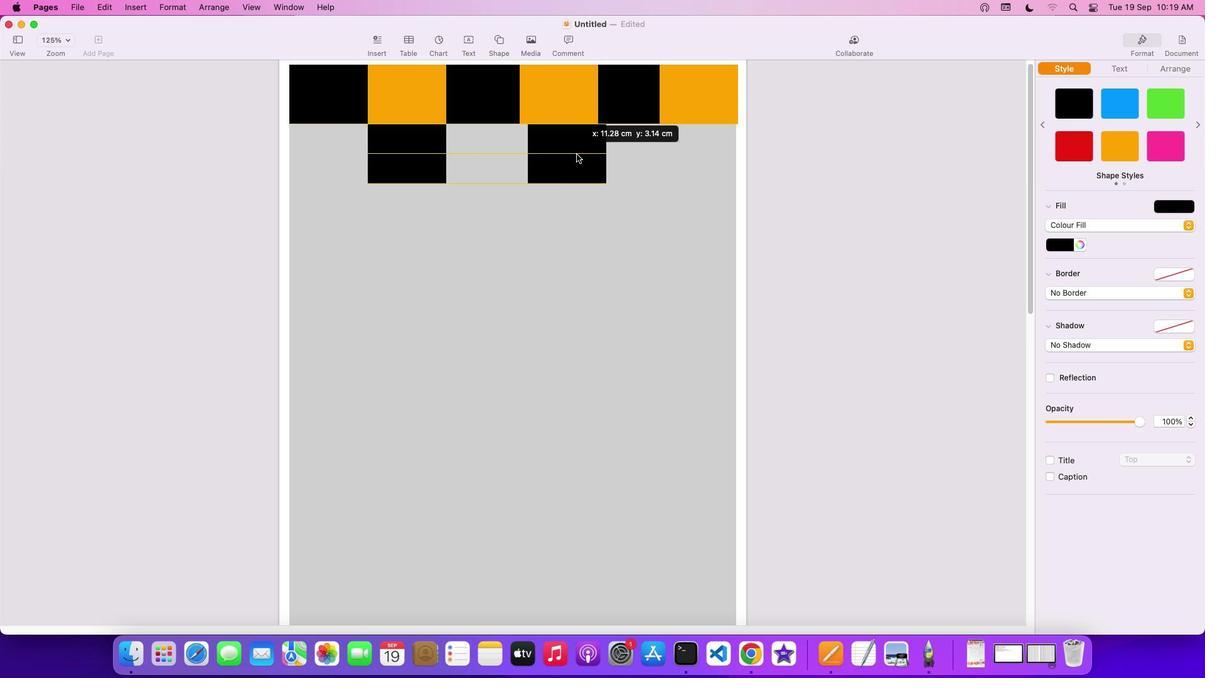 
Action: Mouse moved to (568, 153)
Screenshot: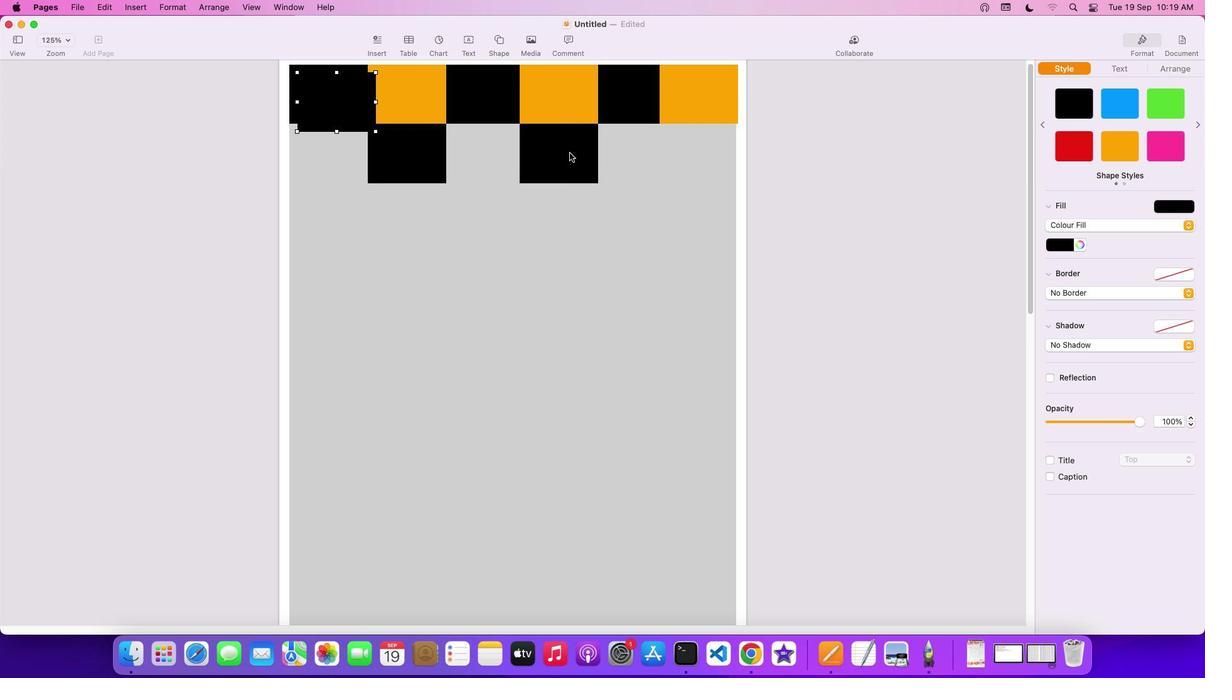 
Action: Key pressed Key.cmd
Screenshot: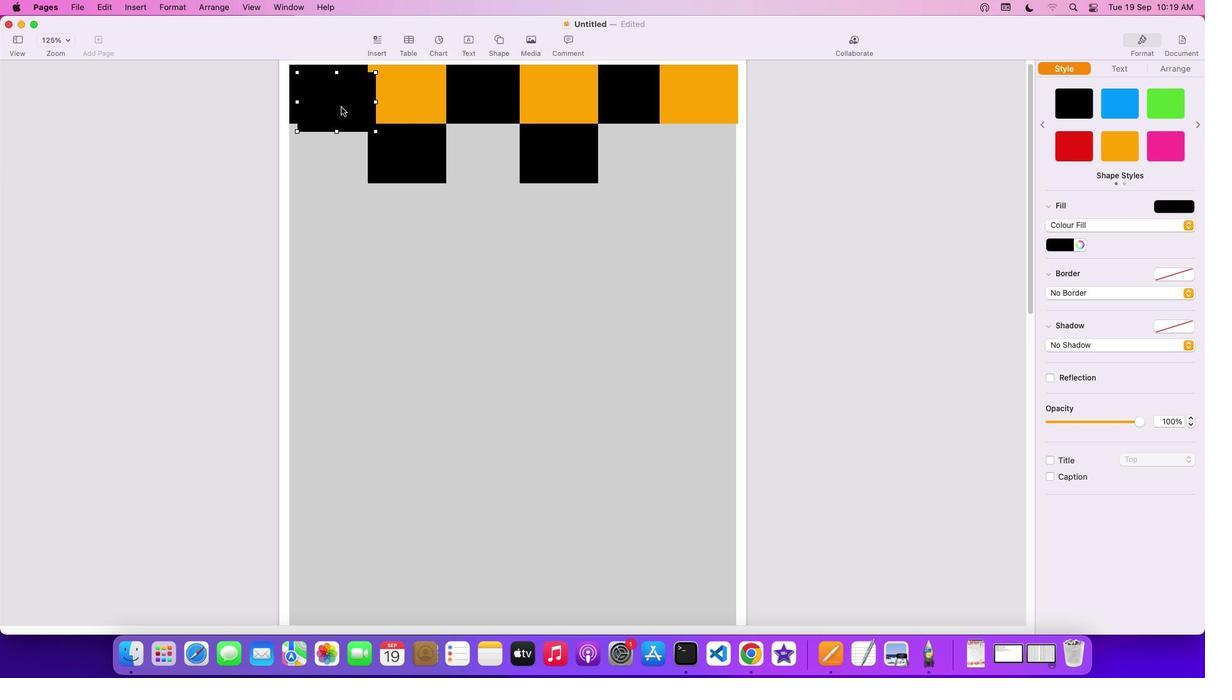 
Action: Mouse moved to (568, 153)
Screenshot: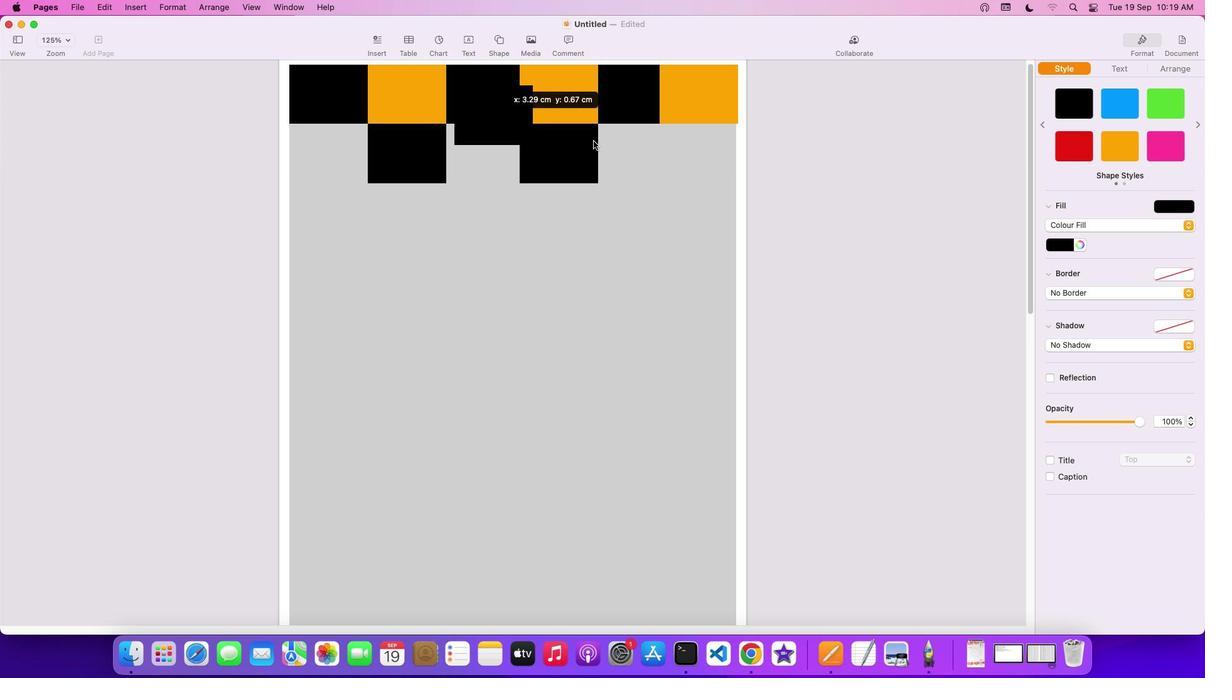 
Action: Key pressed 'v'
Screenshot: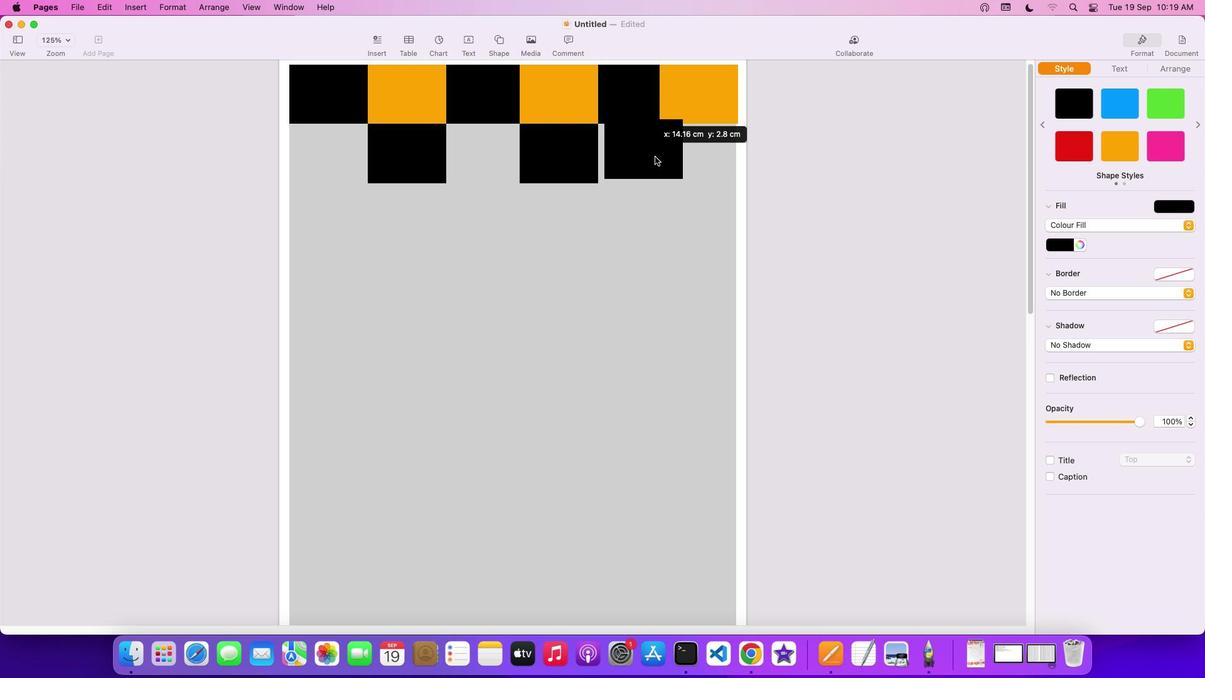
Action: Mouse moved to (341, 106)
Screenshot: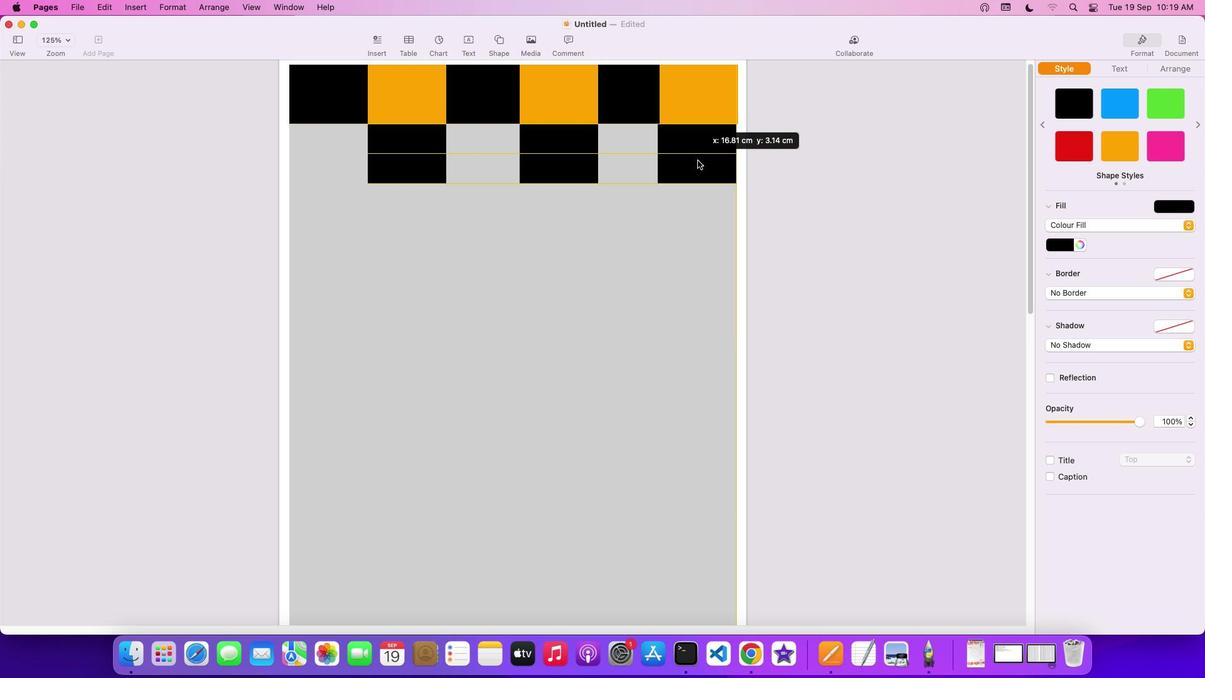 
Action: Mouse pressed left at (341, 106)
Screenshot: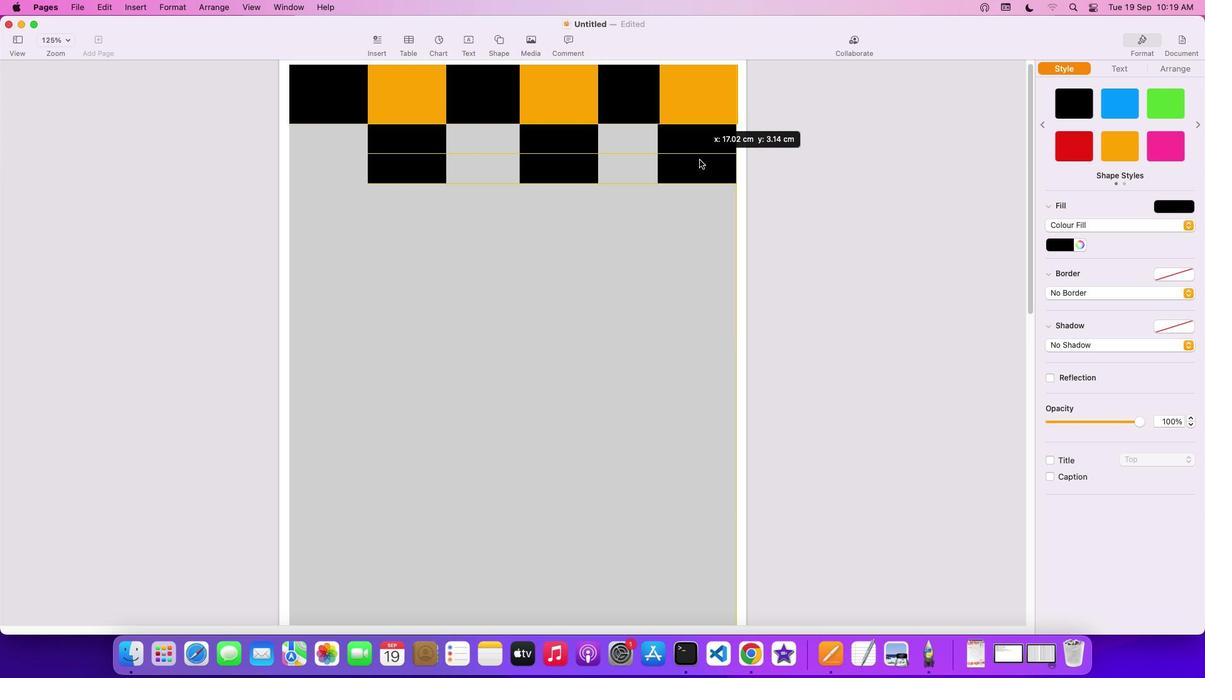 
Action: Mouse moved to (700, 154)
Screenshot: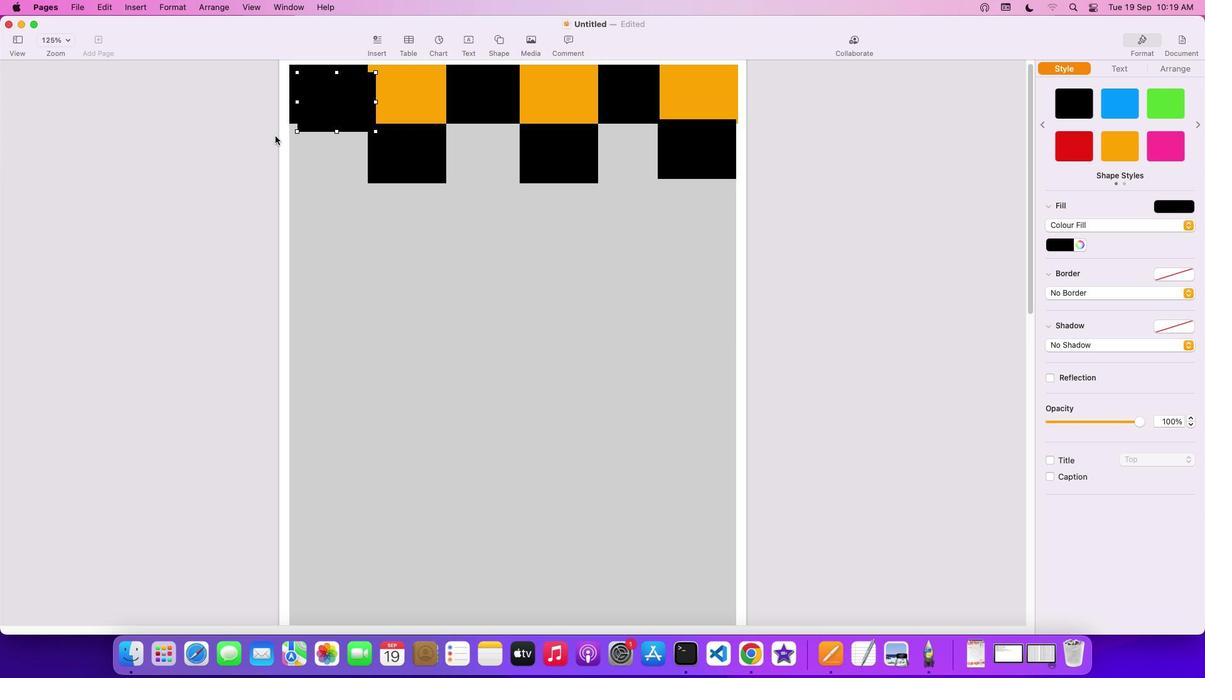 
Action: Key pressed Key.cmd'v'
Screenshot: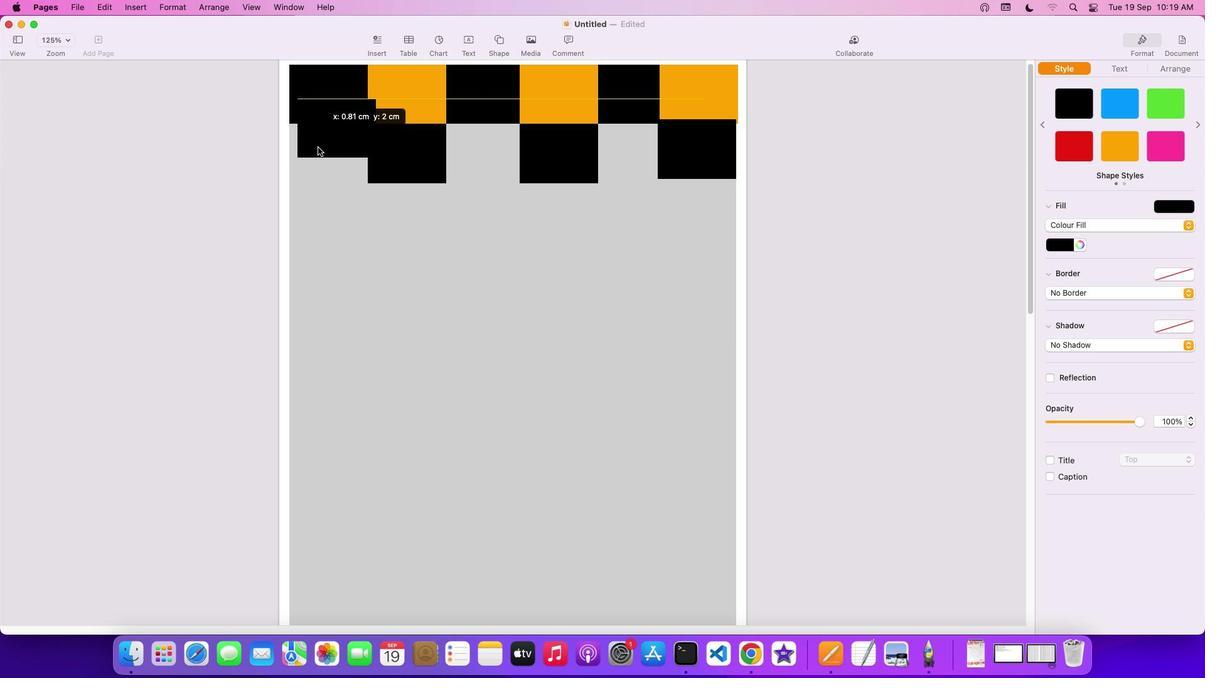 
Action: Mouse moved to (317, 107)
Screenshot: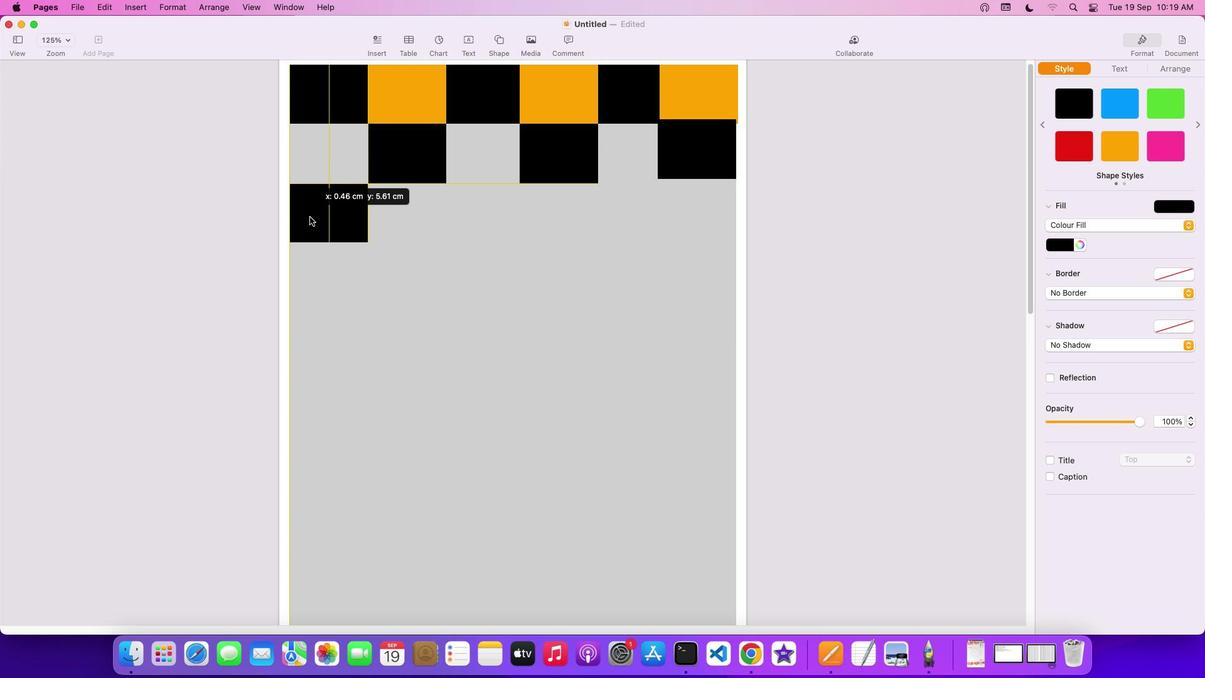 
Action: Mouse pressed left at (317, 107)
Screenshot: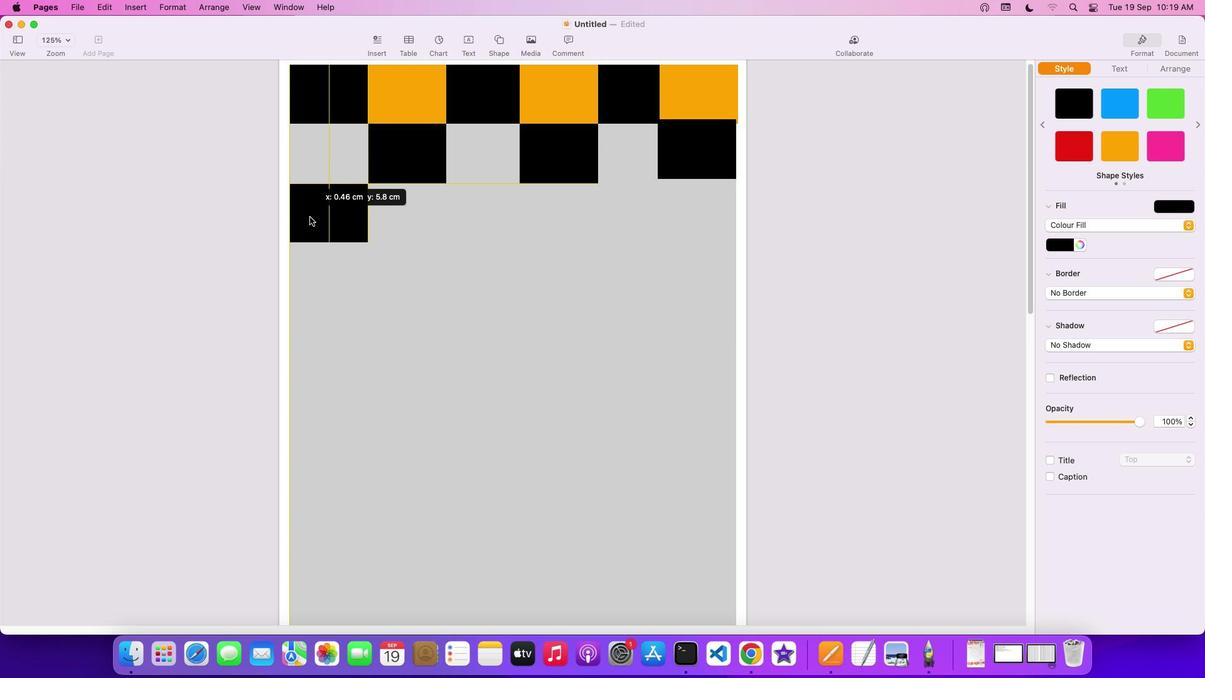 
Action: Mouse moved to (313, 217)
Screenshot: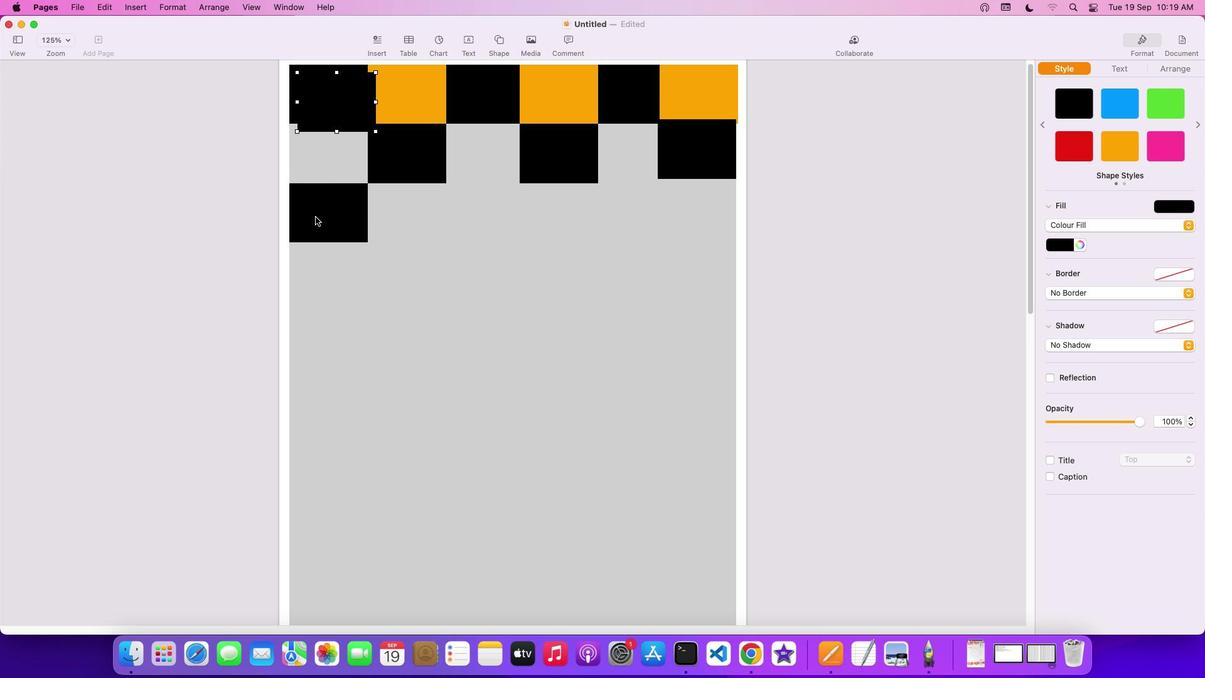 
Action: Key pressed Key.cmd'v'
Screenshot: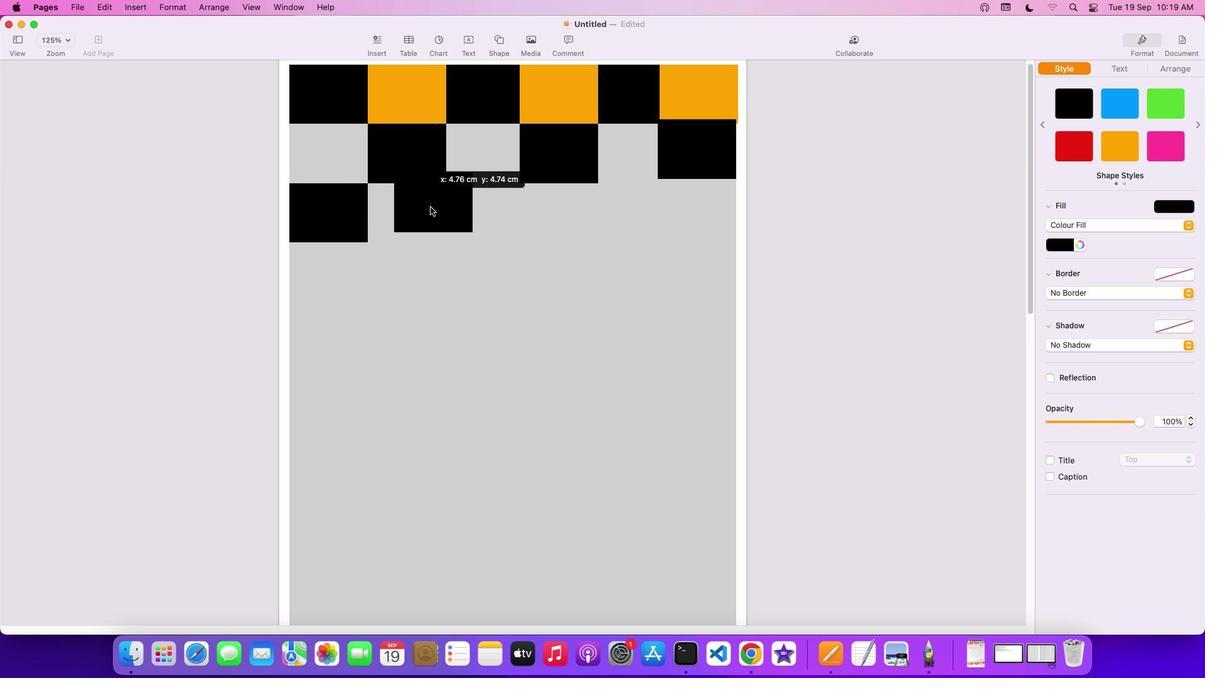 
Action: Mouse moved to (328, 99)
Screenshot: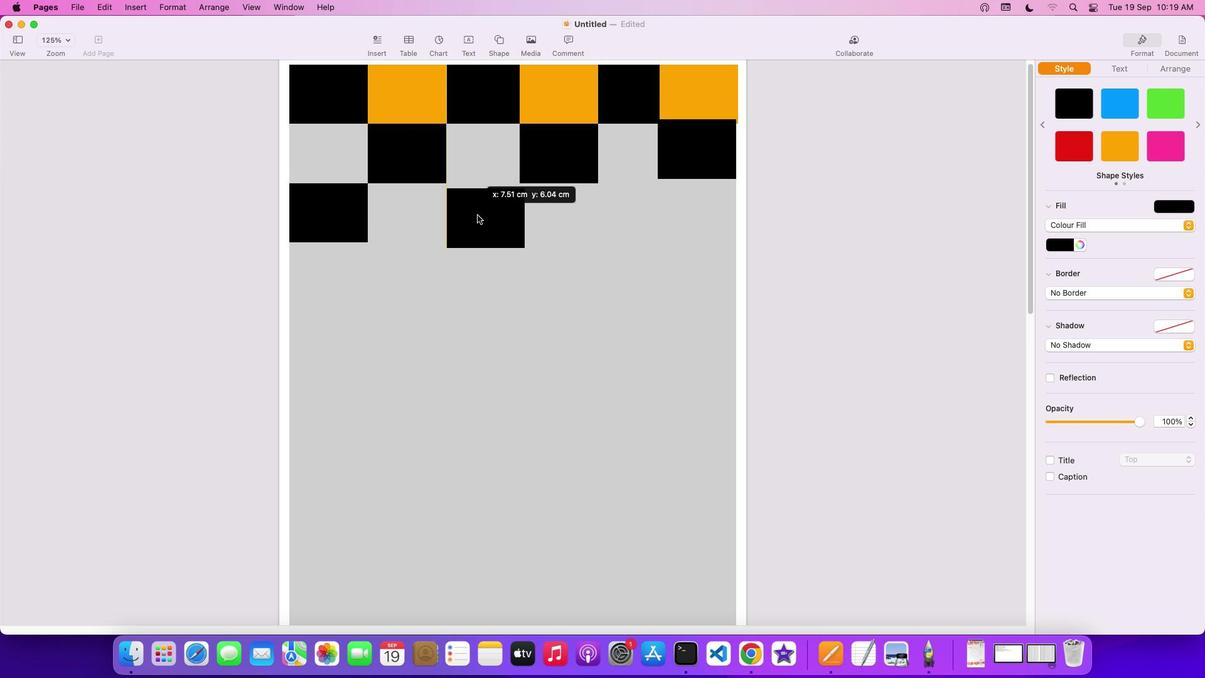
Action: Mouse pressed left at (328, 99)
Screenshot: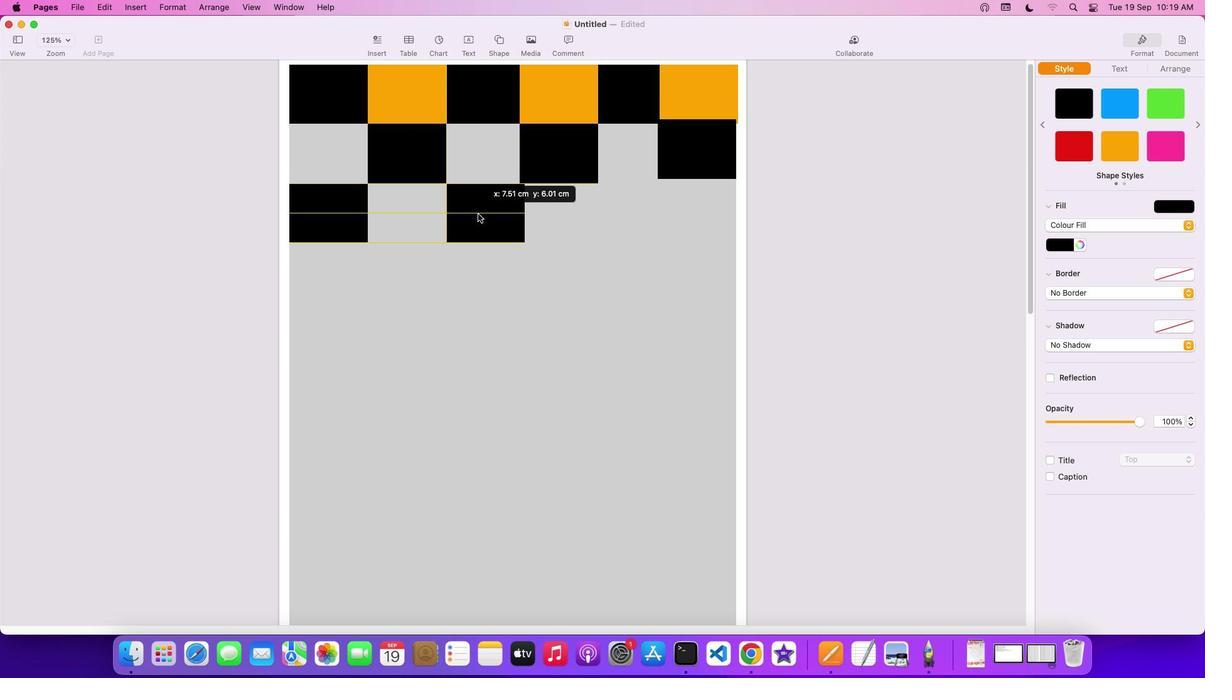 
Action: Mouse moved to (477, 212)
Screenshot: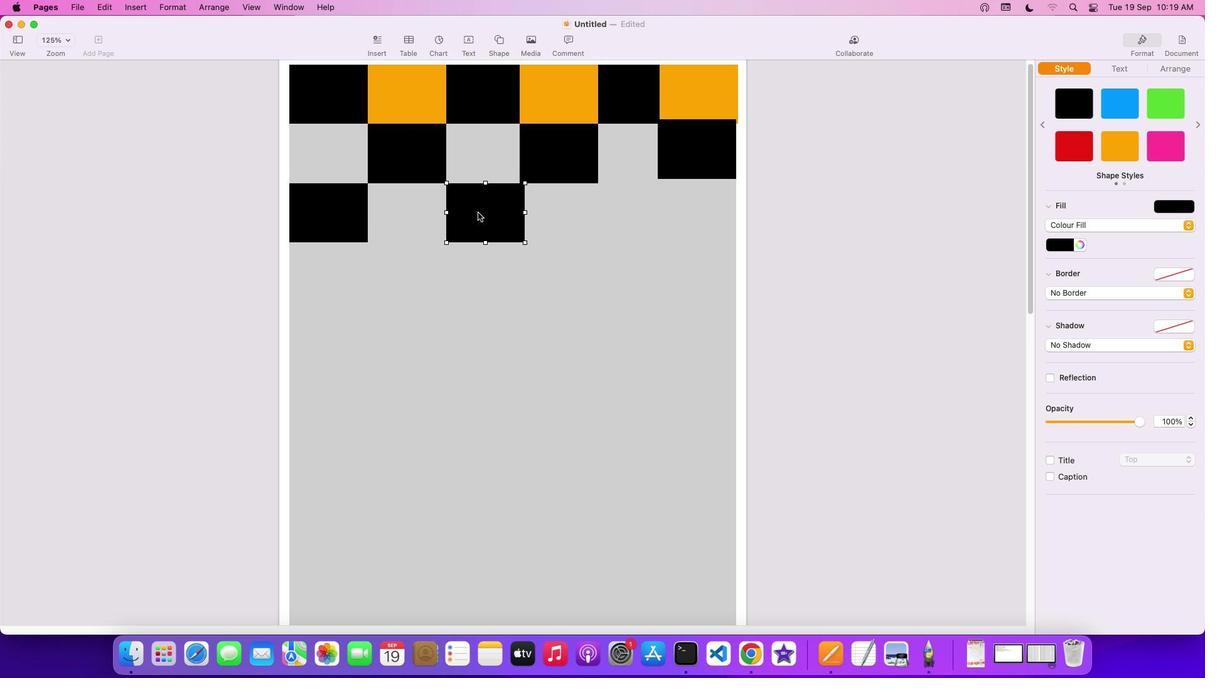 
Action: Key pressed Key.cmd
Screenshot: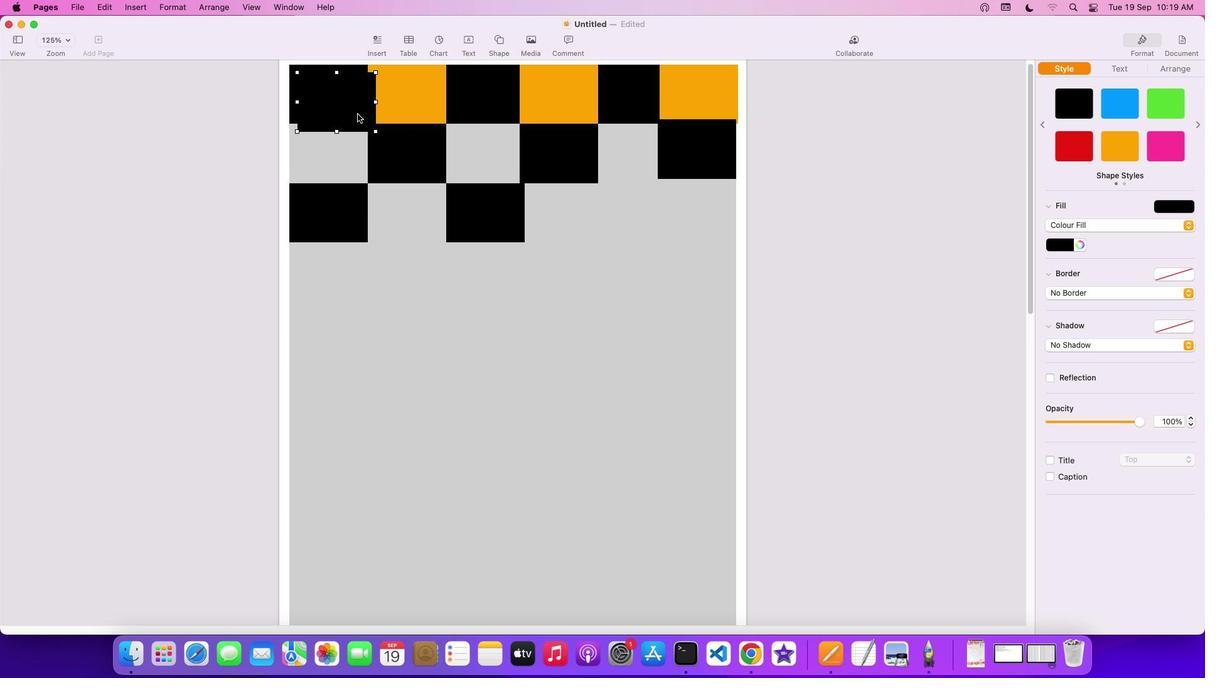 
Action: Mouse moved to (477, 212)
Screenshot: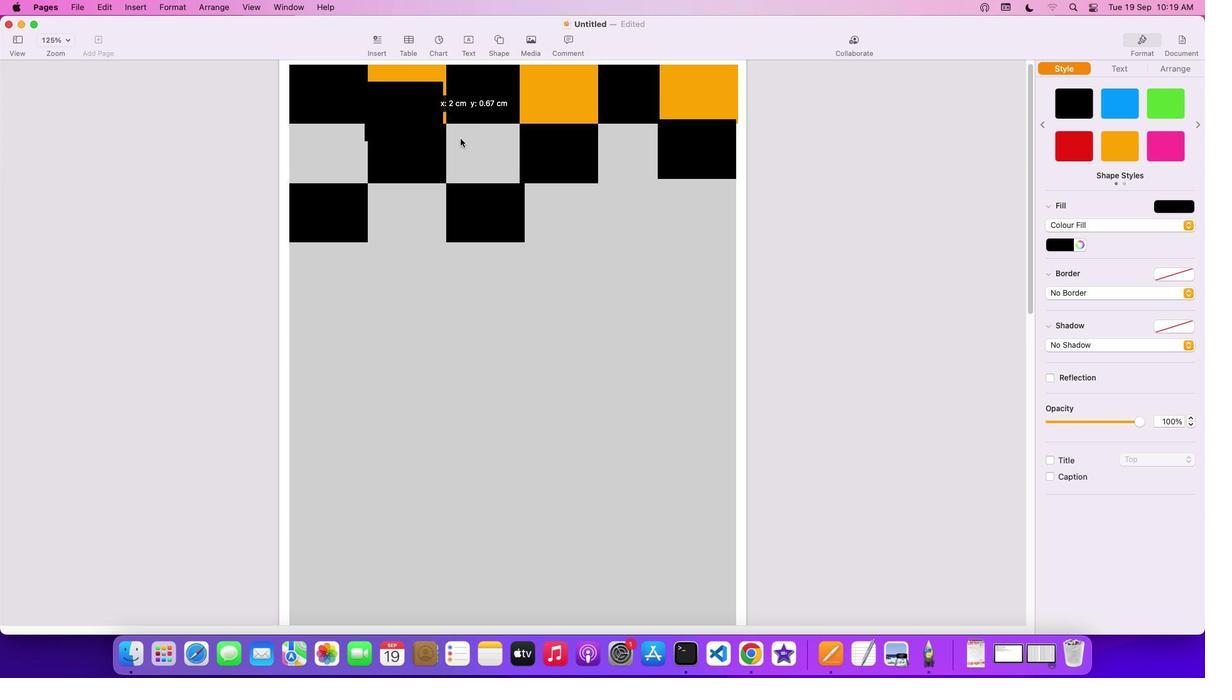 
Action: Key pressed 'v'
Screenshot: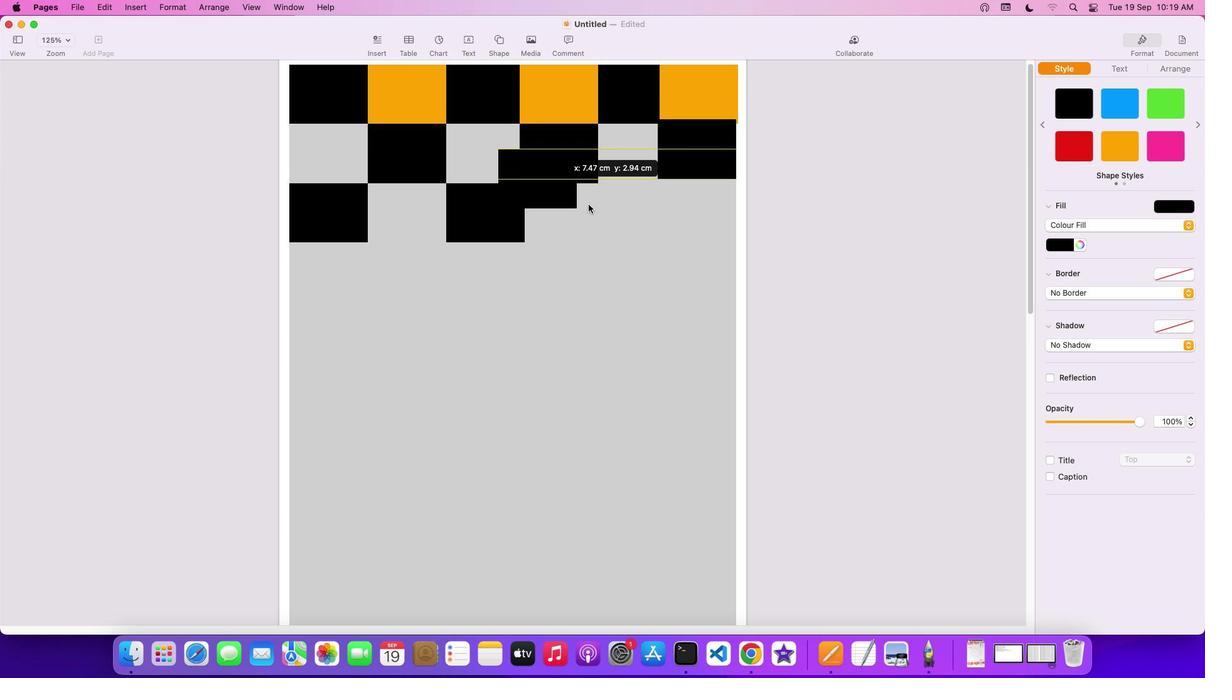 
Action: Mouse moved to (357, 114)
Screenshot: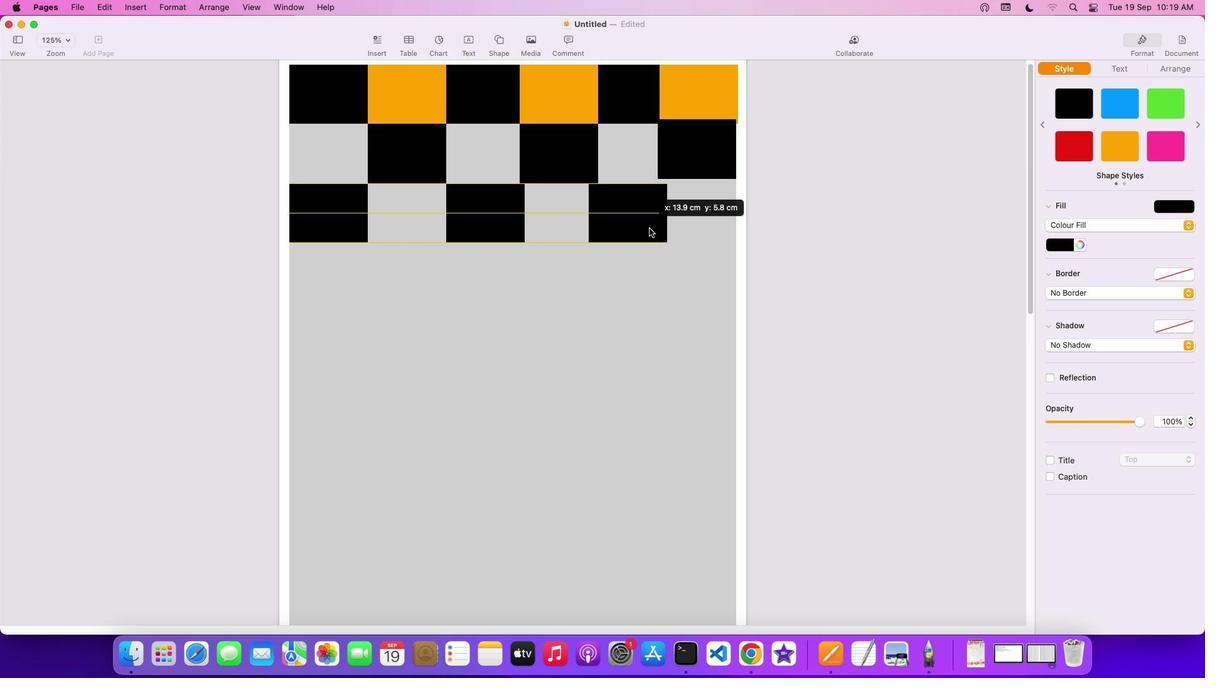 
Action: Mouse pressed left at (357, 114)
Screenshot: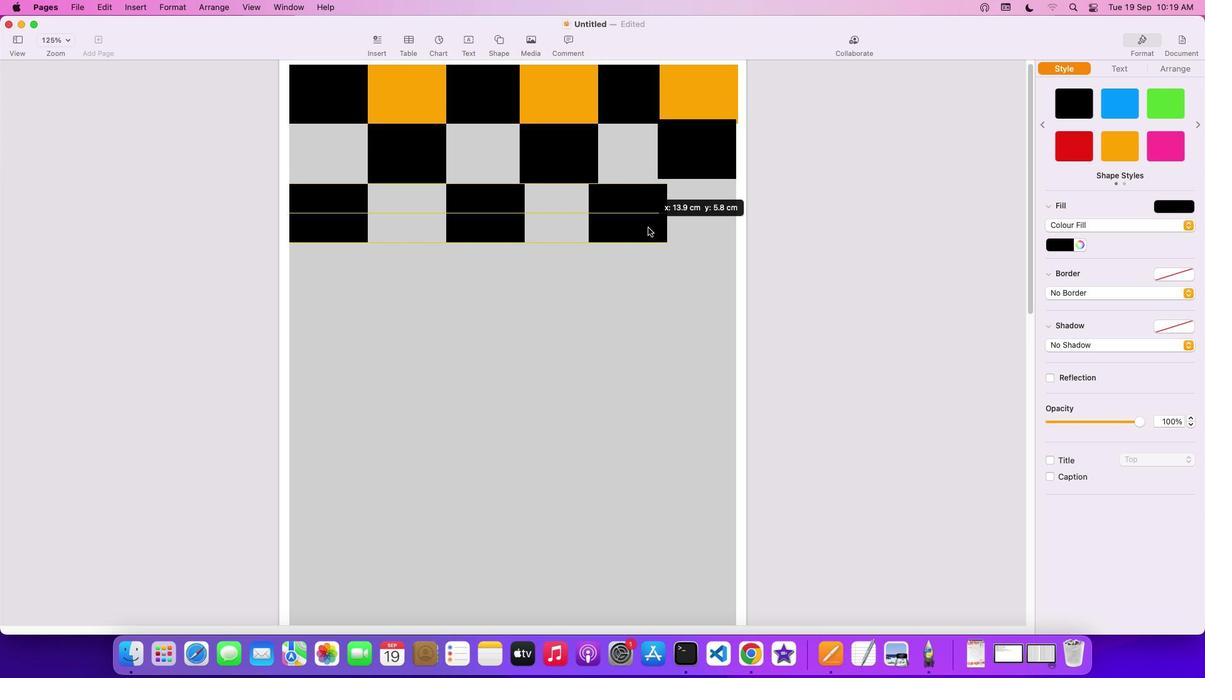 
Action: Mouse moved to (711, 137)
Screenshot: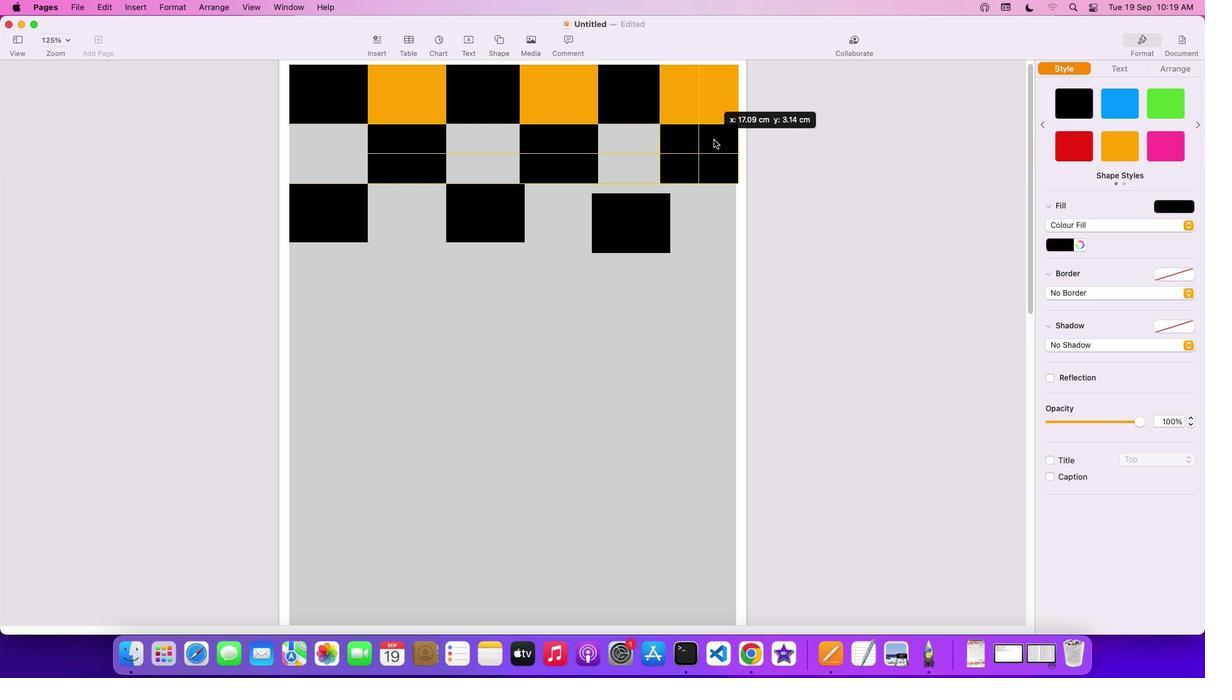 
Action: Mouse pressed left at (711, 137)
Screenshot: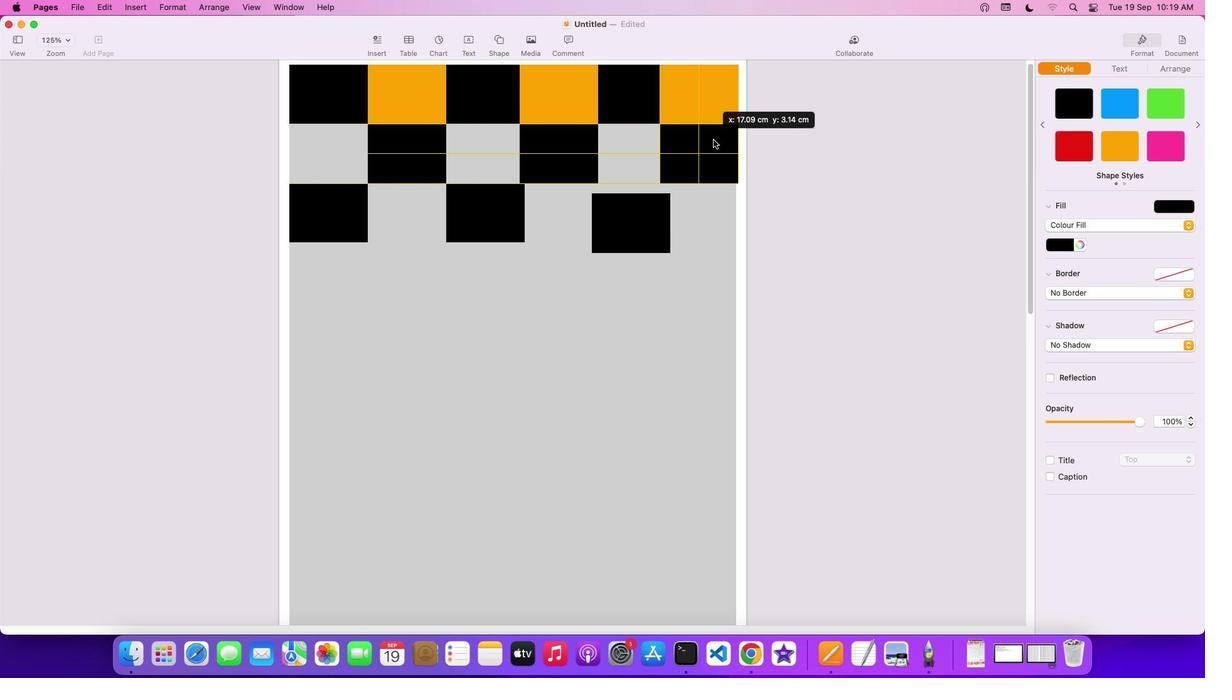 
Action: Mouse moved to (641, 237)
Screenshot: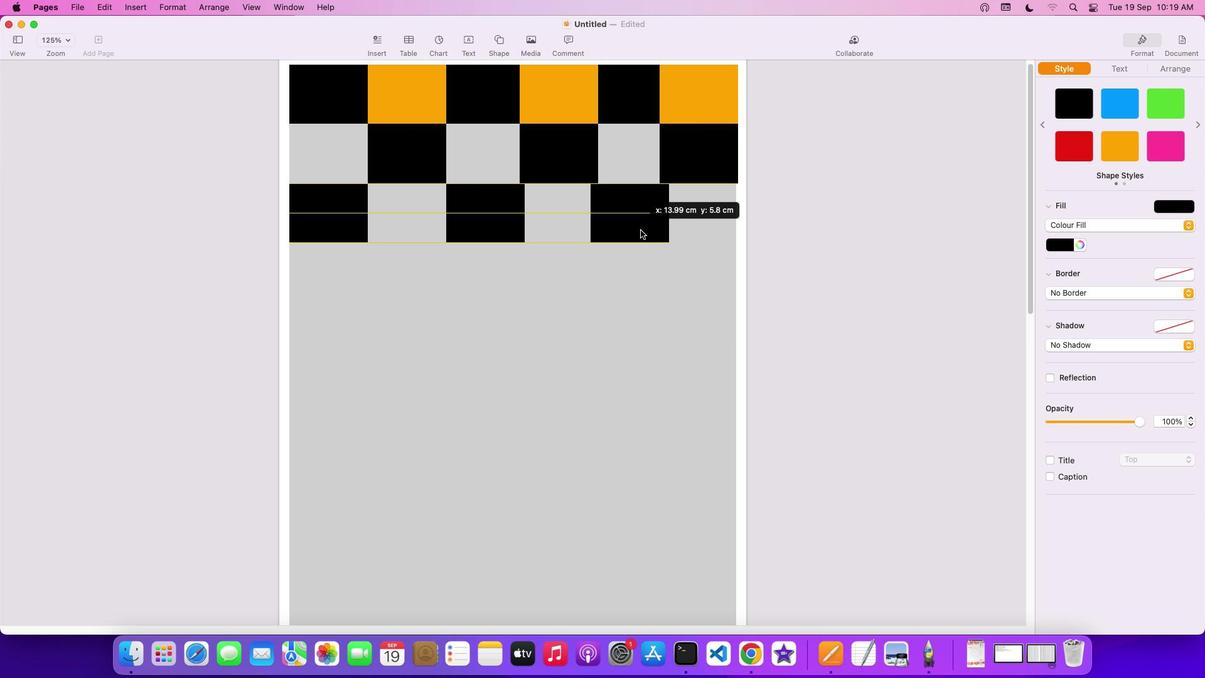 
Action: Mouse pressed left at (641, 237)
Screenshot: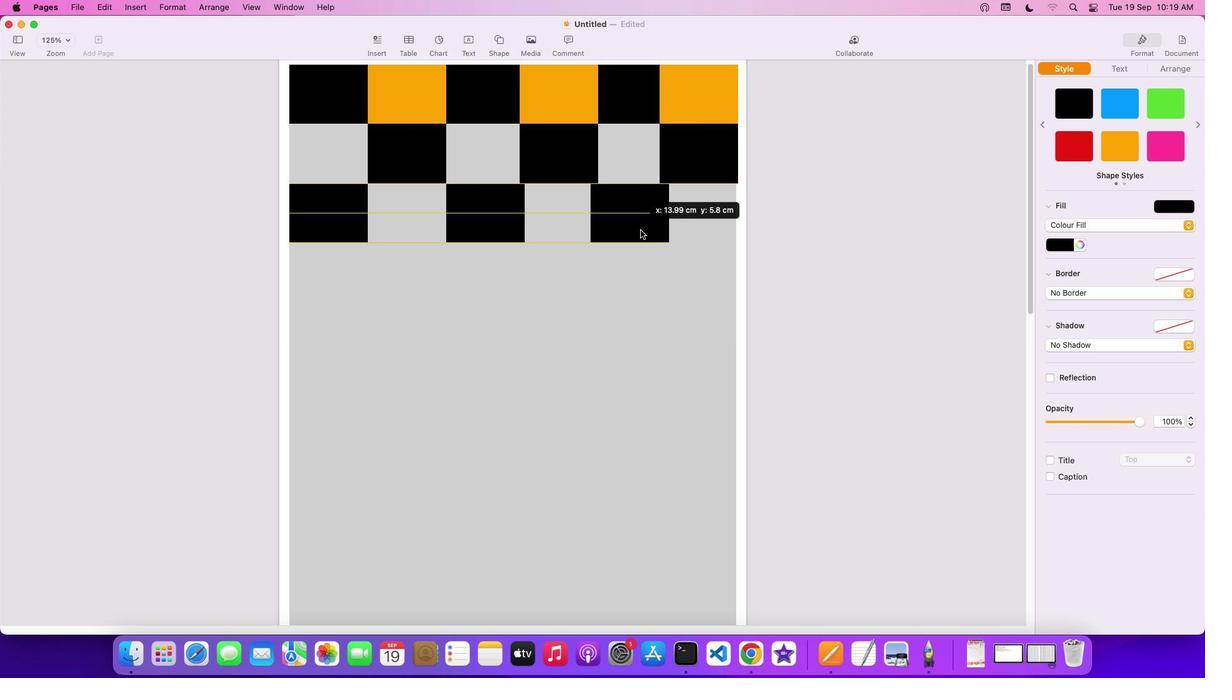 
Action: Mouse moved to (648, 233)
Screenshot: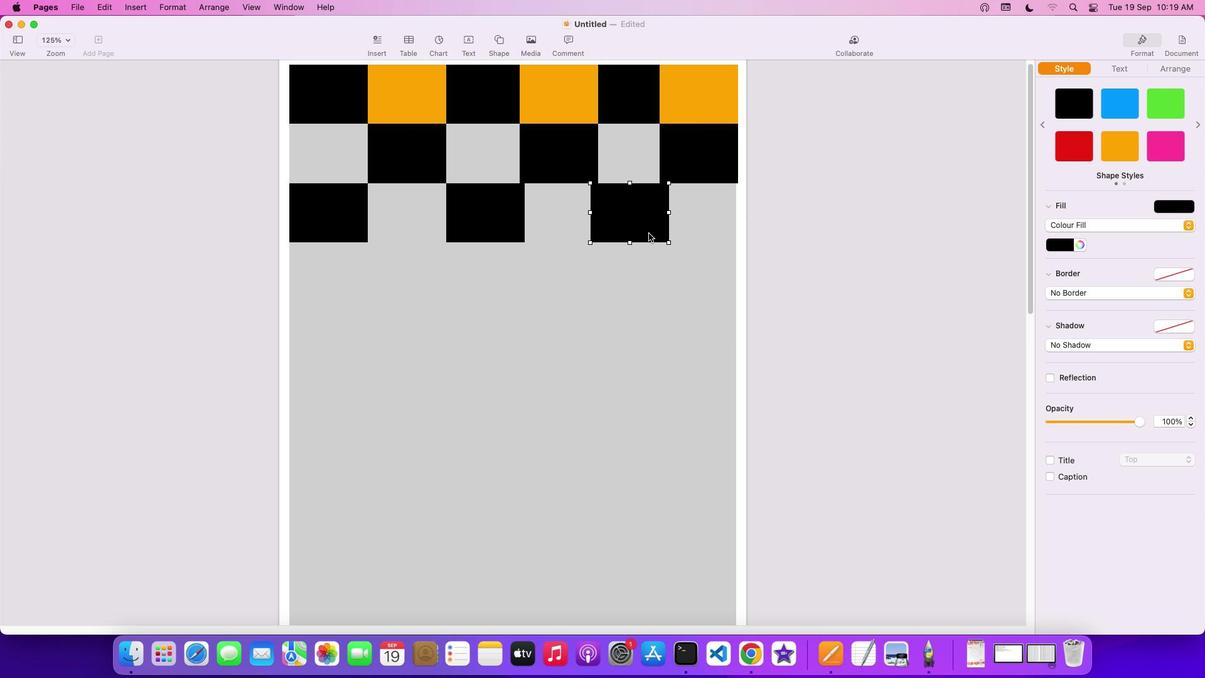 
Action: Key pressed Key.cmd'v'
Screenshot: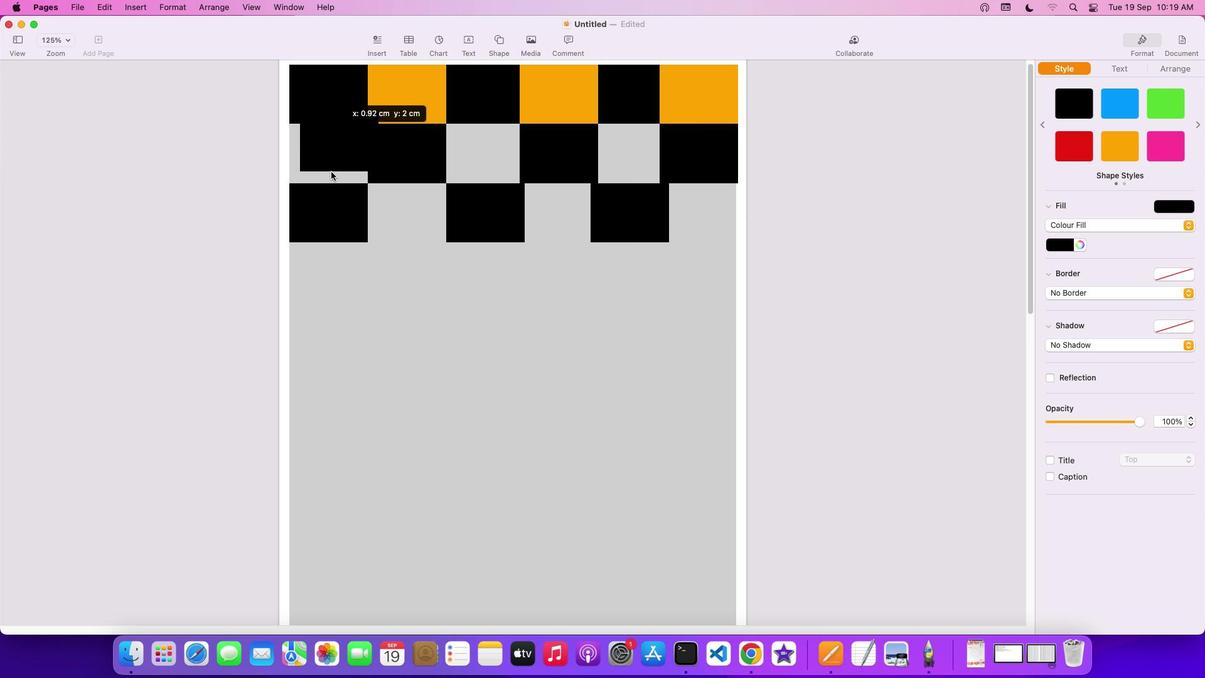 
Action: Mouse moved to (334, 94)
Screenshot: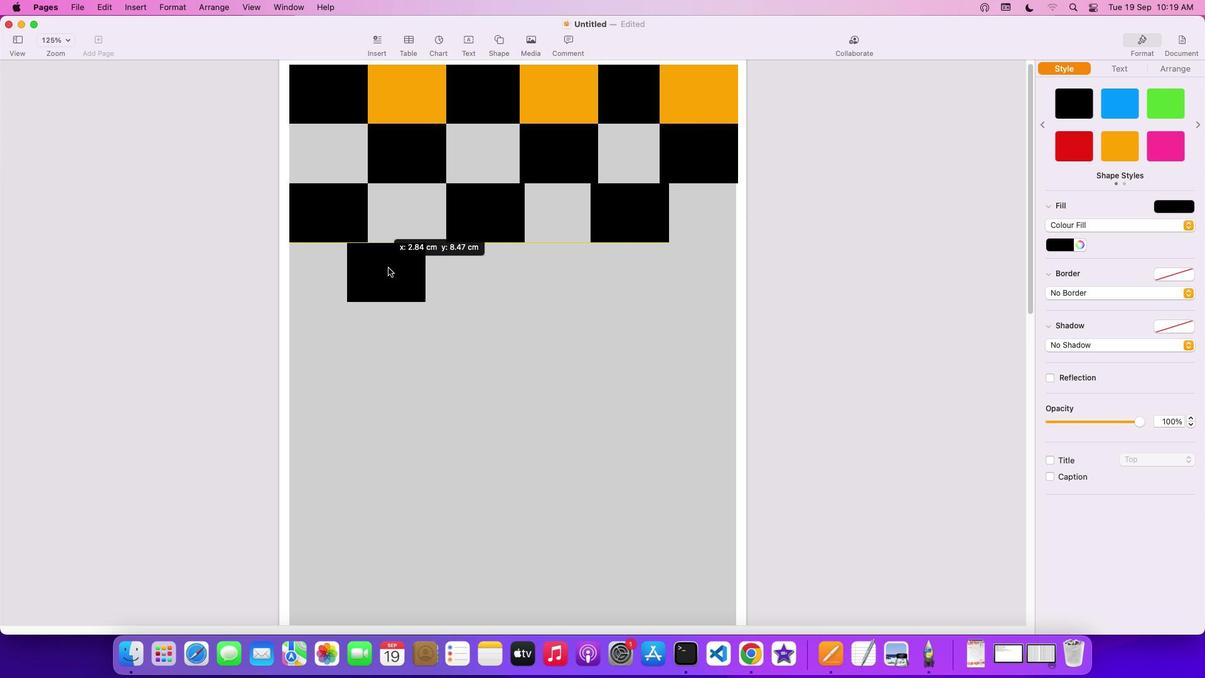 
Action: Mouse pressed left at (334, 94)
Screenshot: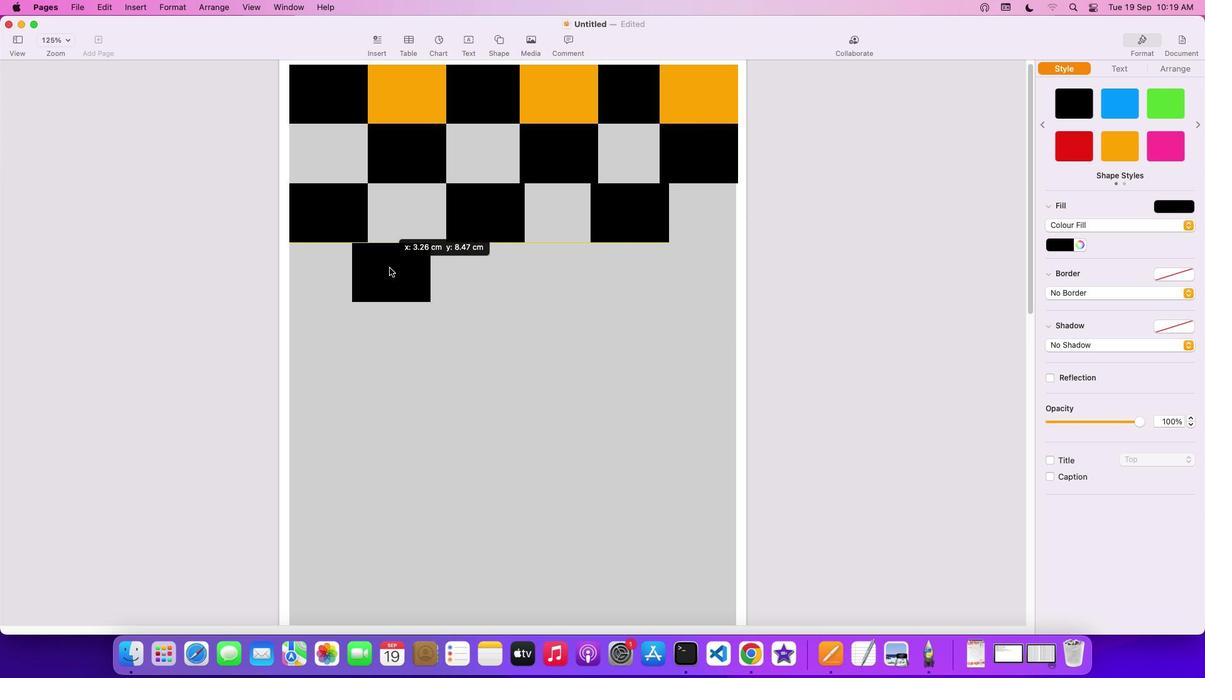 
Action: Mouse moved to (399, 266)
Screenshot: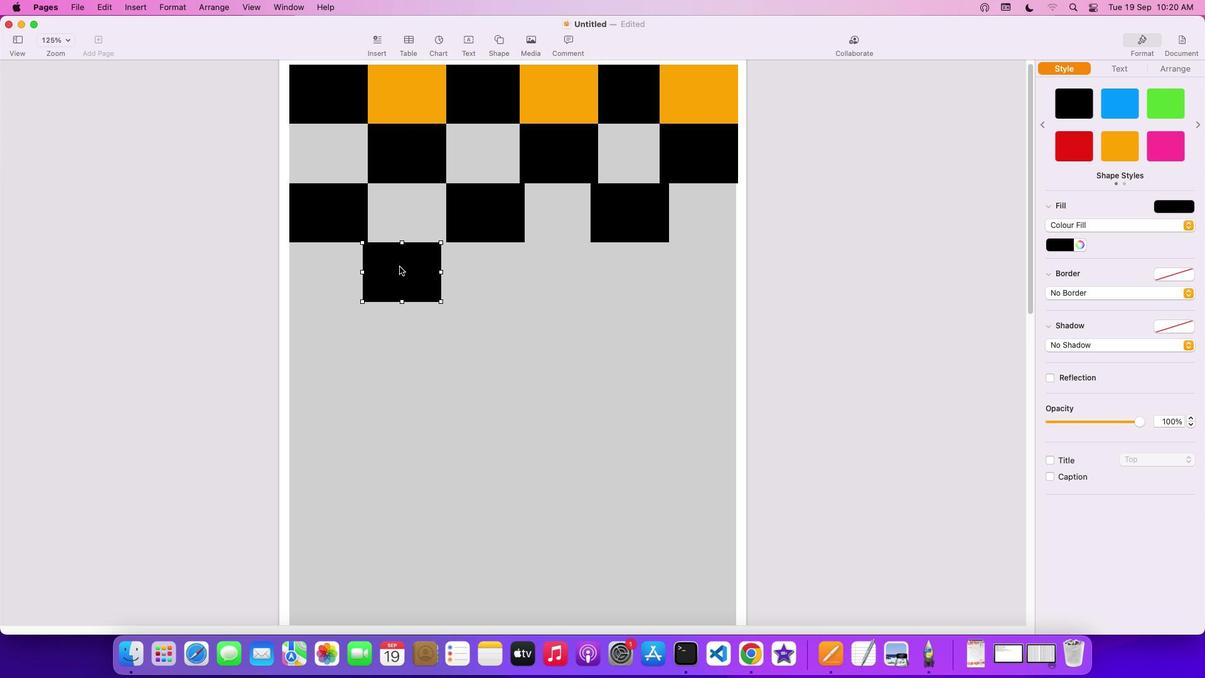 
Action: Key pressed Key.cmd'v'
Screenshot: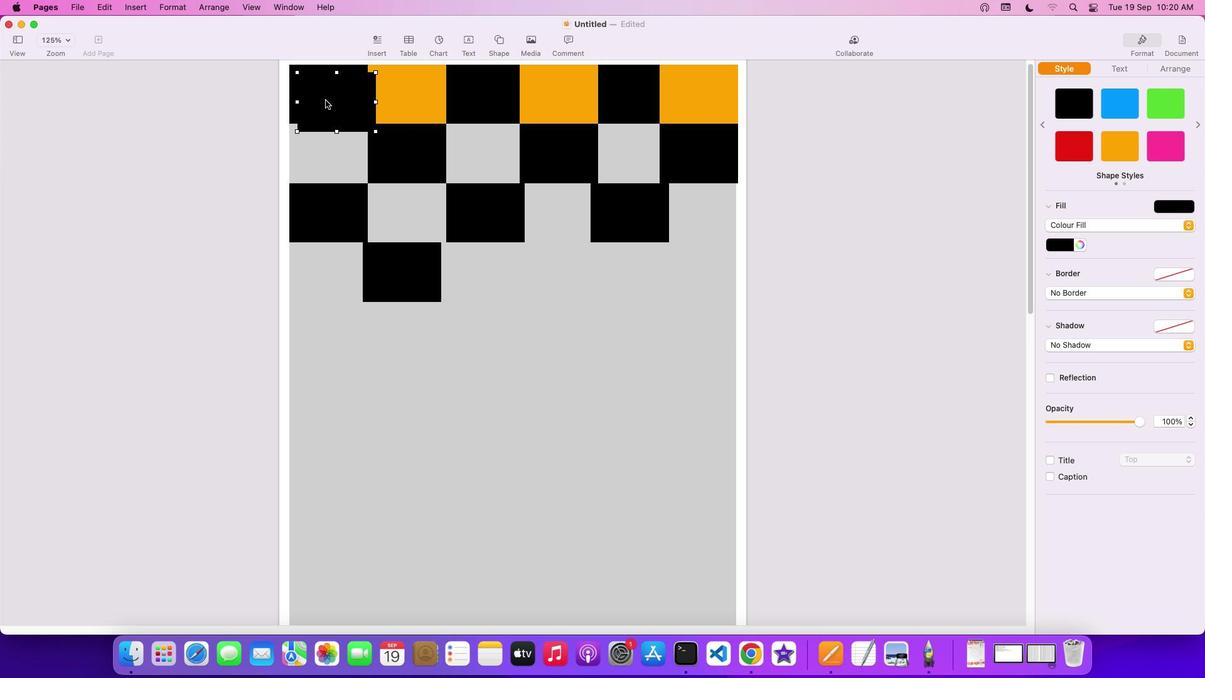 
Action: Mouse moved to (325, 99)
Screenshot: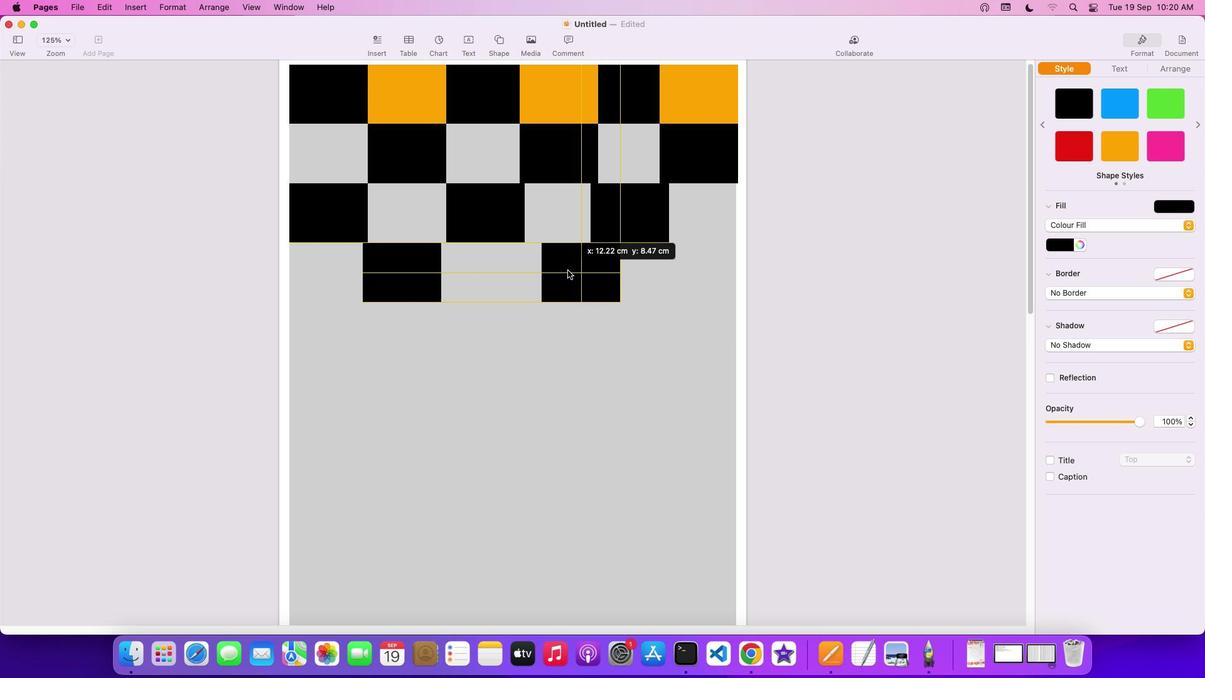 
Action: Mouse pressed left at (325, 99)
Screenshot: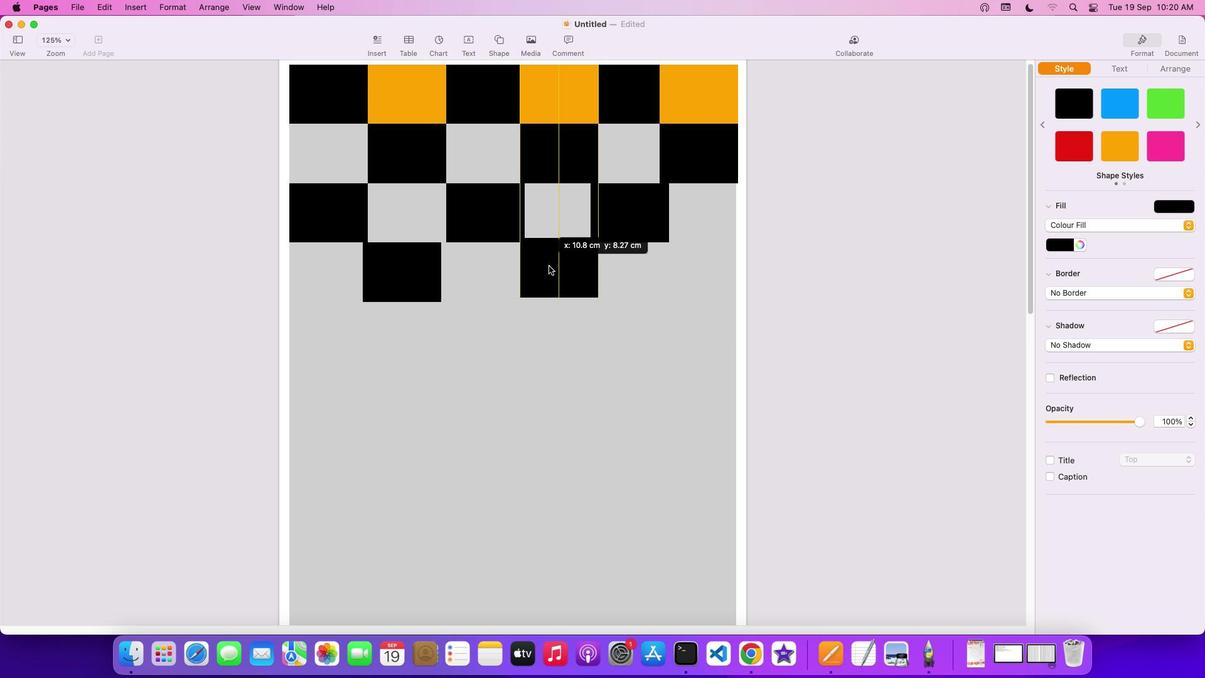 
Action: Mouse moved to (384, 285)
Screenshot: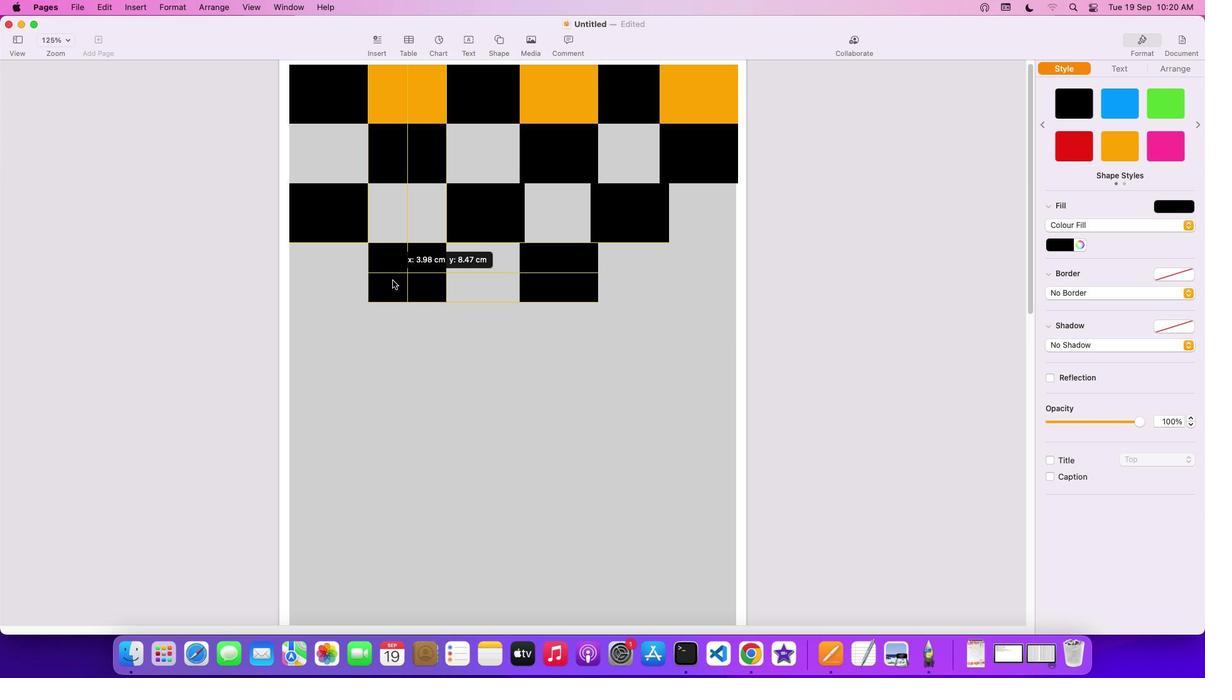 
Action: Mouse pressed left at (384, 285)
Screenshot: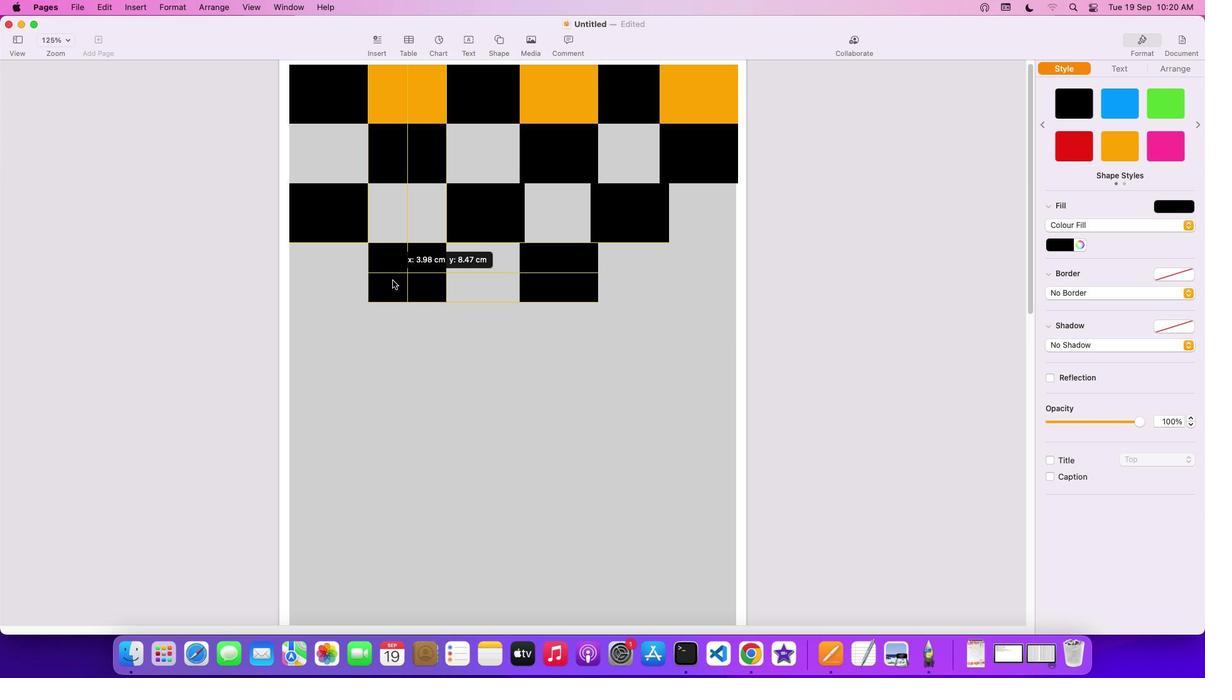 
Action: Mouse moved to (607, 304)
Screenshot: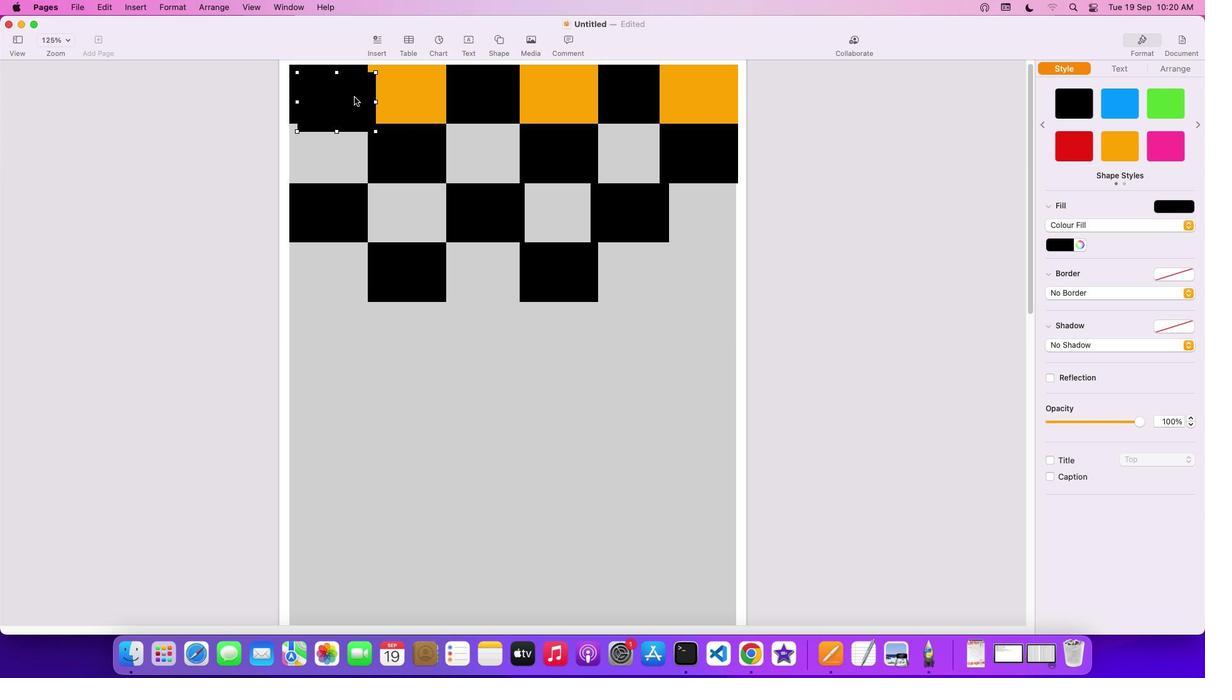 
Action: Key pressed Key.cmd'v'
Screenshot: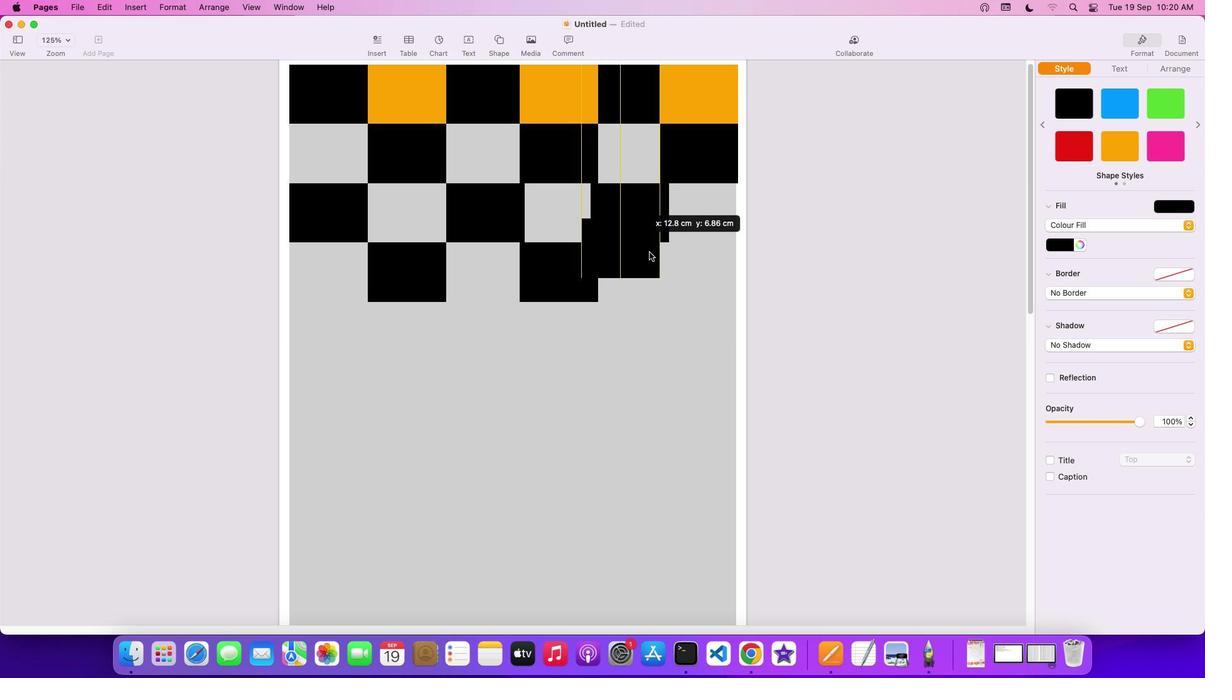 
Action: Mouse moved to (354, 97)
Screenshot: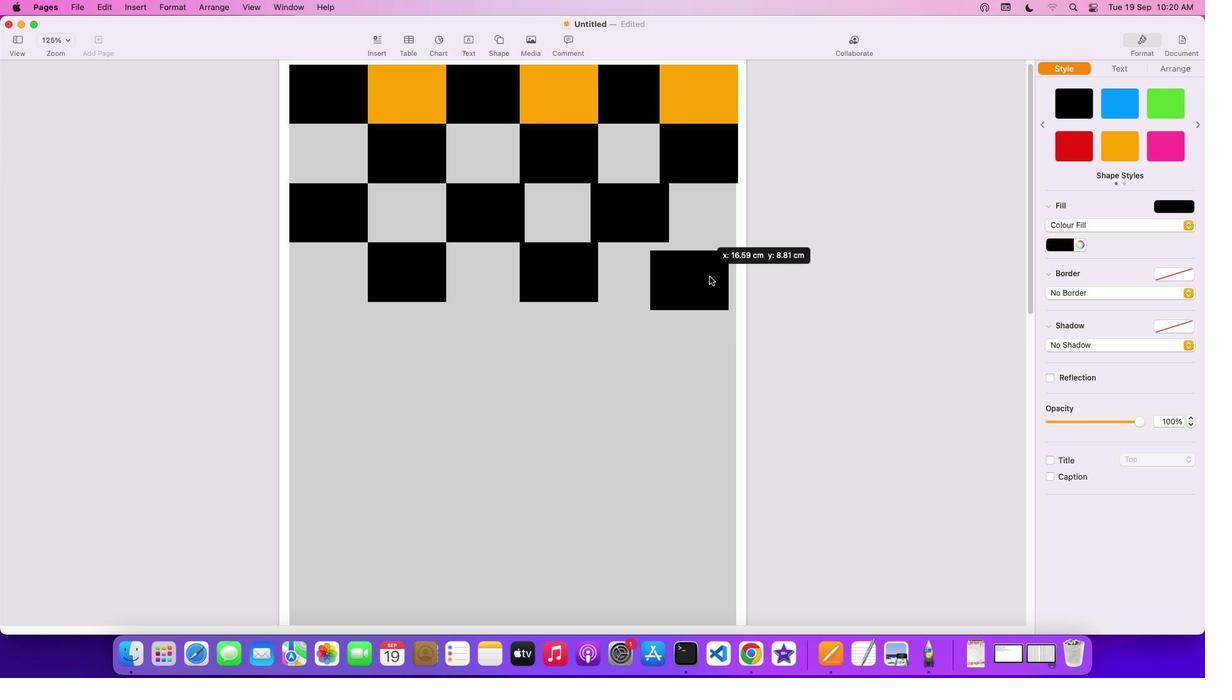 
Action: Mouse pressed left at (354, 97)
Screenshot: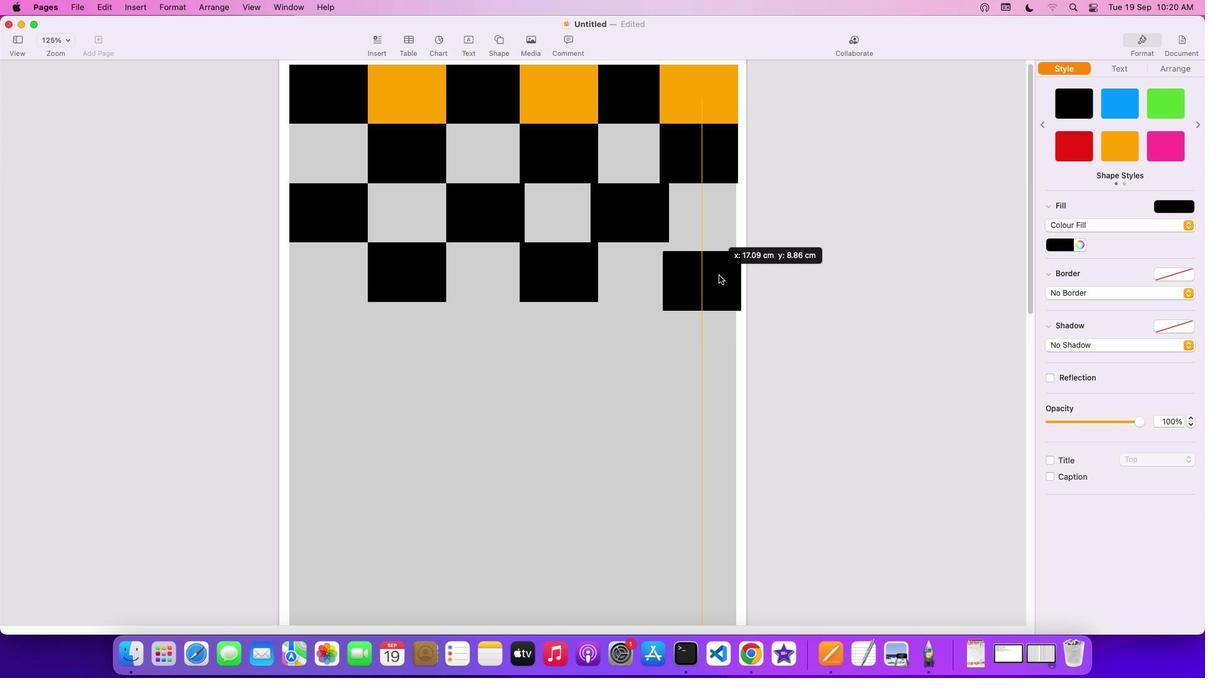 
Action: Mouse moved to (371, 310)
Screenshot: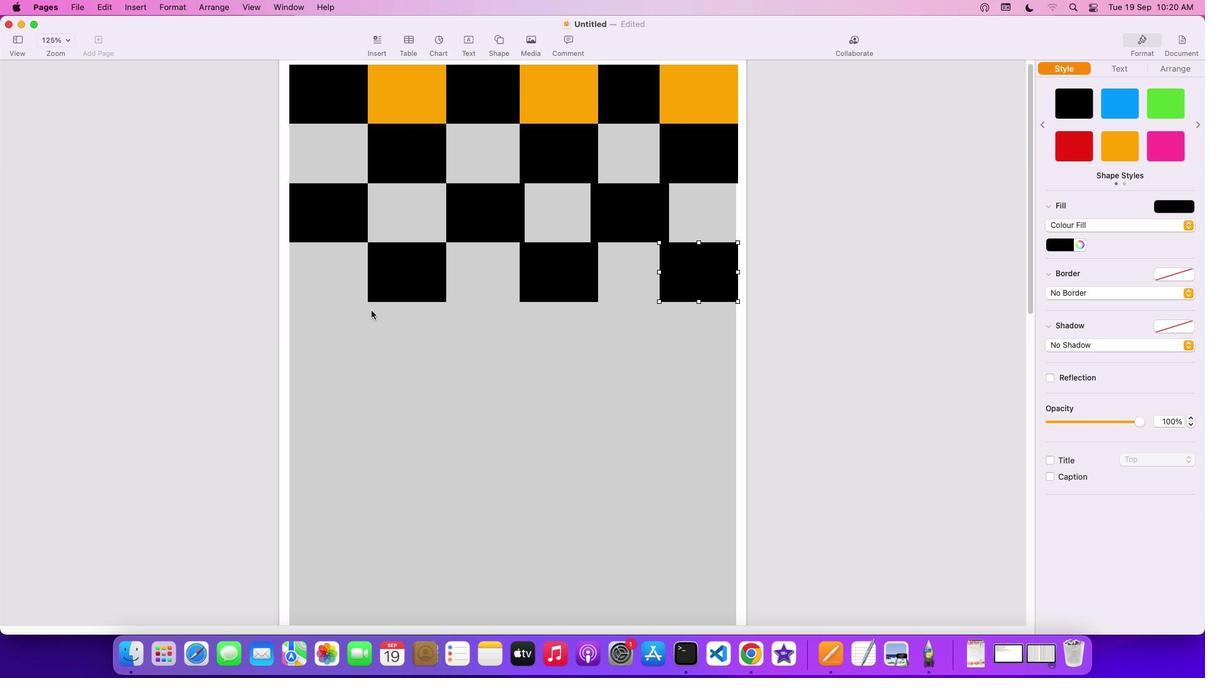 
Action: Key pressed Key.cmd'v'
Screenshot: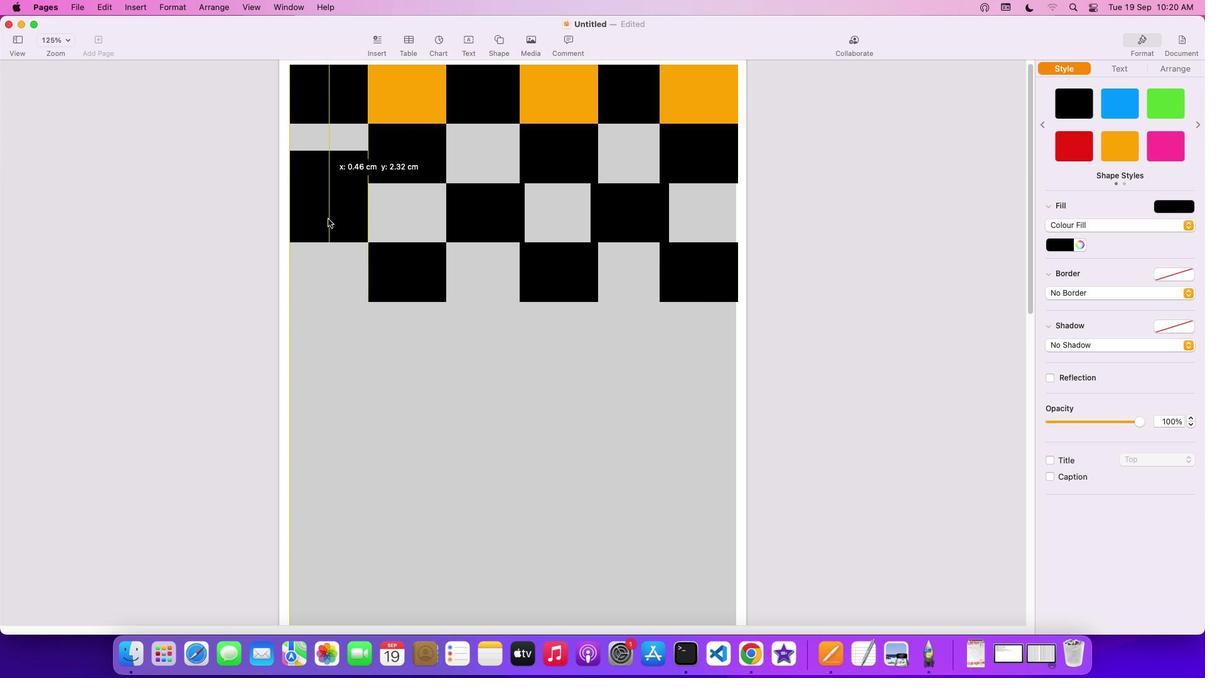 
Action: Mouse moved to (329, 108)
Screenshot: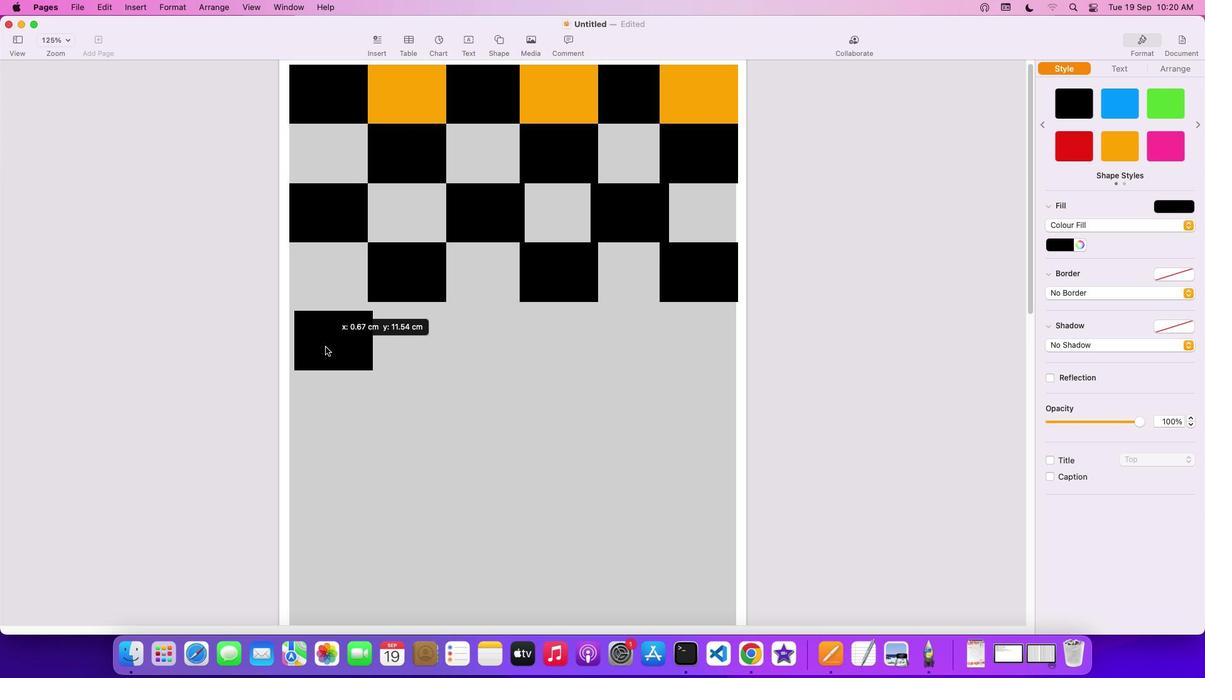 
Action: Mouse pressed left at (329, 108)
Screenshot: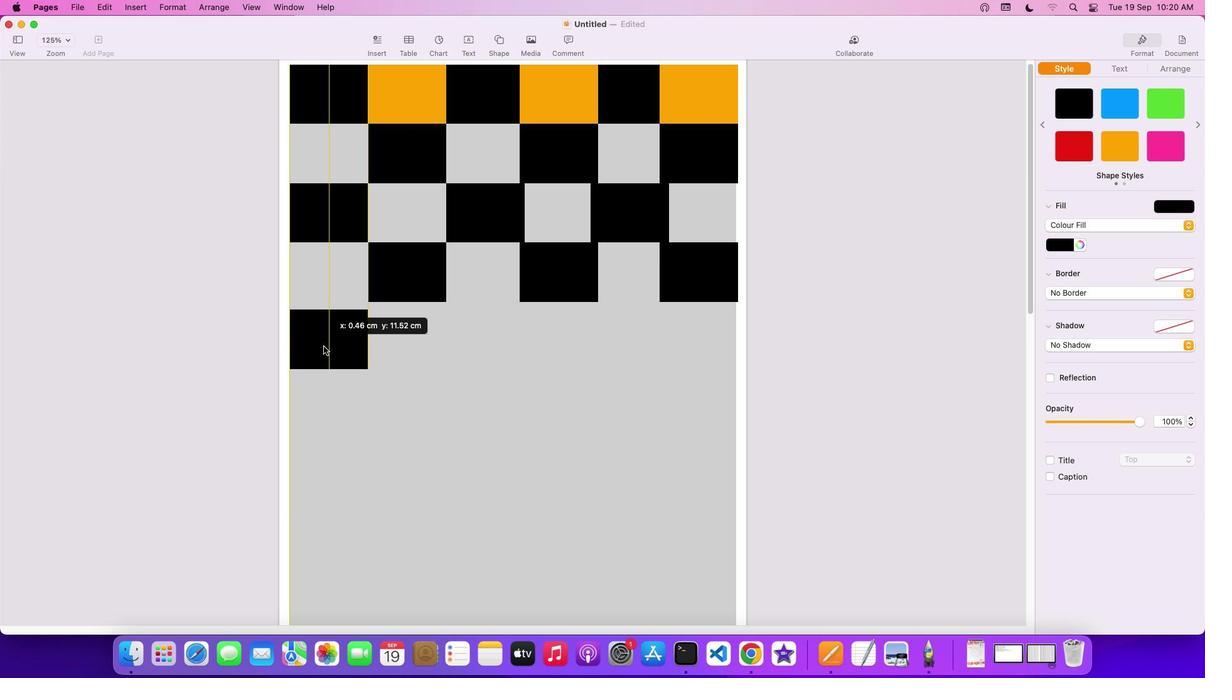 
Action: Mouse moved to (323, 334)
Screenshot: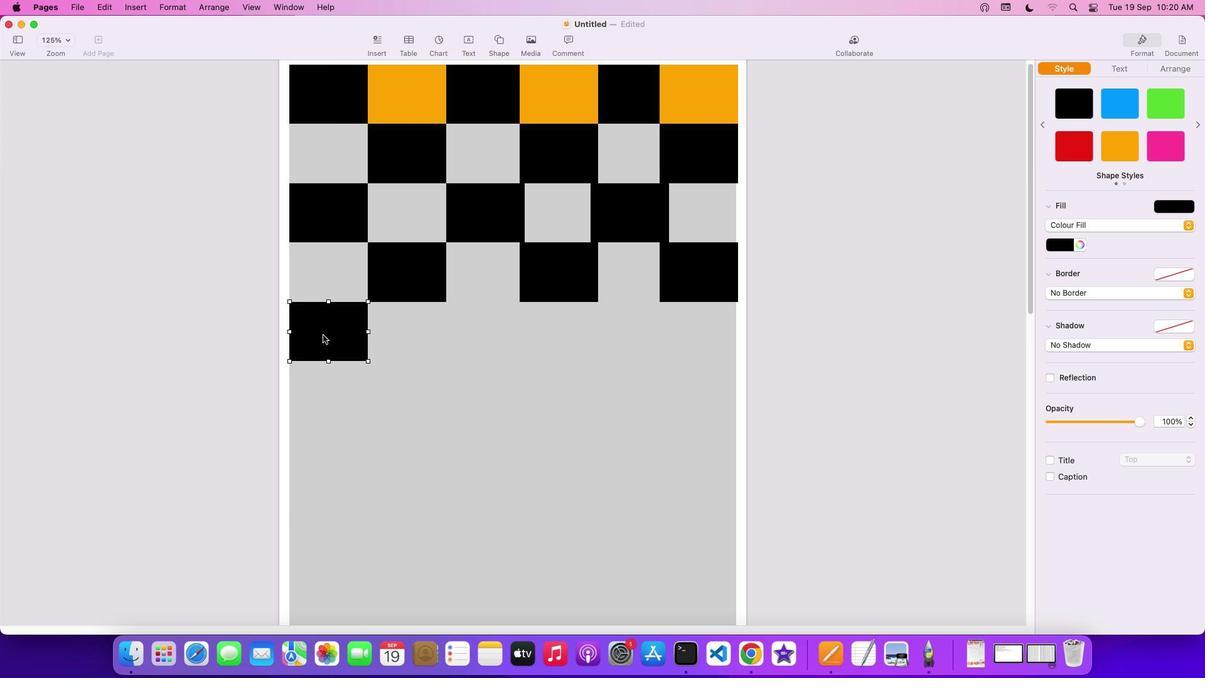 
Action: Key pressed Key.cmd'v'
Screenshot: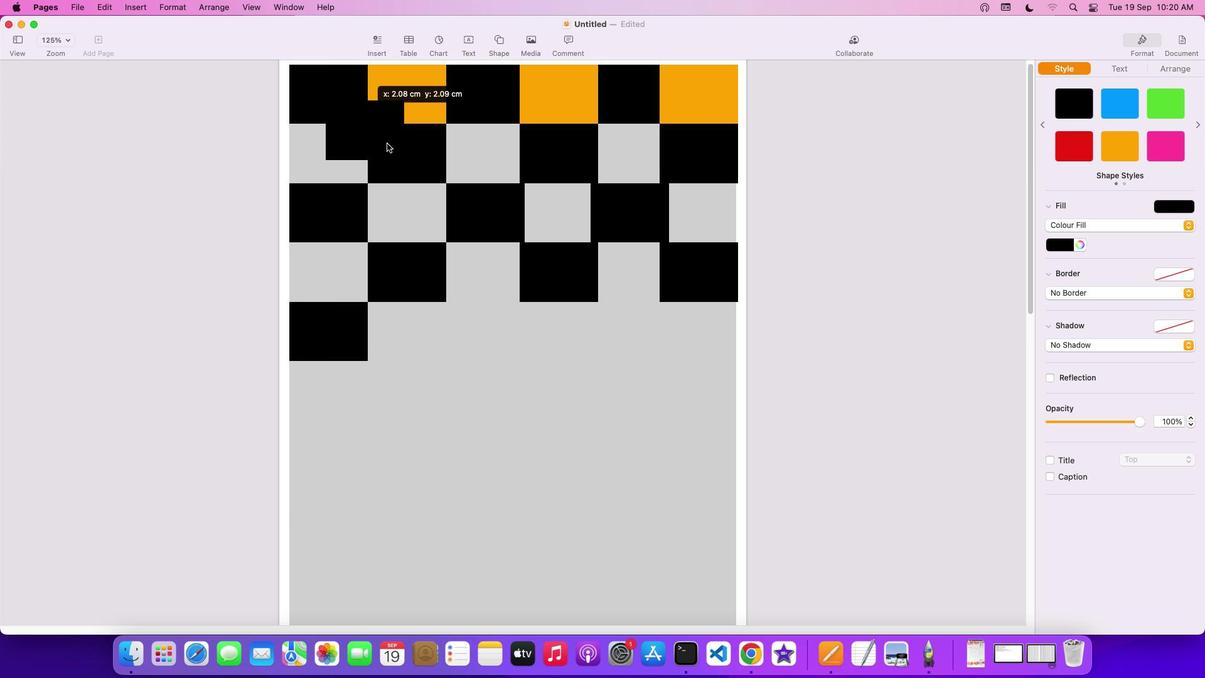 
Action: Mouse moved to (339, 86)
Screenshot: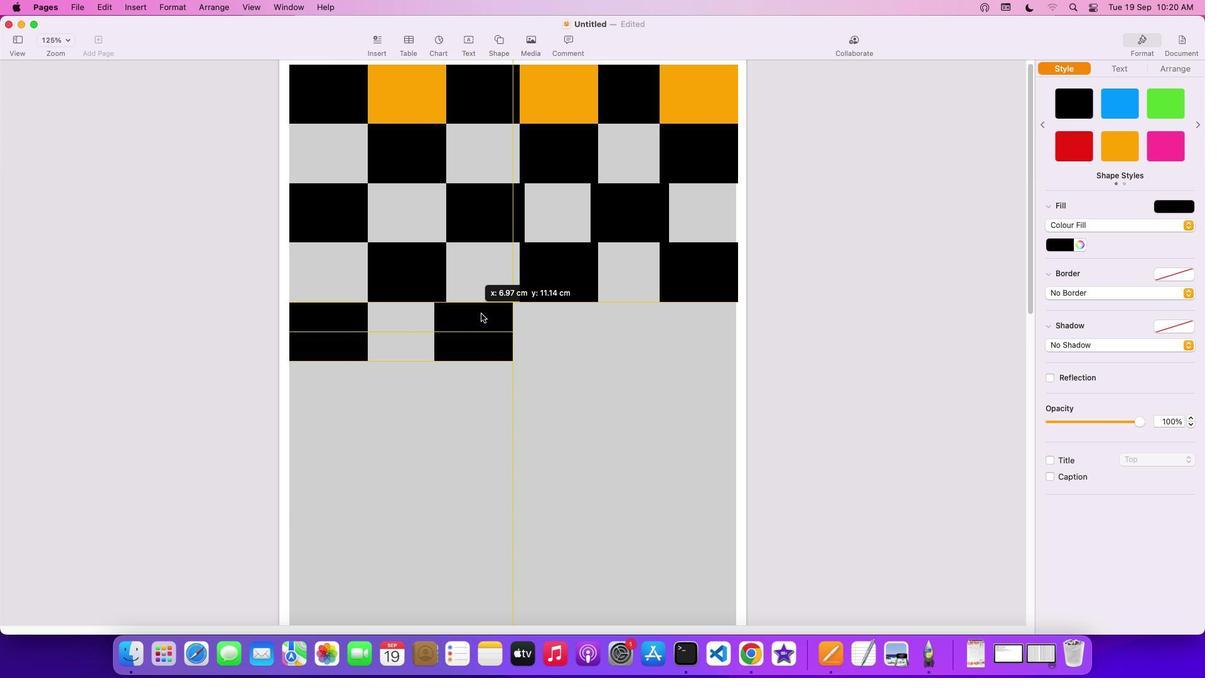 
Action: Mouse pressed left at (339, 86)
Screenshot: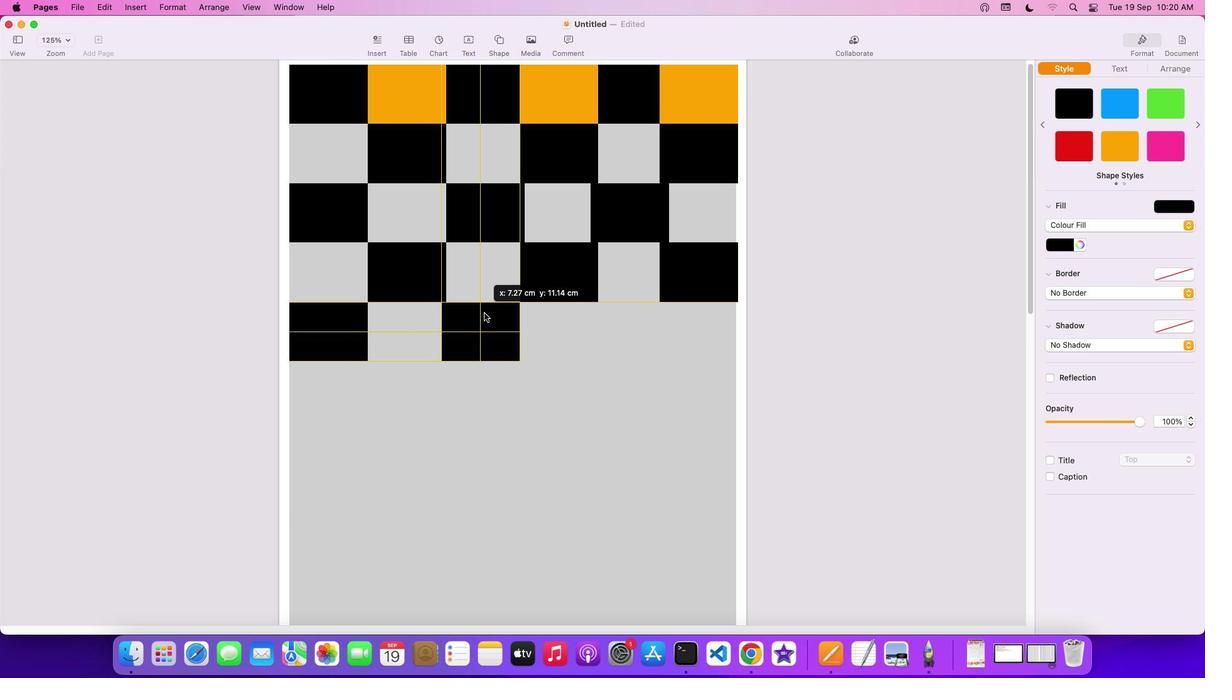 
Action: Mouse moved to (489, 313)
Screenshot: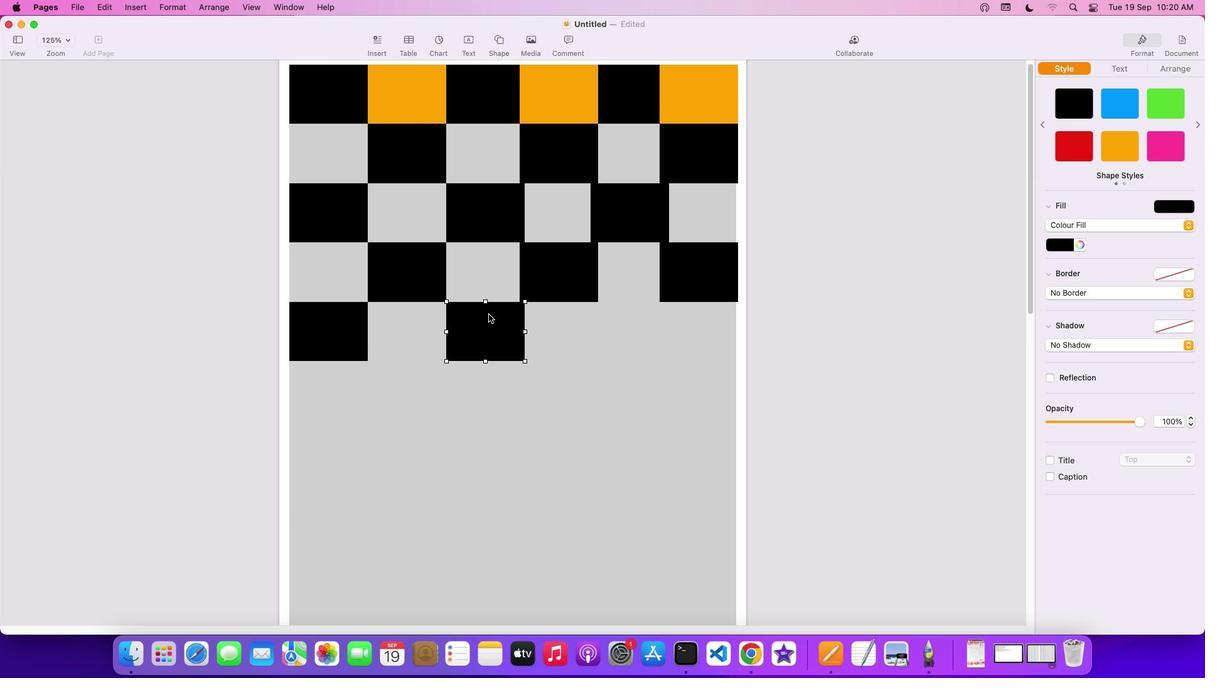 
Action: Key pressed Key.cmd
Screenshot: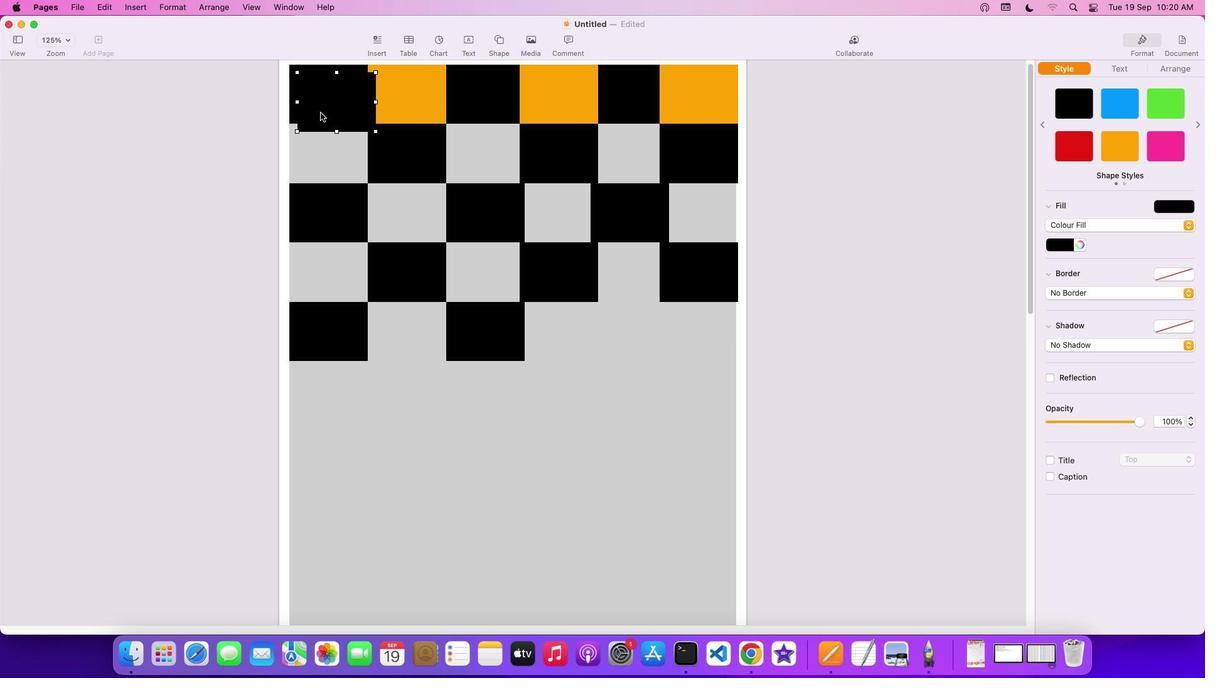 
Action: Mouse moved to (489, 314)
Screenshot: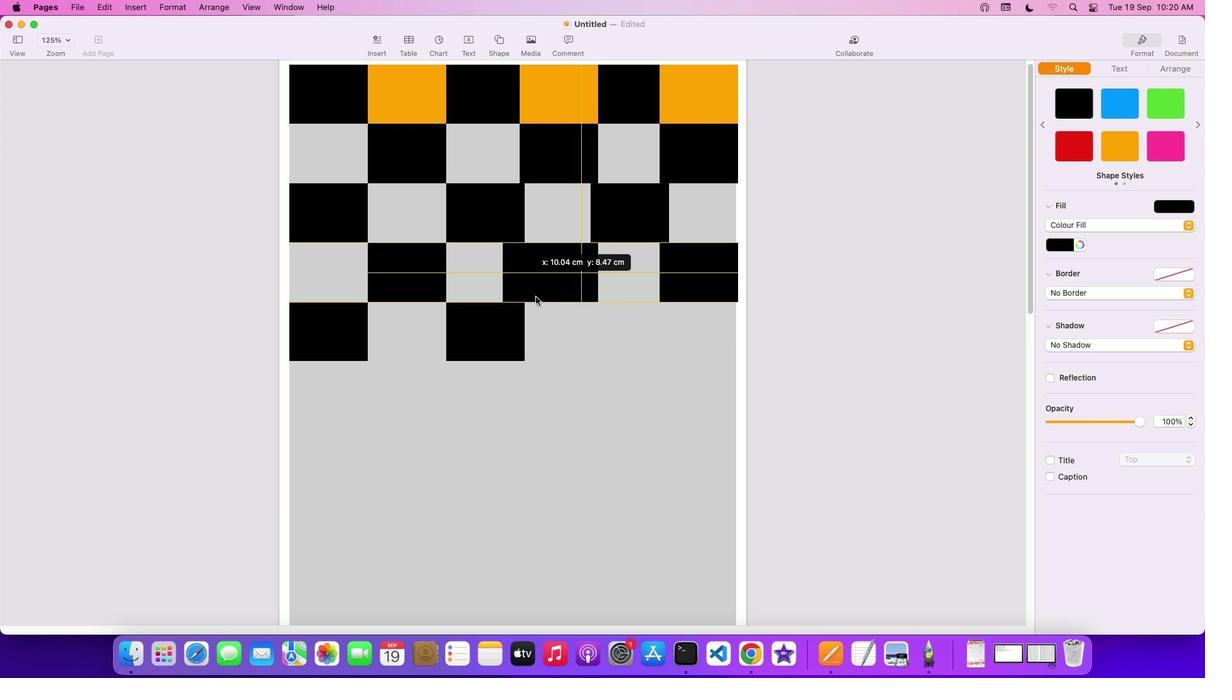 
Action: Key pressed 'v'
Screenshot: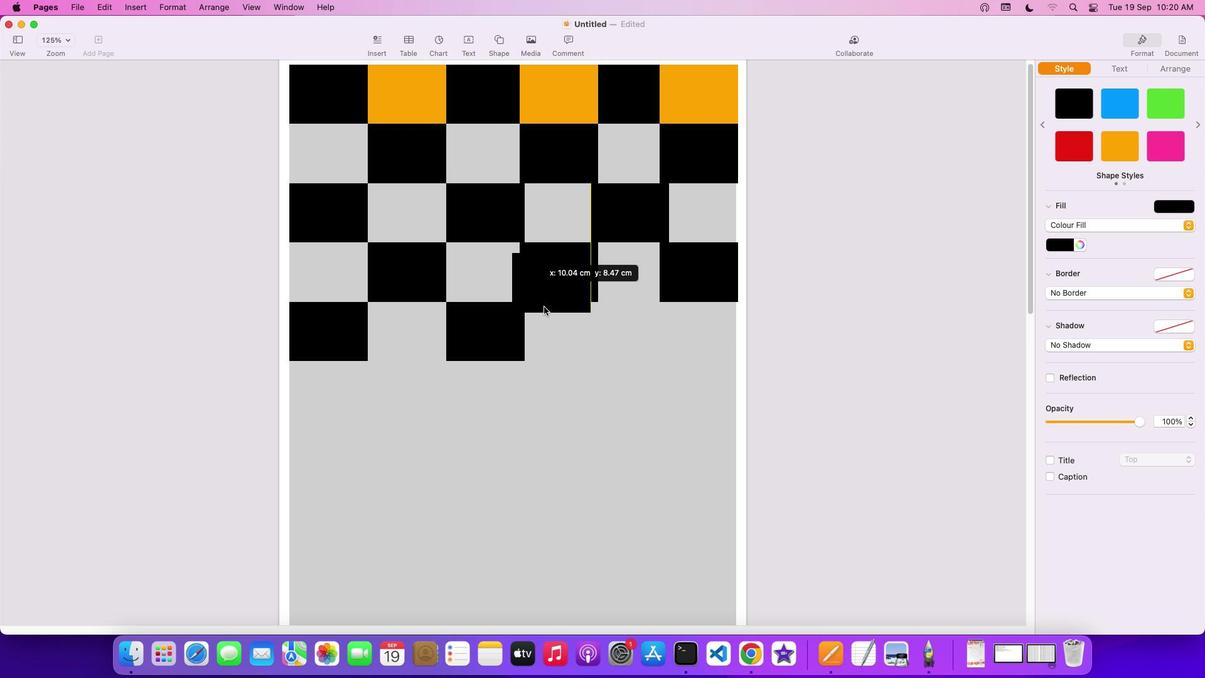 
Action: Mouse moved to (320, 112)
Screenshot: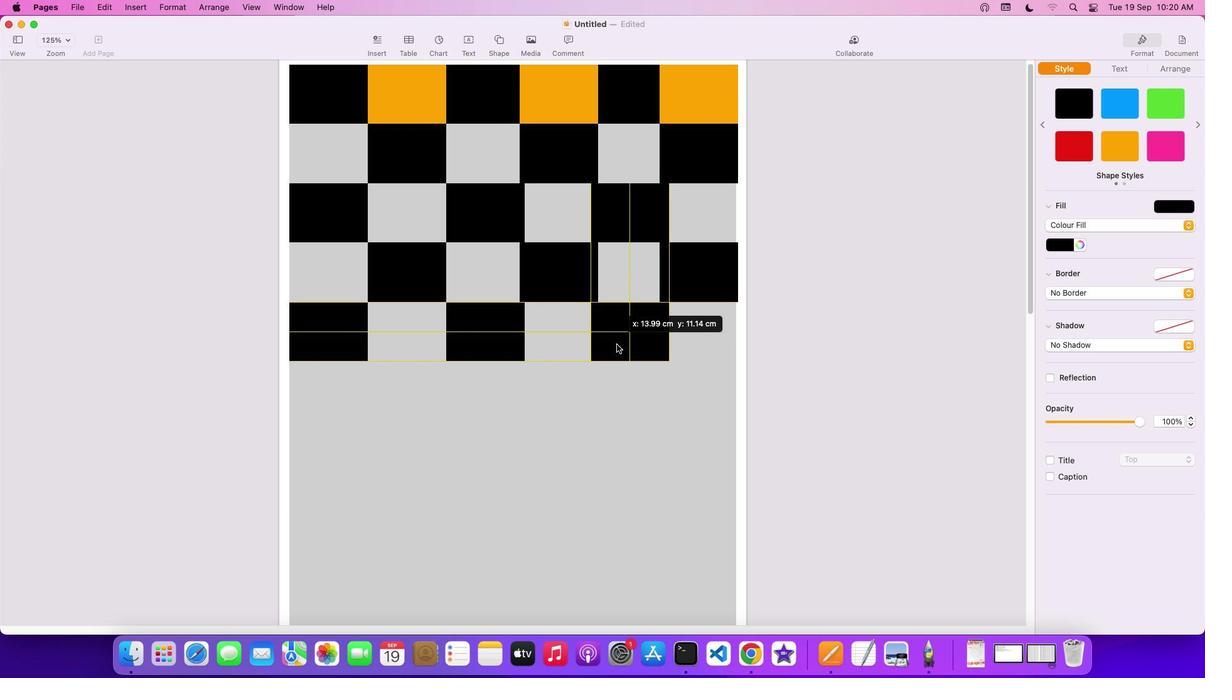 
Action: Mouse pressed left at (320, 112)
Screenshot: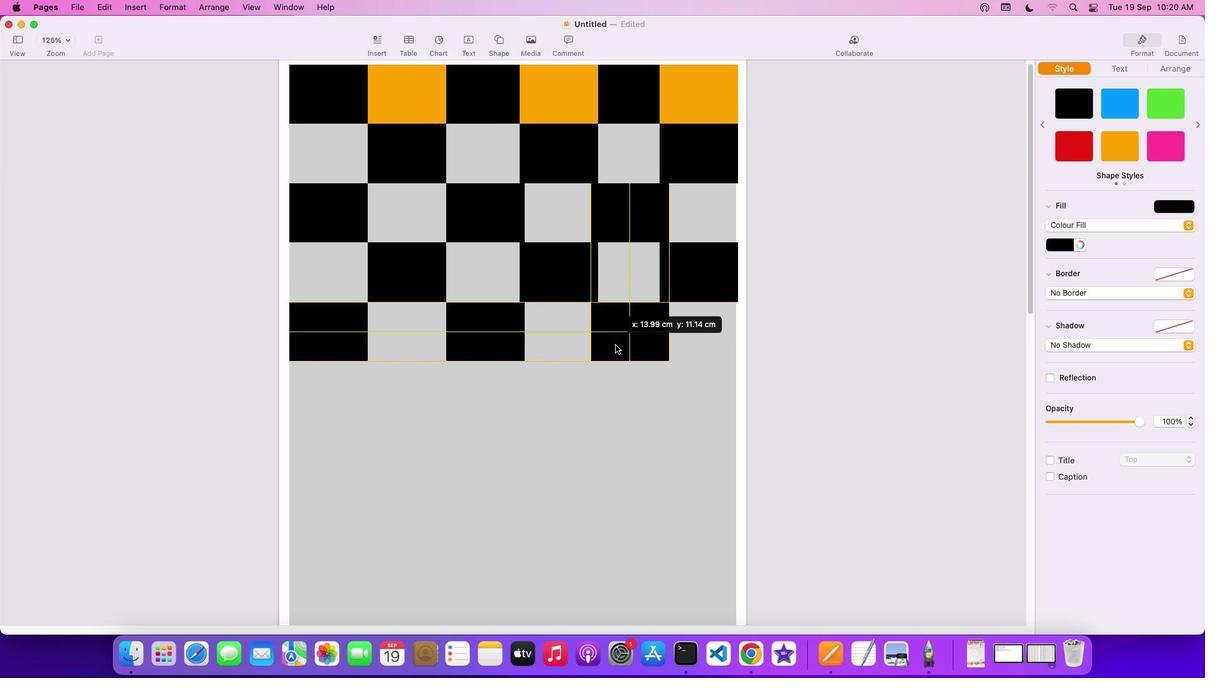 
Action: Mouse moved to (639, 355)
Screenshot: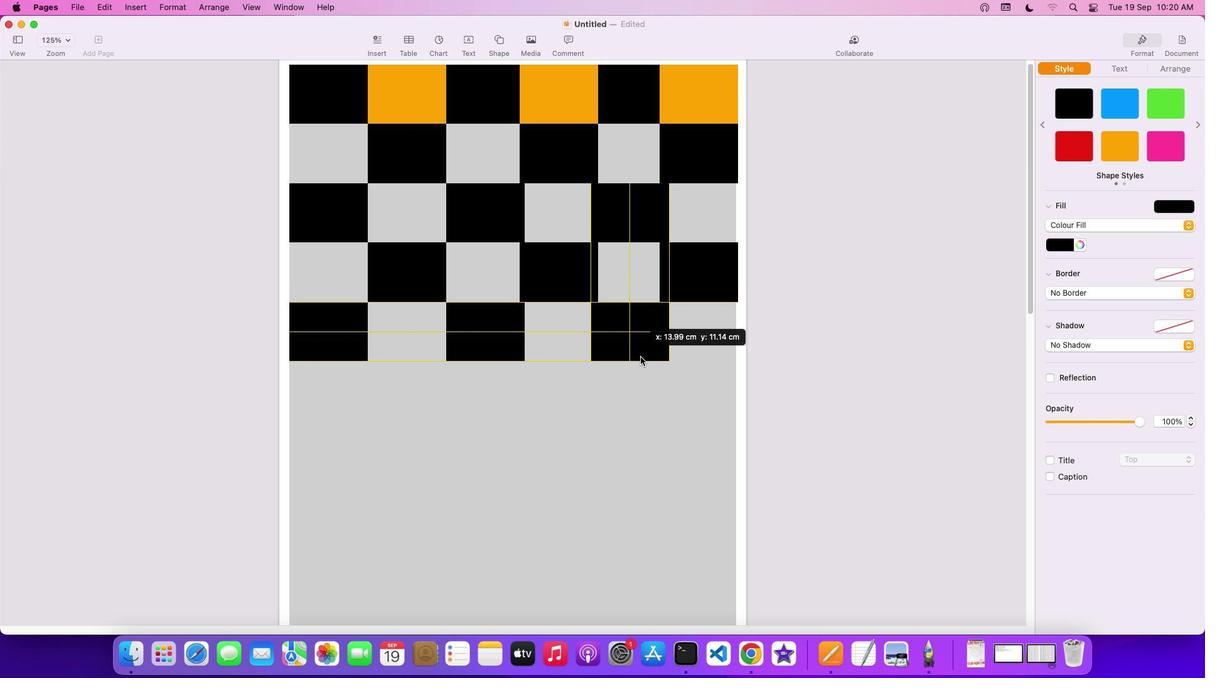 
Action: Mouse pressed left at (639, 355)
Screenshot: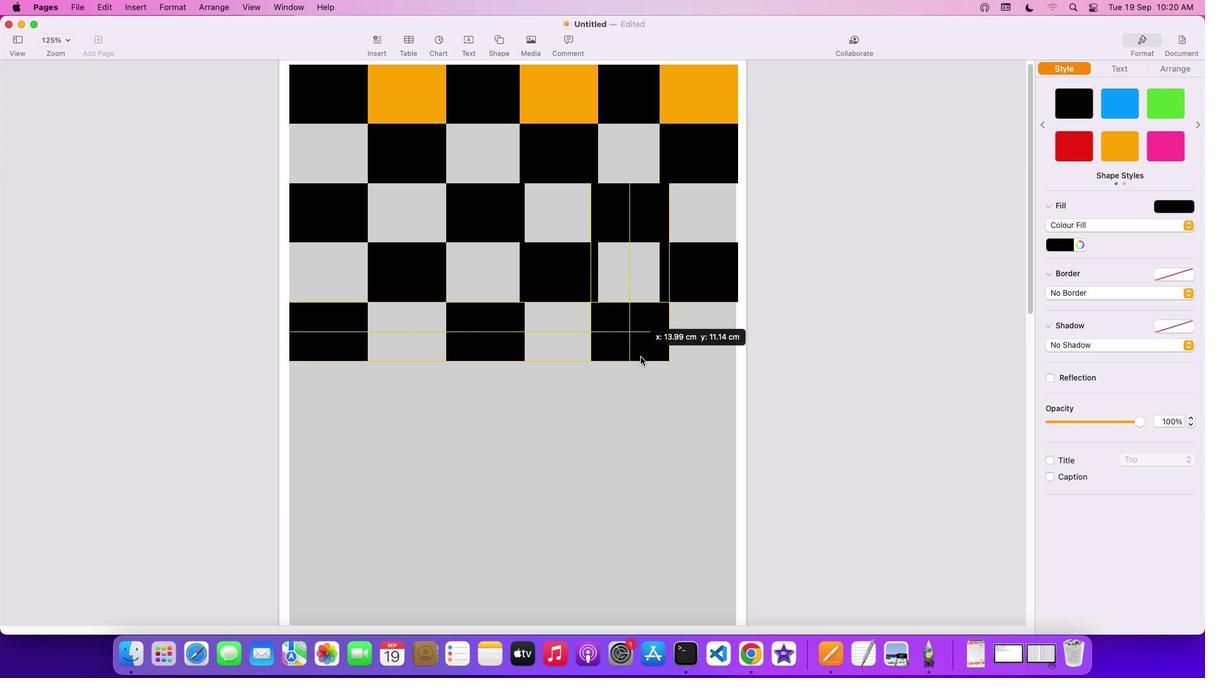 
Action: Mouse moved to (628, 347)
Screenshot: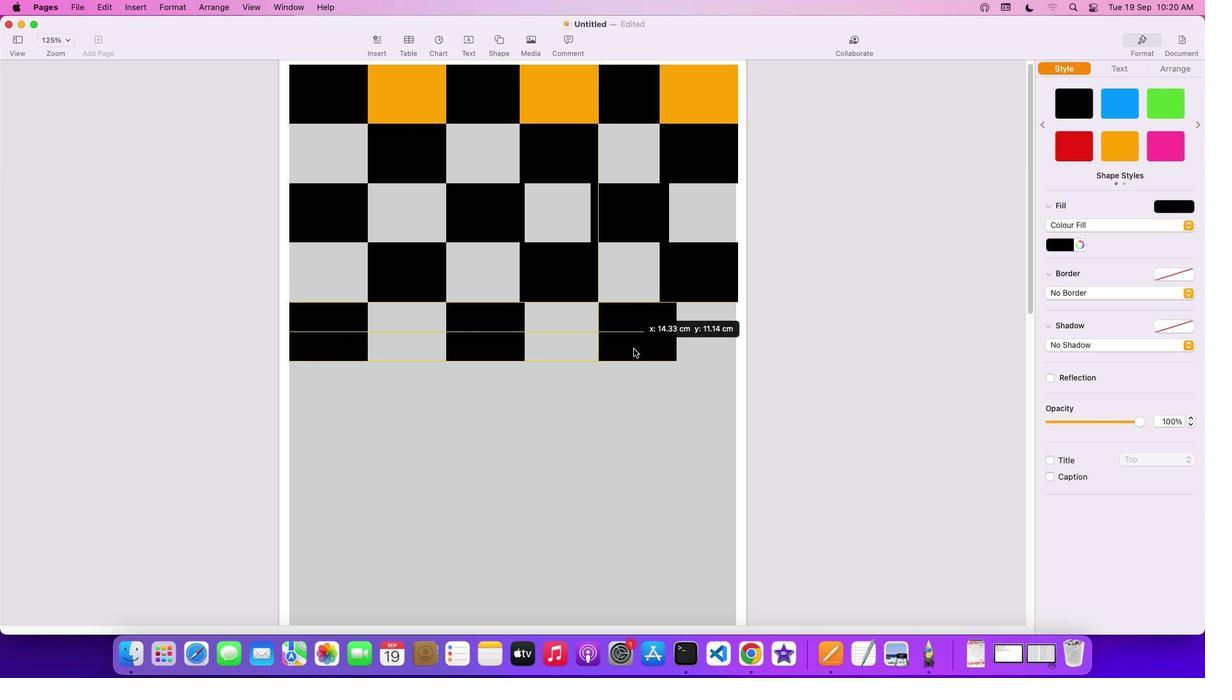 
Action: Mouse pressed left at (628, 347)
Screenshot: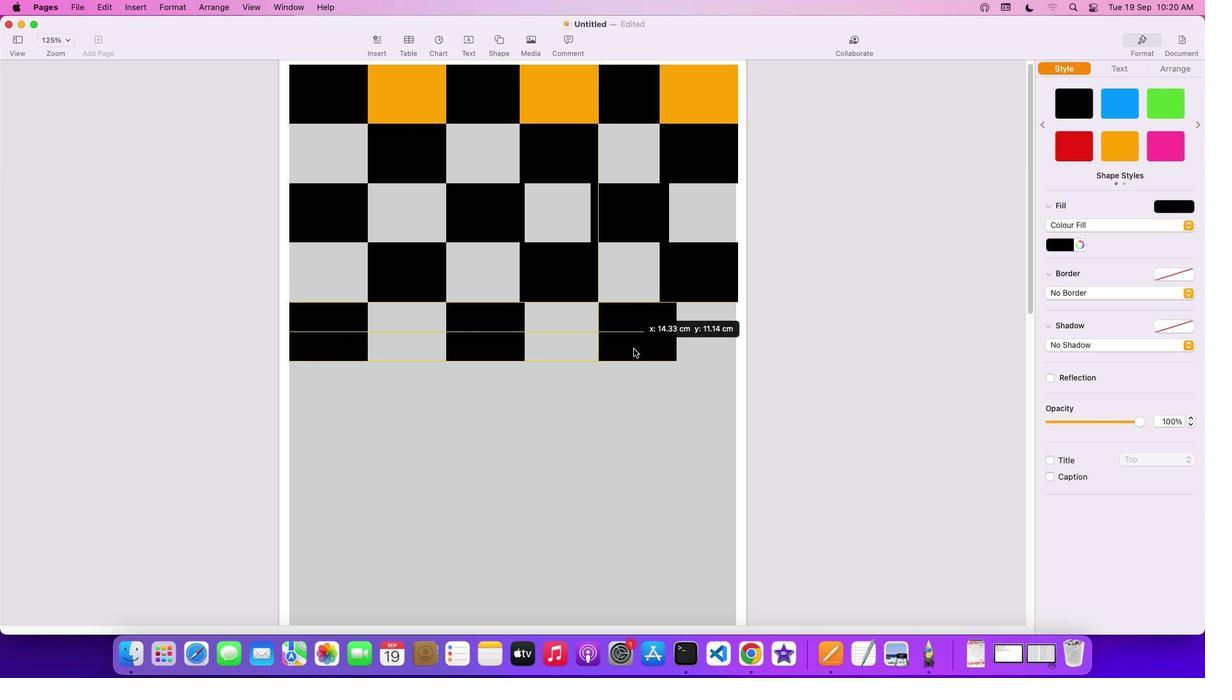 
Action: Mouse moved to (621, 347)
Screenshot: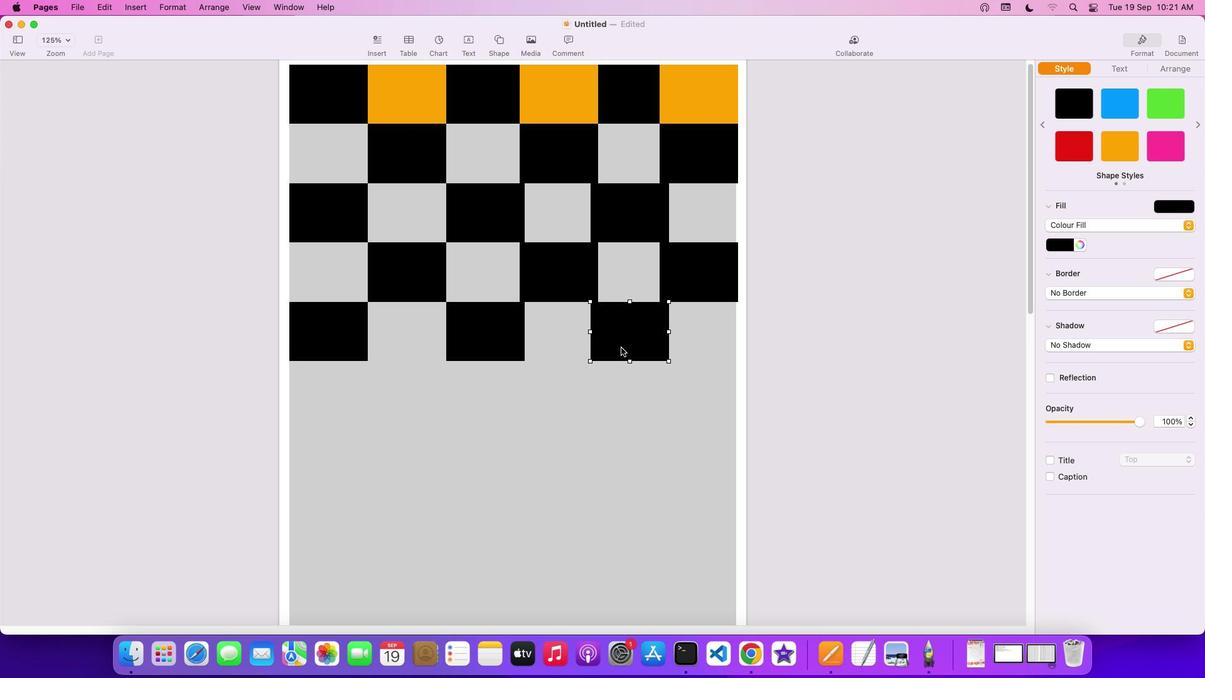 
Action: Key pressed Key.cmd
Screenshot: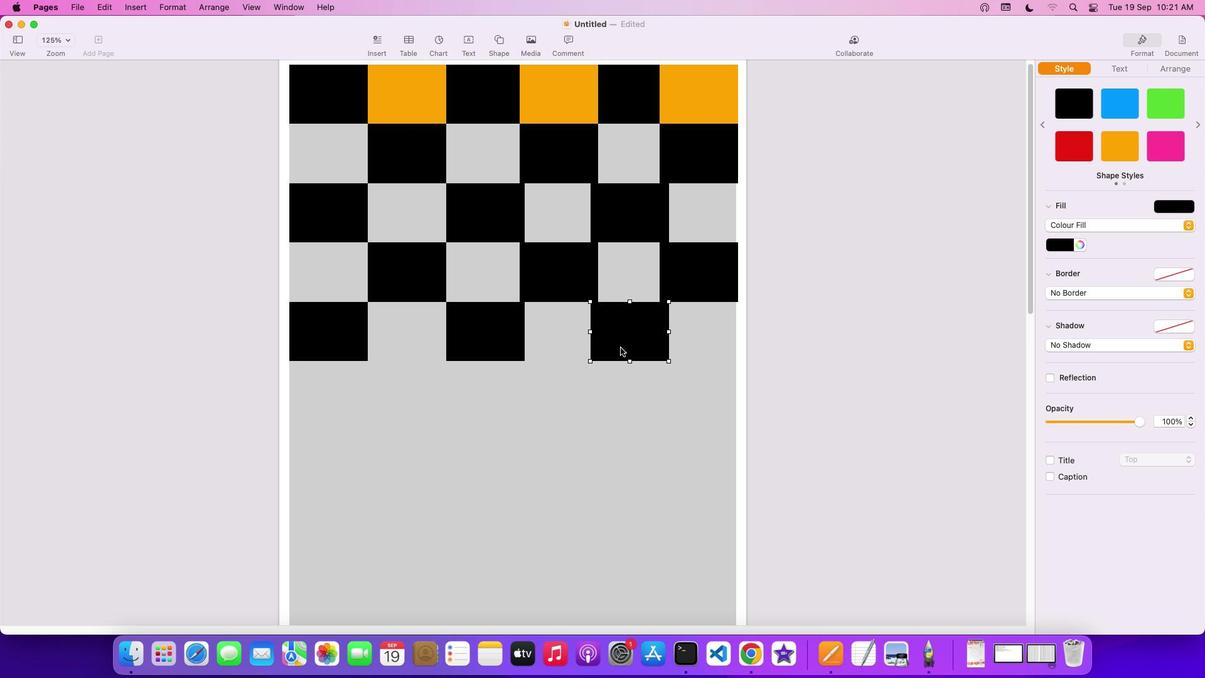 
Action: Mouse moved to (620, 347)
Screenshot: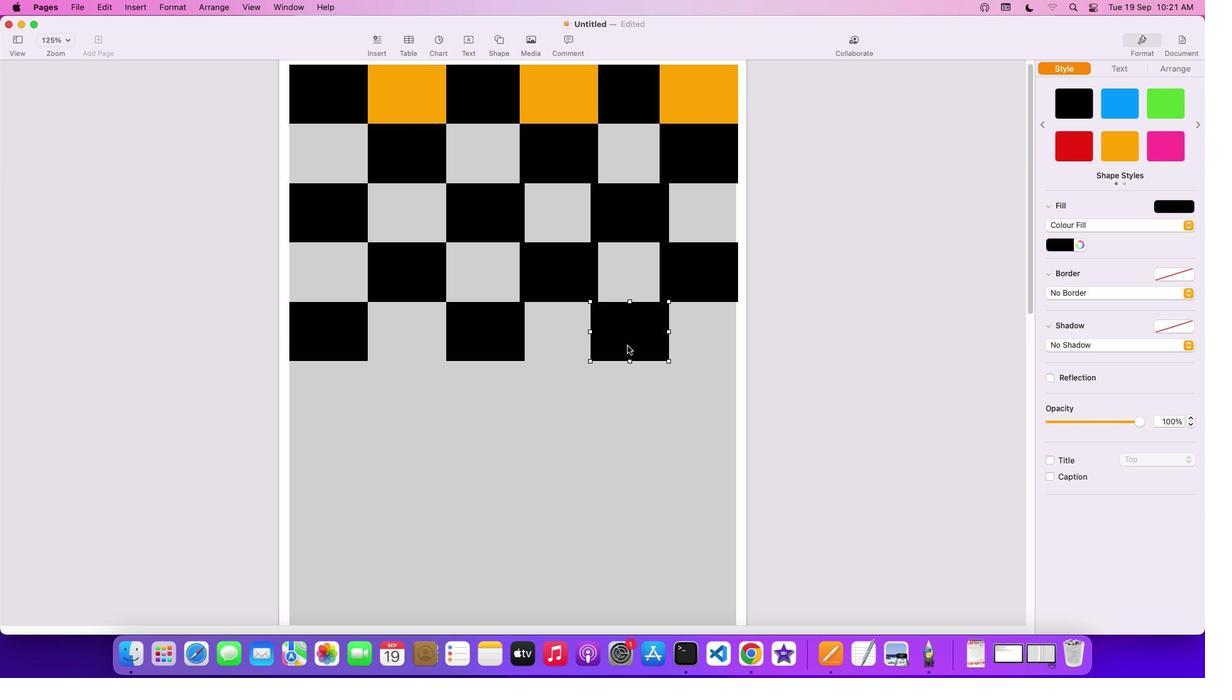 
Action: Key pressed 'c'
Screenshot: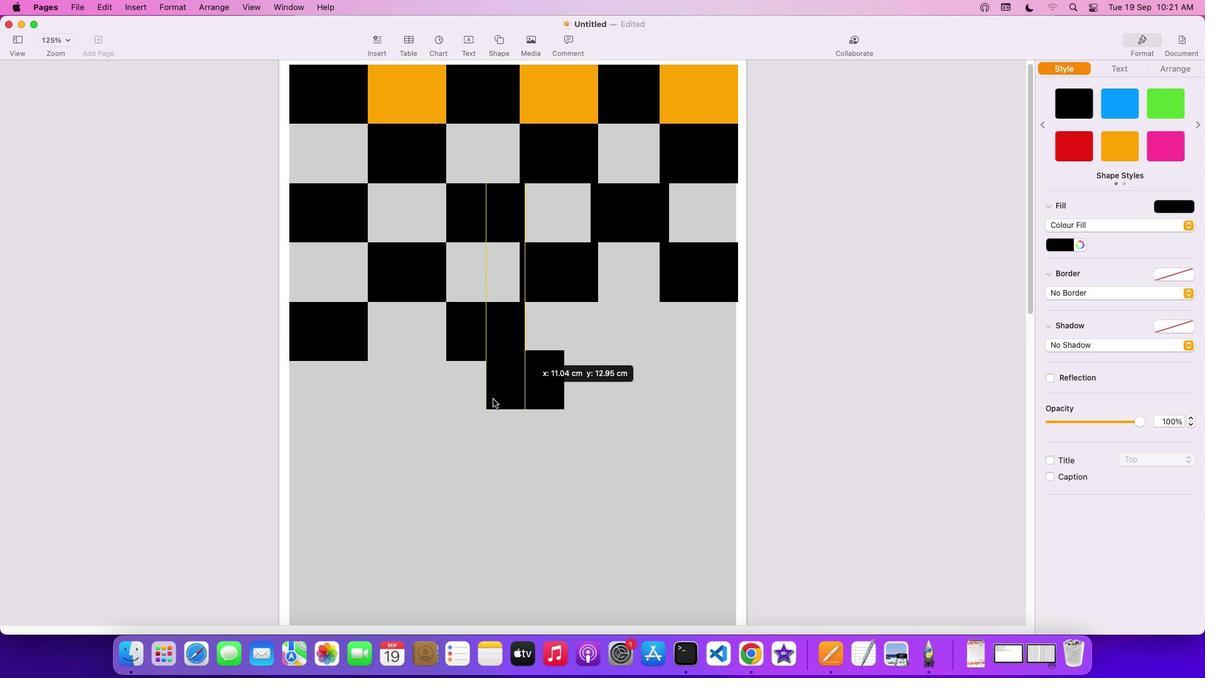 
Action: Mouse moved to (627, 345)
Screenshot: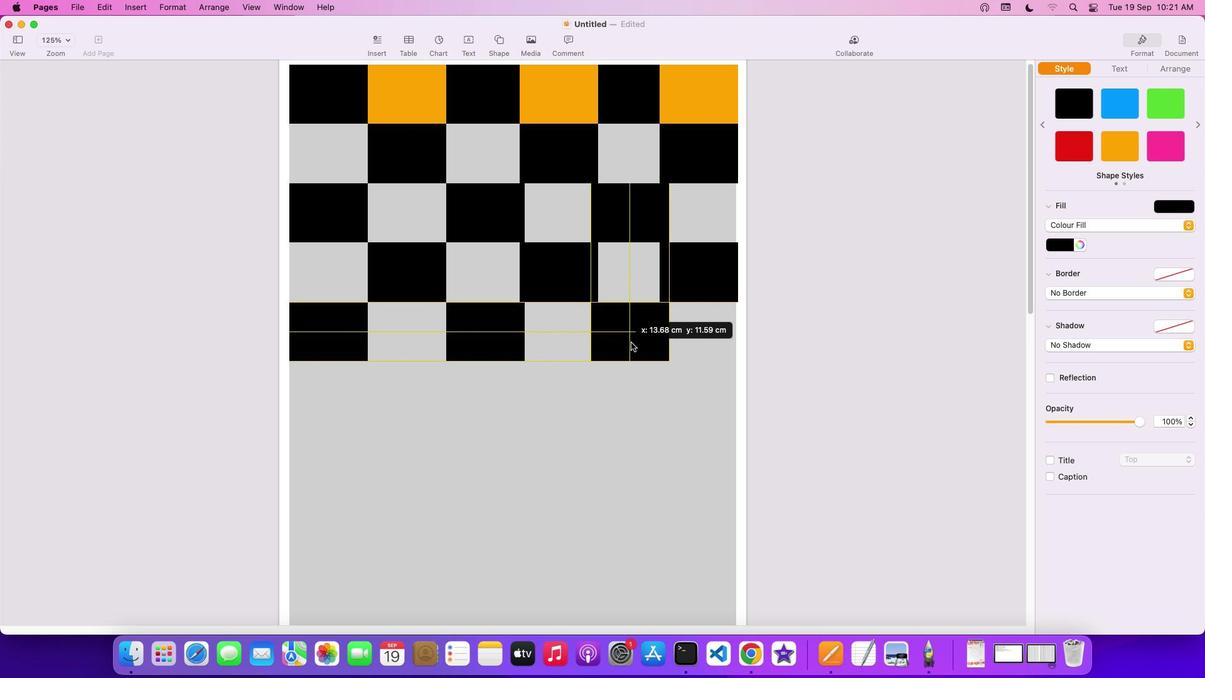 
Action: Mouse pressed left at (627, 345)
Screenshot: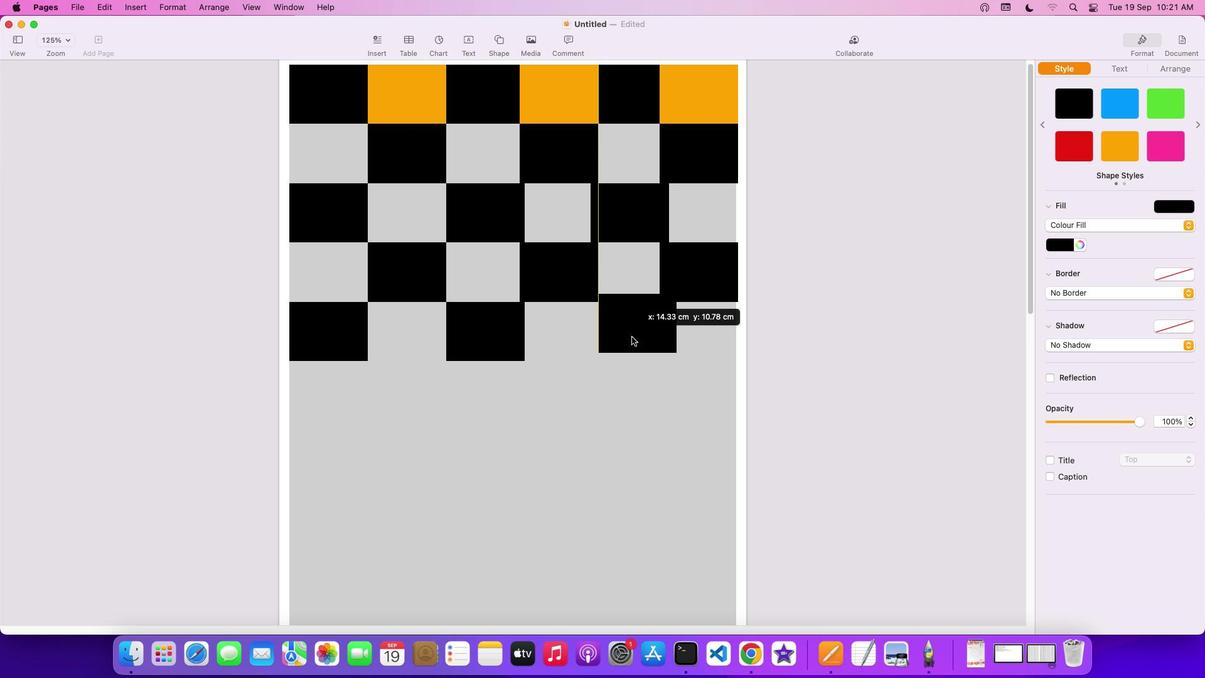 
Action: Mouse moved to (639, 340)
Screenshot: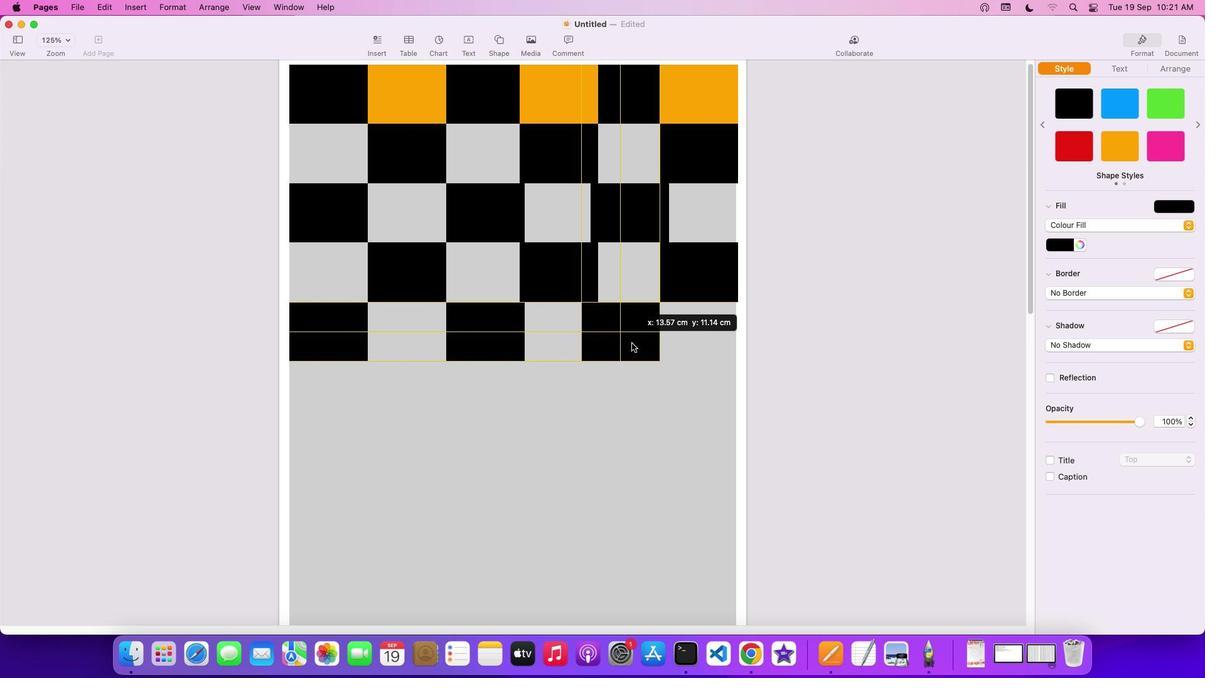 
Action: Mouse pressed left at (639, 340)
Screenshot: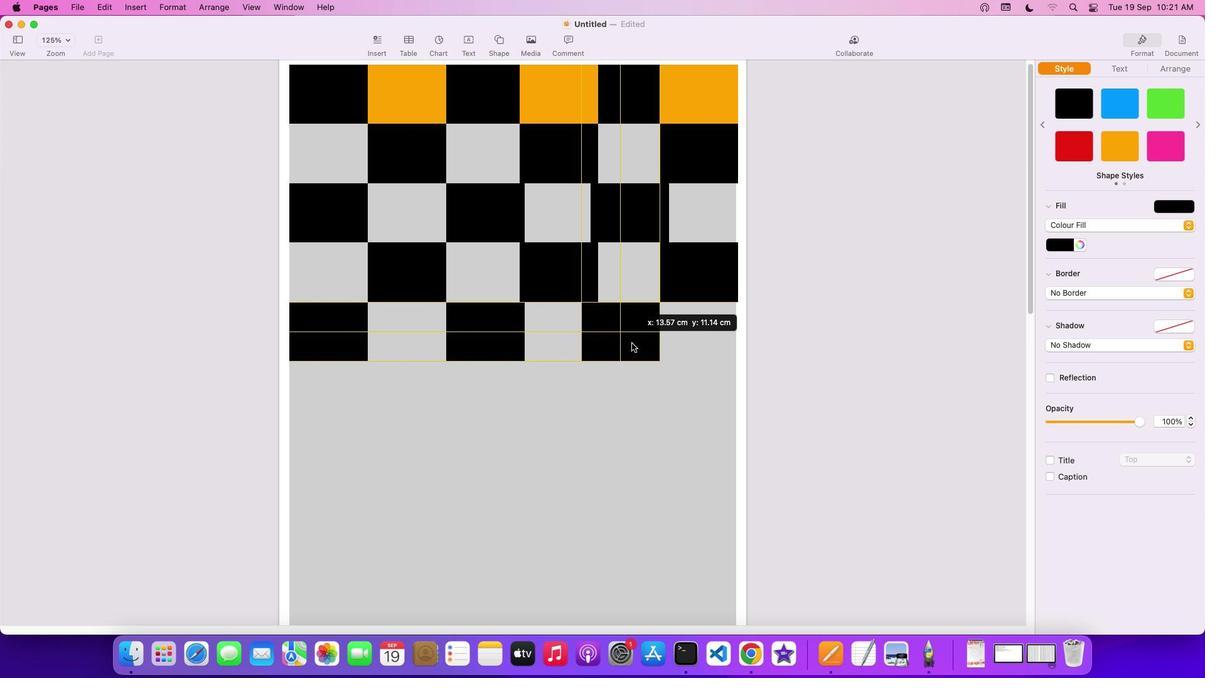 
Action: Mouse moved to (637, 344)
Screenshot: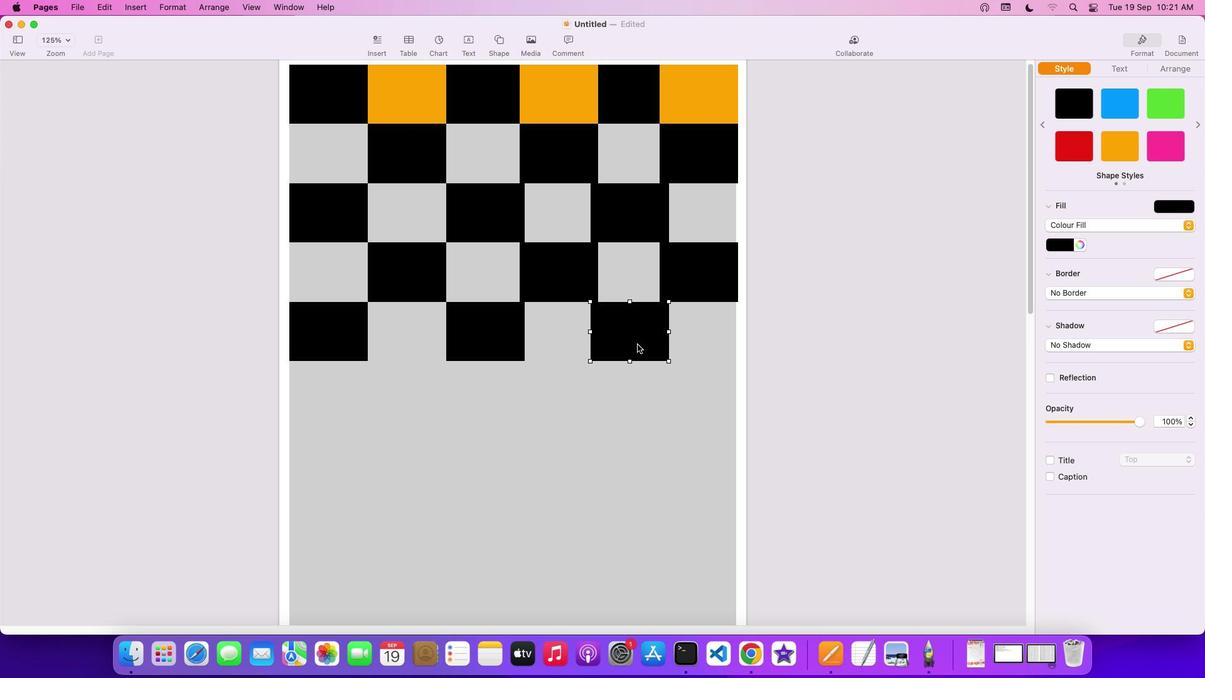 
Action: Mouse pressed left at (637, 344)
Screenshot: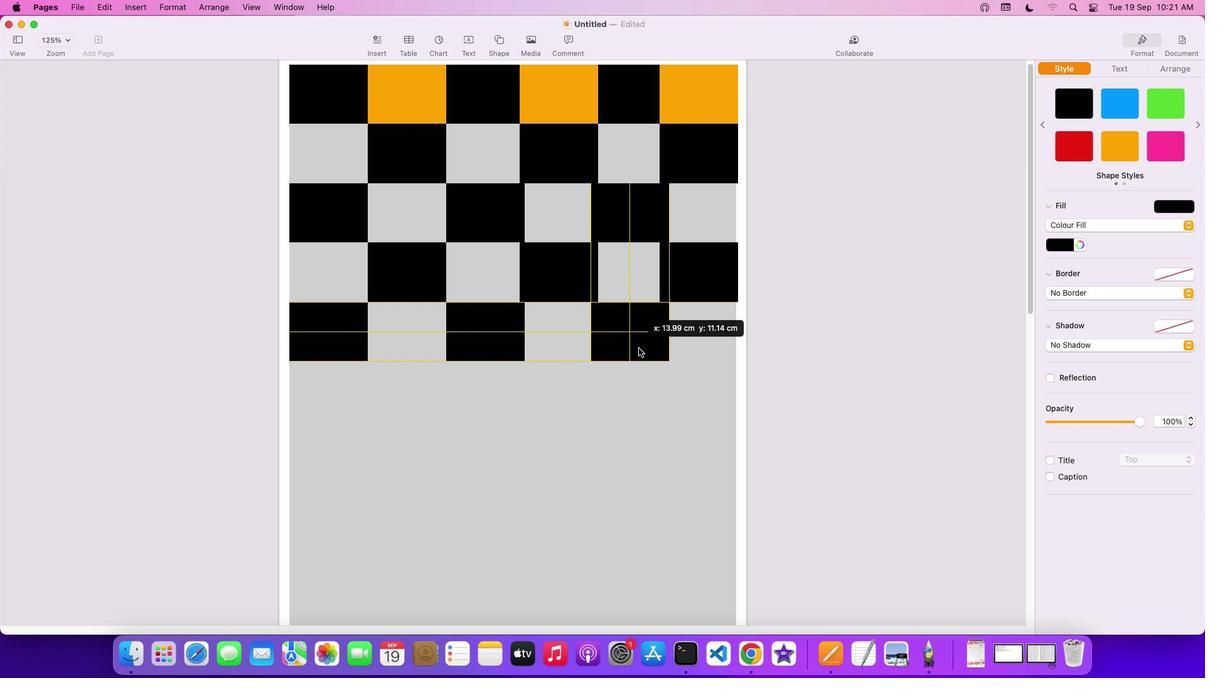 
Action: Mouse moved to (674, 332)
Screenshot: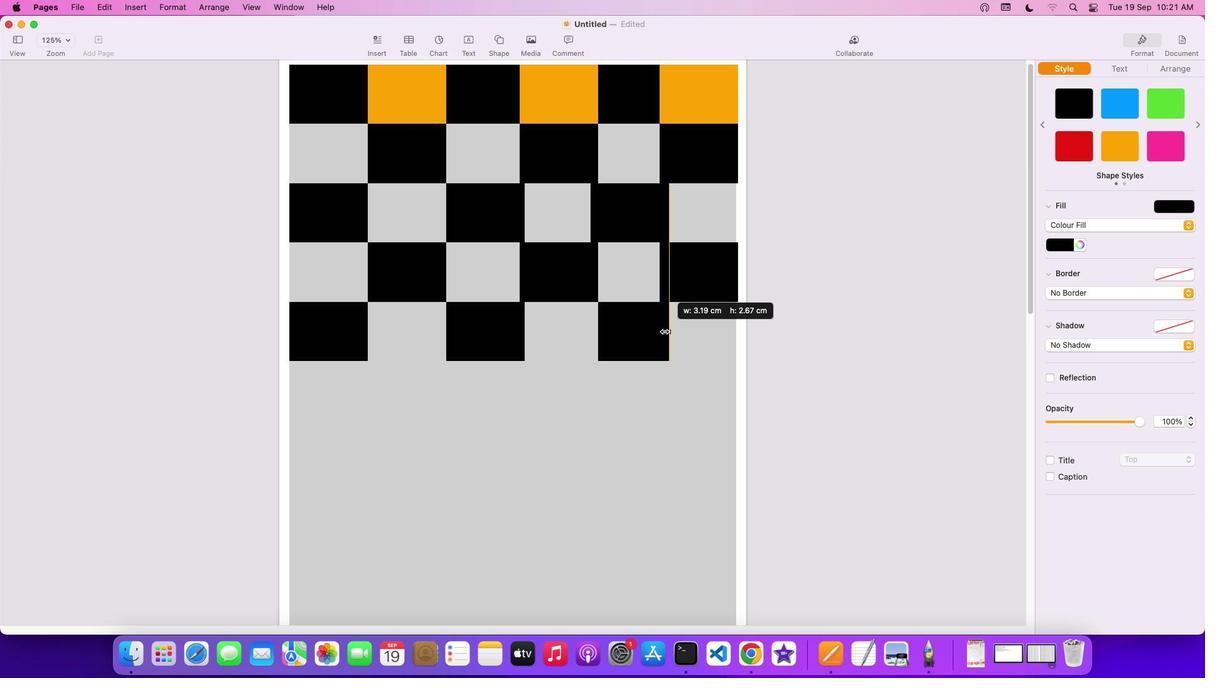 
Action: Mouse pressed left at (674, 332)
Screenshot: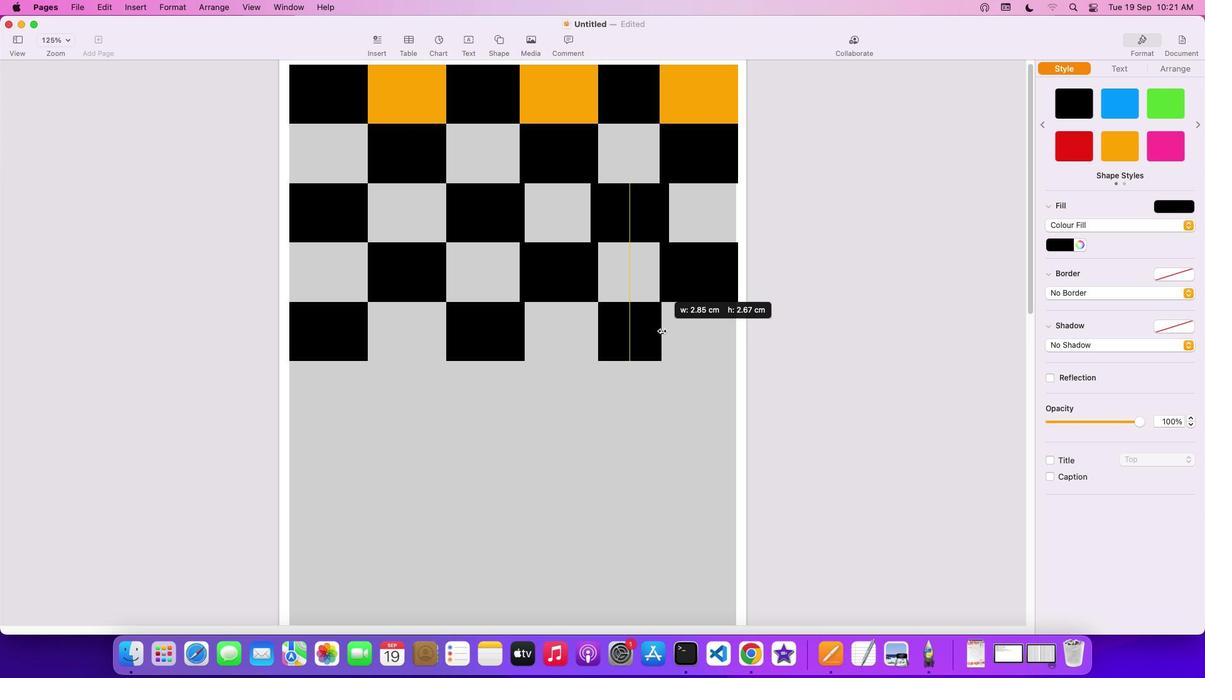 
Action: Mouse moved to (678, 291)
Screenshot: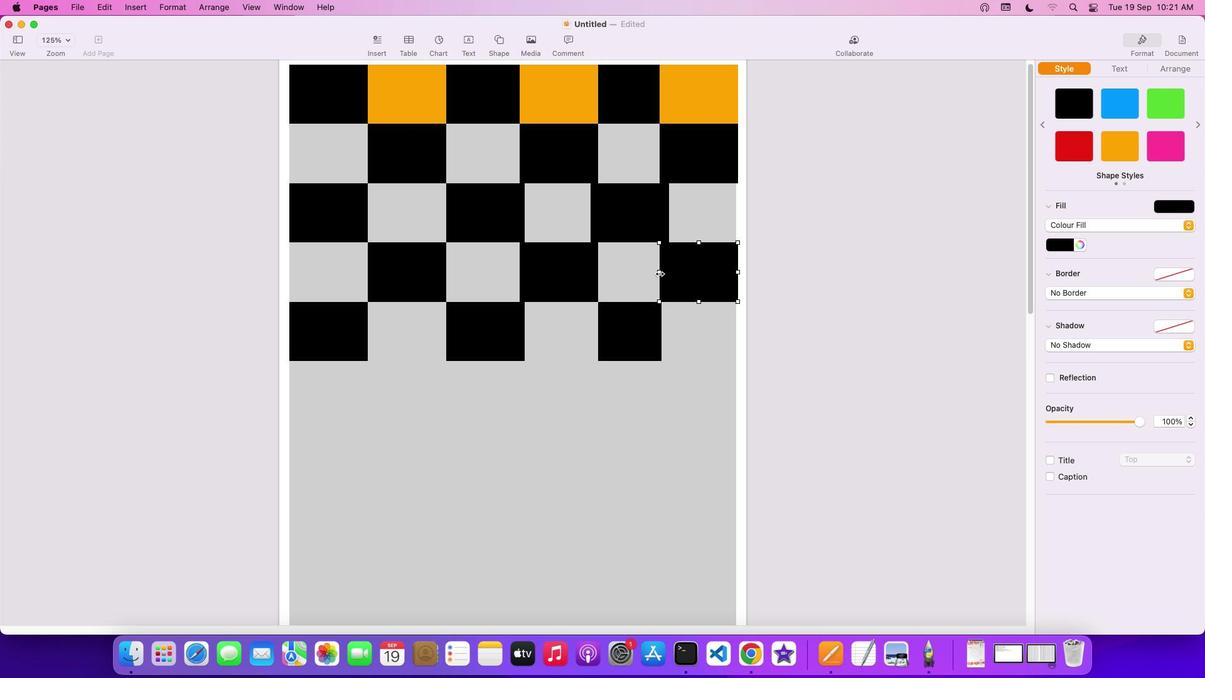 
Action: Mouse pressed left at (678, 291)
Screenshot: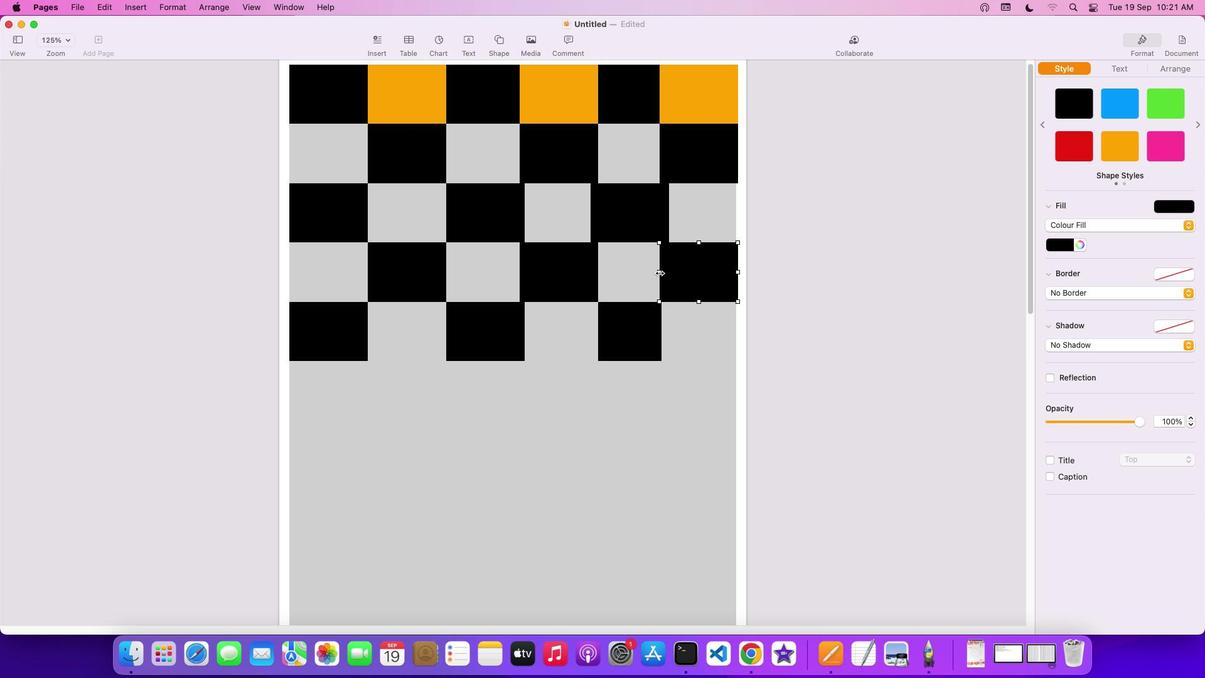 
Action: Mouse moved to (659, 273)
Screenshot: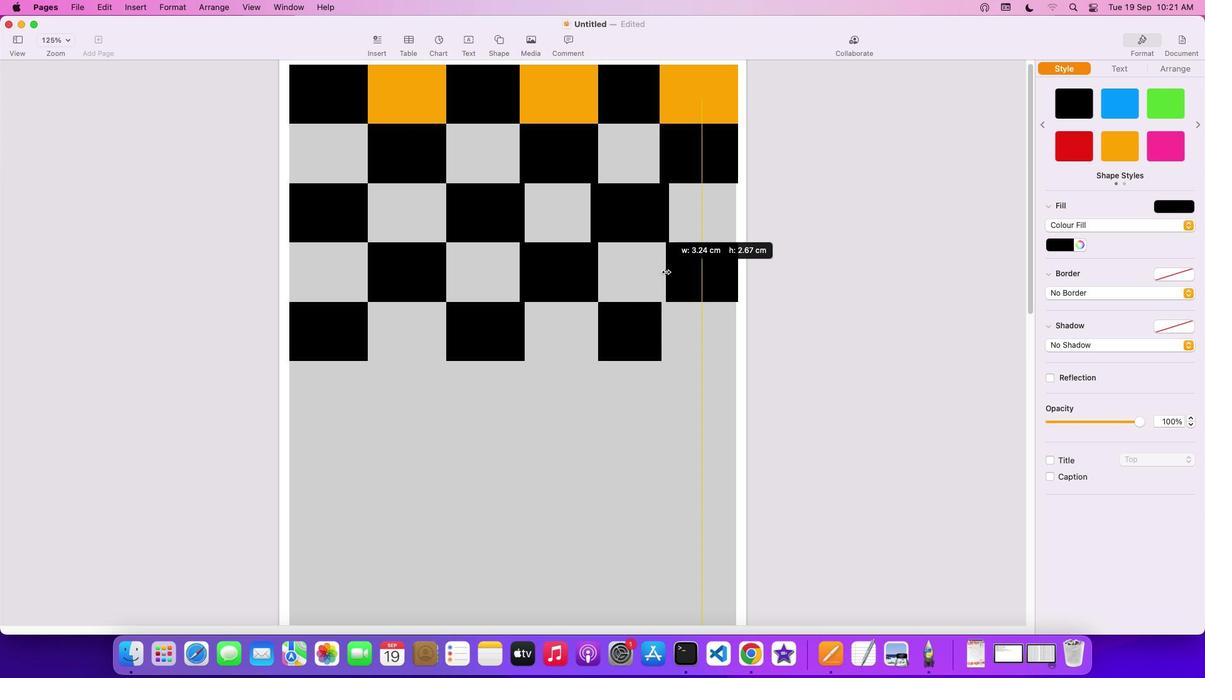 
Action: Mouse pressed left at (659, 273)
Screenshot: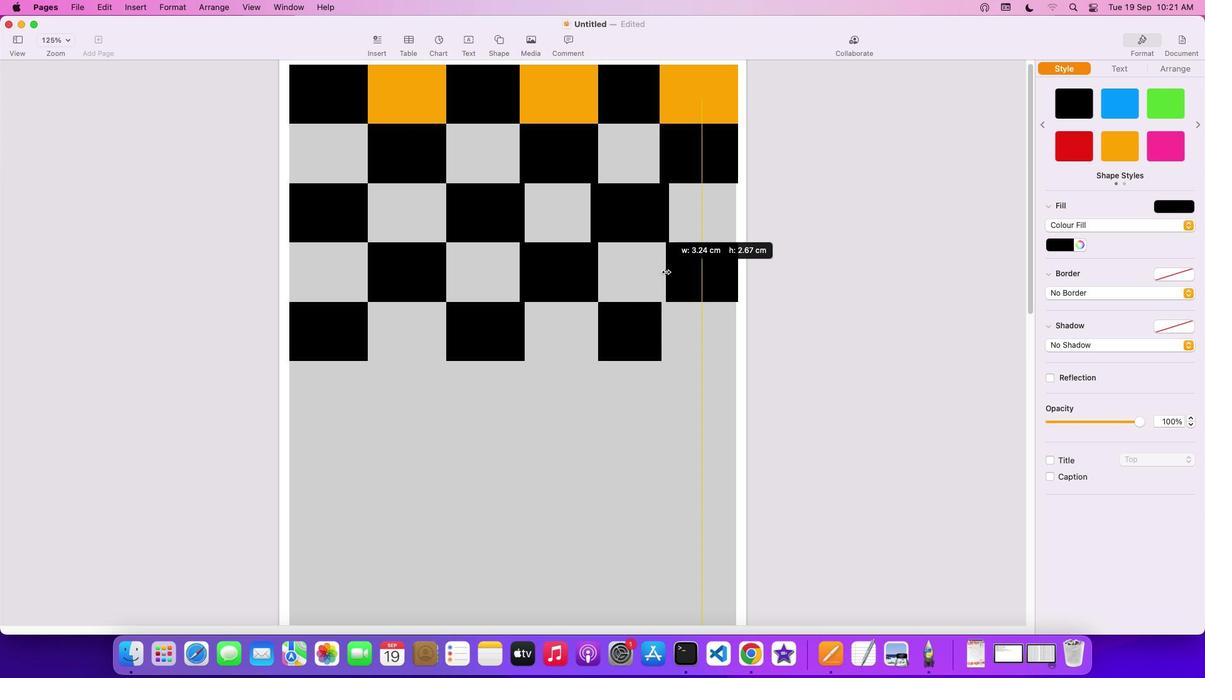 
Action: Mouse moved to (671, 171)
Screenshot: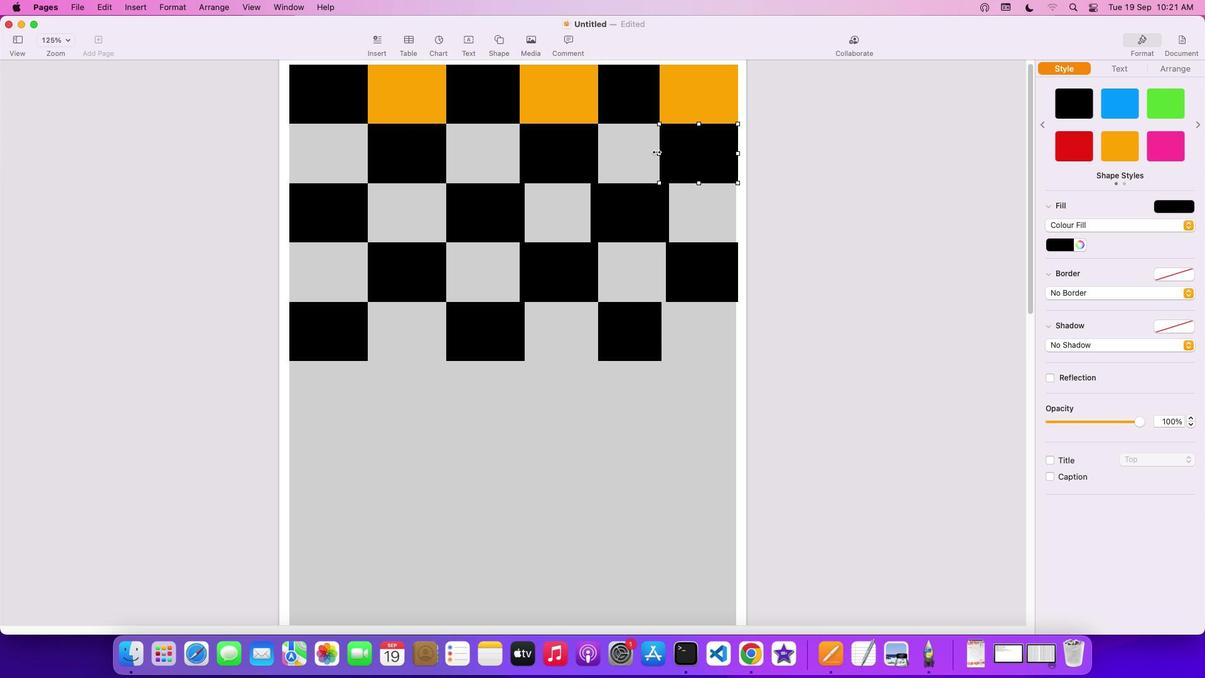 
Action: Mouse pressed left at (671, 171)
Screenshot: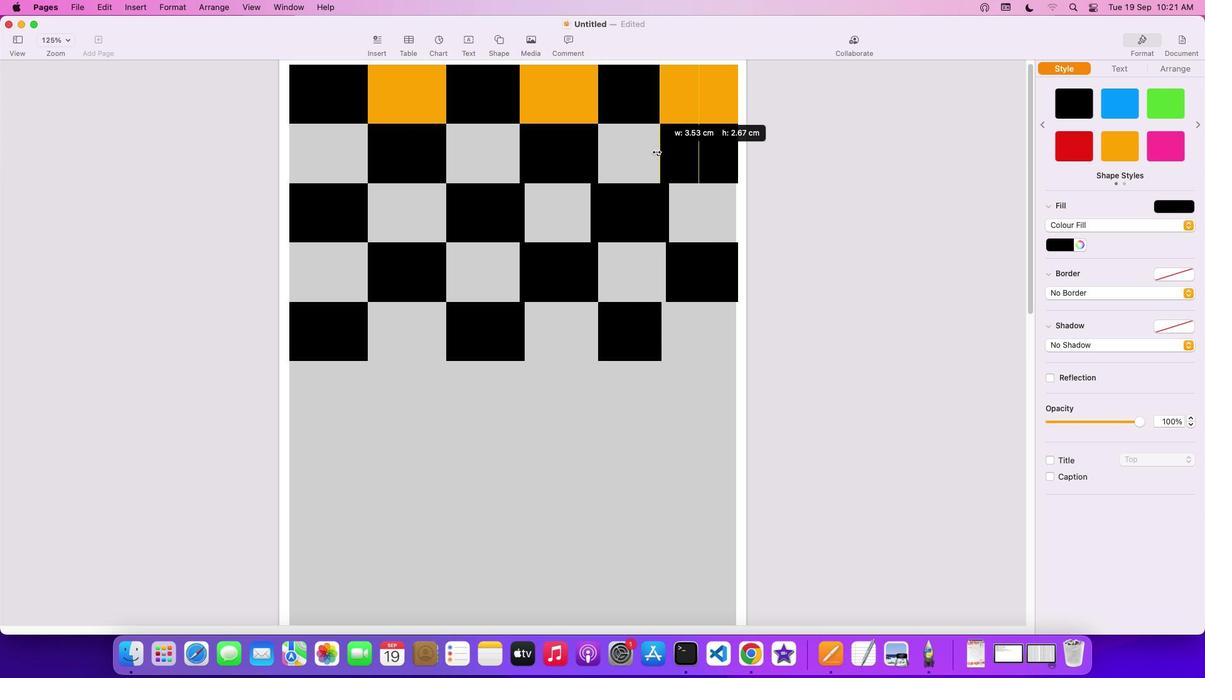 
Action: Mouse moved to (657, 152)
Screenshot: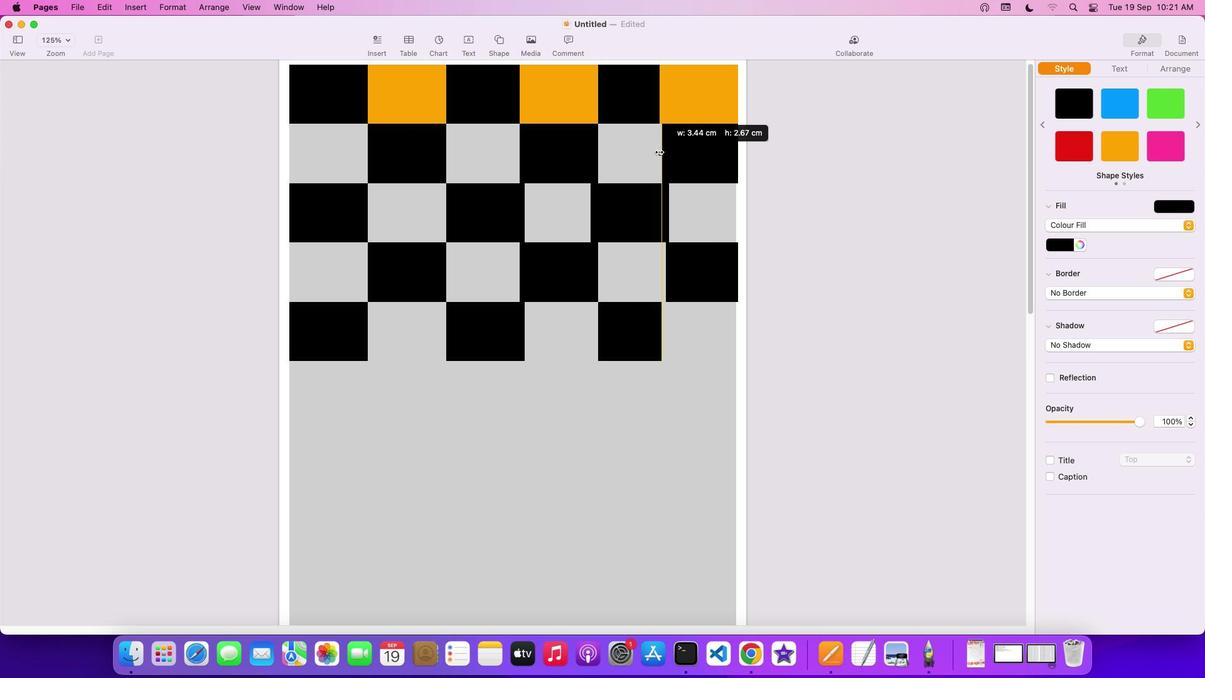 
Action: Mouse pressed left at (657, 152)
Screenshot: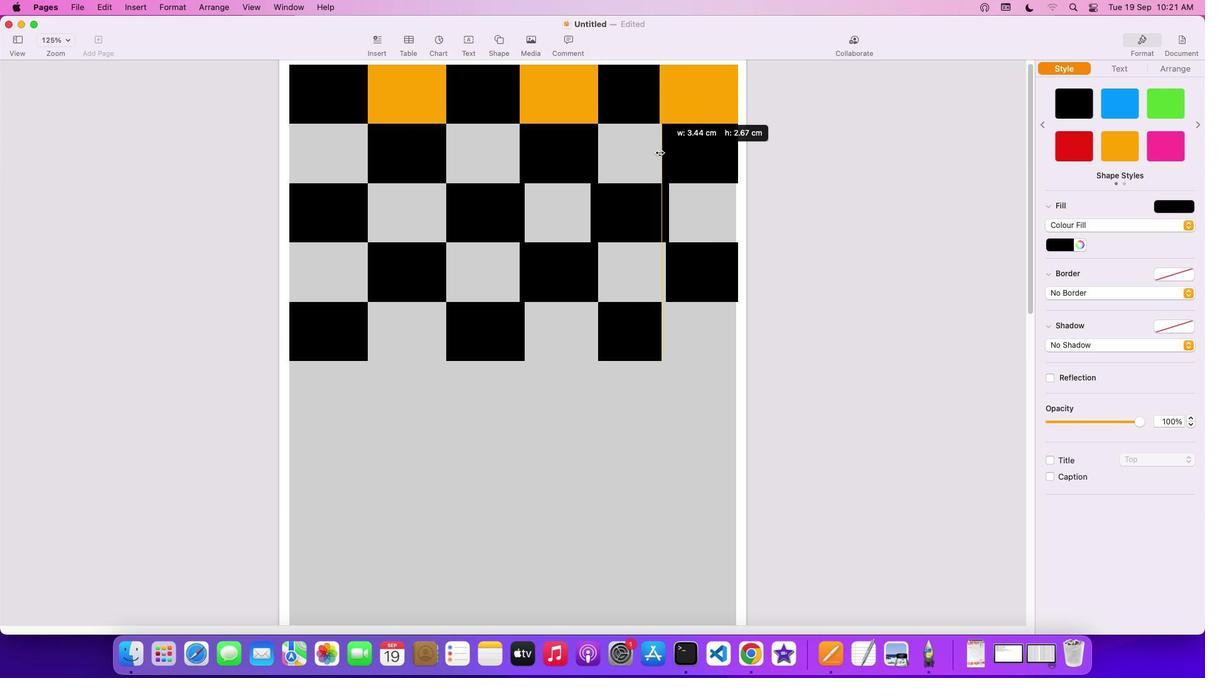 
Action: Mouse moved to (677, 107)
Screenshot: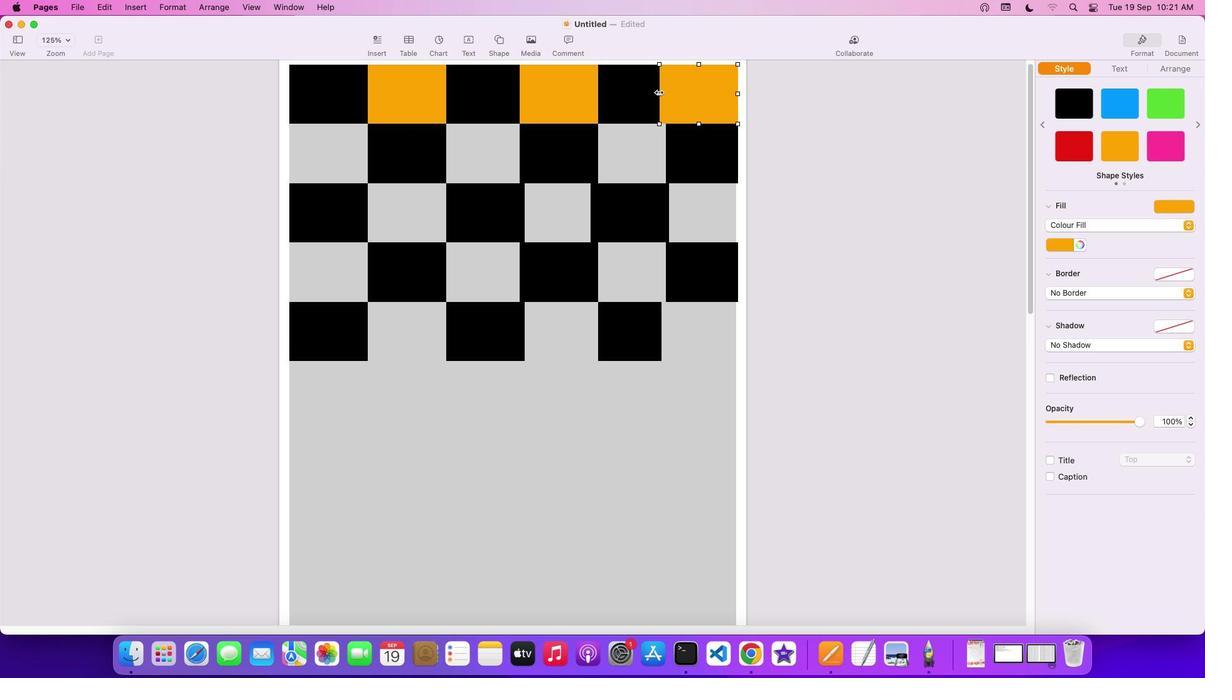 
Action: Mouse pressed left at (677, 107)
Screenshot: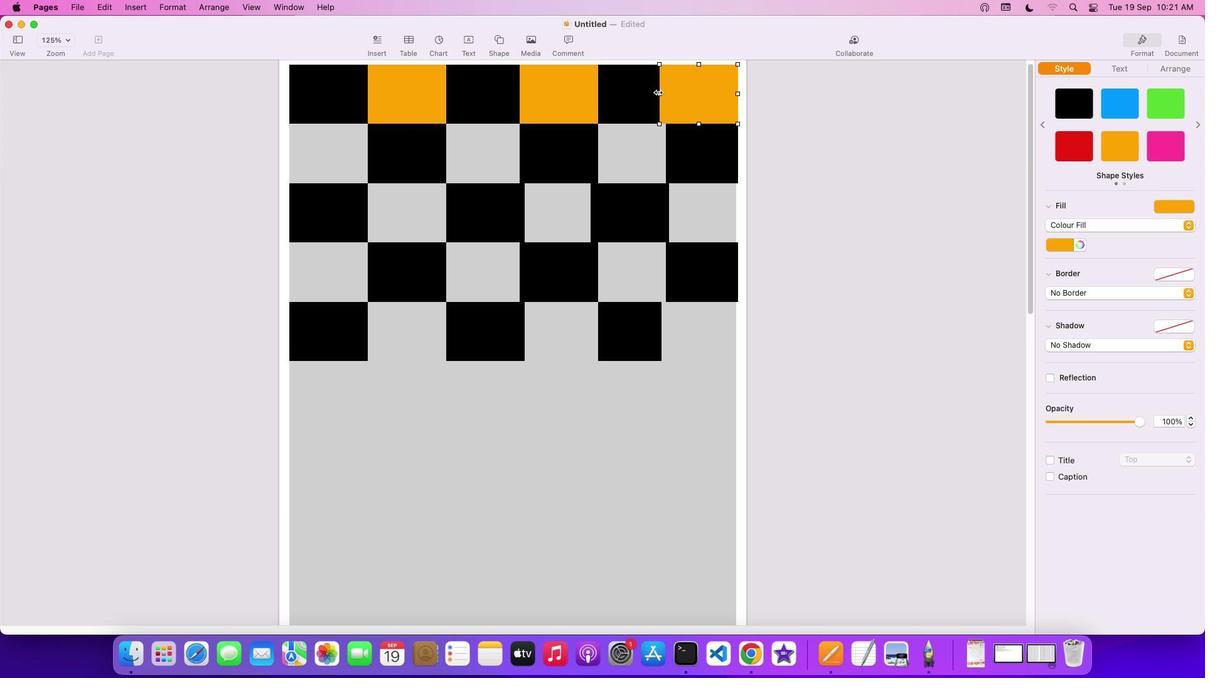 
Action: Mouse moved to (659, 92)
Screenshot: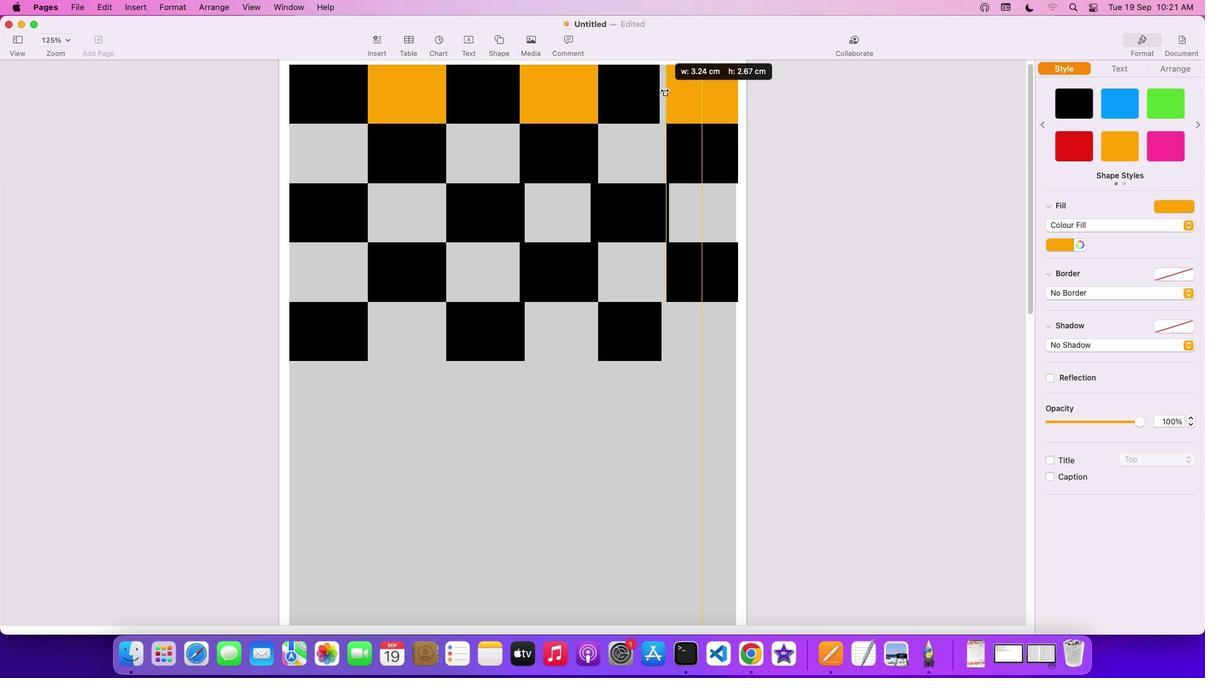 
Action: Mouse pressed left at (659, 92)
Screenshot: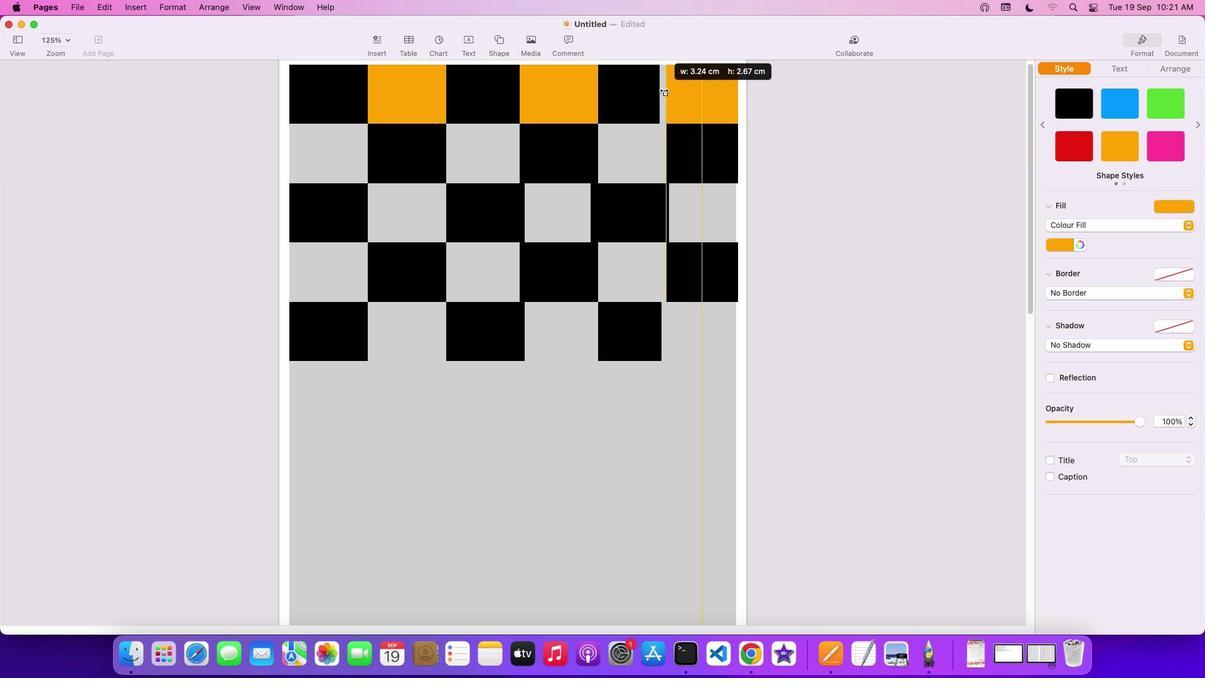 
Action: Mouse moved to (649, 91)
Screenshot: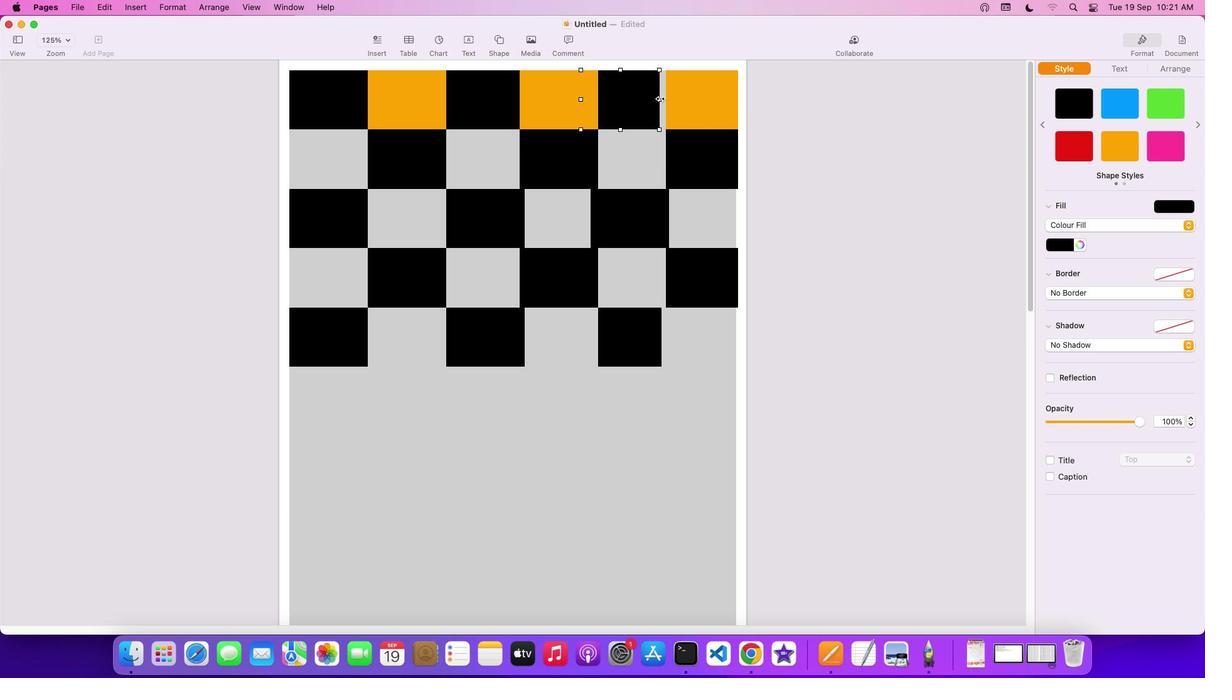 
Action: Mouse pressed left at (649, 91)
Screenshot: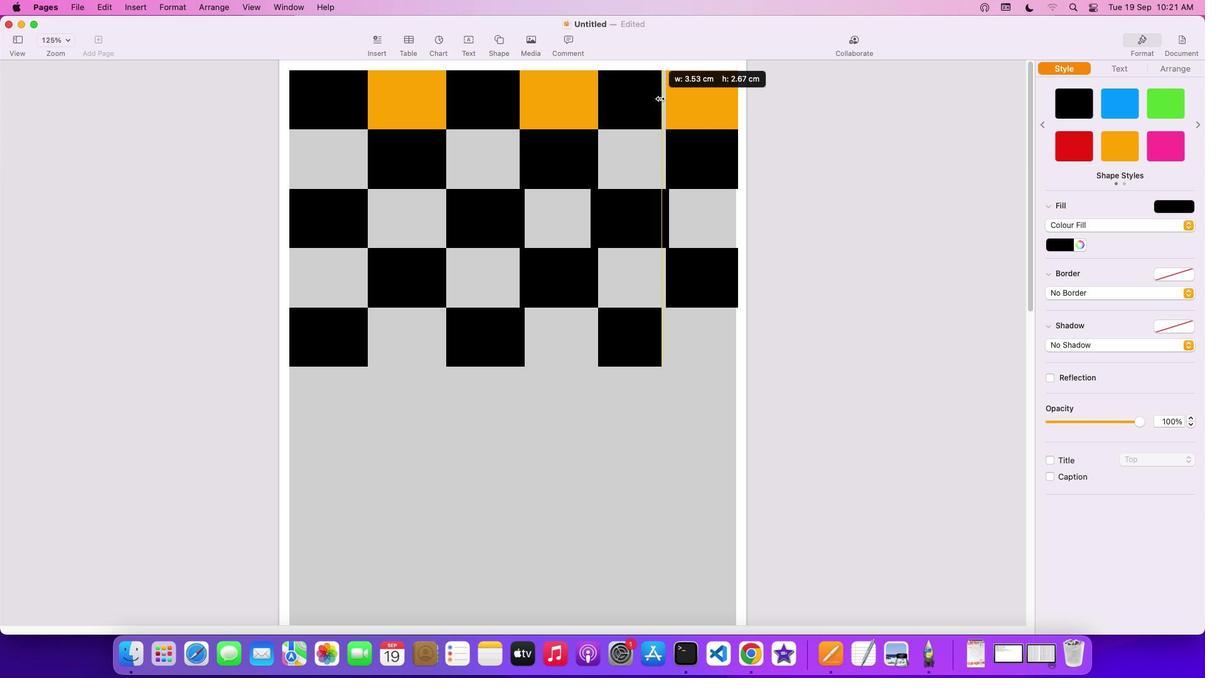 
Action: Mouse moved to (660, 99)
Screenshot: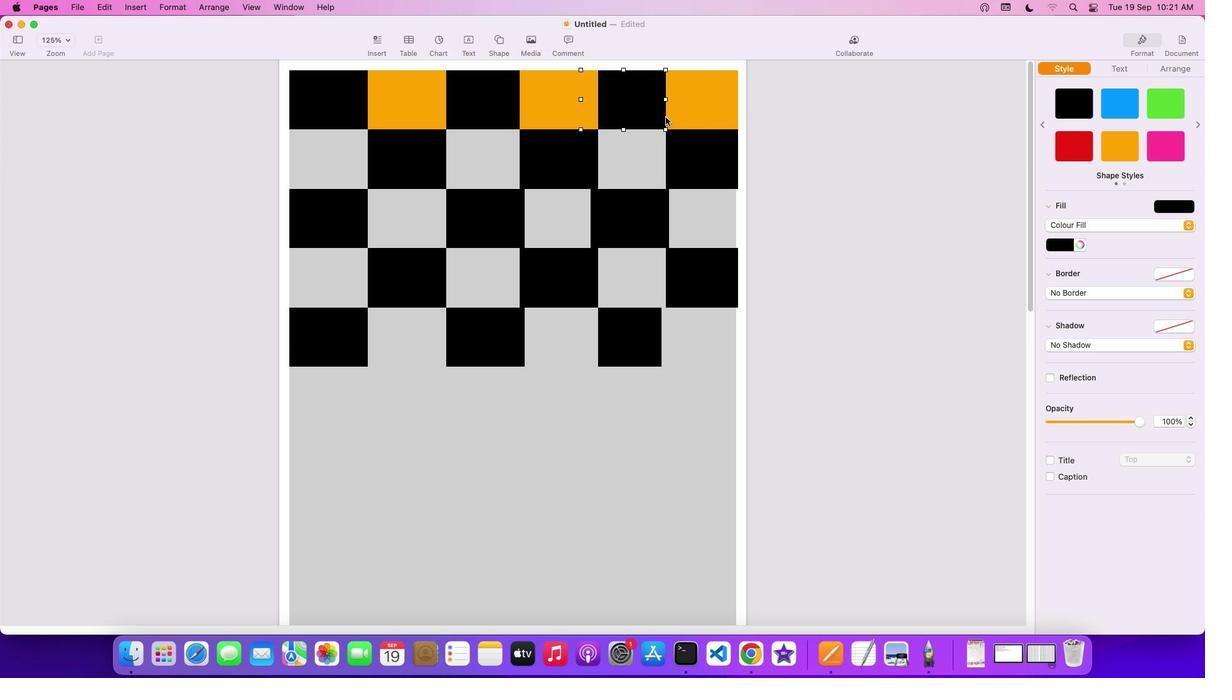 
Action: Mouse pressed left at (660, 99)
Screenshot: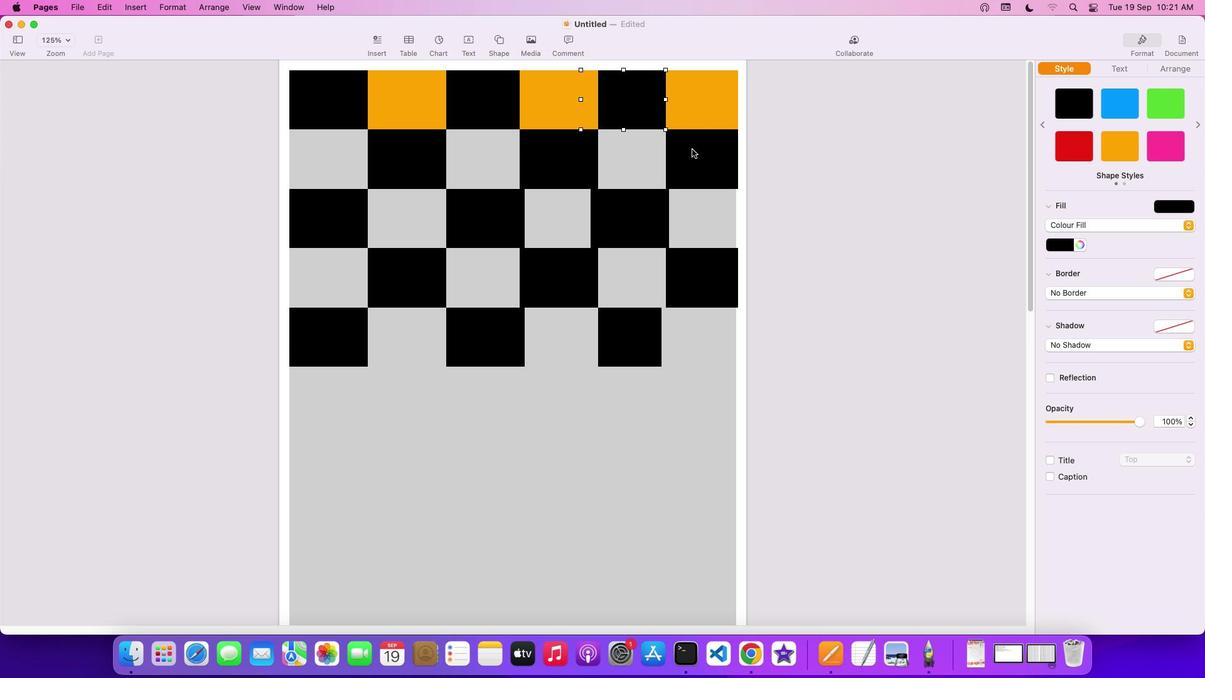 
Action: Mouse moved to (480, 209)
Screenshot: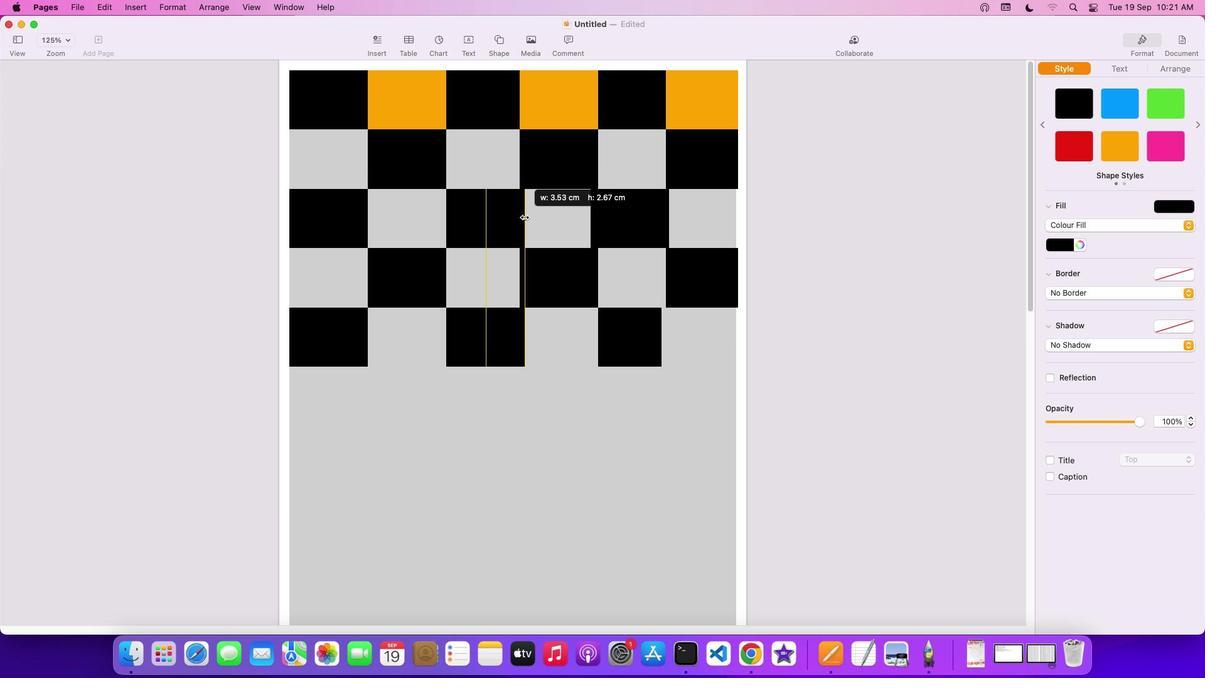 
Action: Mouse pressed left at (480, 209)
Screenshot: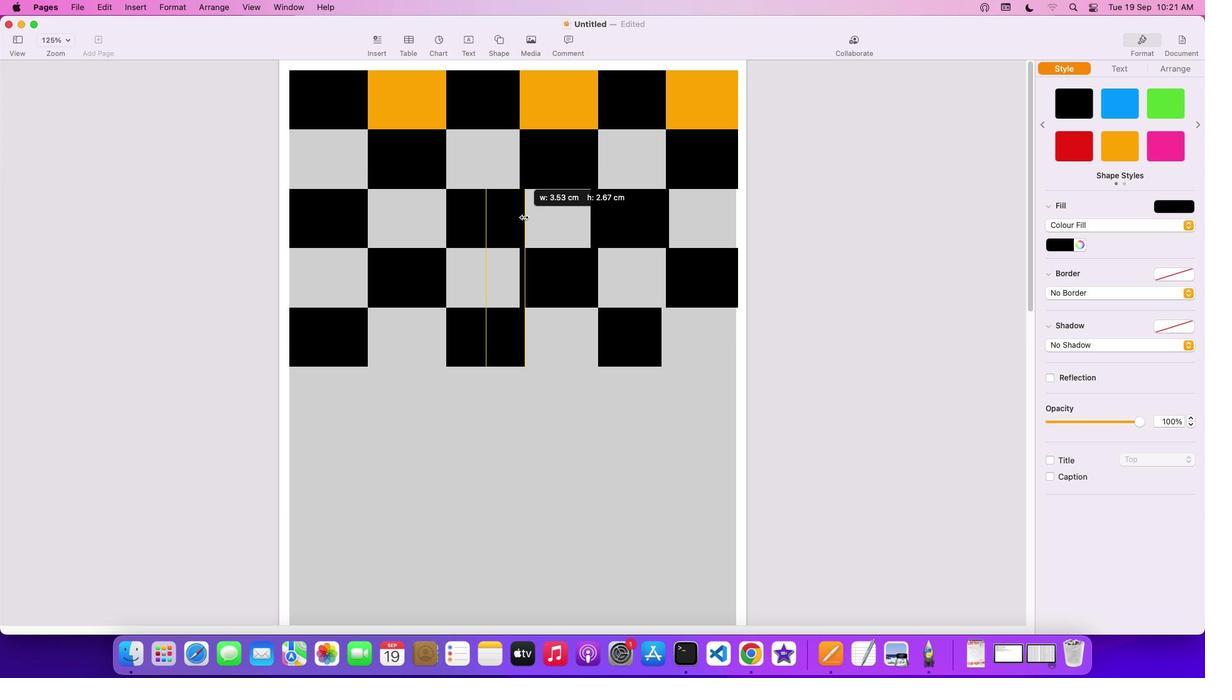
Action: Mouse moved to (525, 217)
